 Task: Get information about  a Redfin agent in Salt Lake City, Utah, for assistance in finding a property with mountain views.
Action: Mouse pressed left at (343, 242)
Screenshot: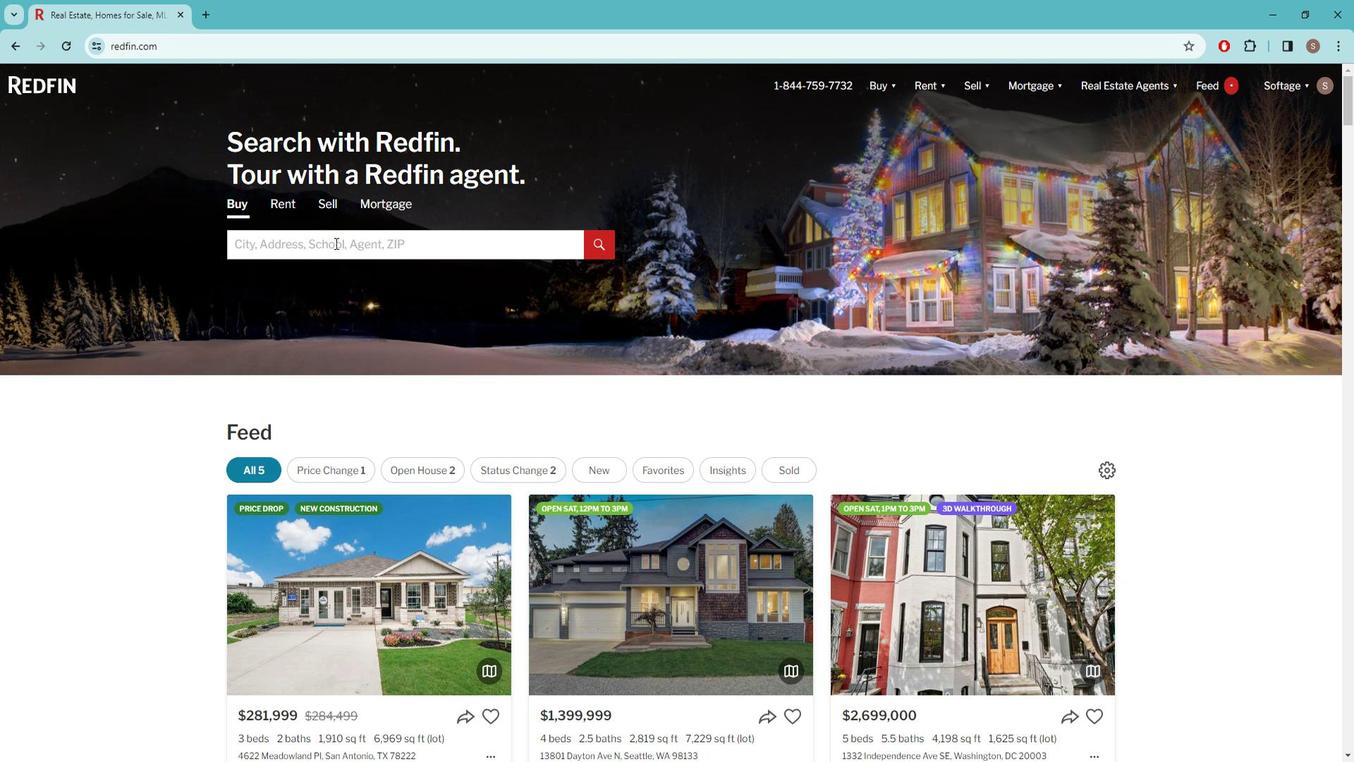 
Action: Key pressed s<Key.caps_lock>ALT<Key.space><Key.caps_lock>l<Key.caps_lock>AKE<Key.space>
Screenshot: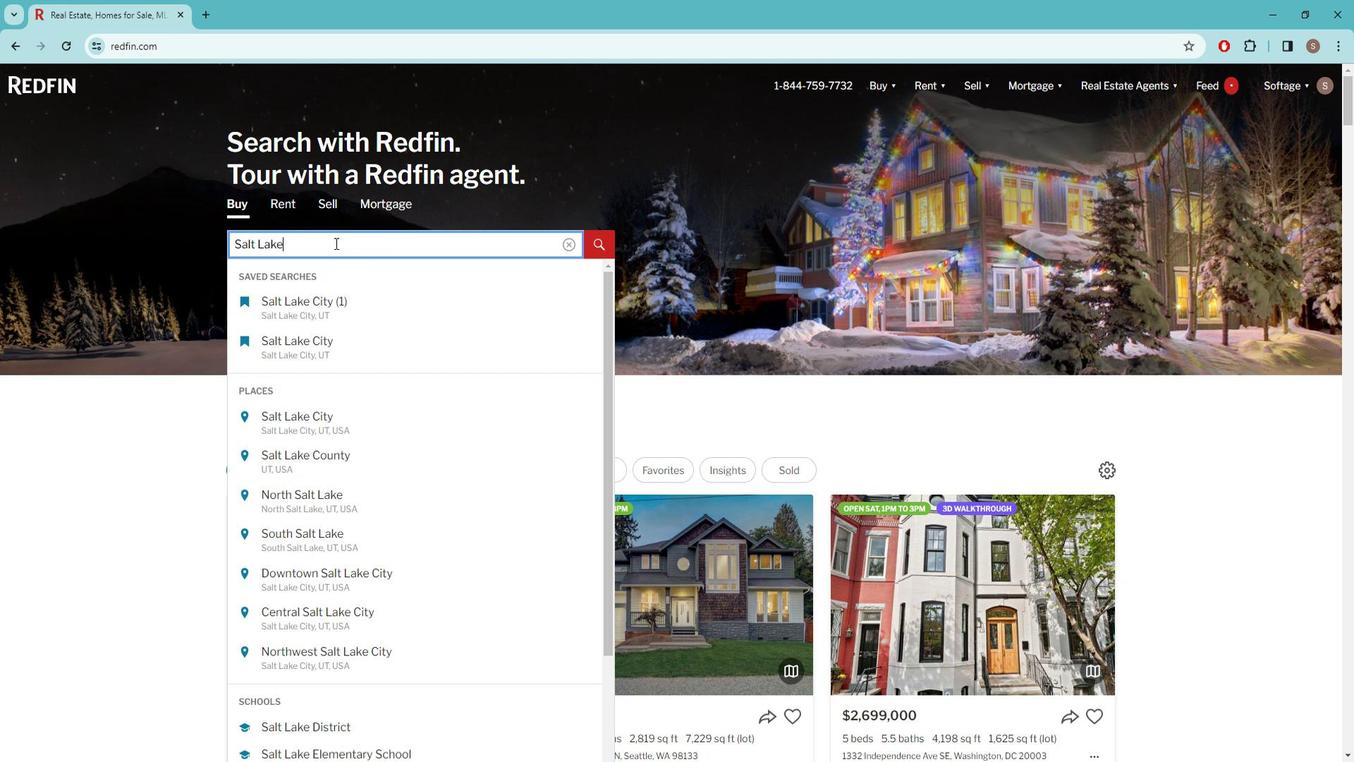 
Action: Mouse moved to (359, 406)
Screenshot: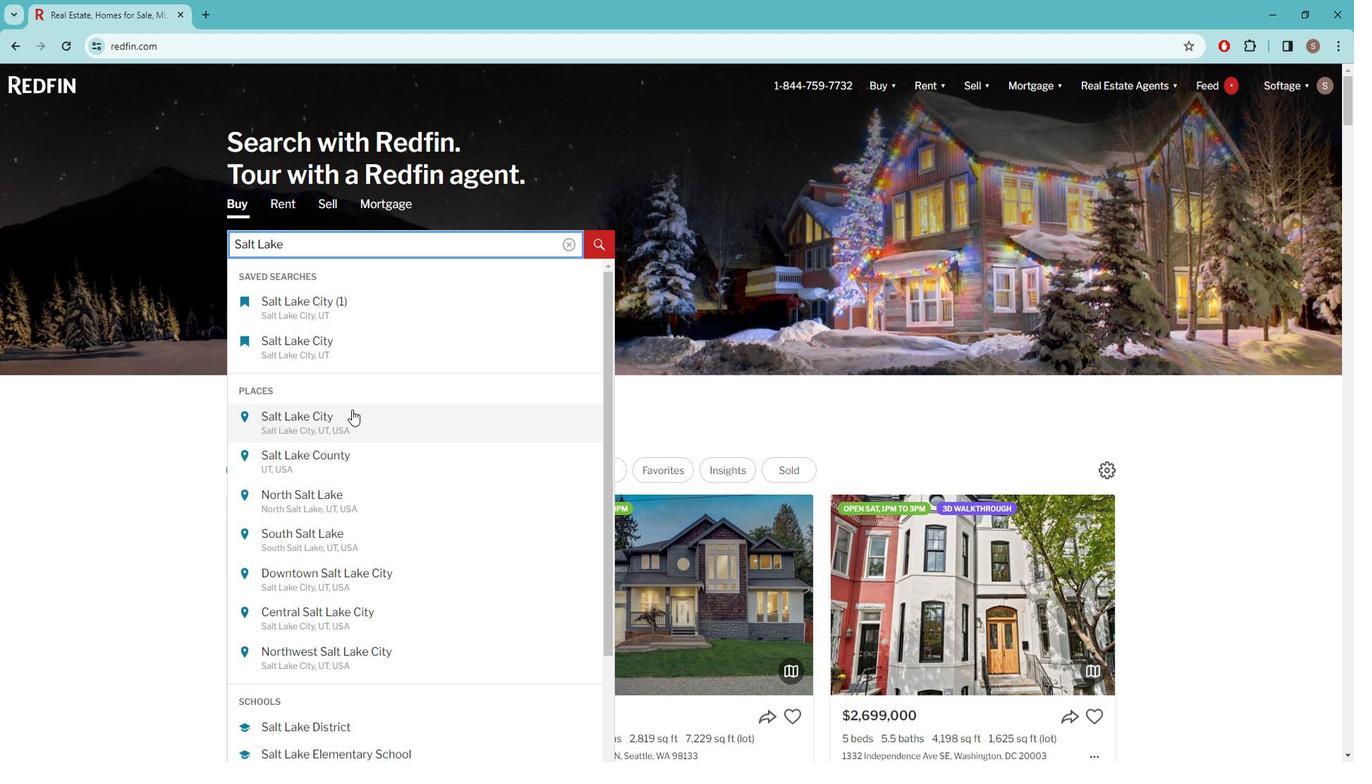 
Action: Mouse pressed left at (359, 406)
Screenshot: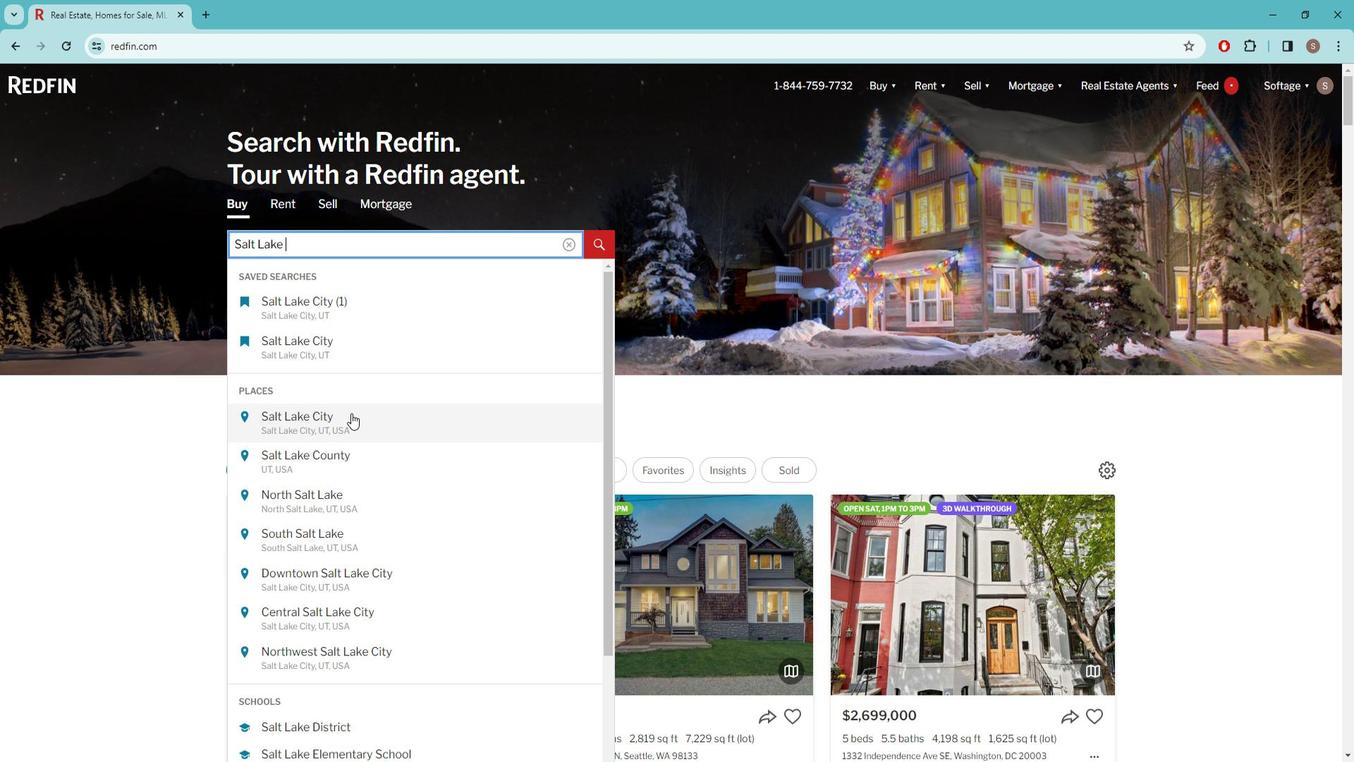 
Action: Mouse moved to (1198, 177)
Screenshot: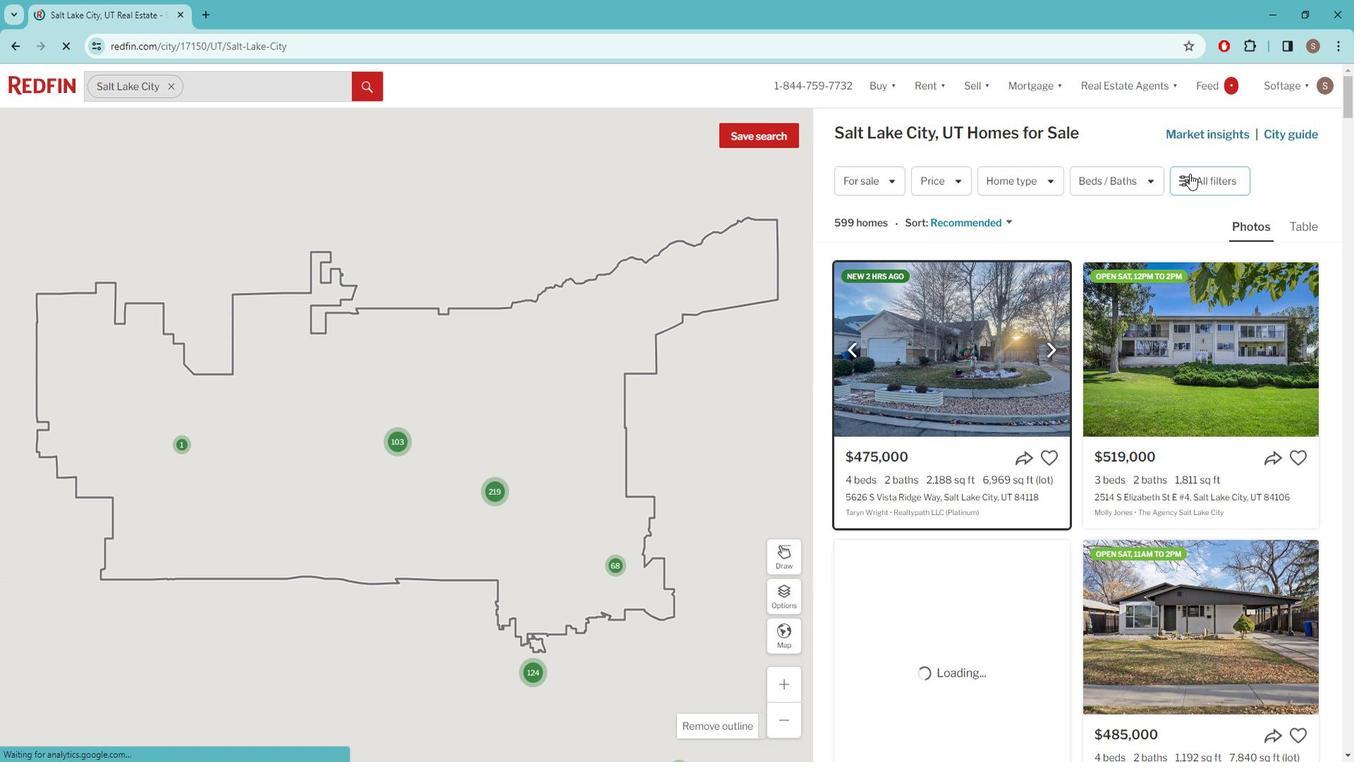 
Action: Mouse pressed left at (1198, 177)
Screenshot: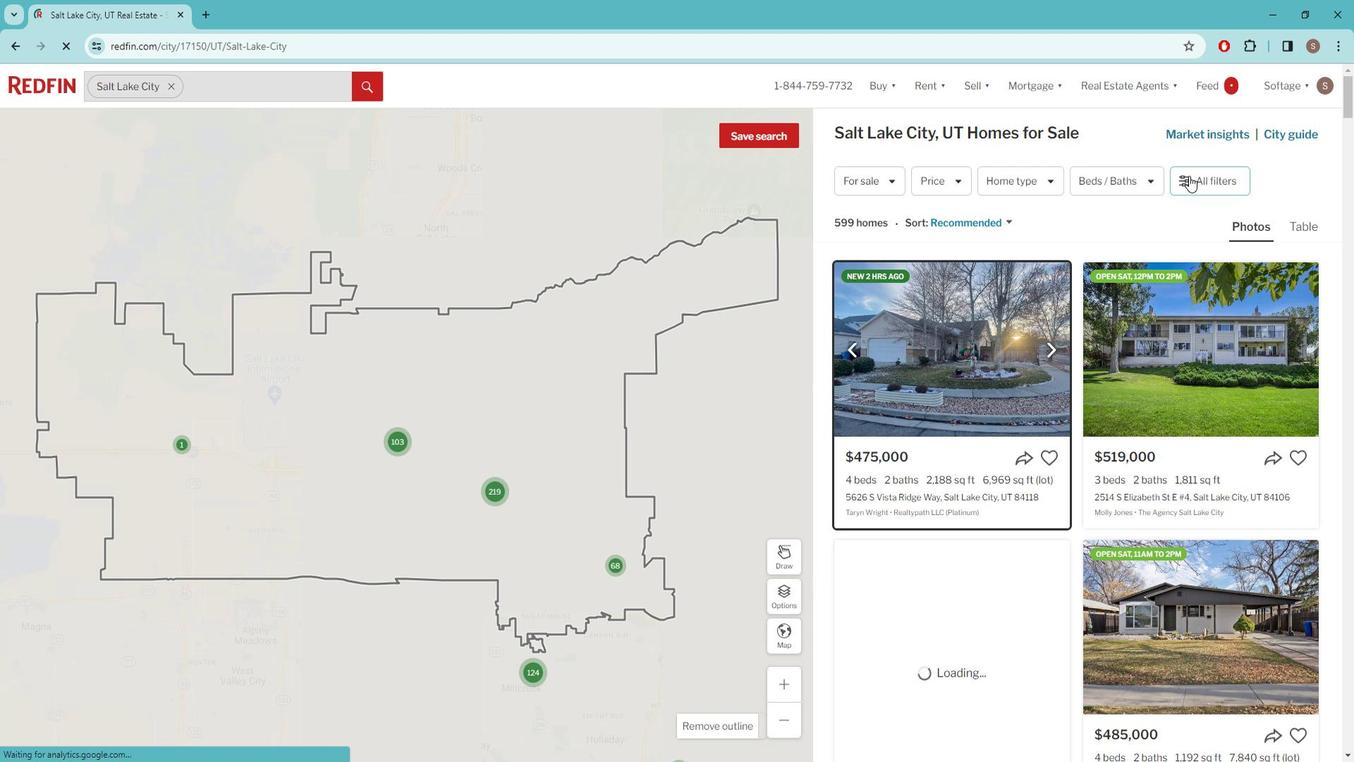 
Action: Mouse pressed left at (1198, 177)
Screenshot: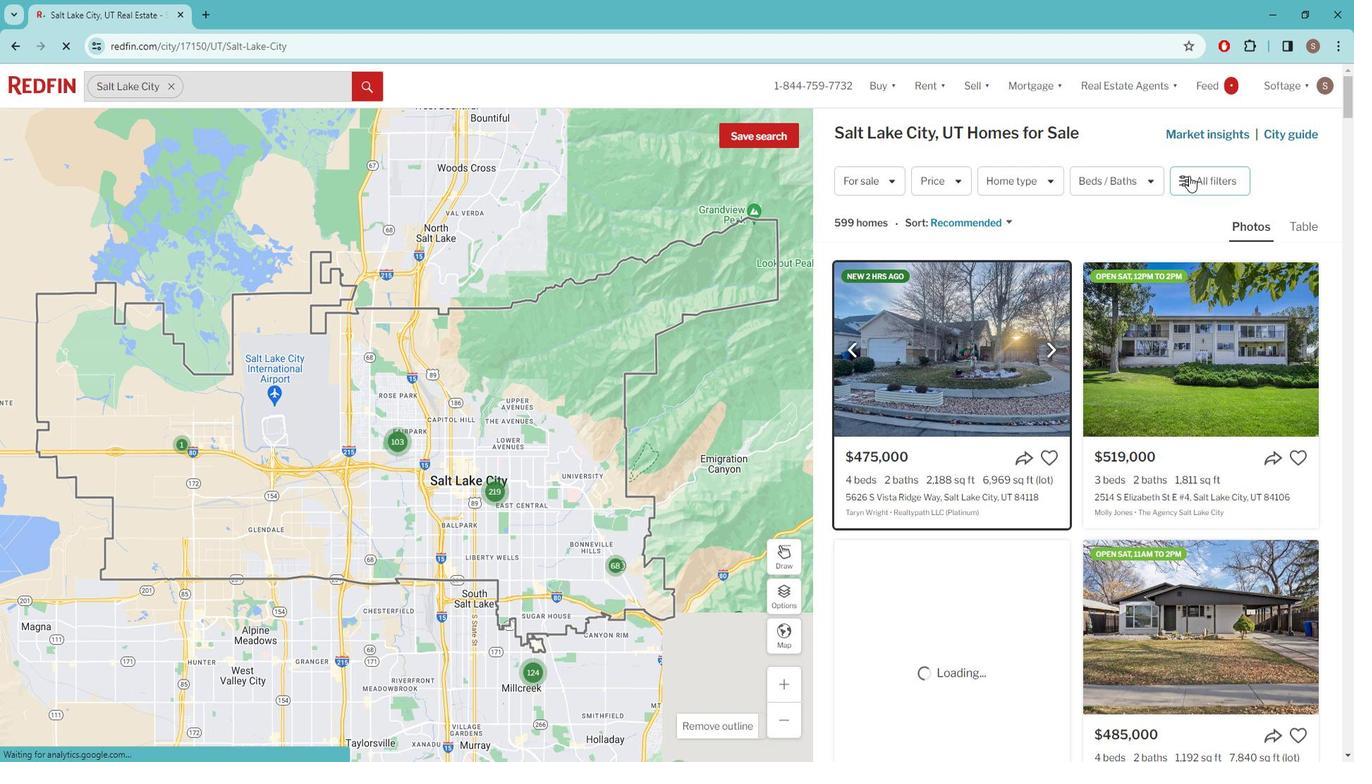 
Action: Mouse pressed left at (1198, 177)
Screenshot: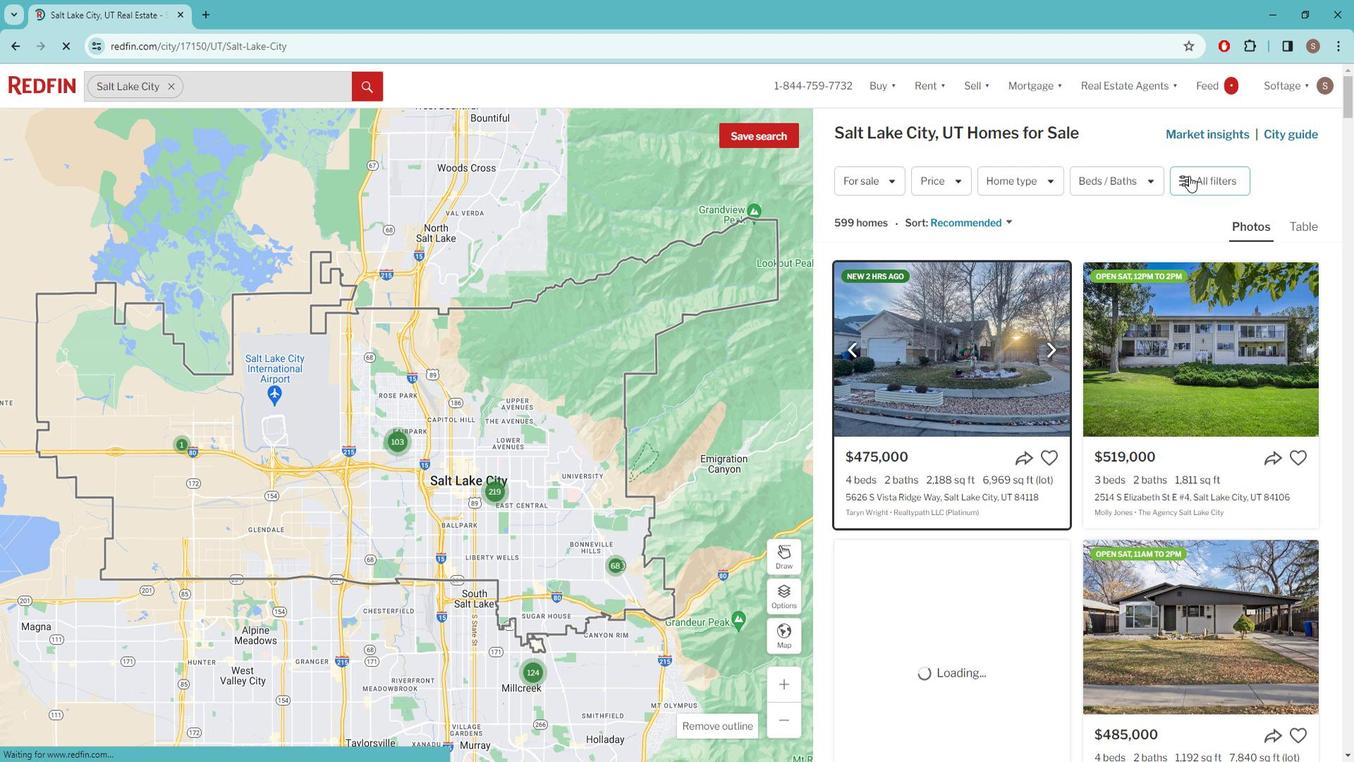 
Action: Mouse pressed left at (1198, 177)
Screenshot: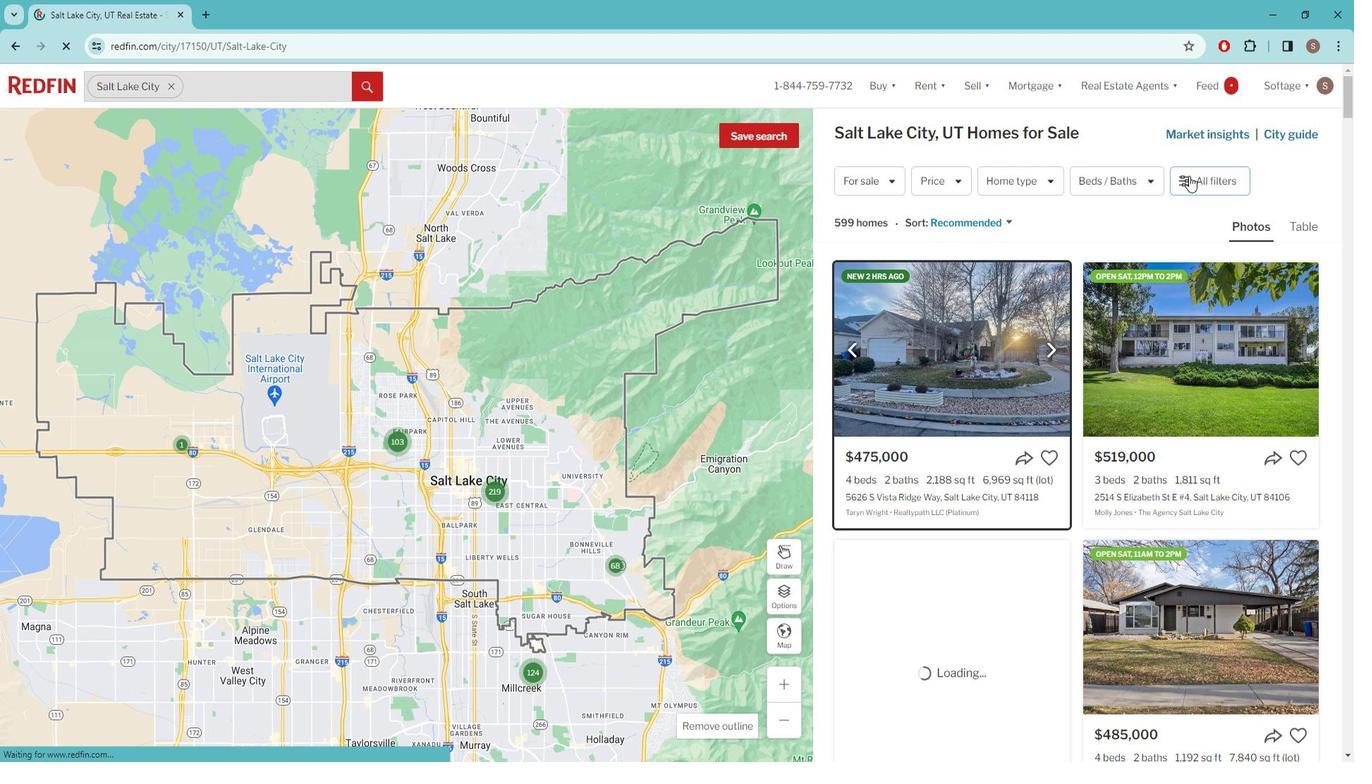 
Action: Mouse moved to (1204, 174)
Screenshot: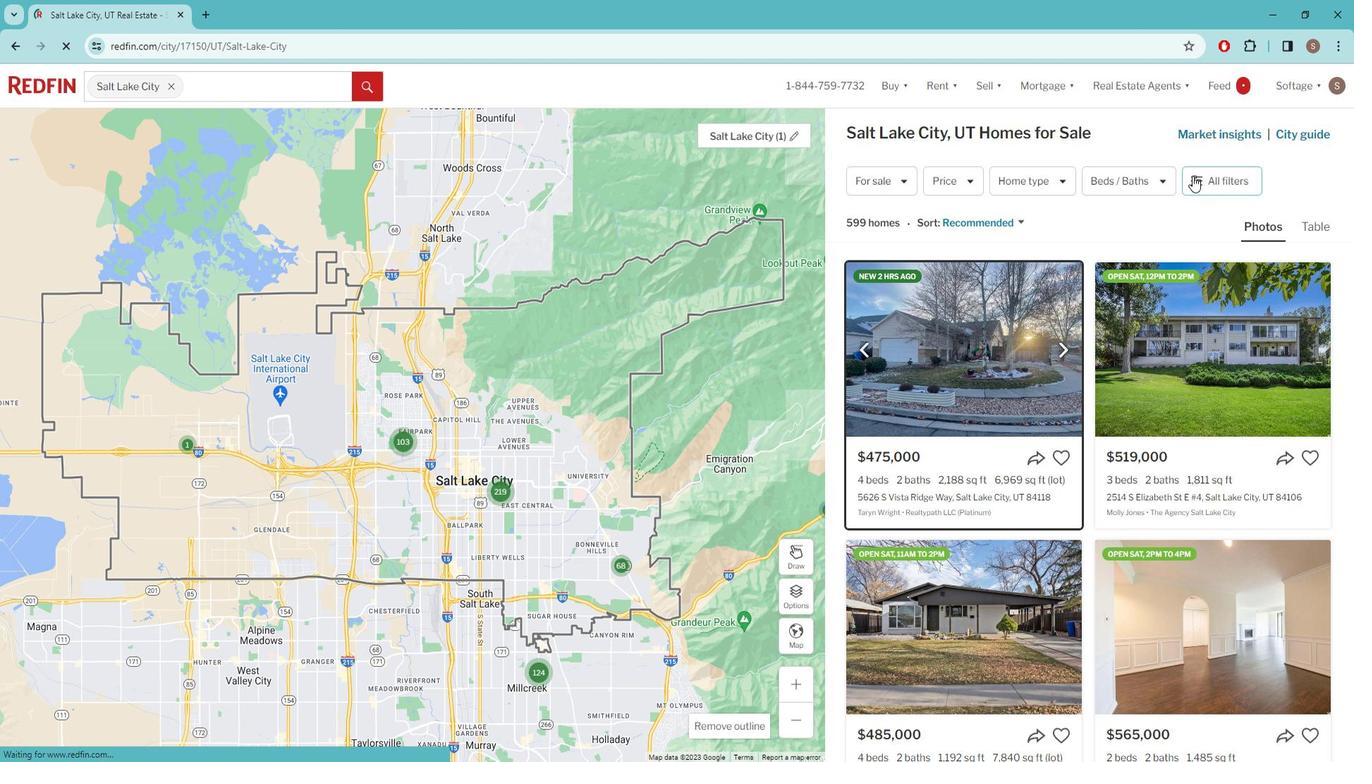
Action: Mouse pressed left at (1204, 174)
Screenshot: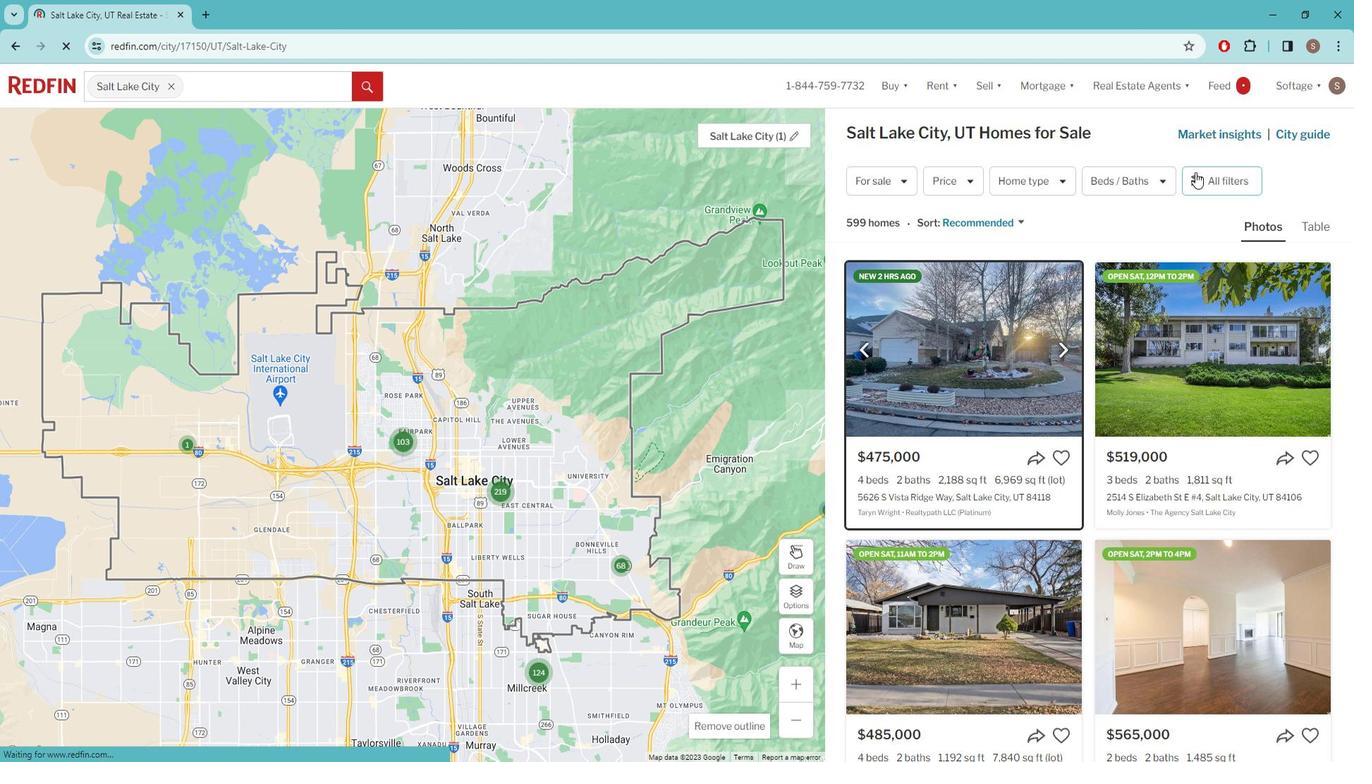 
Action: Mouse pressed left at (1204, 174)
Screenshot: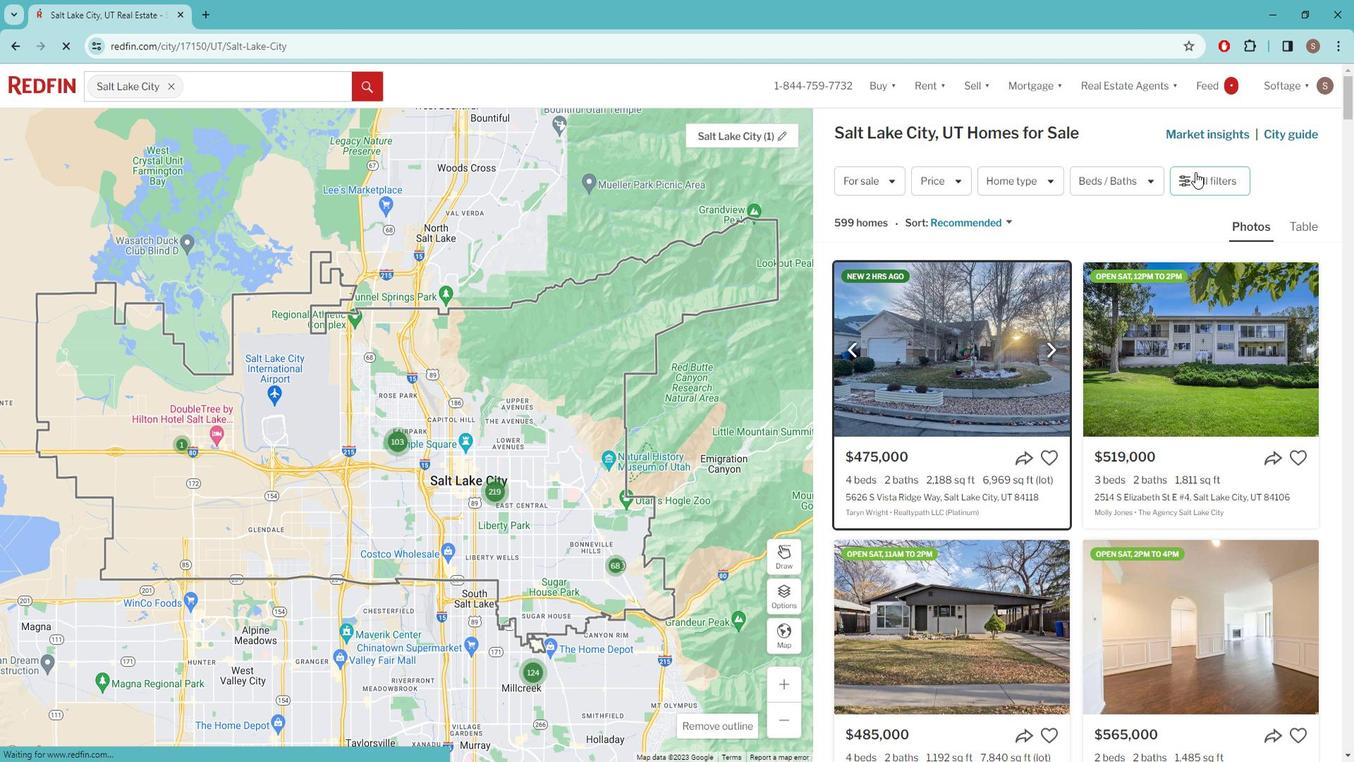
Action: Mouse moved to (1177, 232)
Screenshot: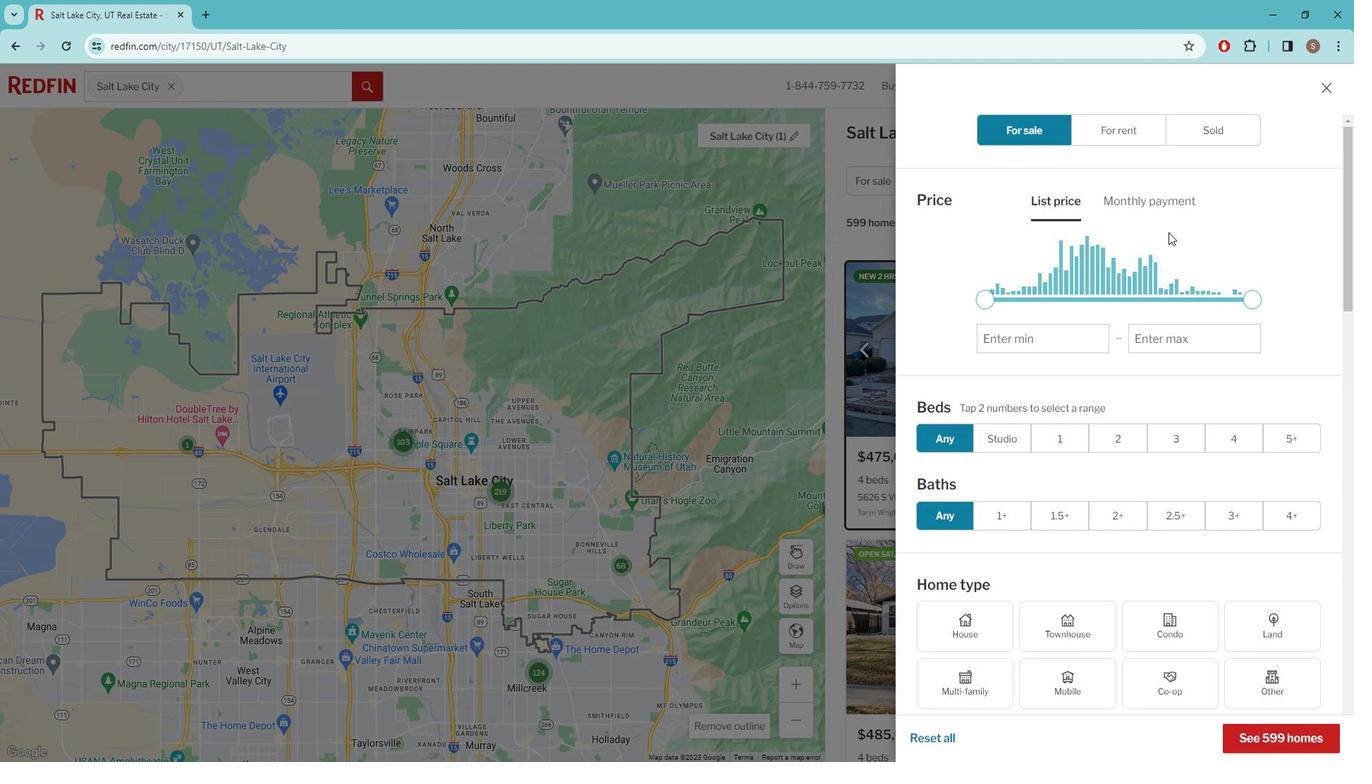 
Action: Mouse scrolled (1177, 232) with delta (0, 0)
Screenshot: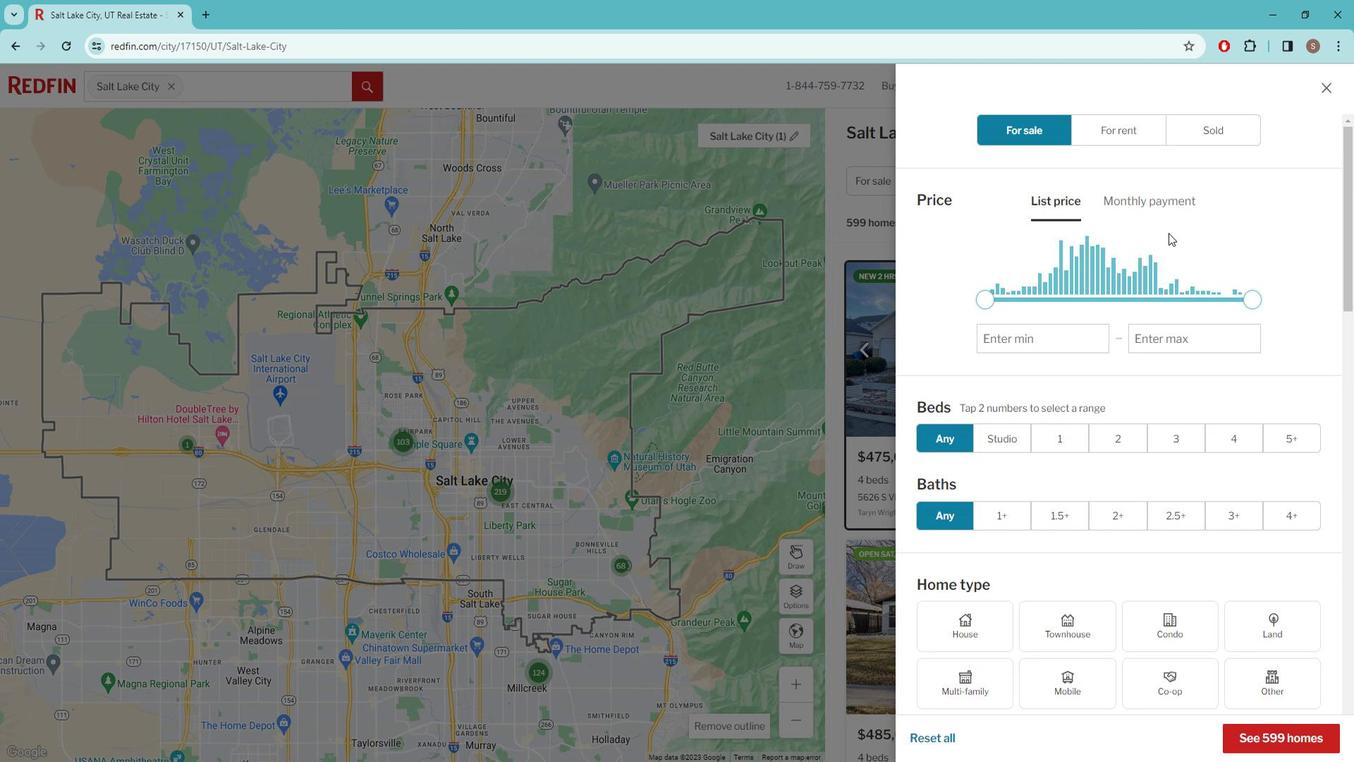 
Action: Mouse moved to (1176, 233)
Screenshot: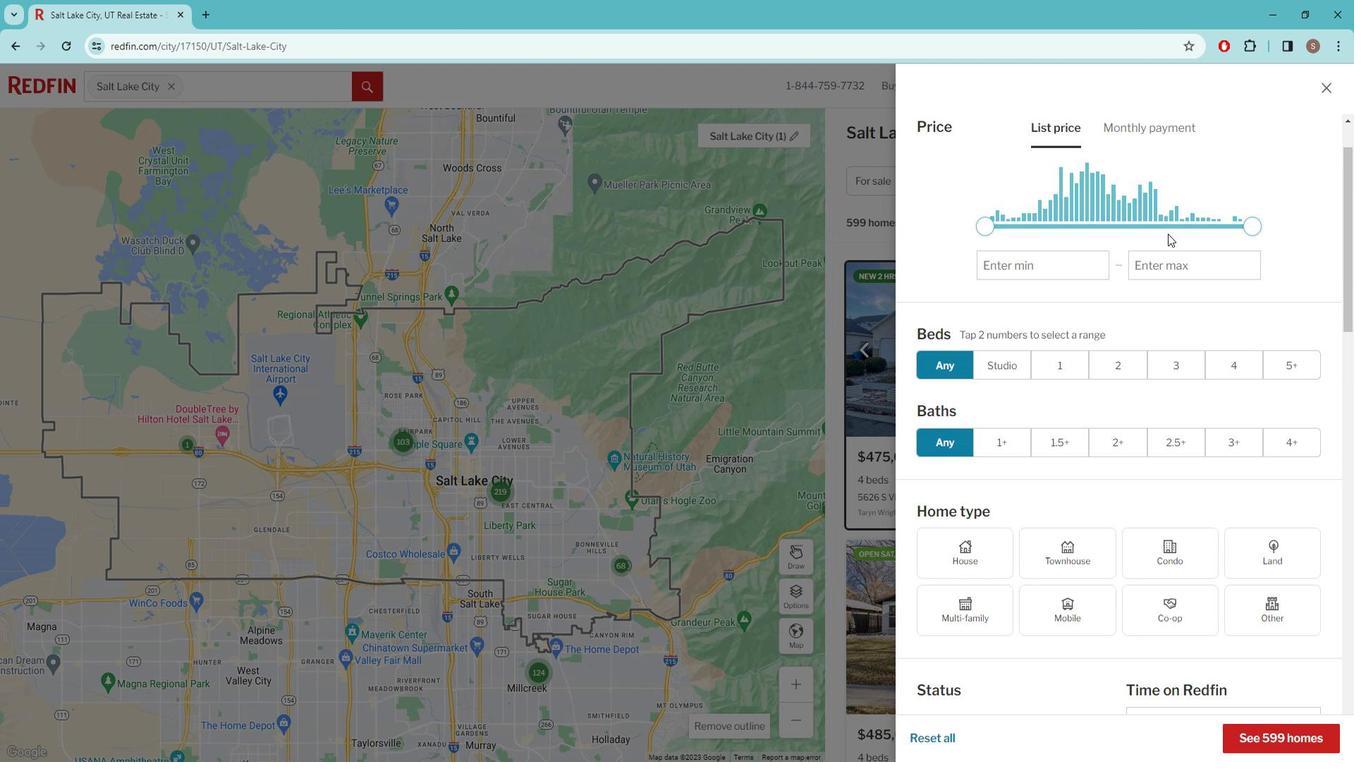 
Action: Mouse scrolled (1176, 232) with delta (0, 0)
Screenshot: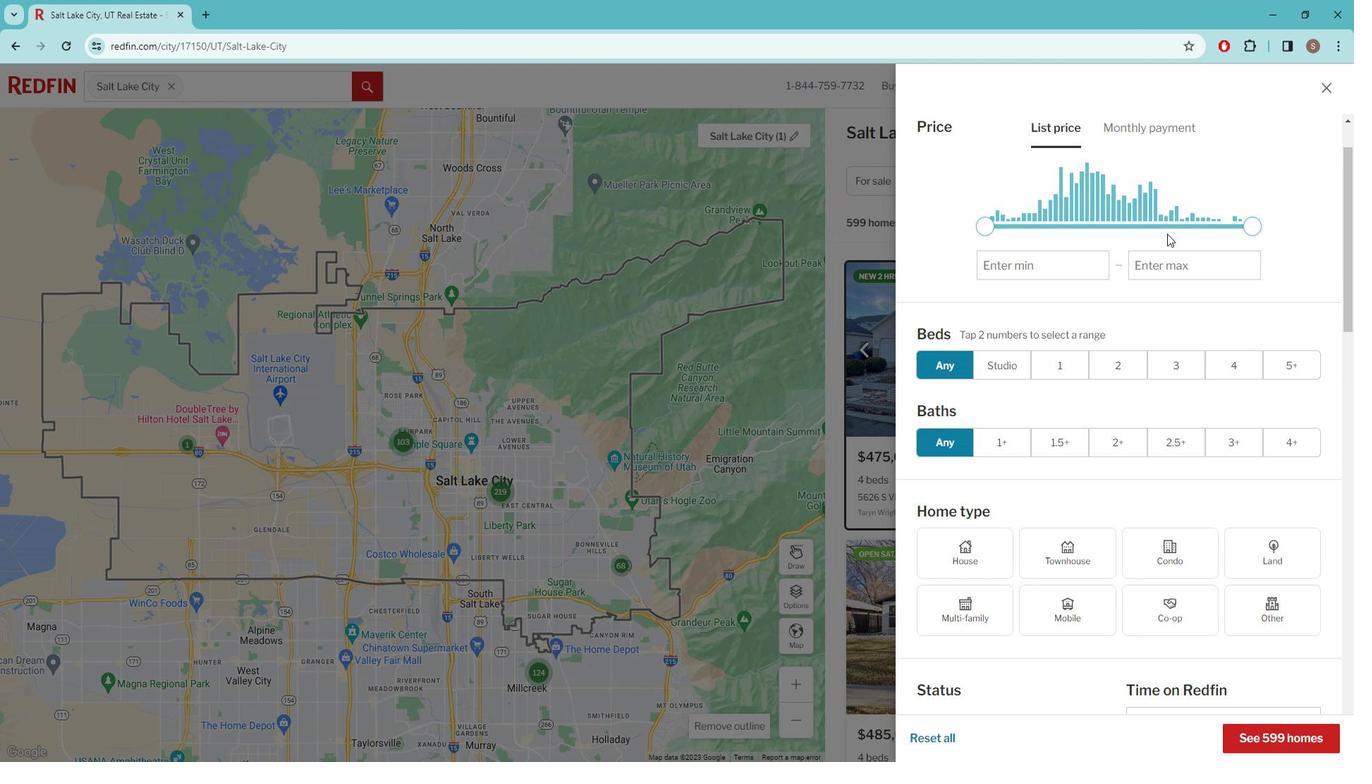 
Action: Mouse scrolled (1176, 232) with delta (0, 0)
Screenshot: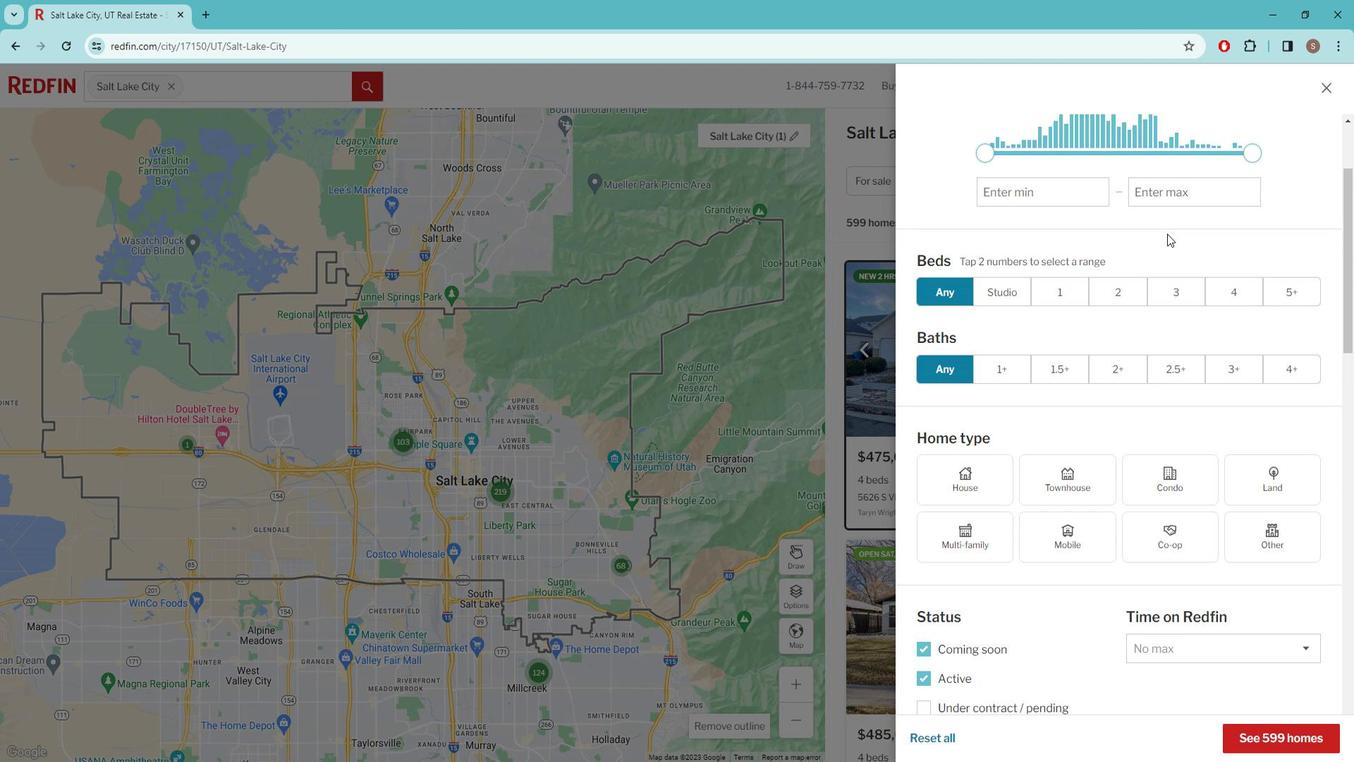 
Action: Mouse scrolled (1176, 232) with delta (0, 0)
Screenshot: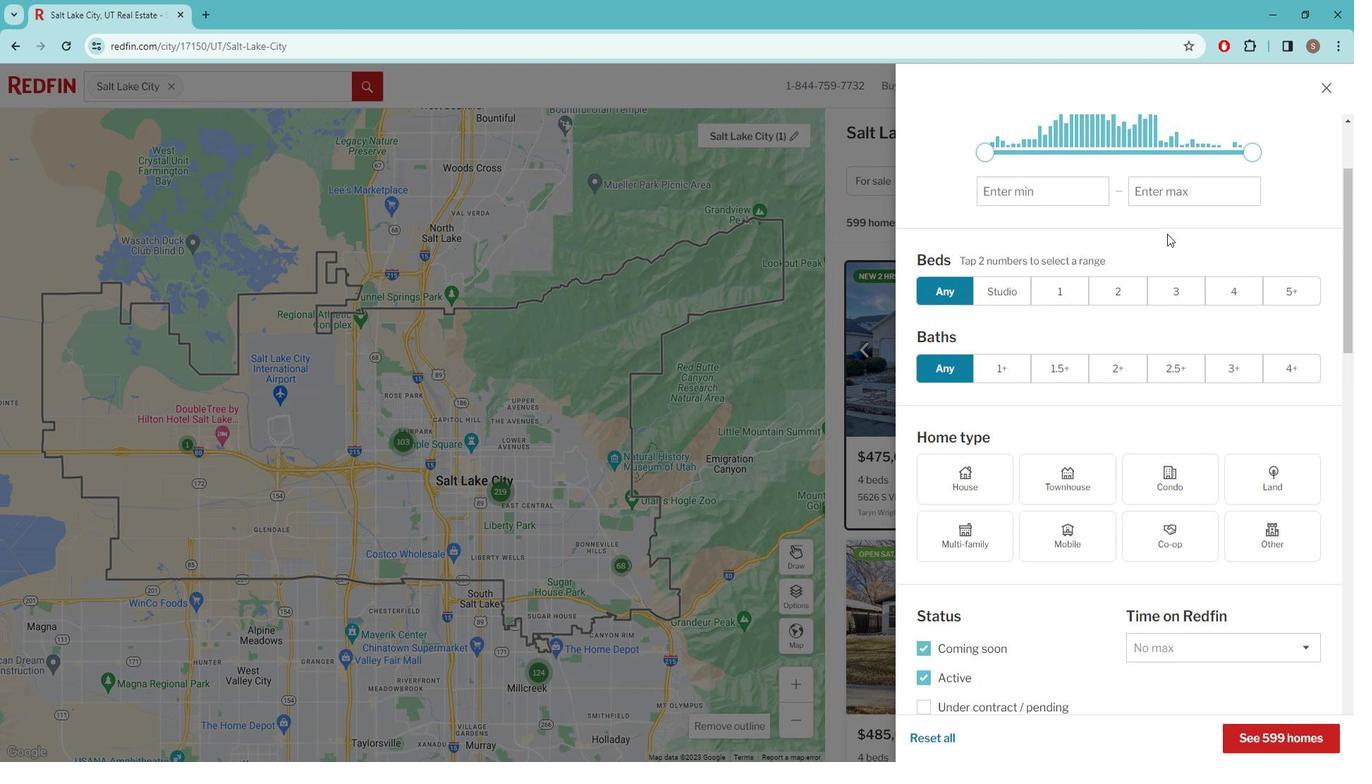
Action: Mouse moved to (1176, 233)
Screenshot: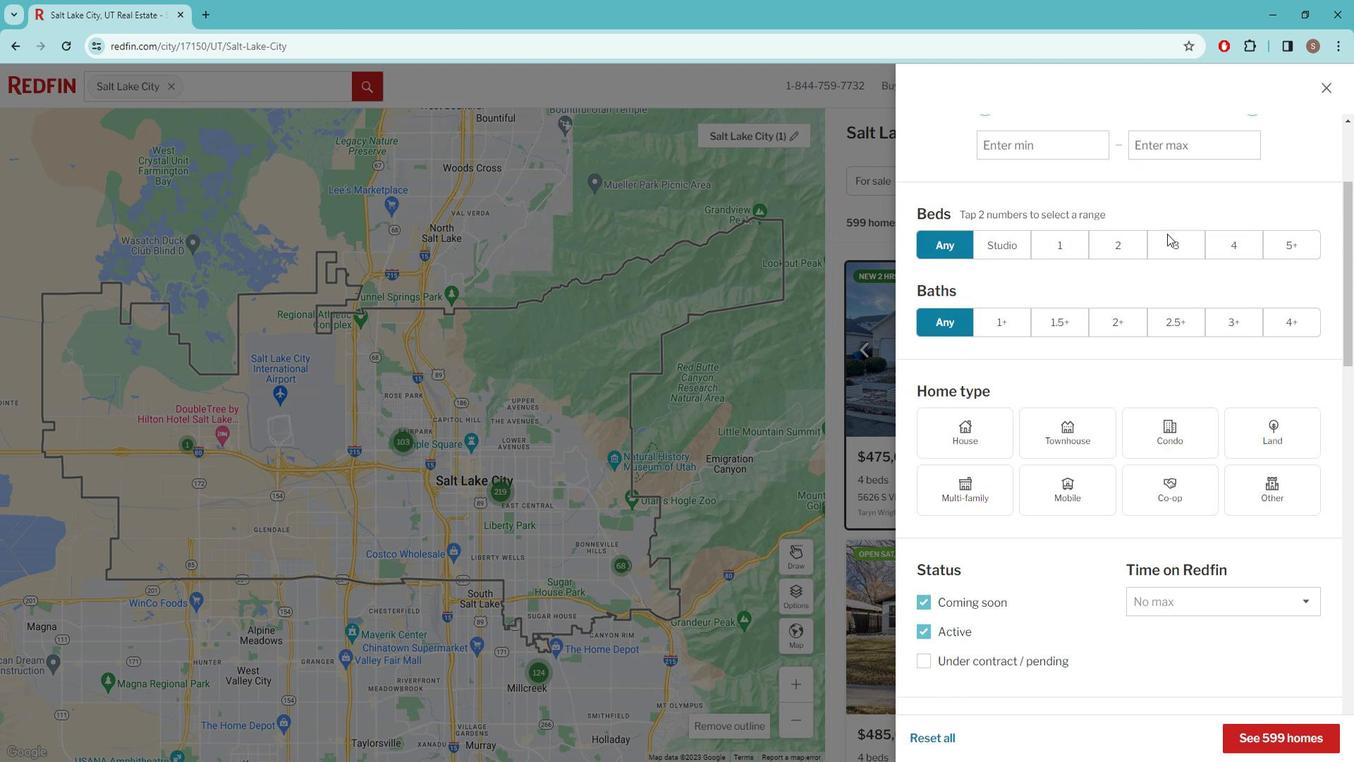 
Action: Mouse scrolled (1176, 232) with delta (0, 0)
Screenshot: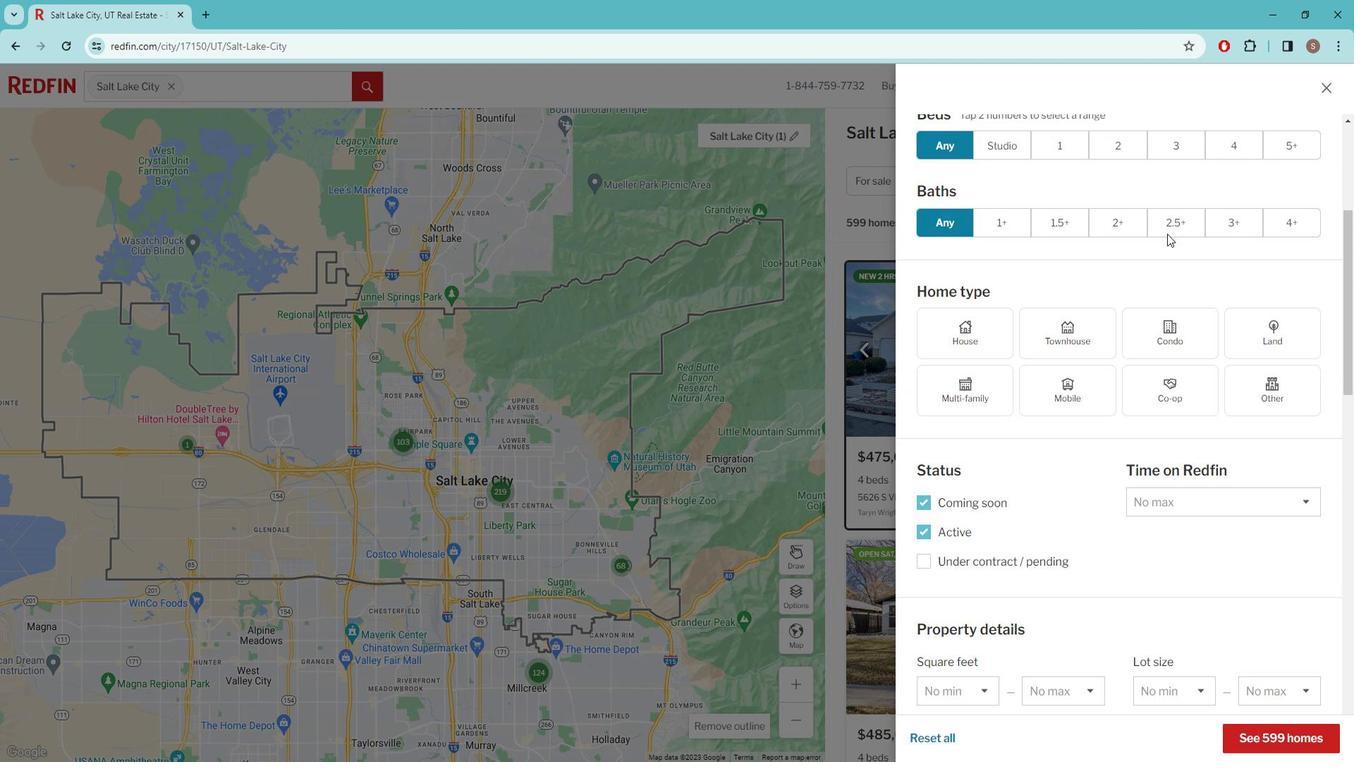 
Action: Mouse scrolled (1176, 232) with delta (0, 0)
Screenshot: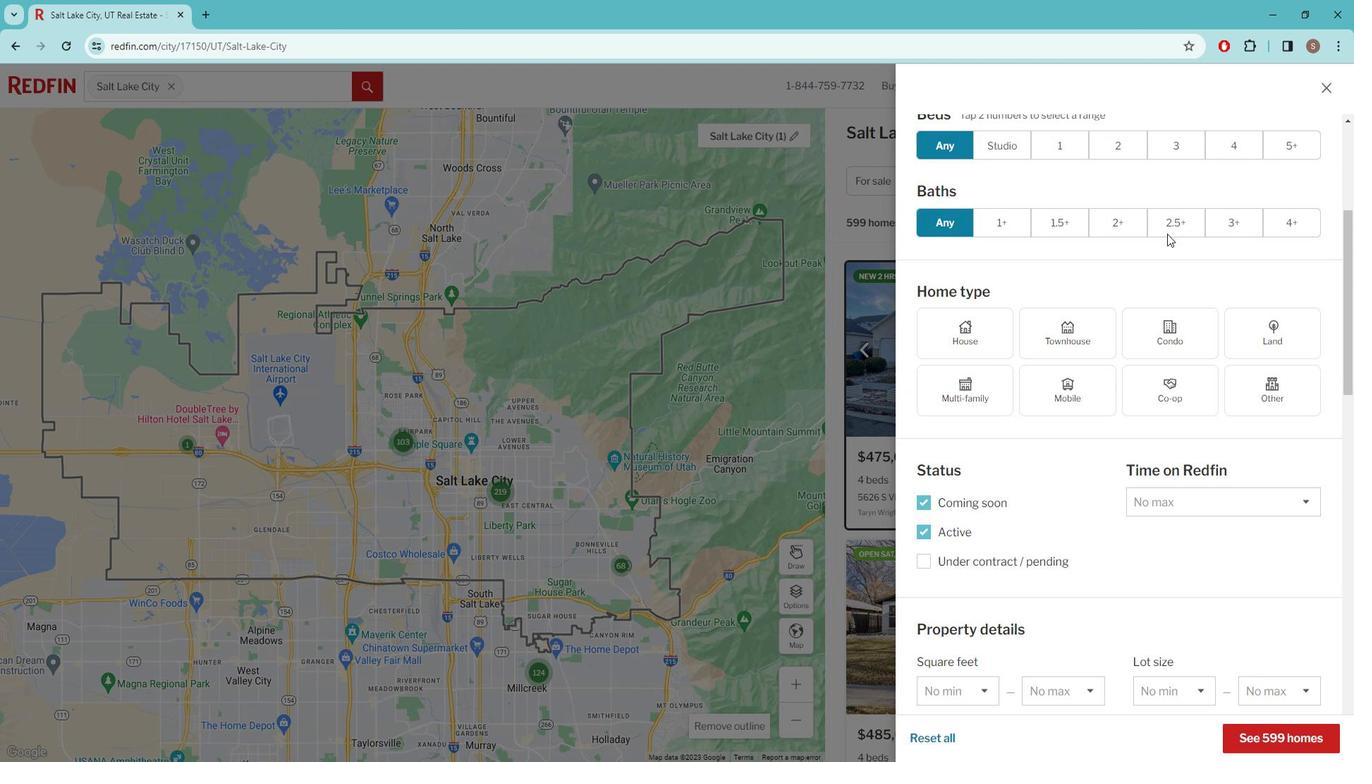 
Action: Mouse scrolled (1176, 232) with delta (0, 0)
Screenshot: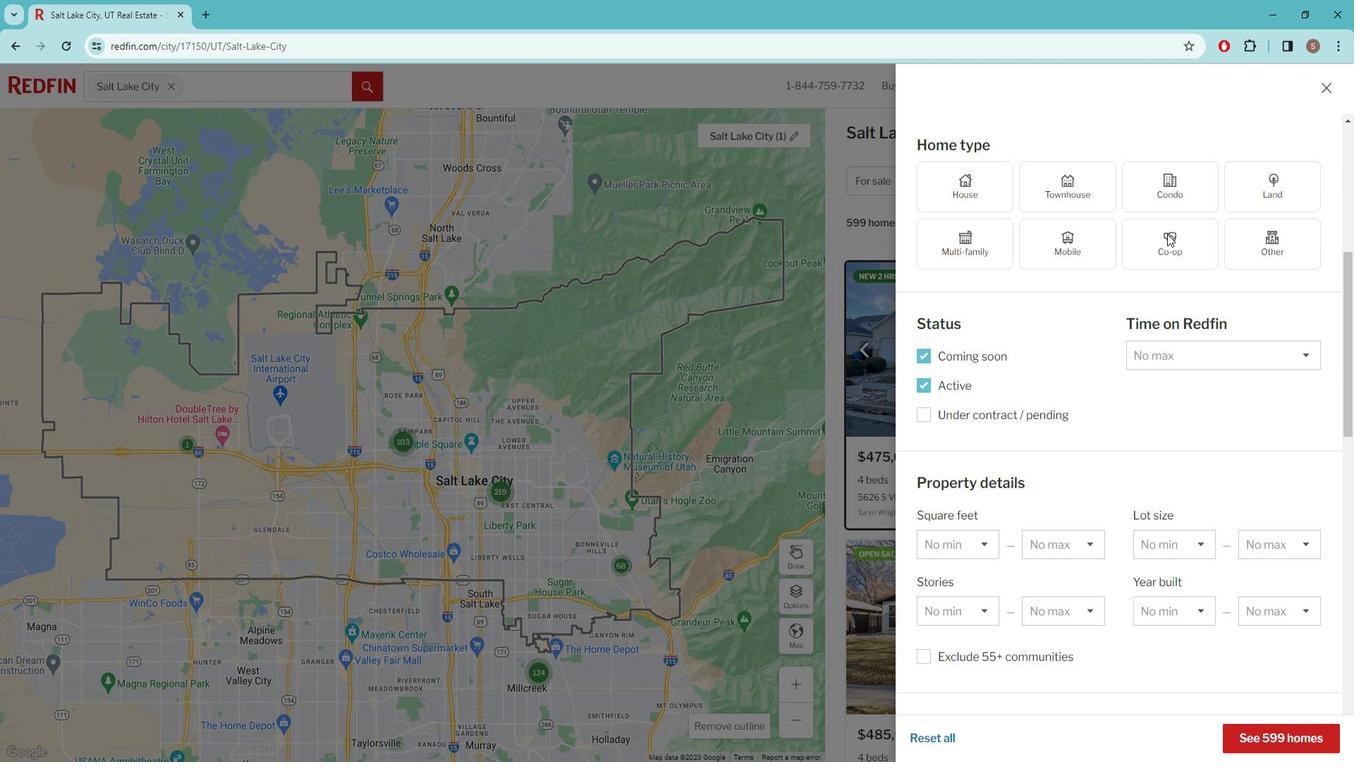 
Action: Mouse scrolled (1176, 232) with delta (0, 0)
Screenshot: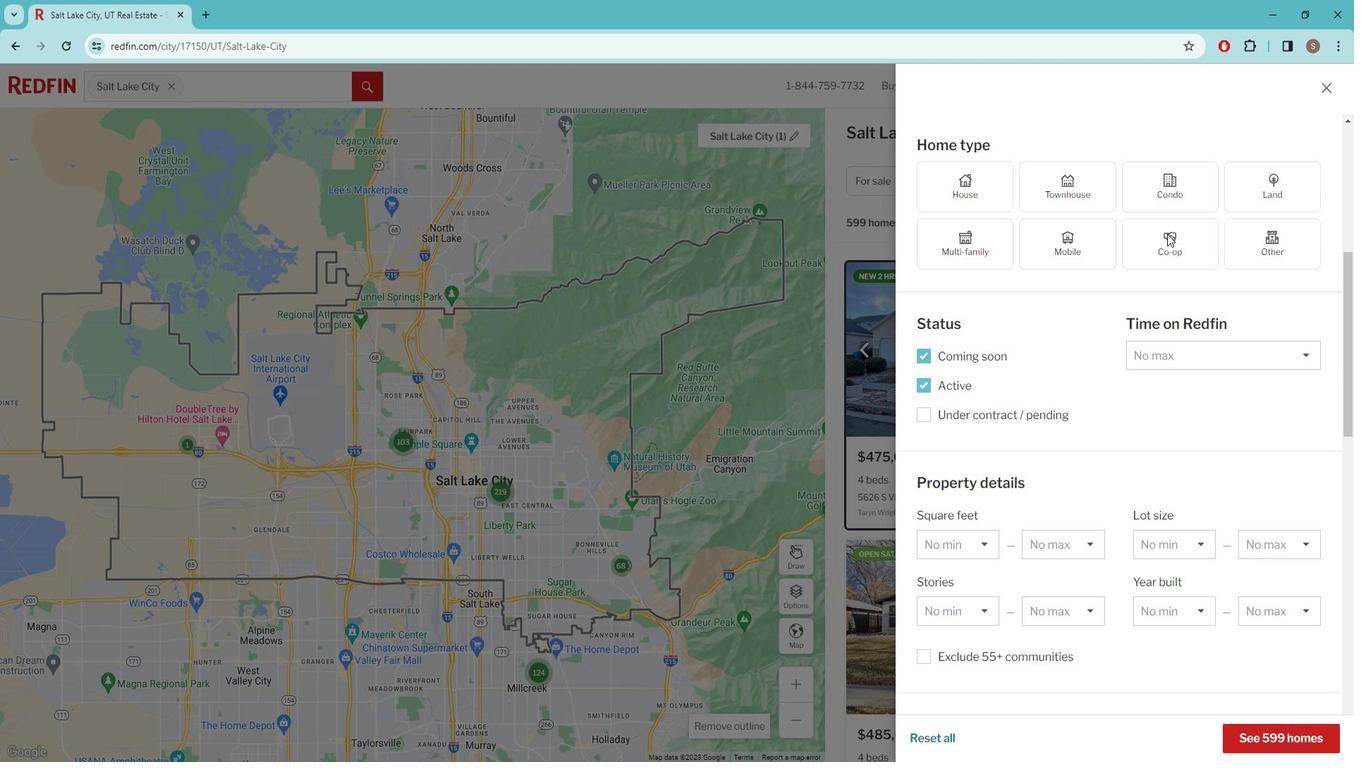 
Action: Mouse scrolled (1176, 232) with delta (0, 0)
Screenshot: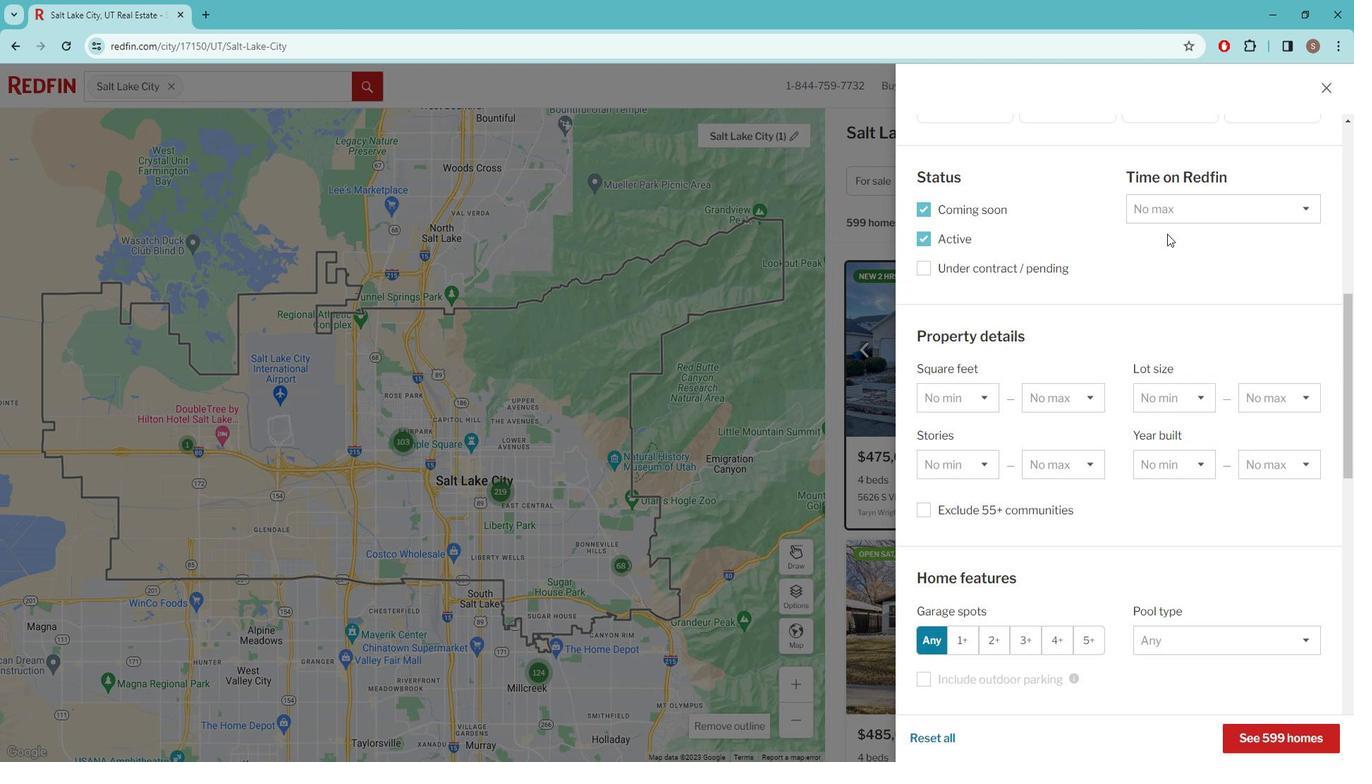 
Action: Mouse scrolled (1176, 232) with delta (0, 0)
Screenshot: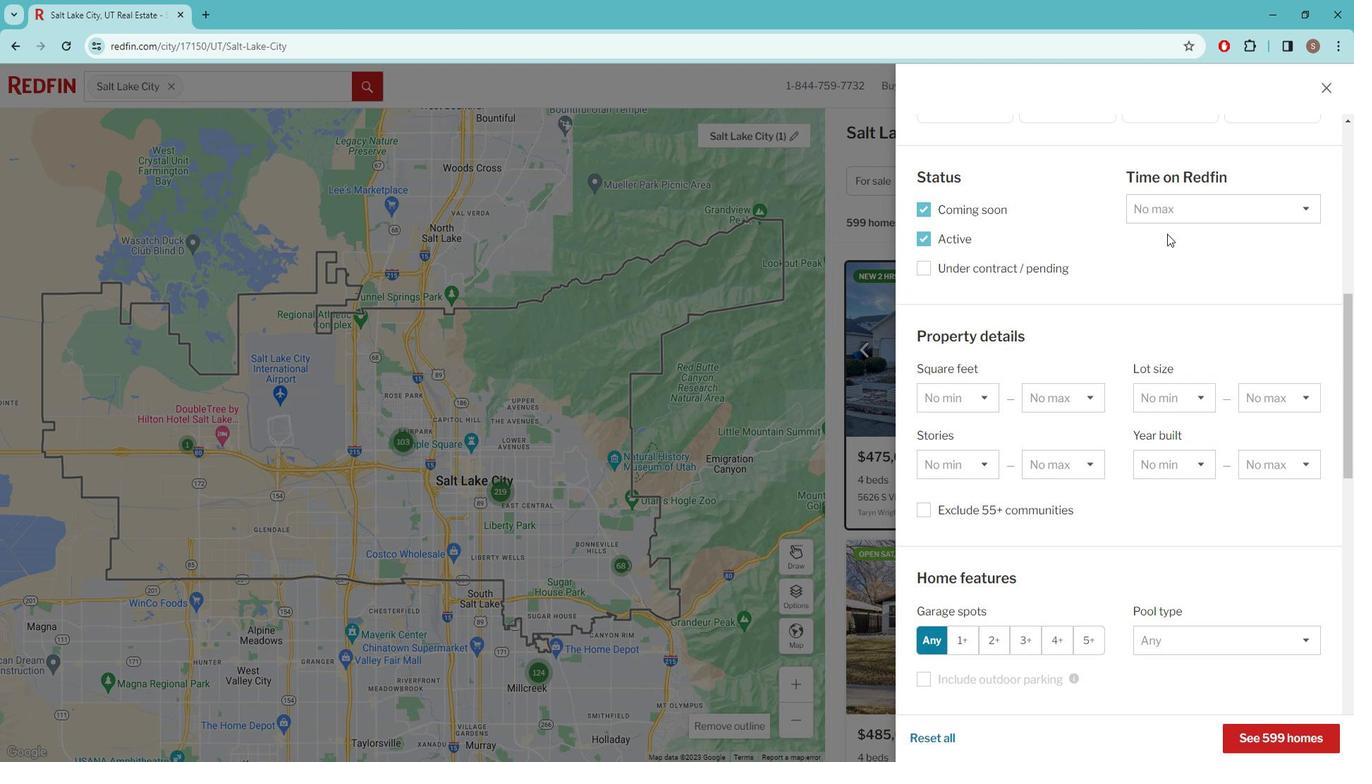
Action: Mouse scrolled (1176, 232) with delta (0, 0)
Screenshot: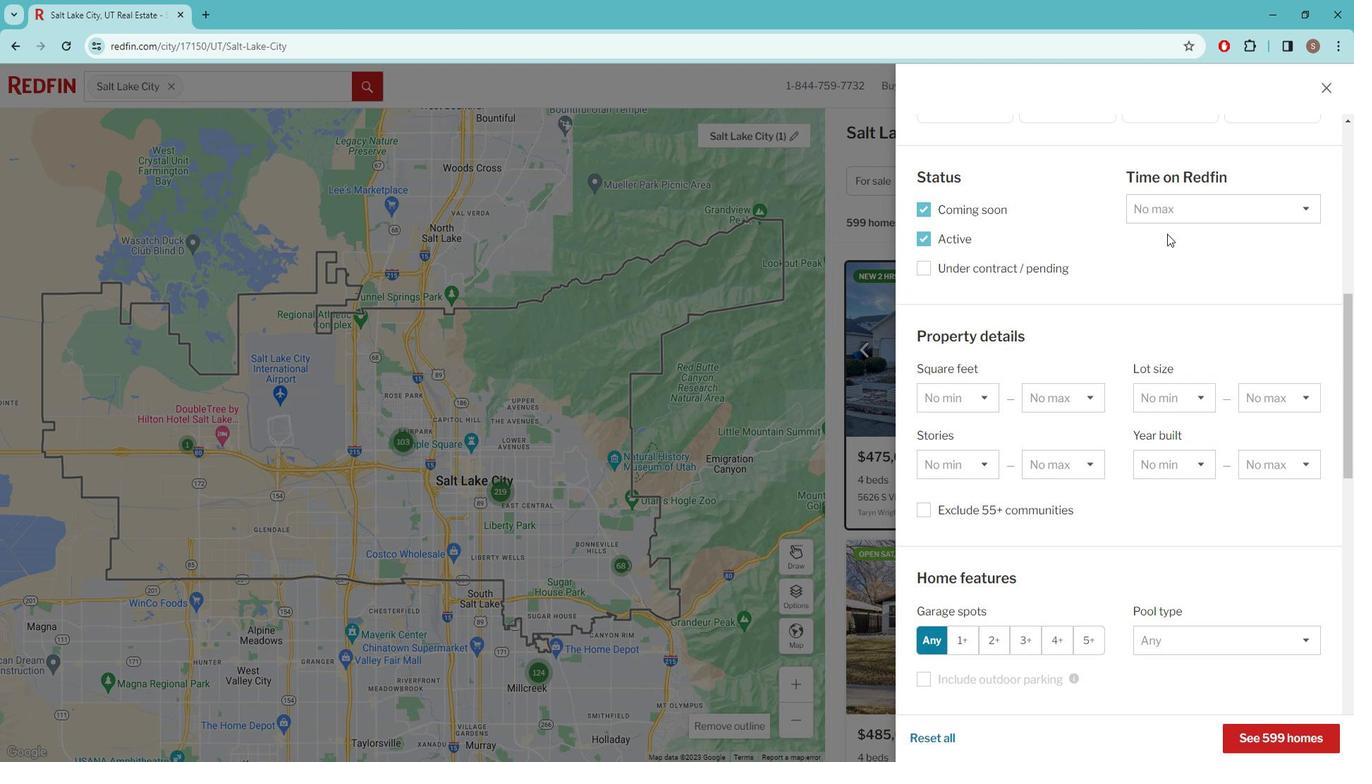 
Action: Mouse scrolled (1176, 232) with delta (0, 0)
Screenshot: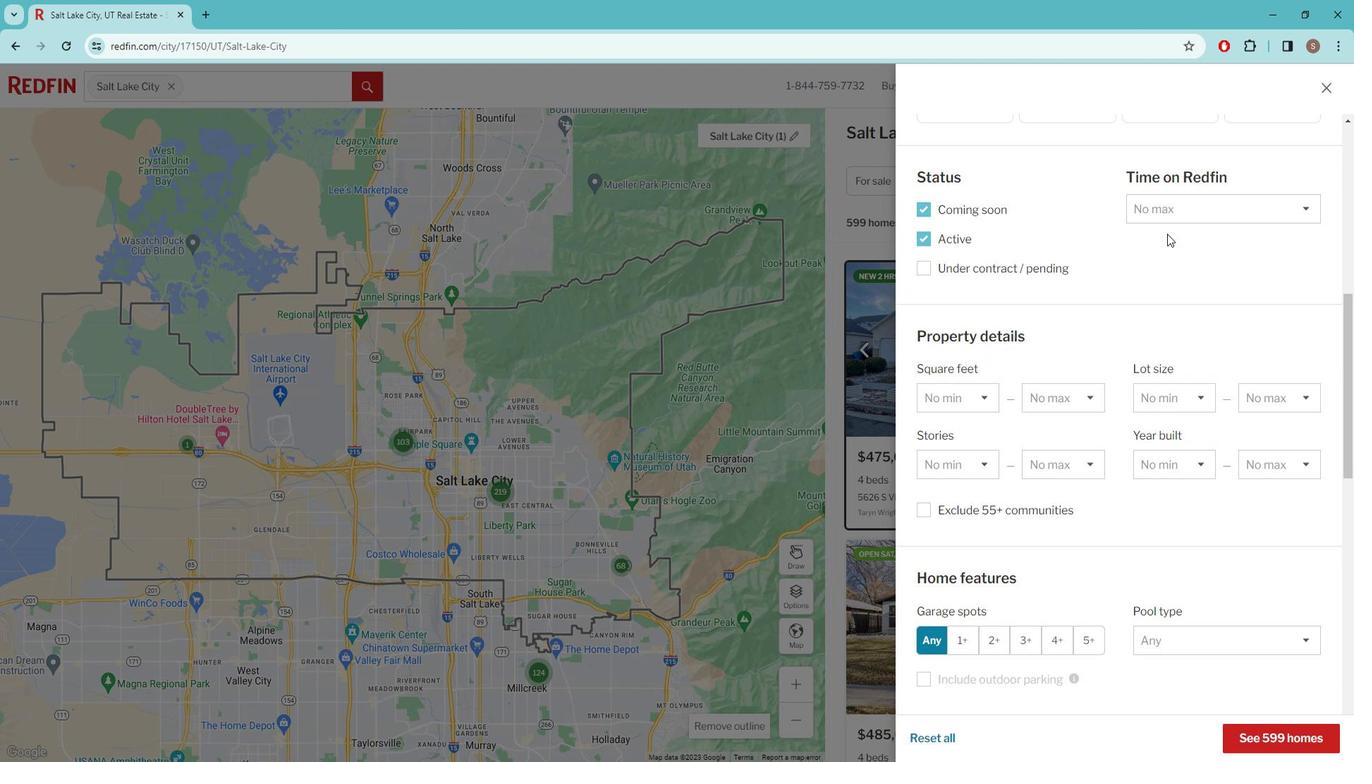 
Action: Mouse scrolled (1176, 232) with delta (0, 0)
Screenshot: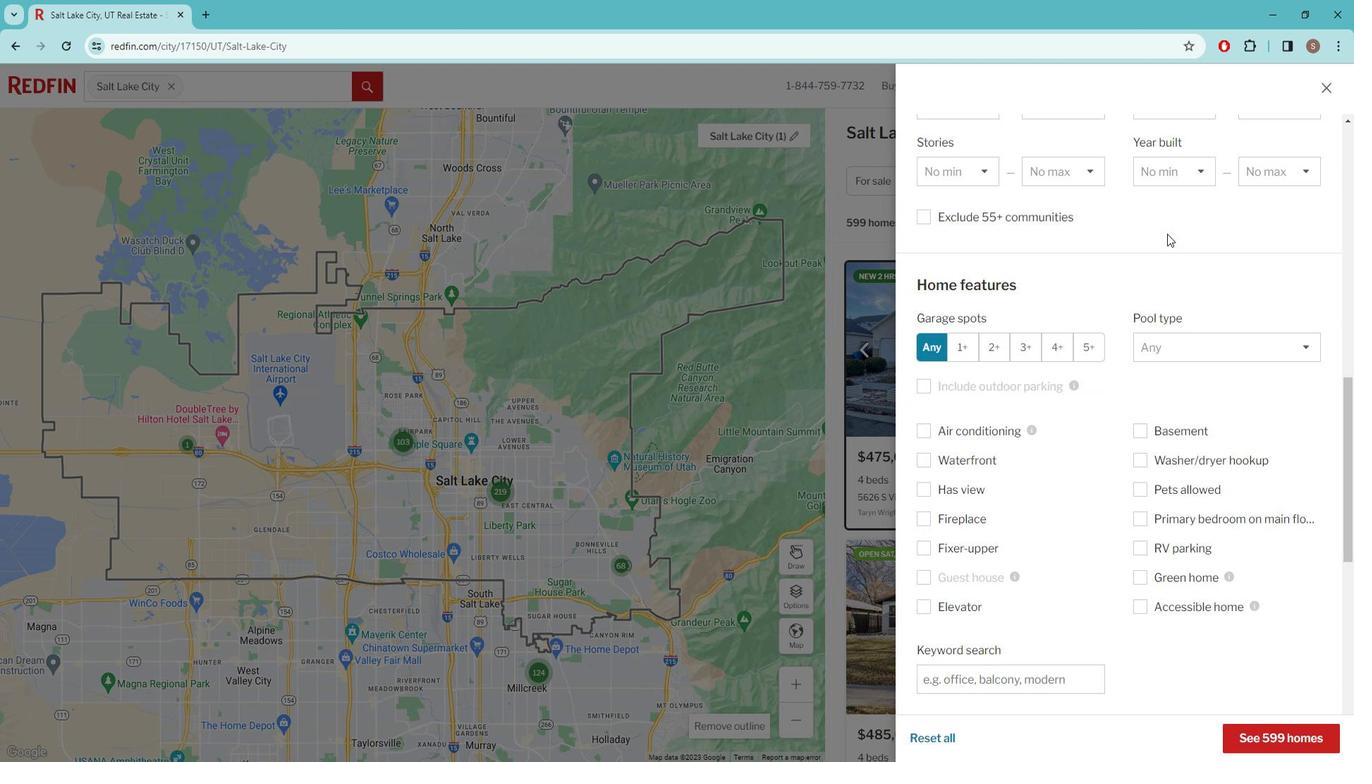 
Action: Mouse scrolled (1176, 232) with delta (0, 0)
Screenshot: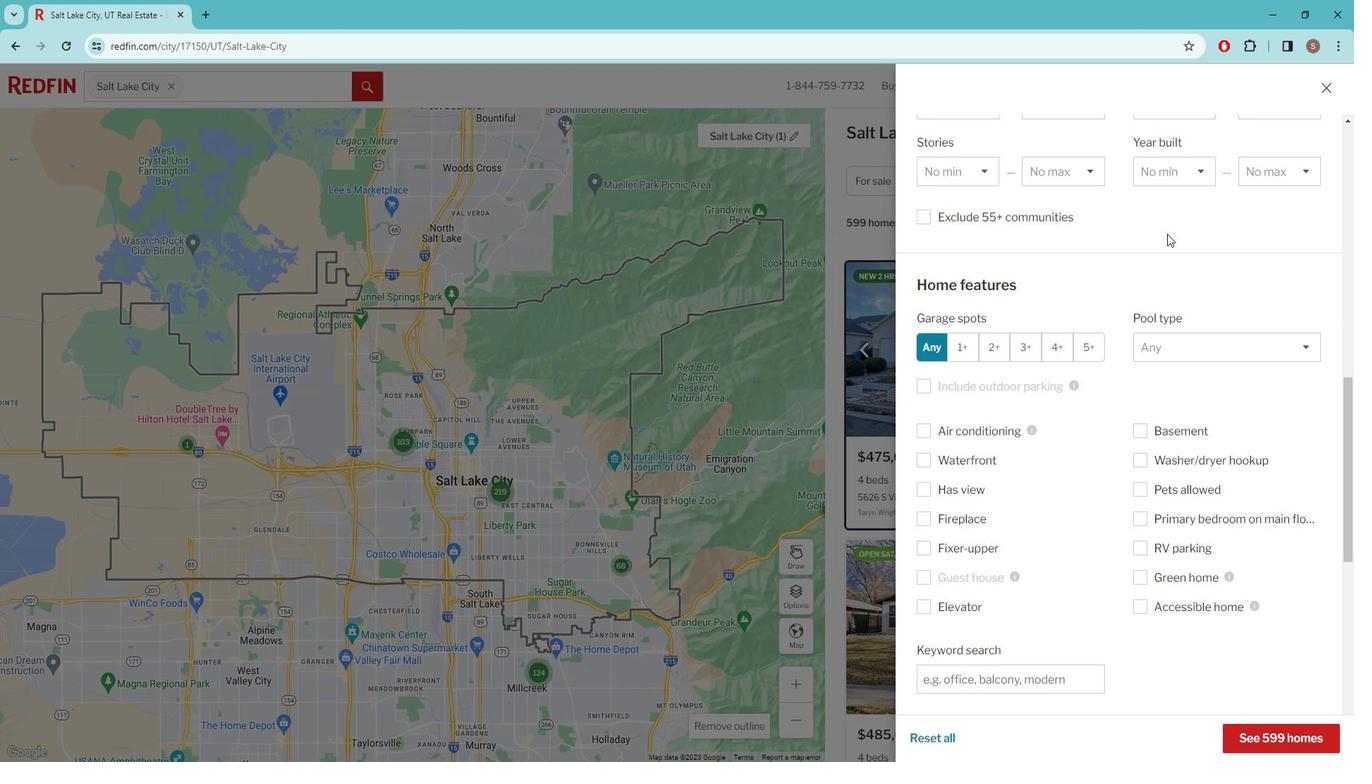 
Action: Mouse scrolled (1176, 232) with delta (0, 0)
Screenshot: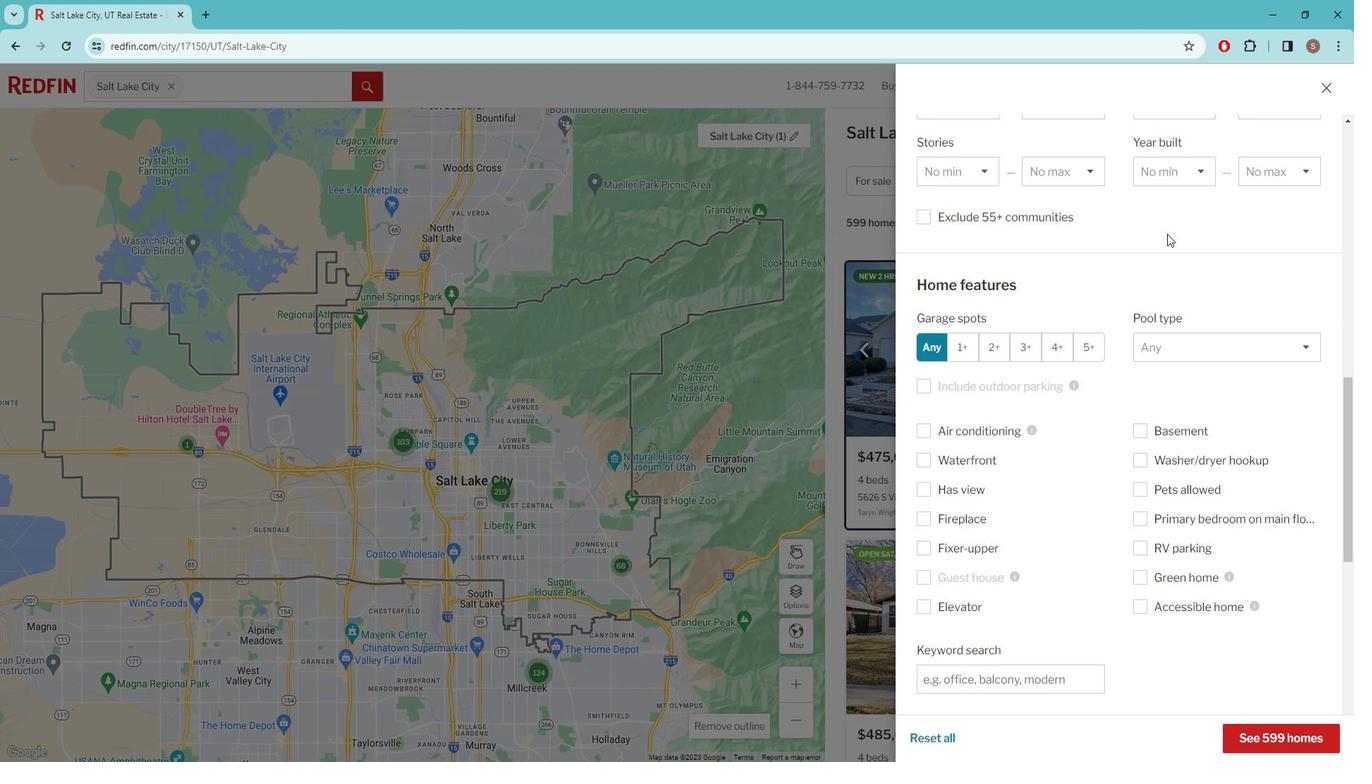 
Action: Mouse scrolled (1176, 232) with delta (0, 0)
Screenshot: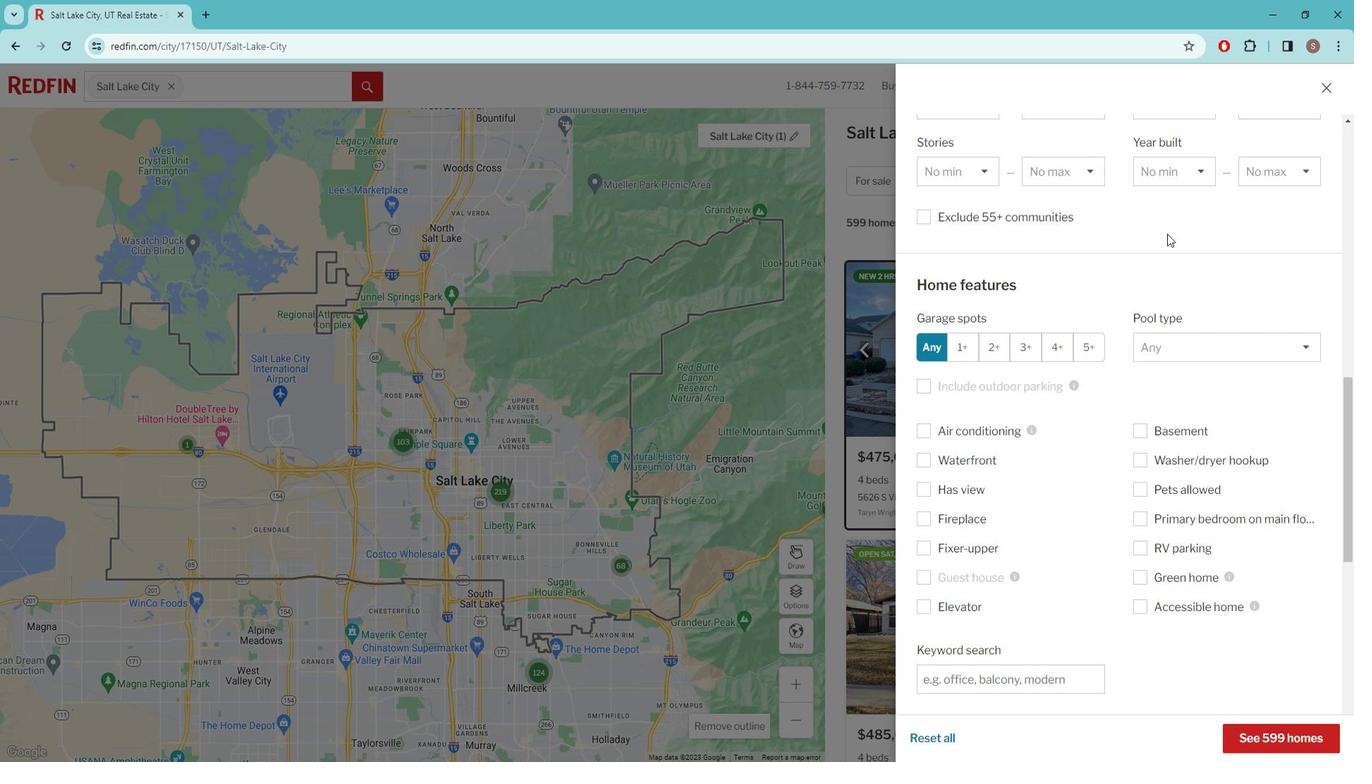 
Action: Mouse moved to (1018, 376)
Screenshot: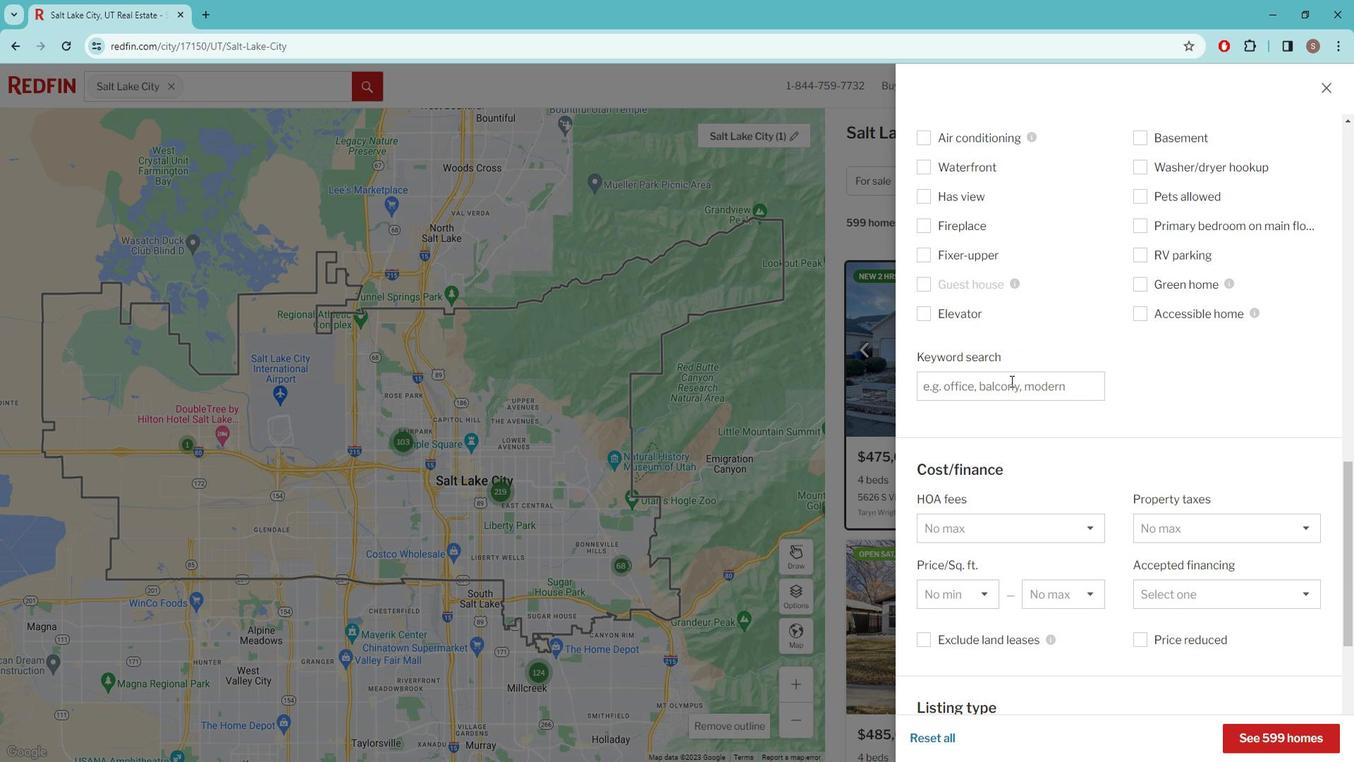
Action: Mouse pressed left at (1018, 376)
Screenshot: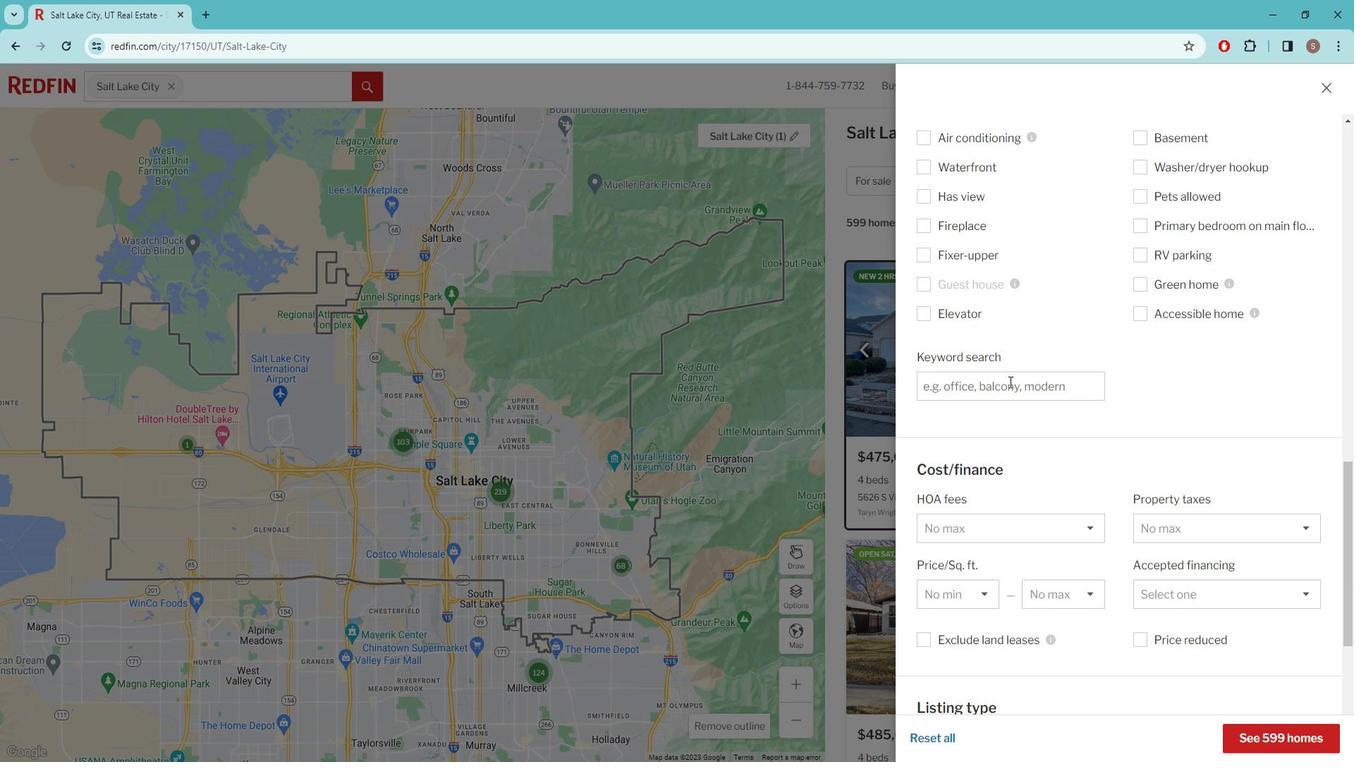 
Action: Key pressed MOUNTAIN<Key.space>VIEW<Key.space>
Screenshot: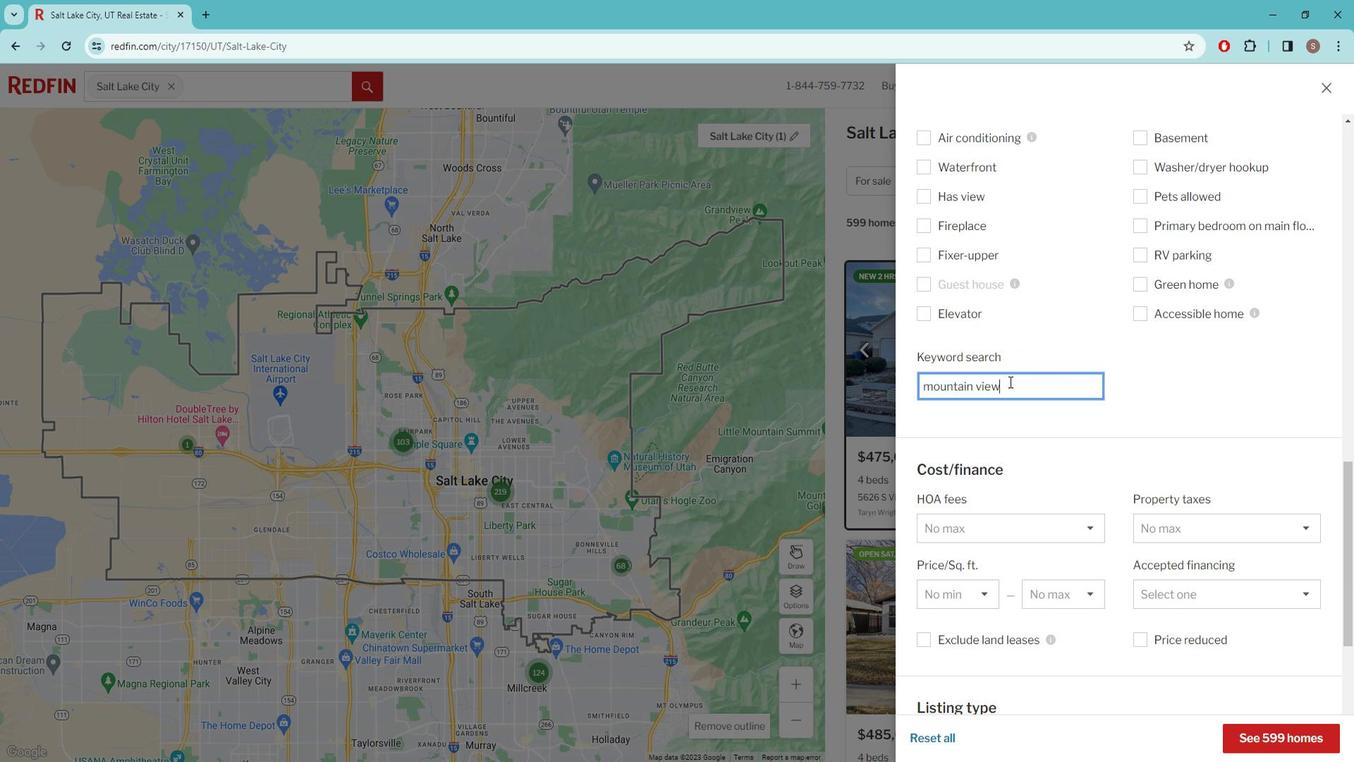 
Action: Mouse moved to (1019, 376)
Screenshot: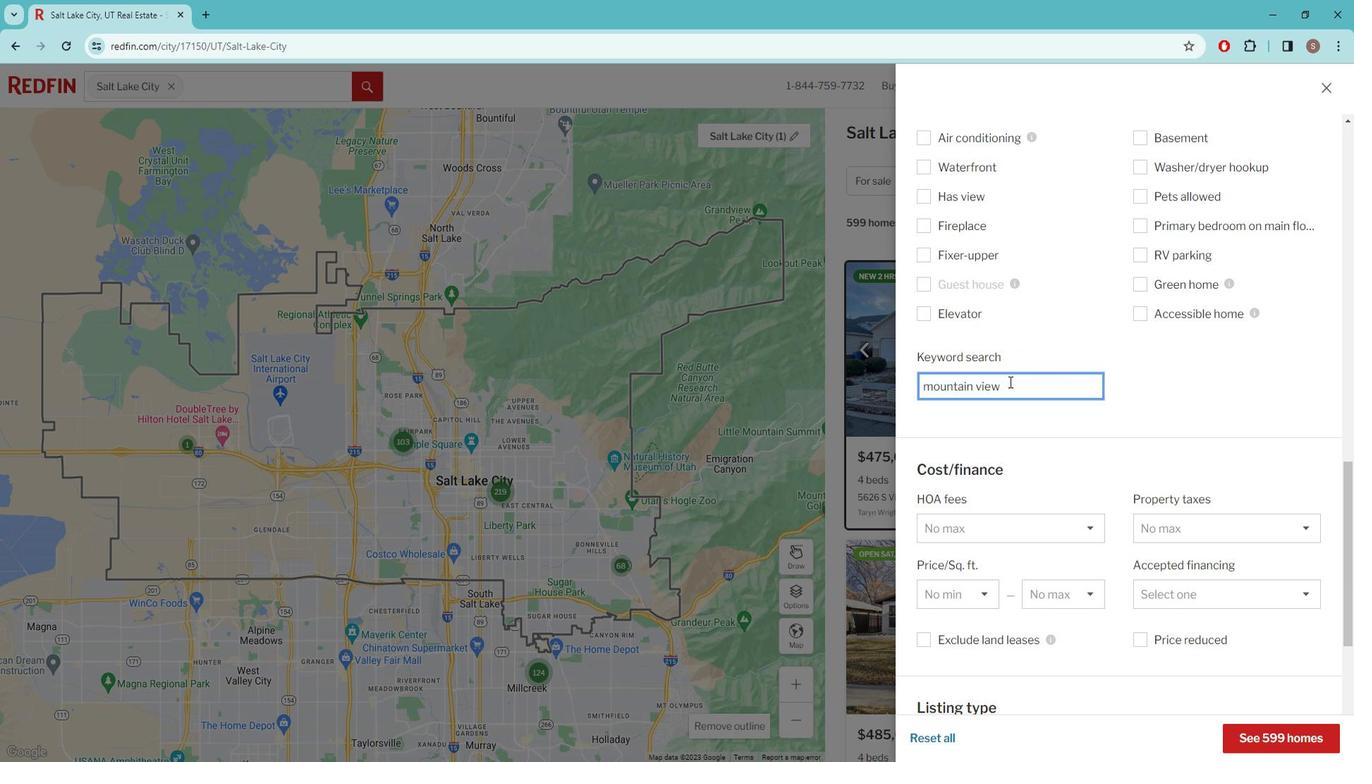 
Action: Mouse scrolled (1019, 375) with delta (0, 0)
Screenshot: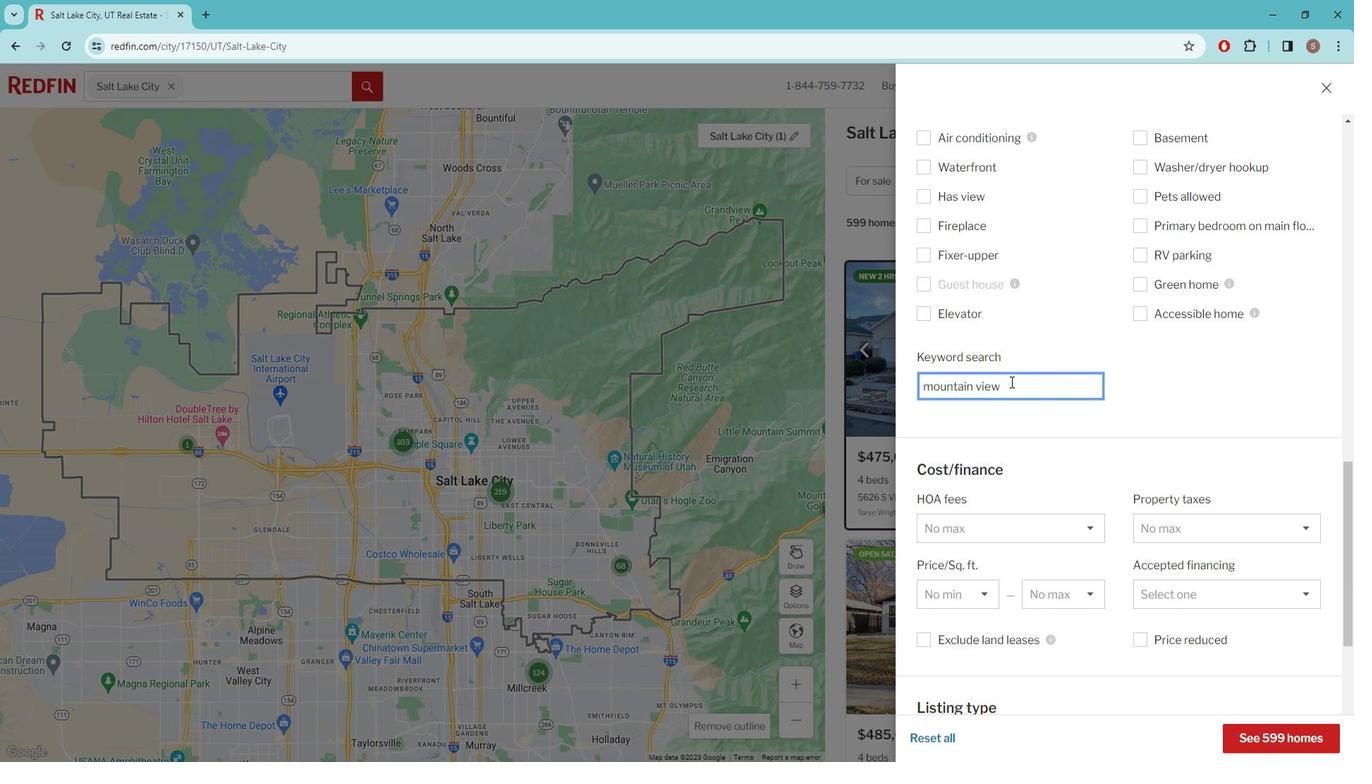 
Action: Mouse moved to (1023, 376)
Screenshot: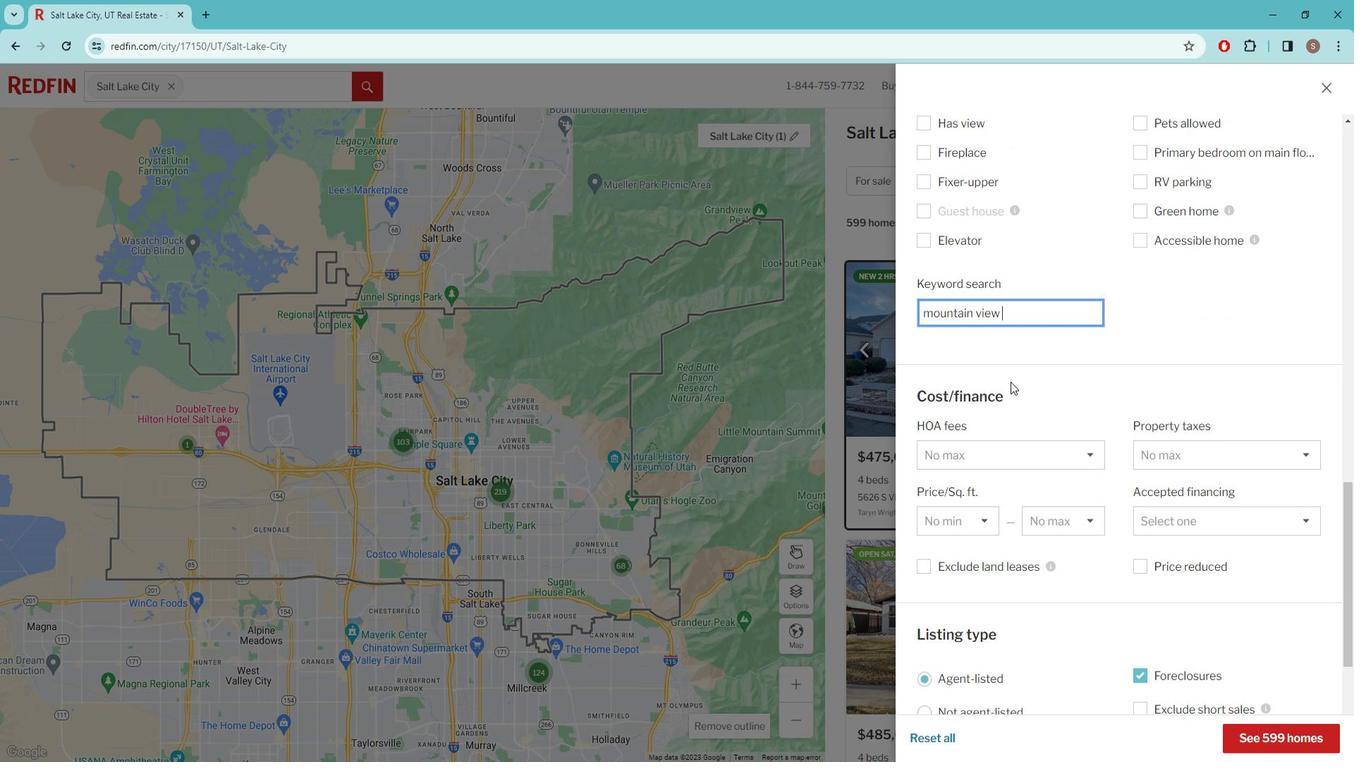 
Action: Mouse scrolled (1023, 375) with delta (0, 0)
Screenshot: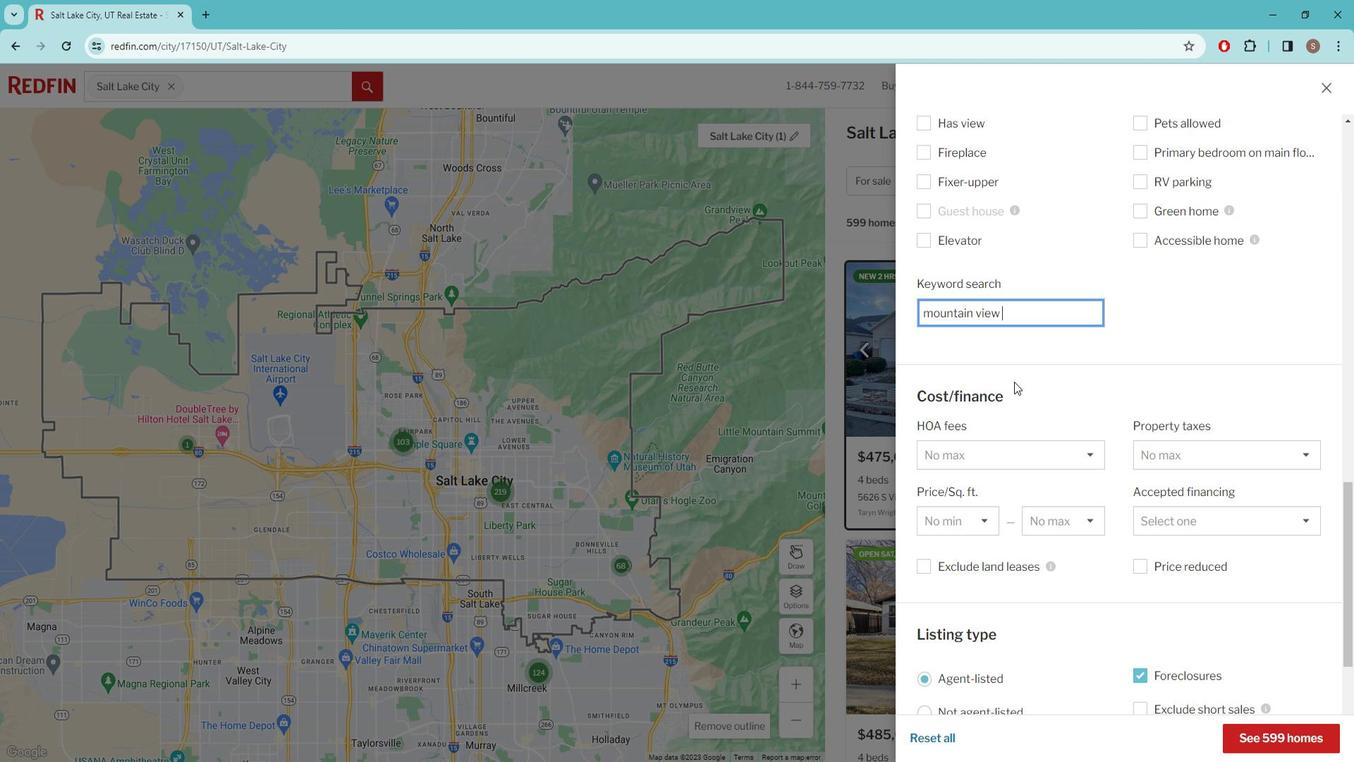 
Action: Mouse scrolled (1023, 375) with delta (0, 0)
Screenshot: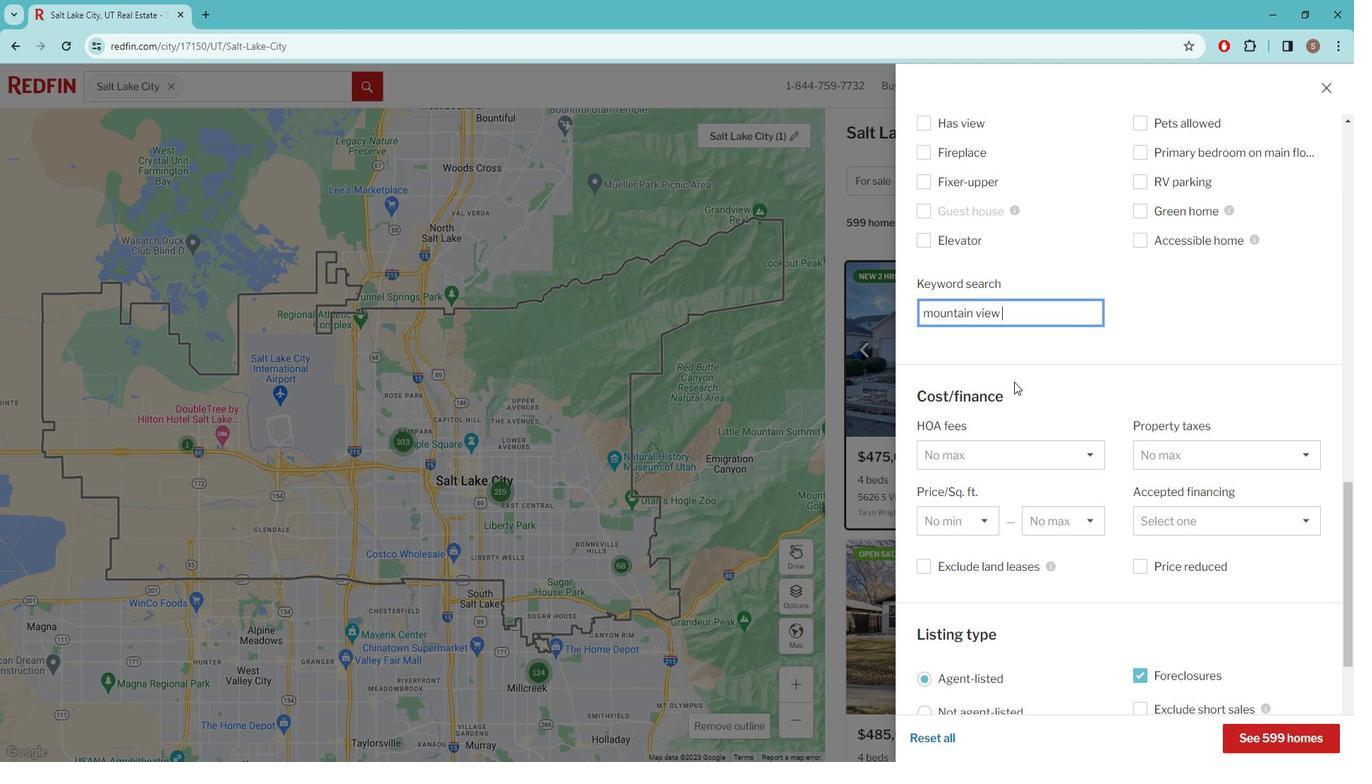 
Action: Mouse scrolled (1023, 375) with delta (0, 0)
Screenshot: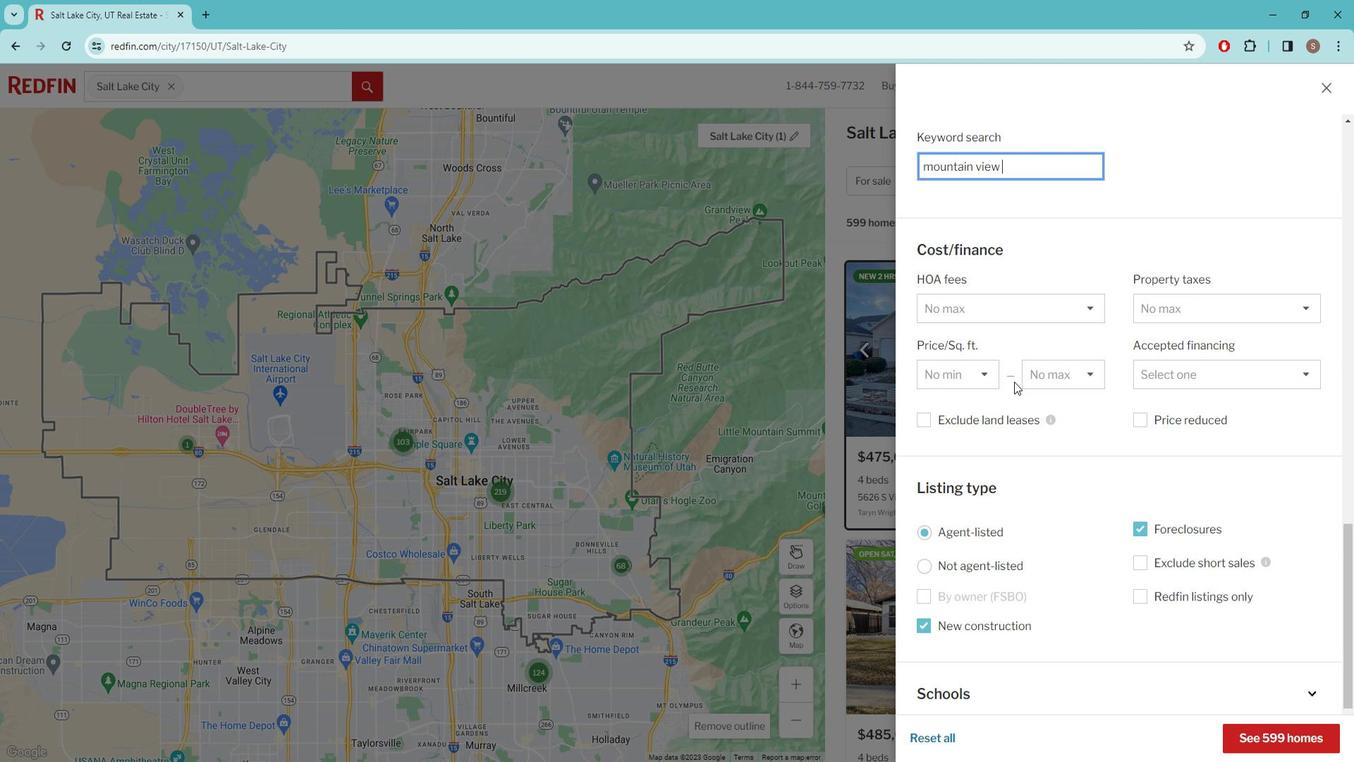 
Action: Mouse scrolled (1023, 375) with delta (0, 0)
Screenshot: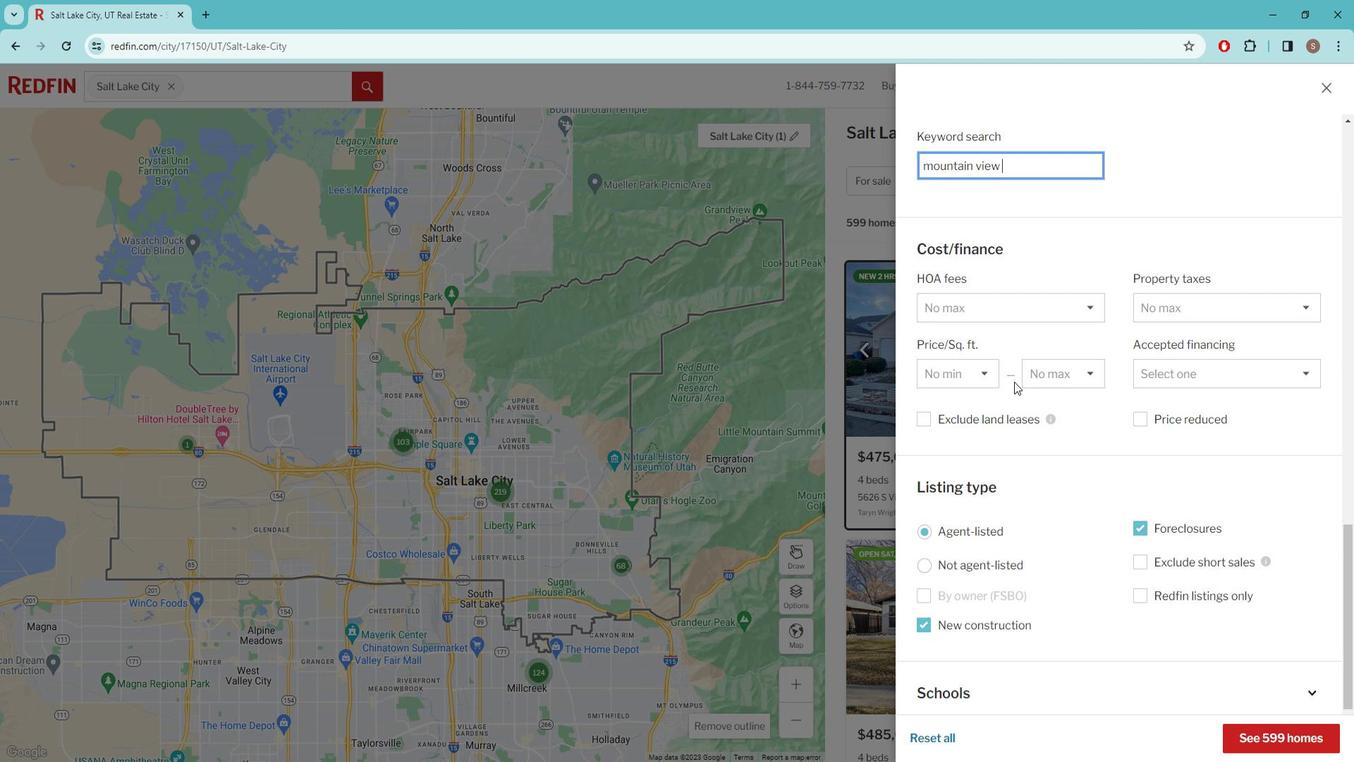 
Action: Mouse moved to (1047, 402)
Screenshot: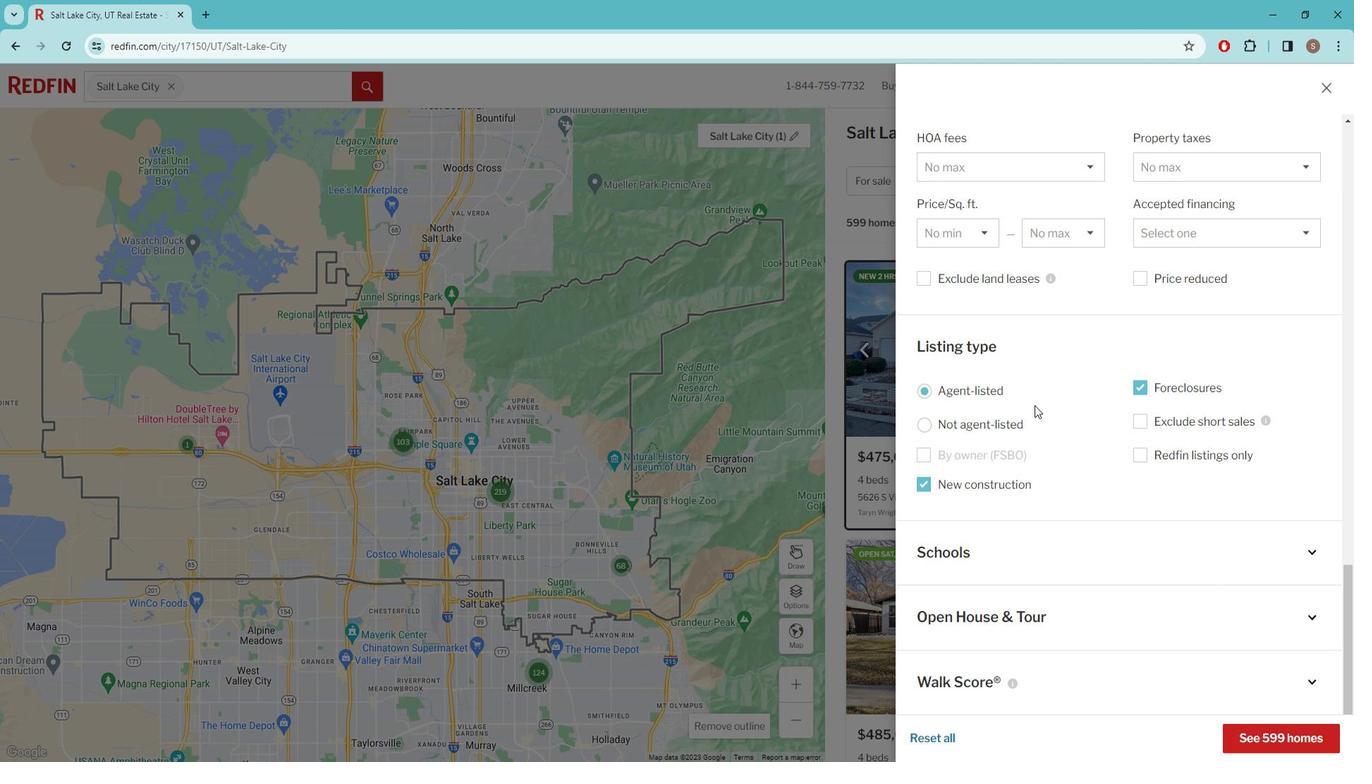 
Action: Mouse scrolled (1047, 402) with delta (0, 0)
Screenshot: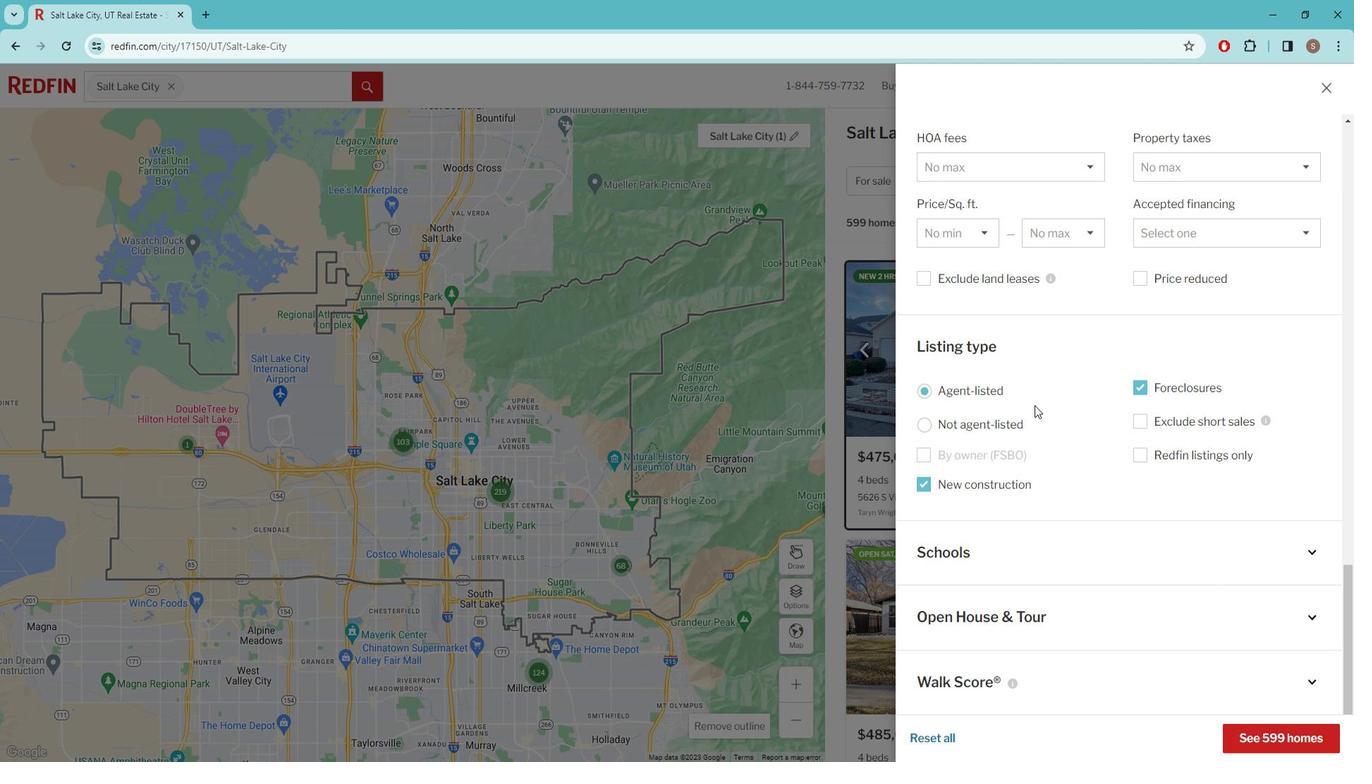 
Action: Mouse moved to (1055, 406)
Screenshot: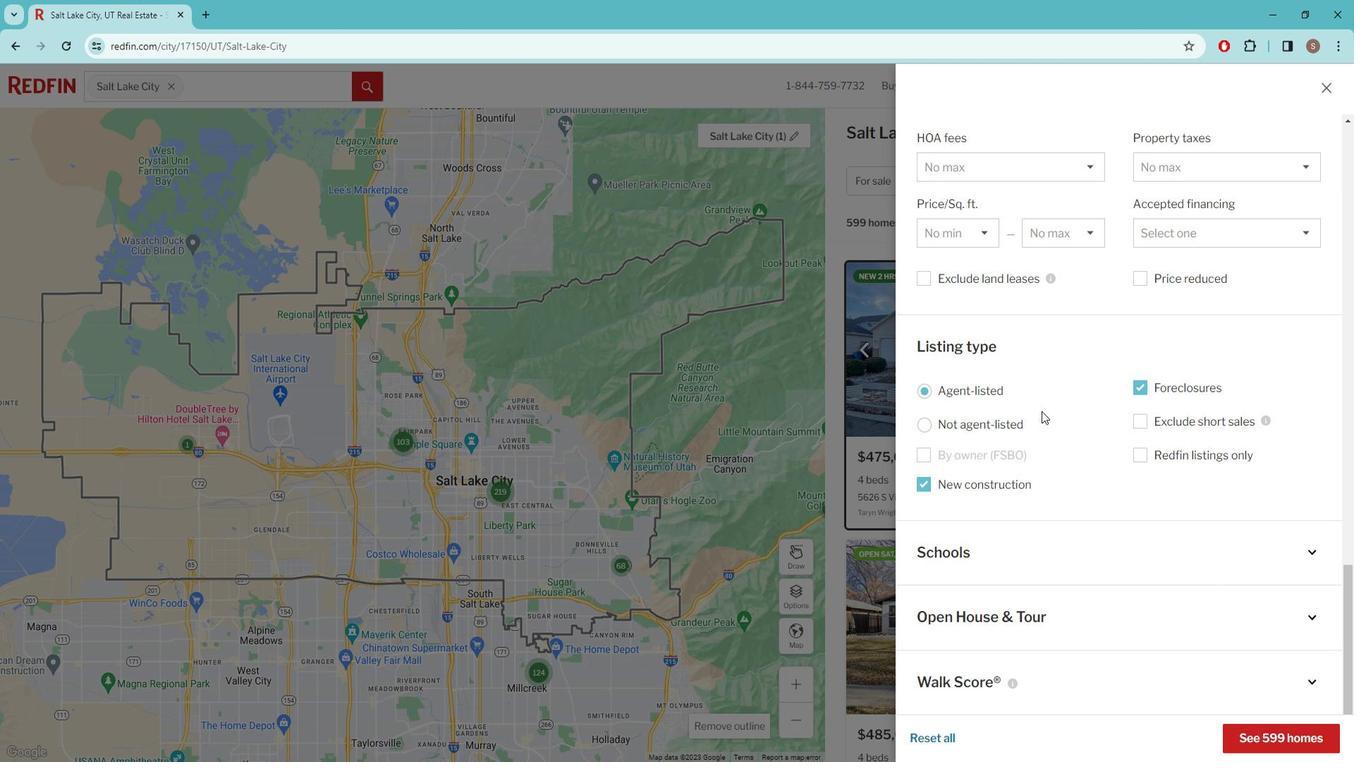 
Action: Mouse scrolled (1055, 405) with delta (0, 0)
Screenshot: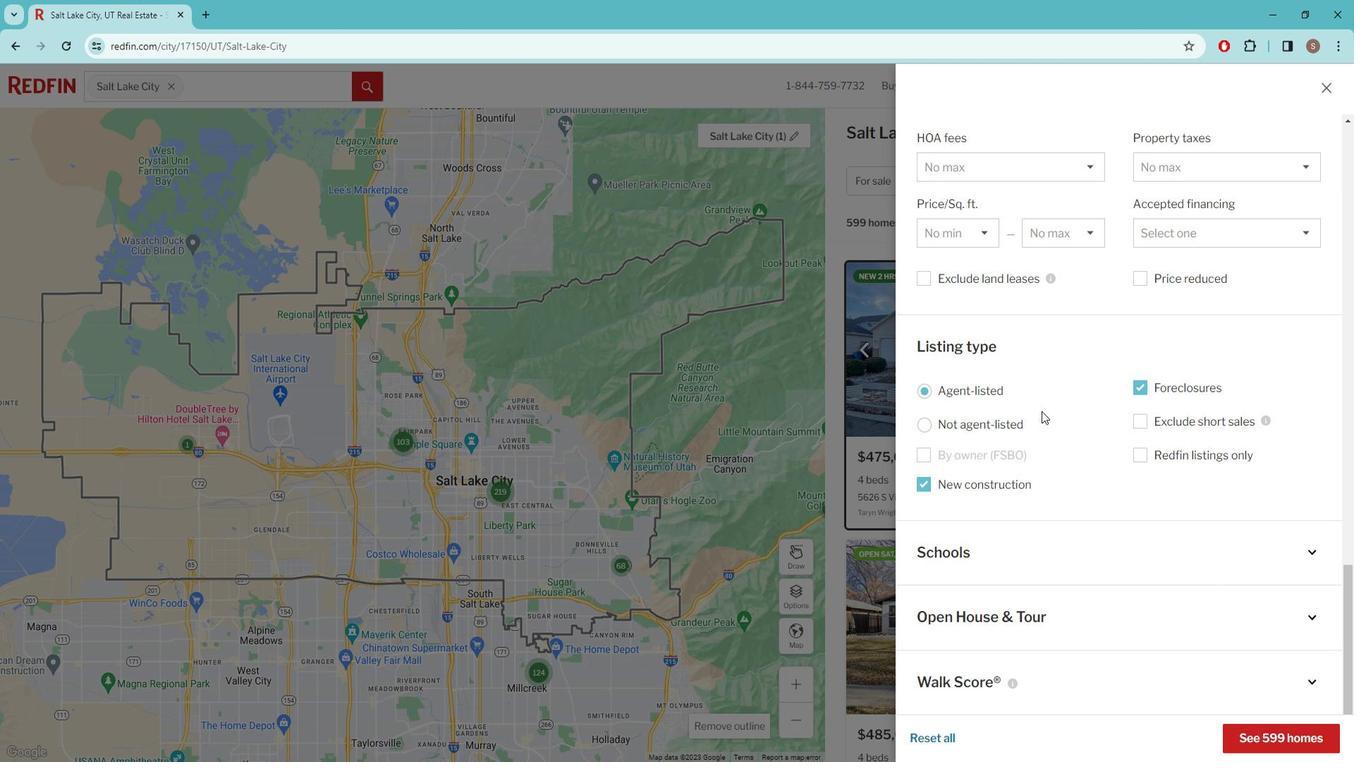 
Action: Mouse moved to (1061, 407)
Screenshot: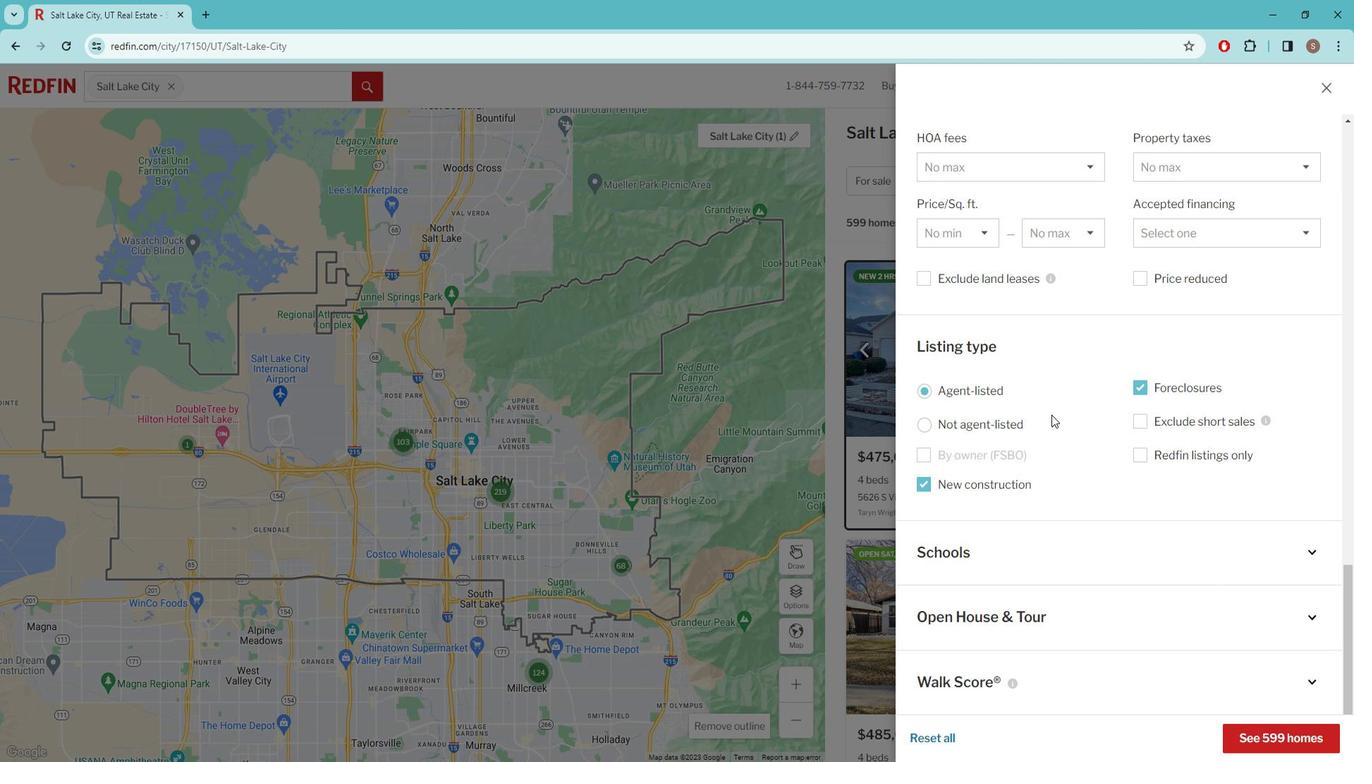 
Action: Mouse scrolled (1061, 407) with delta (0, 0)
Screenshot: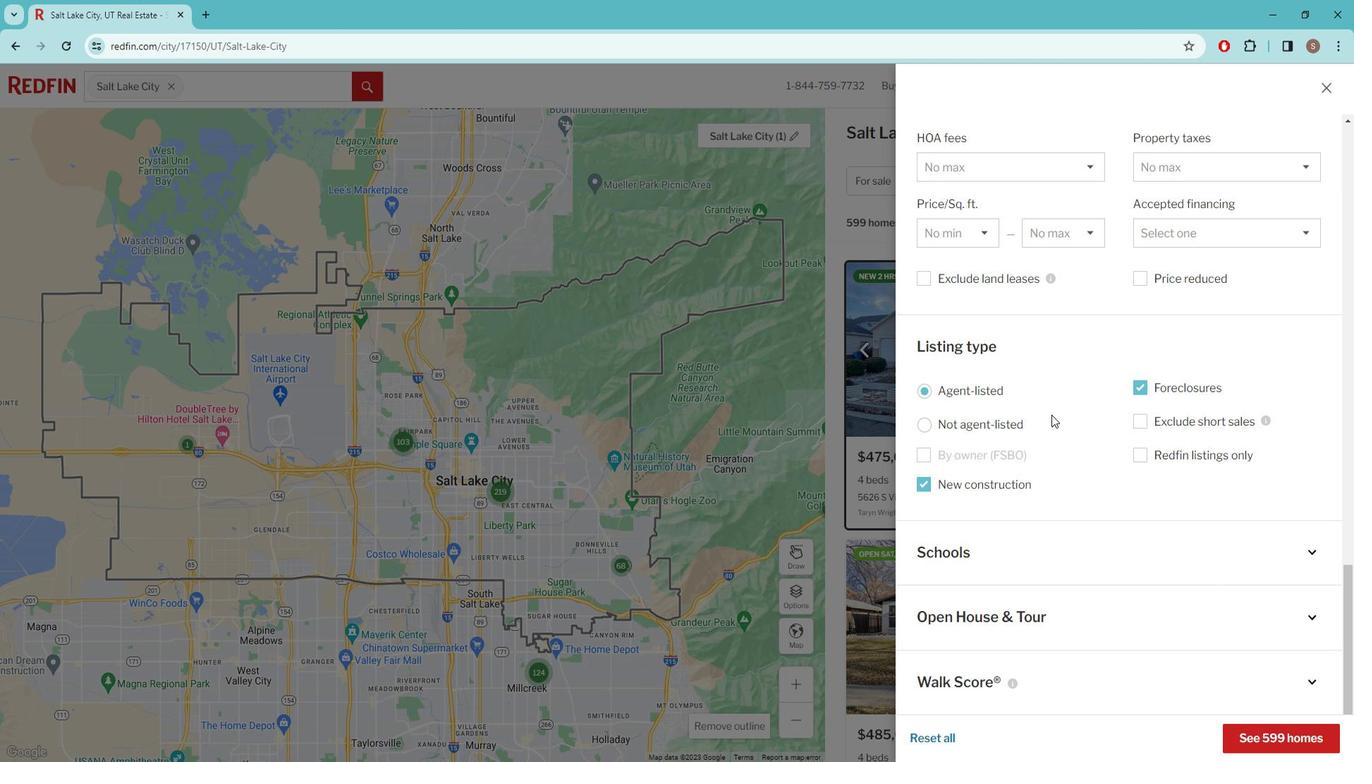 
Action: Mouse moved to (1064, 408)
Screenshot: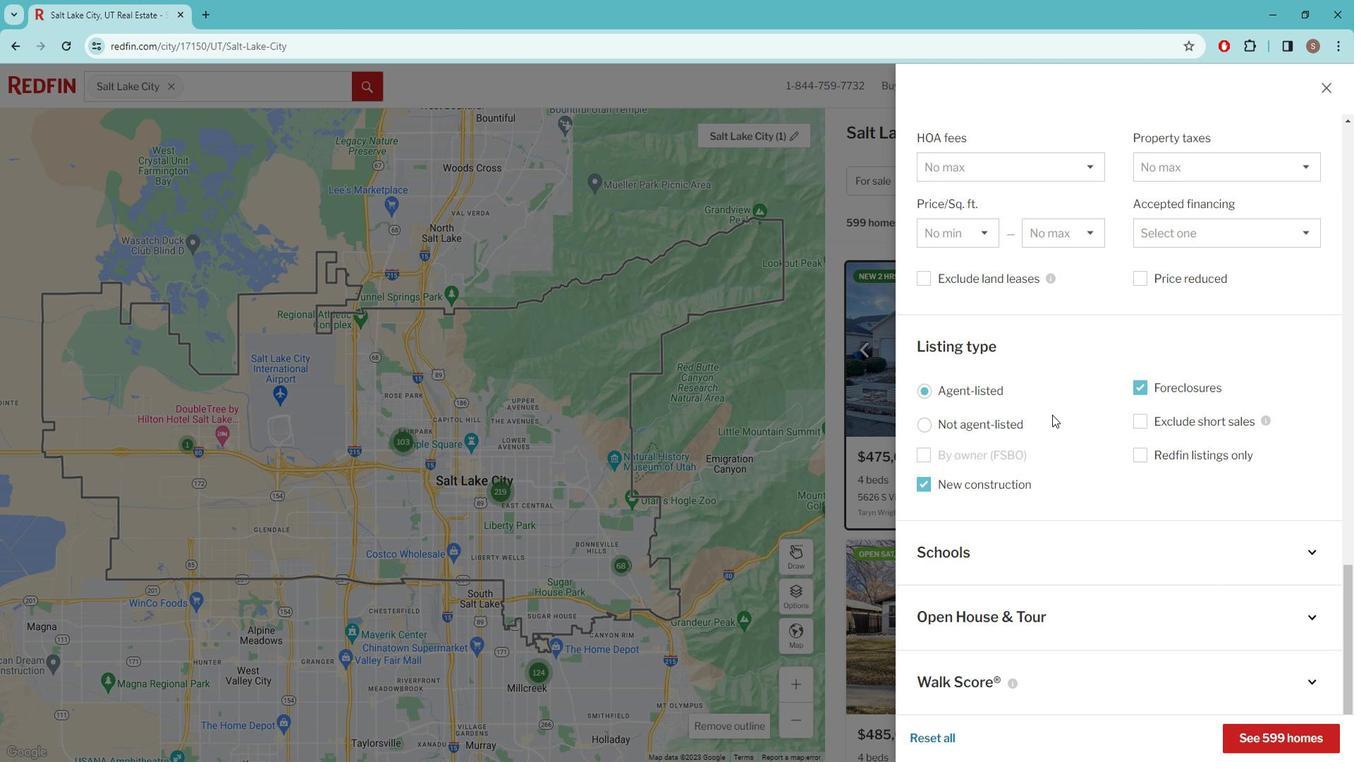 
Action: Mouse scrolled (1064, 407) with delta (0, 0)
Screenshot: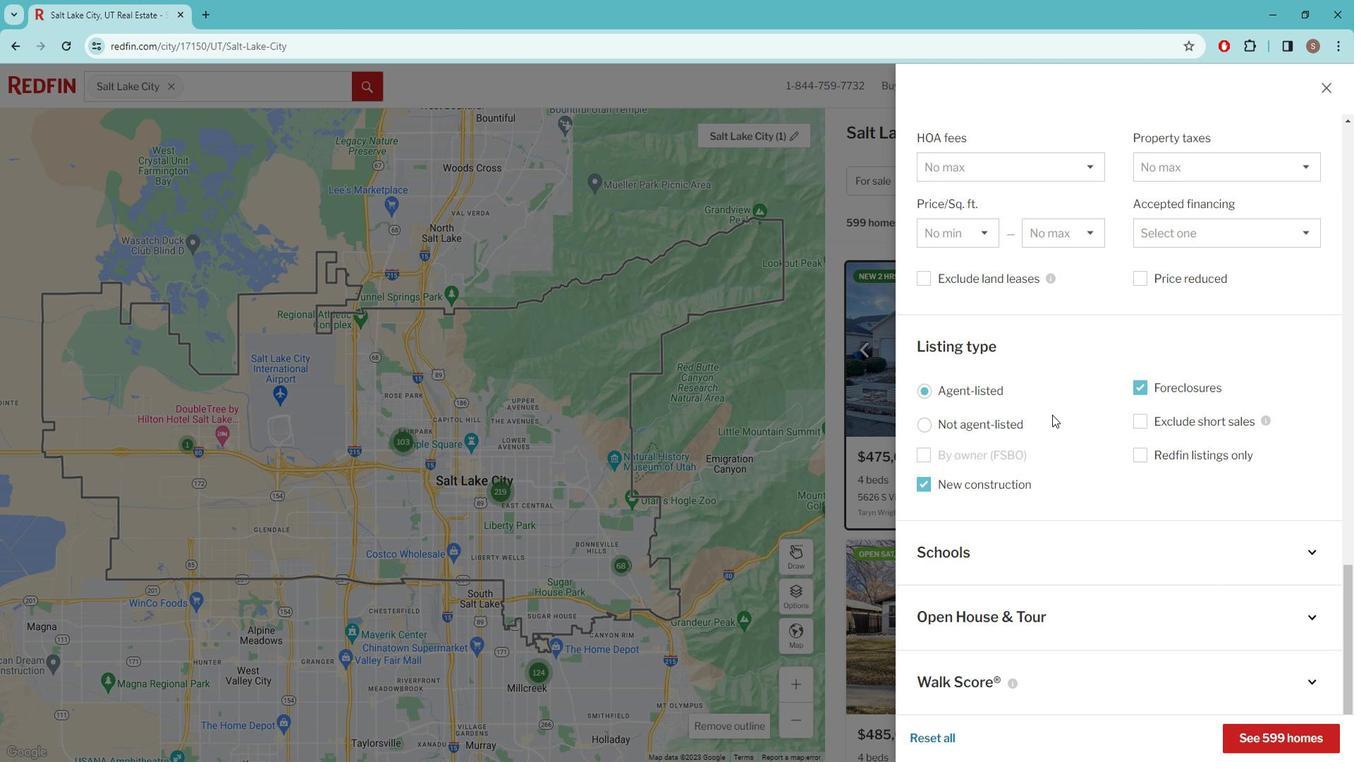 
Action: Mouse scrolled (1064, 407) with delta (0, 0)
Screenshot: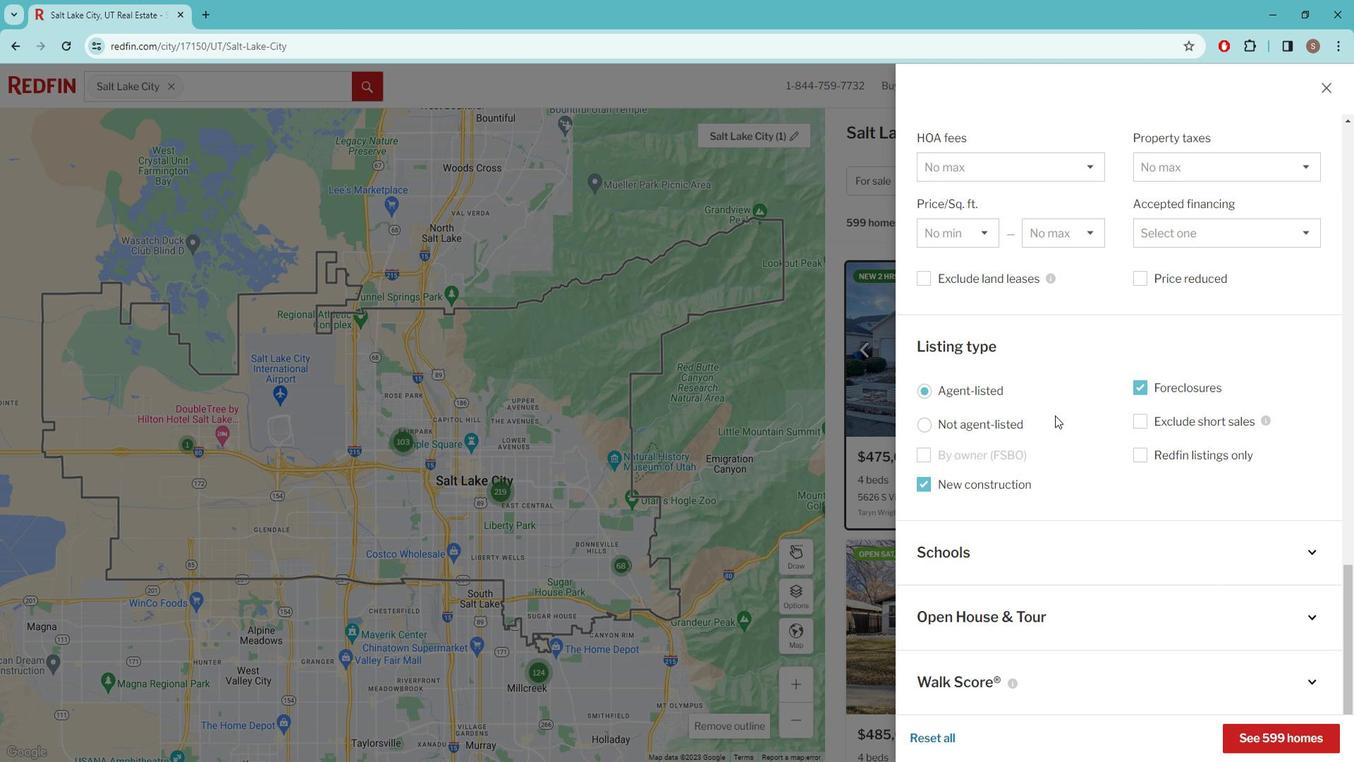 
Action: Mouse moved to (1068, 408)
Screenshot: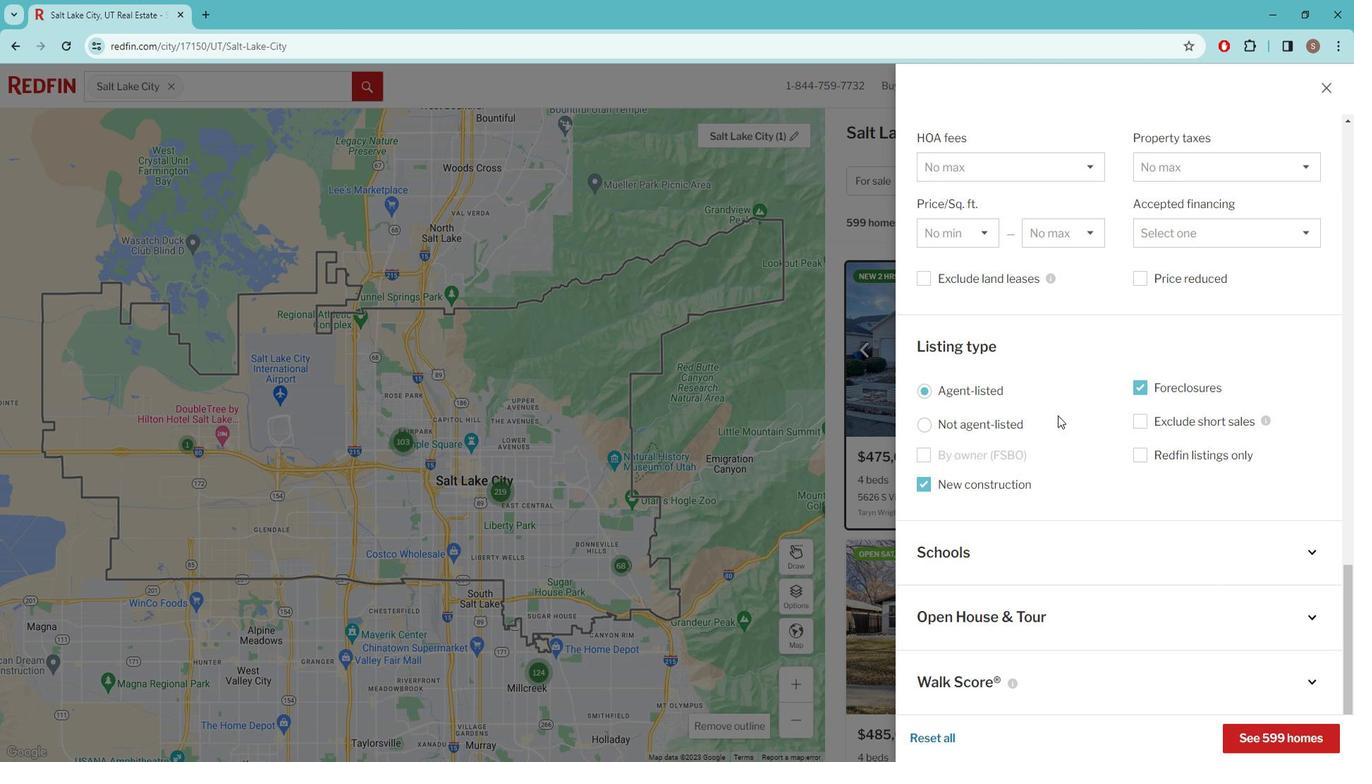 
Action: Mouse scrolled (1068, 407) with delta (0, 0)
Screenshot: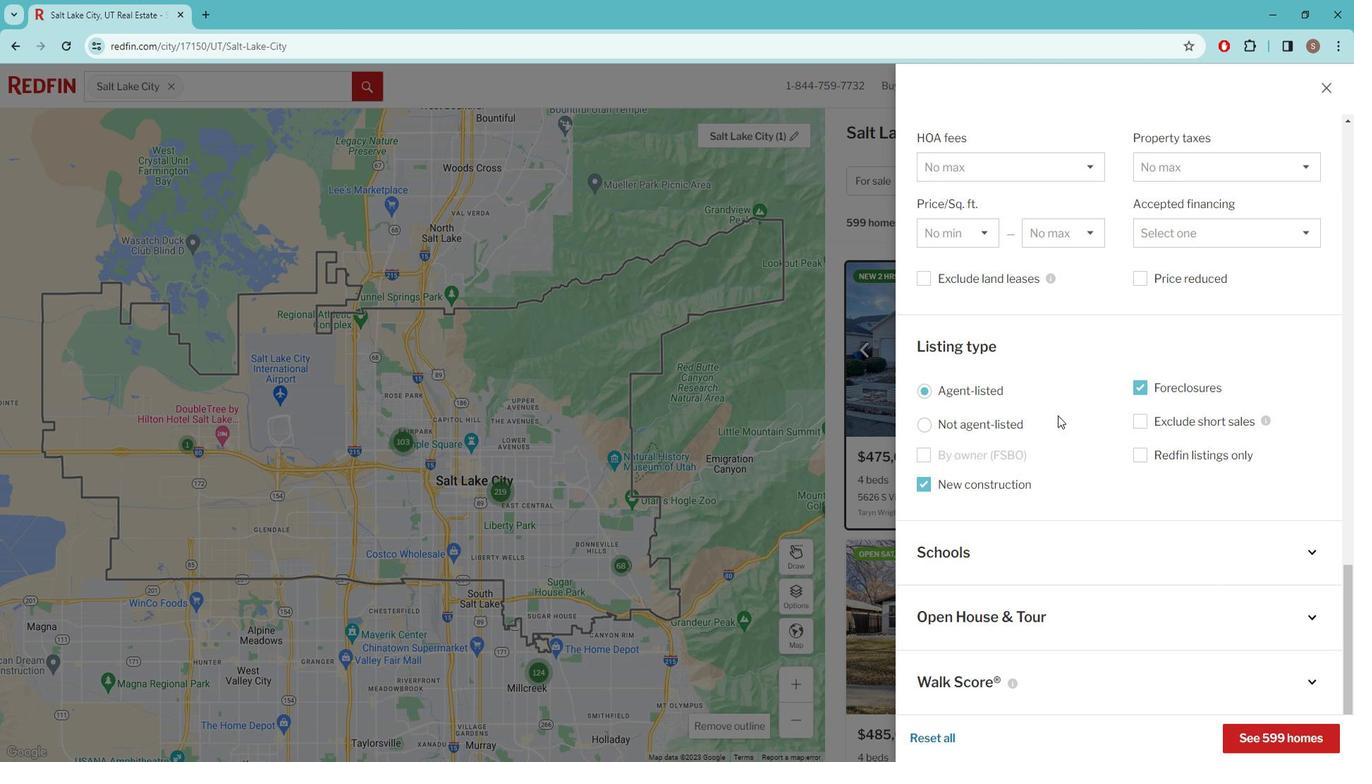 
Action: Mouse moved to (1071, 408)
Screenshot: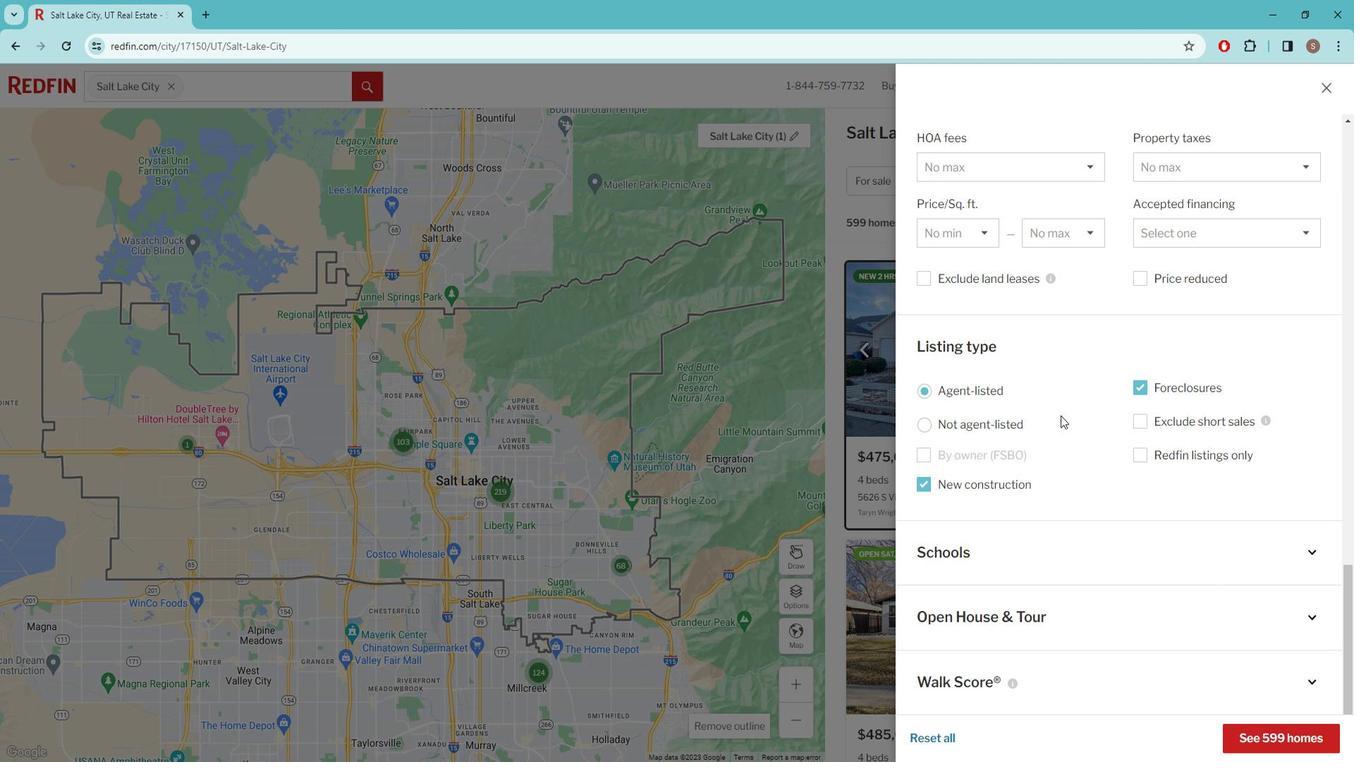 
Action: Mouse scrolled (1071, 407) with delta (0, 0)
Screenshot: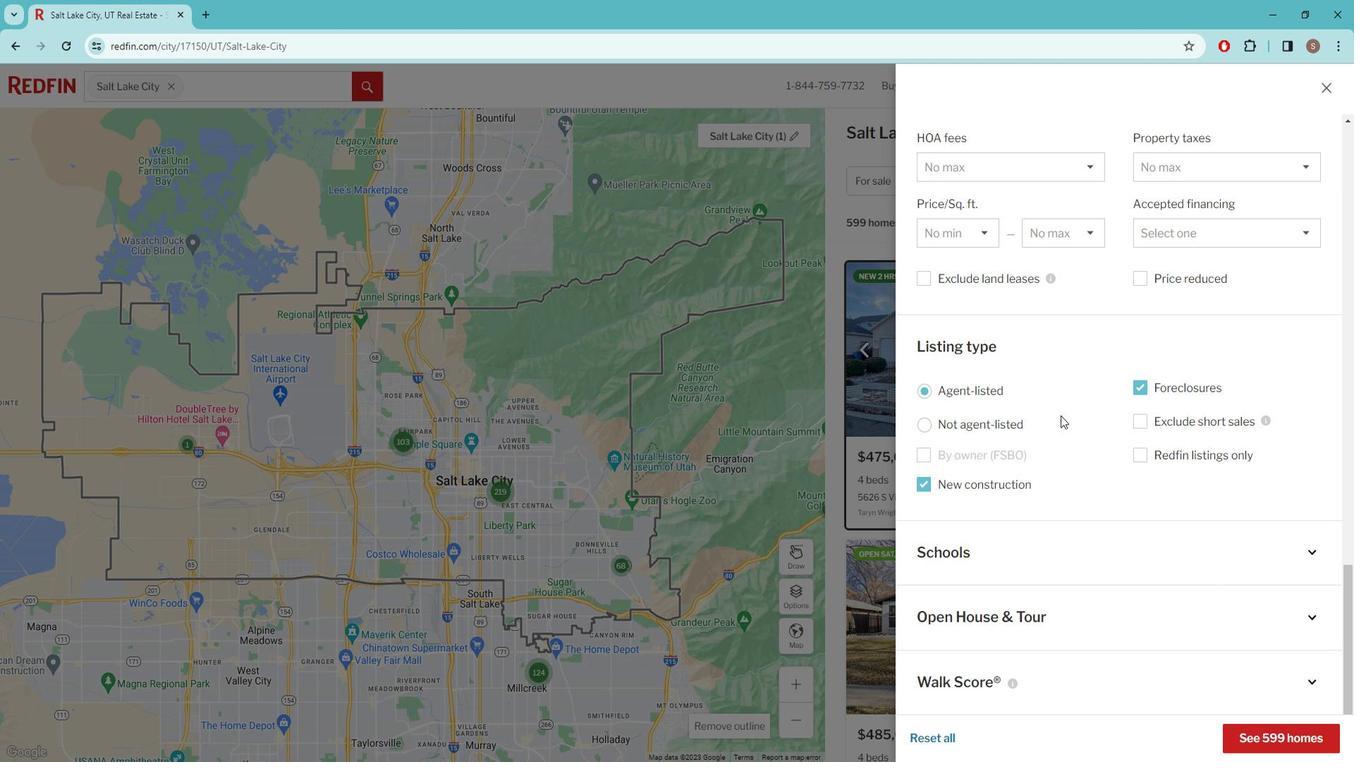 
Action: Mouse moved to (1073, 408)
Screenshot: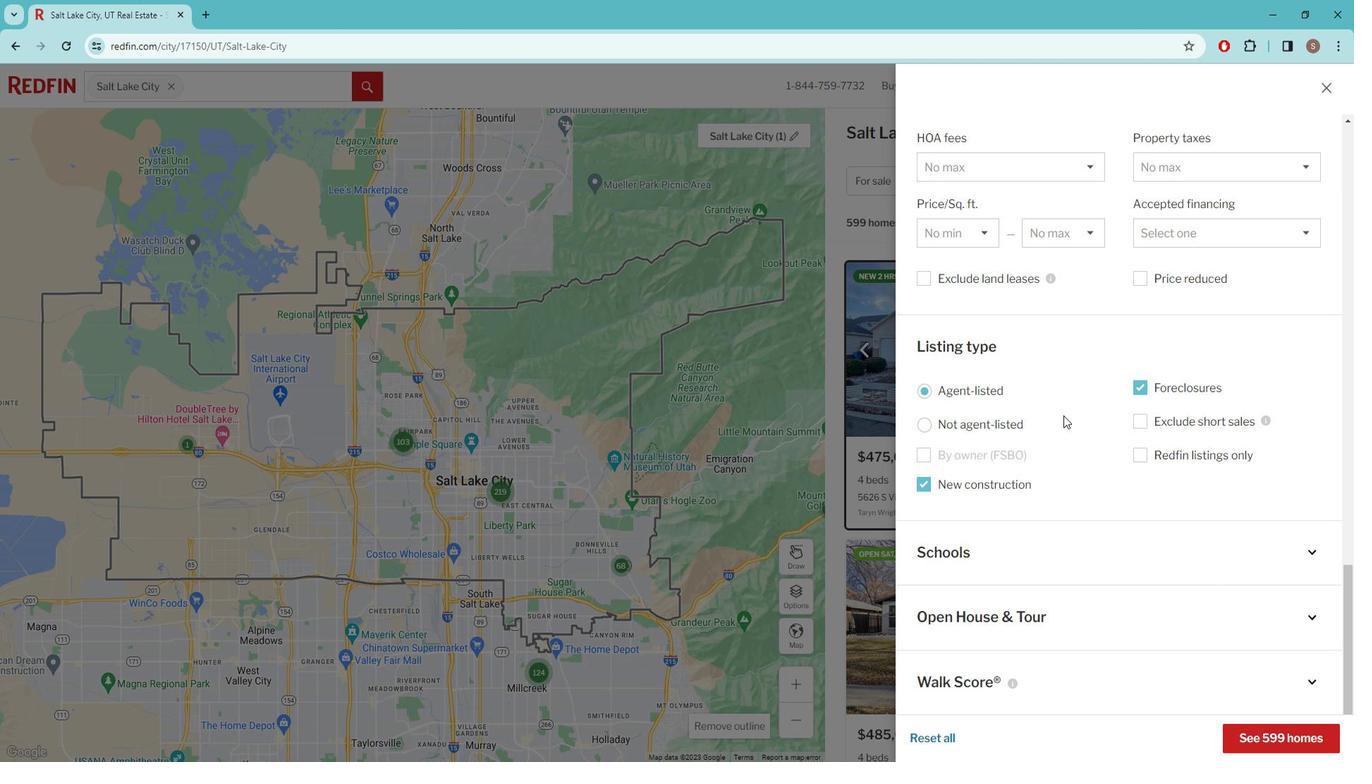
Action: Mouse scrolled (1073, 407) with delta (0, 0)
Screenshot: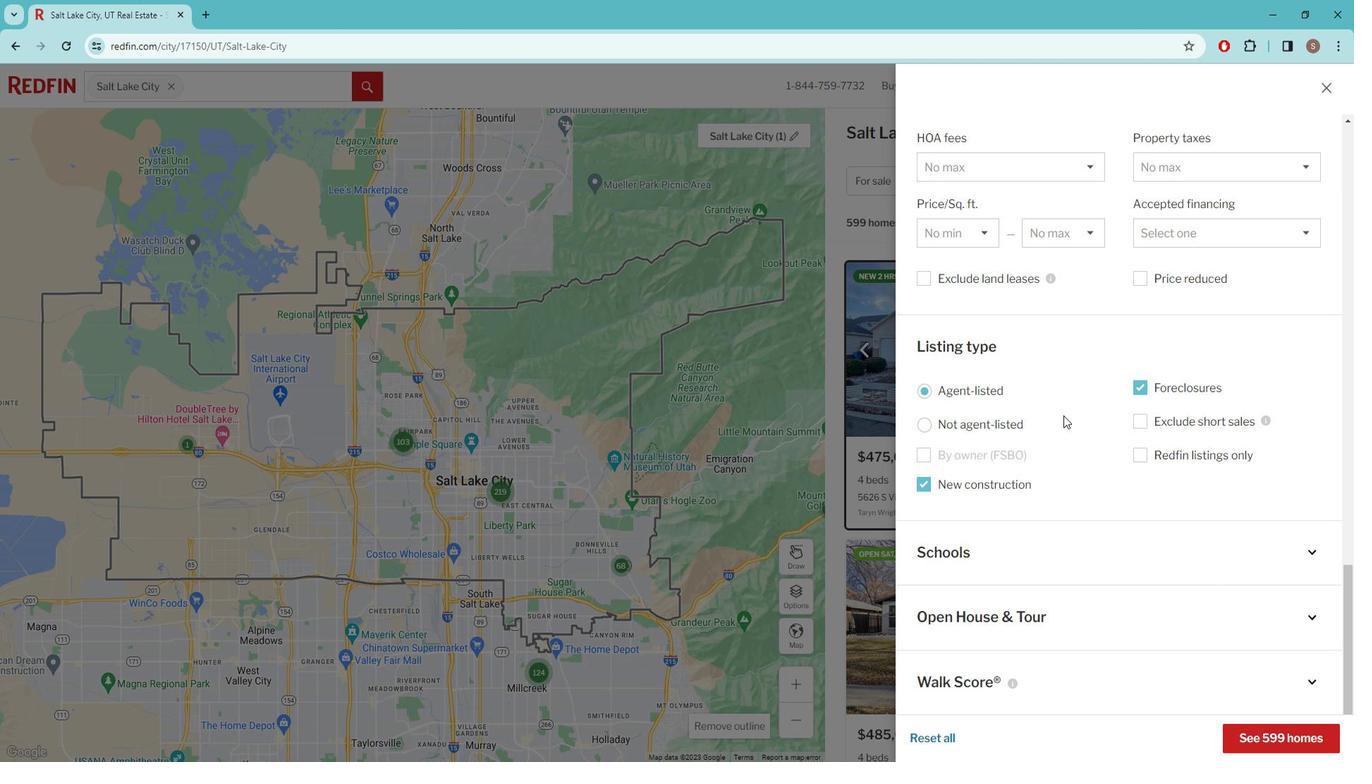 
Action: Mouse moved to (1263, 721)
Screenshot: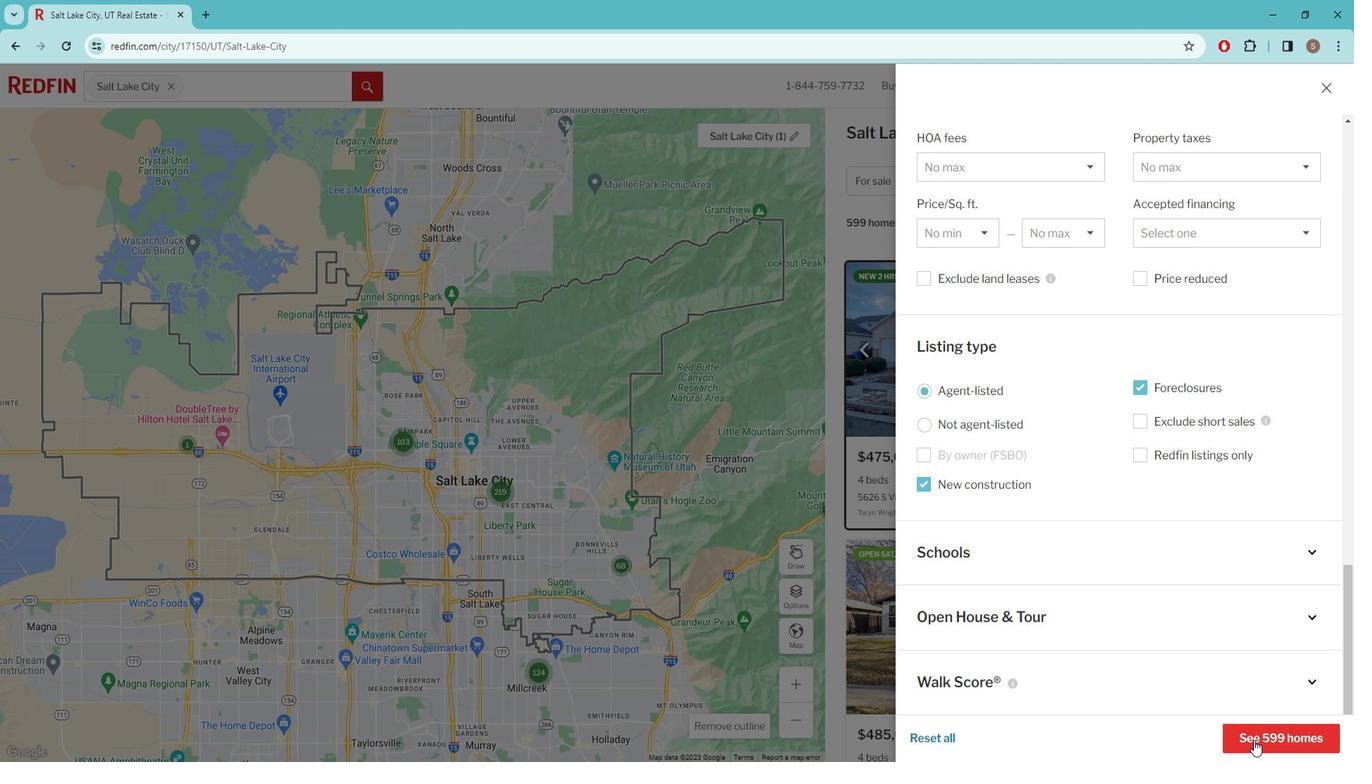 
Action: Mouse pressed left at (1263, 721)
Screenshot: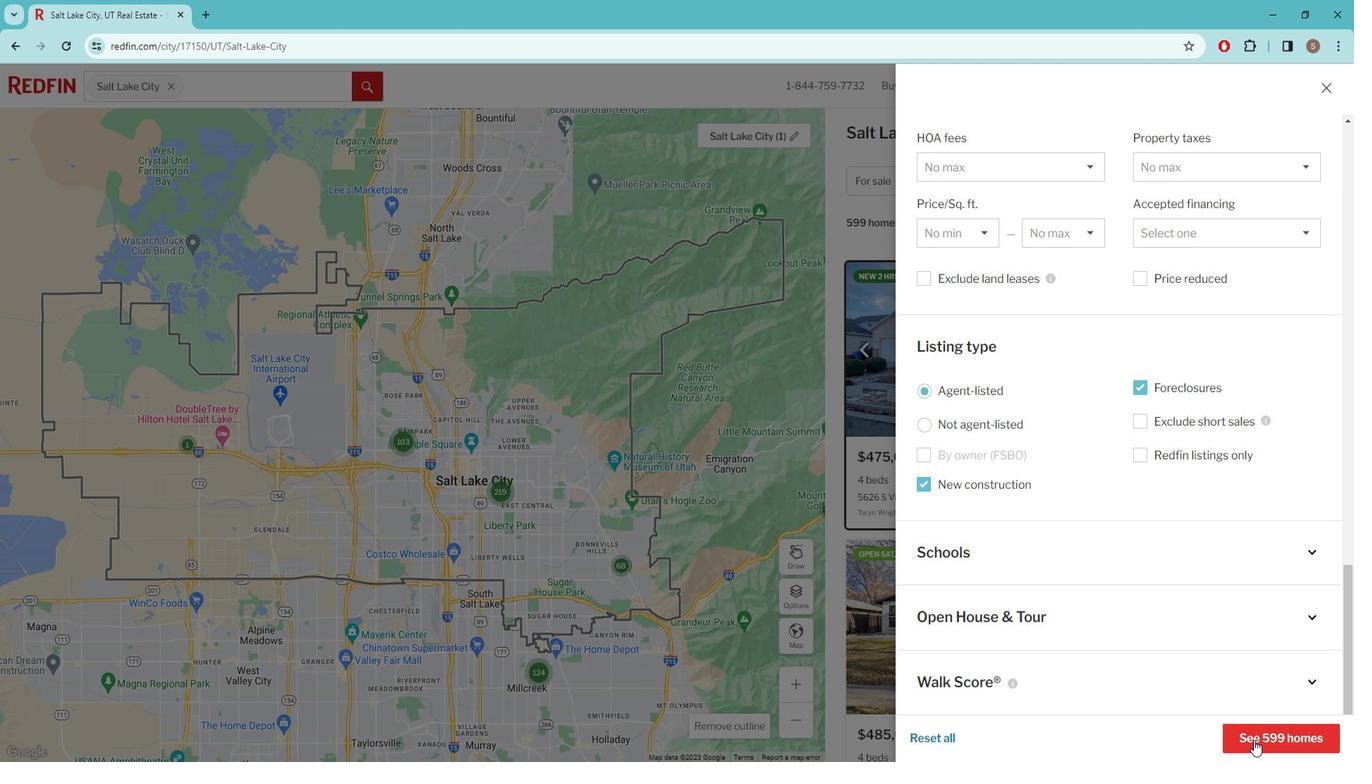 
Action: Mouse moved to (1148, 151)
Screenshot: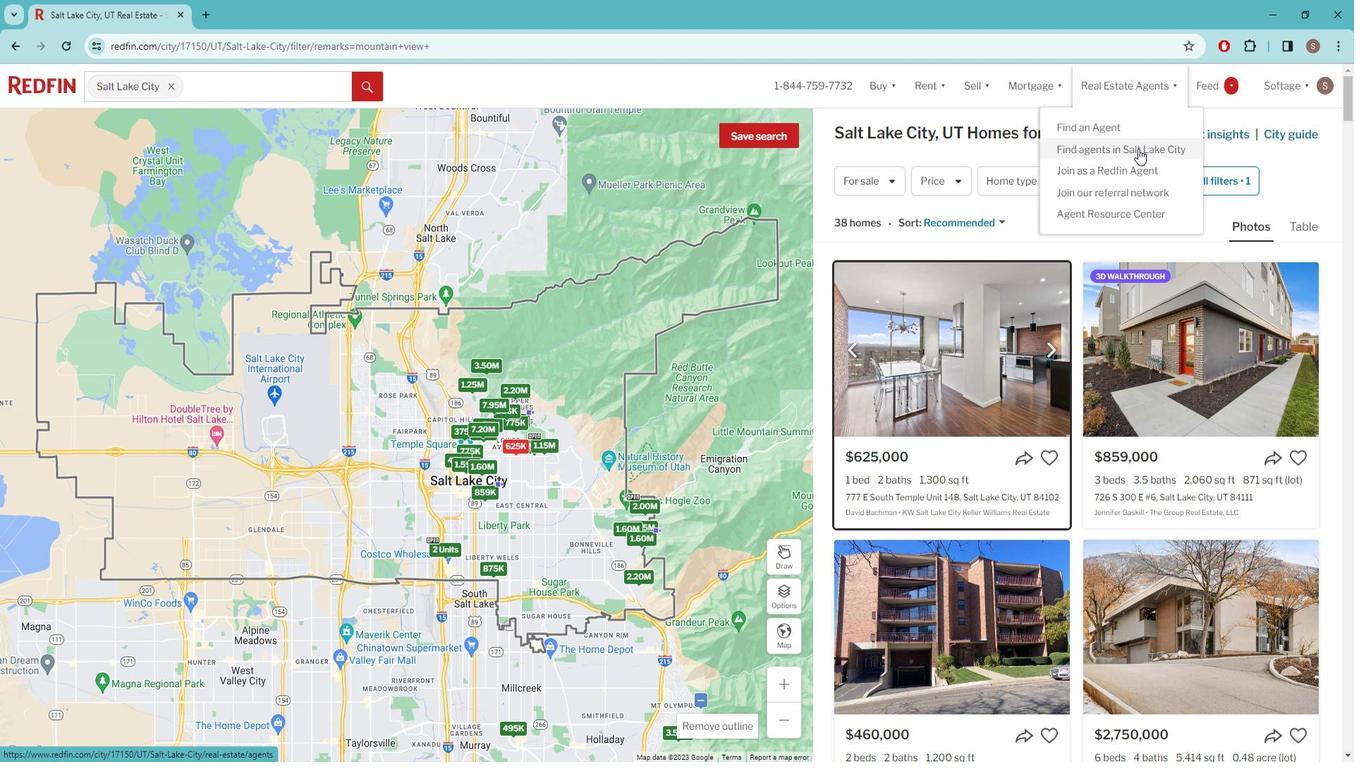
Action: Mouse pressed left at (1148, 151)
Screenshot: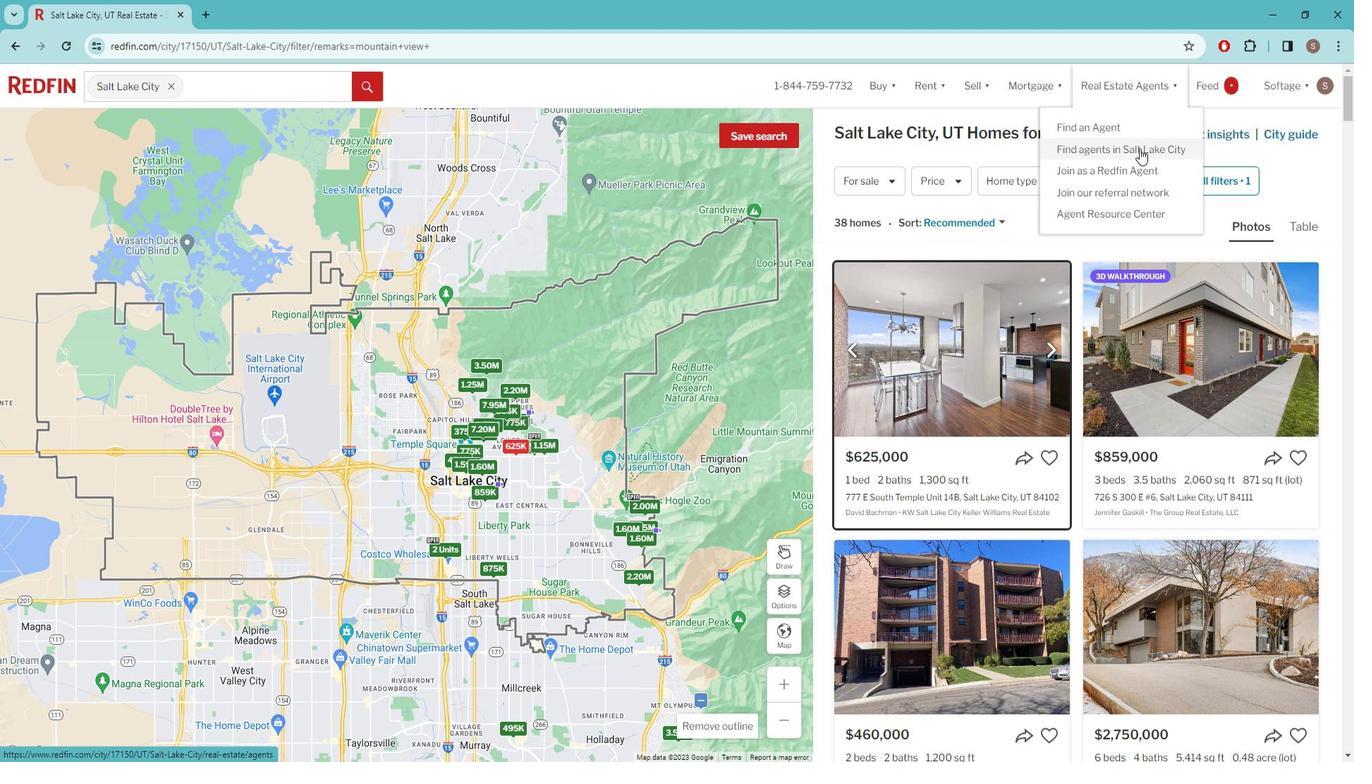 
Action: Mouse moved to (826, 371)
Screenshot: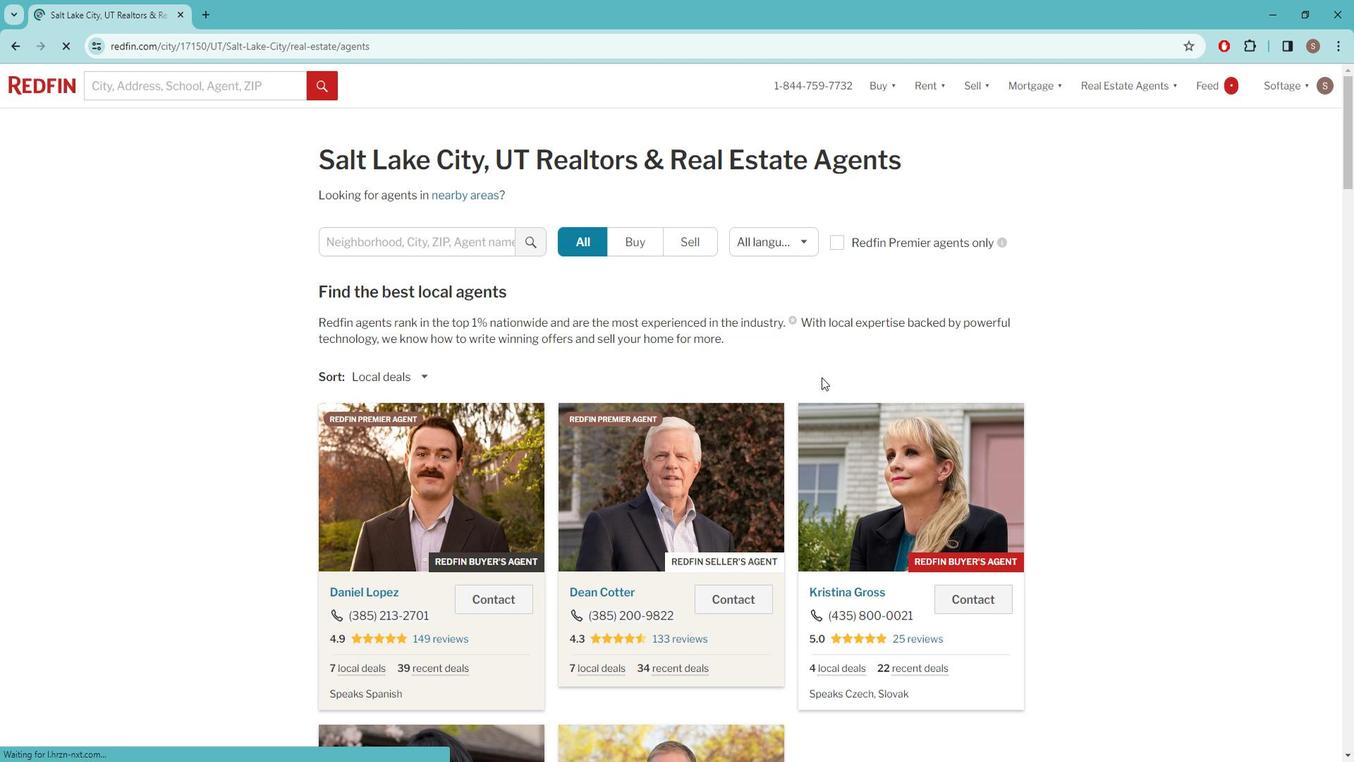 
Action: Mouse scrolled (826, 370) with delta (0, 0)
Screenshot: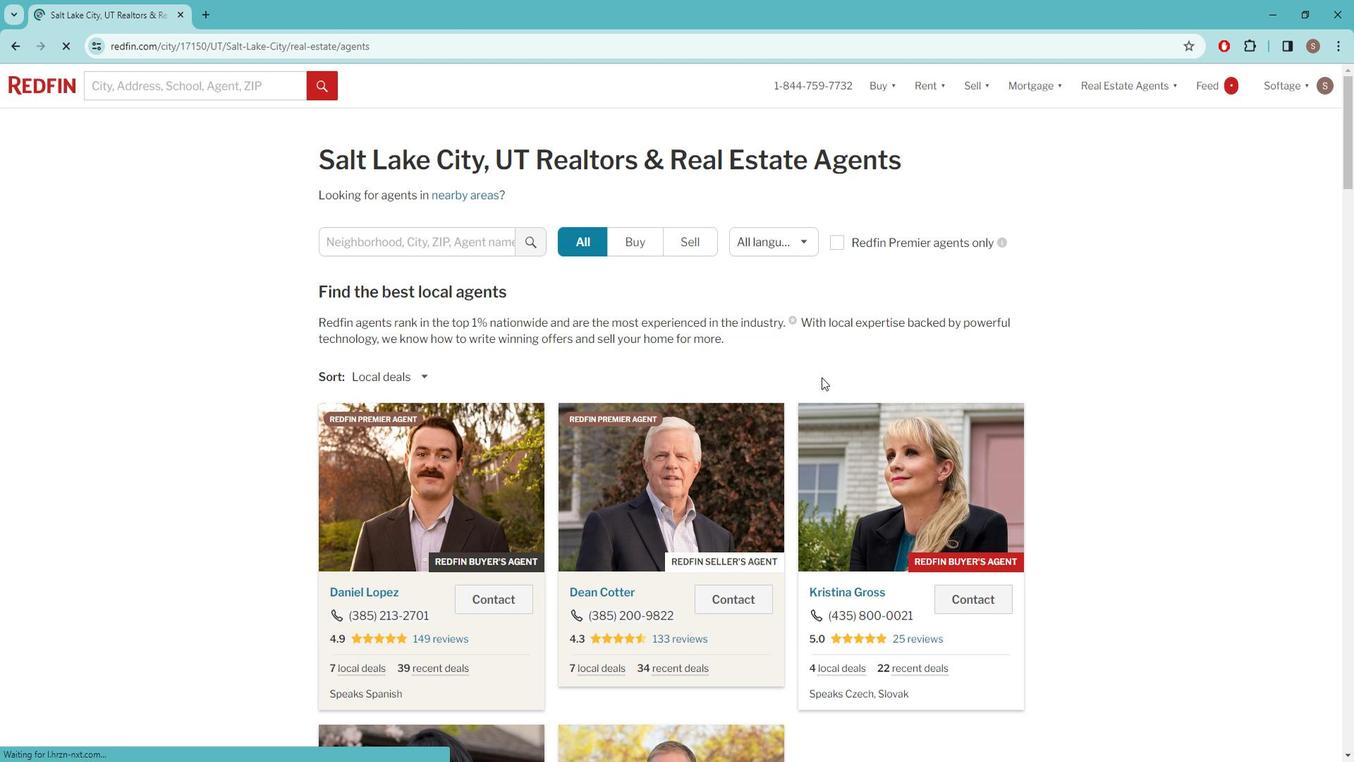 
Action: Mouse moved to (822, 369)
Screenshot: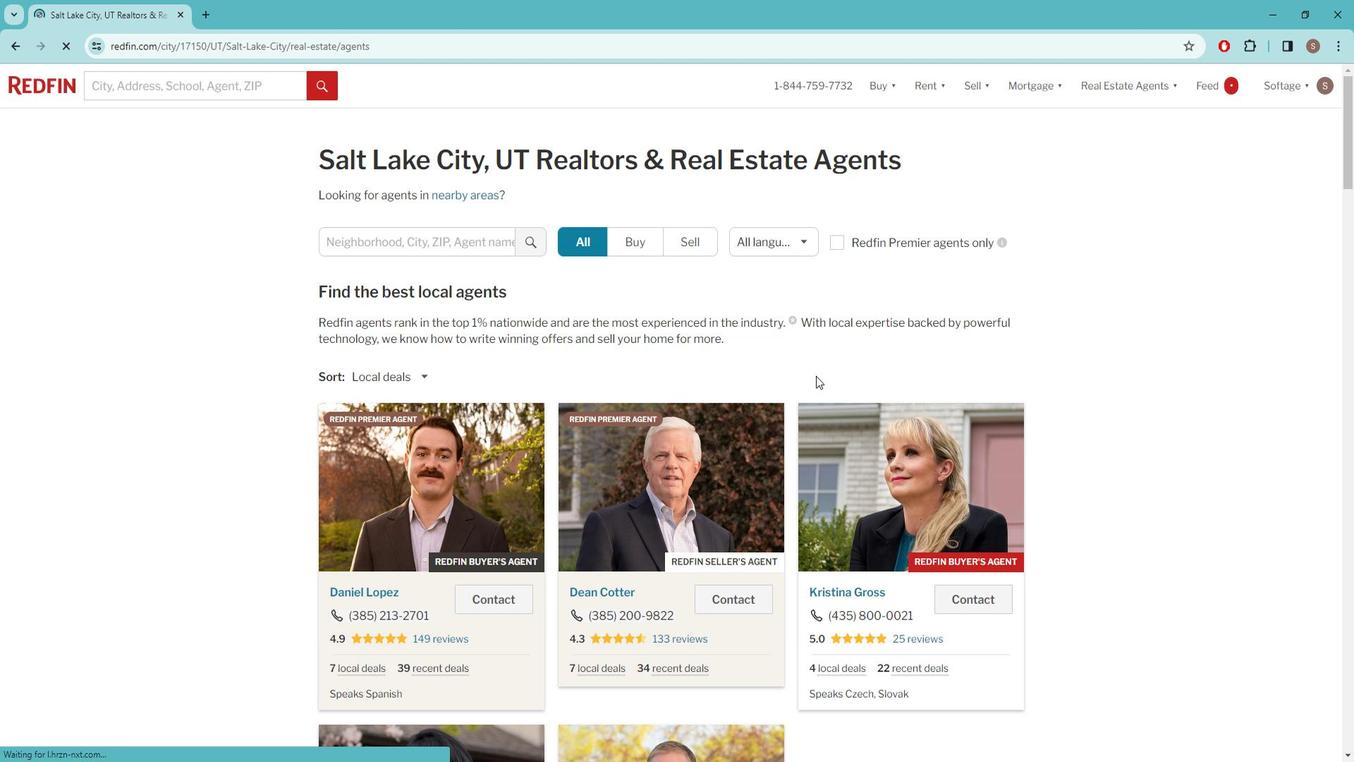 
Action: Mouse scrolled (822, 369) with delta (0, 0)
Screenshot: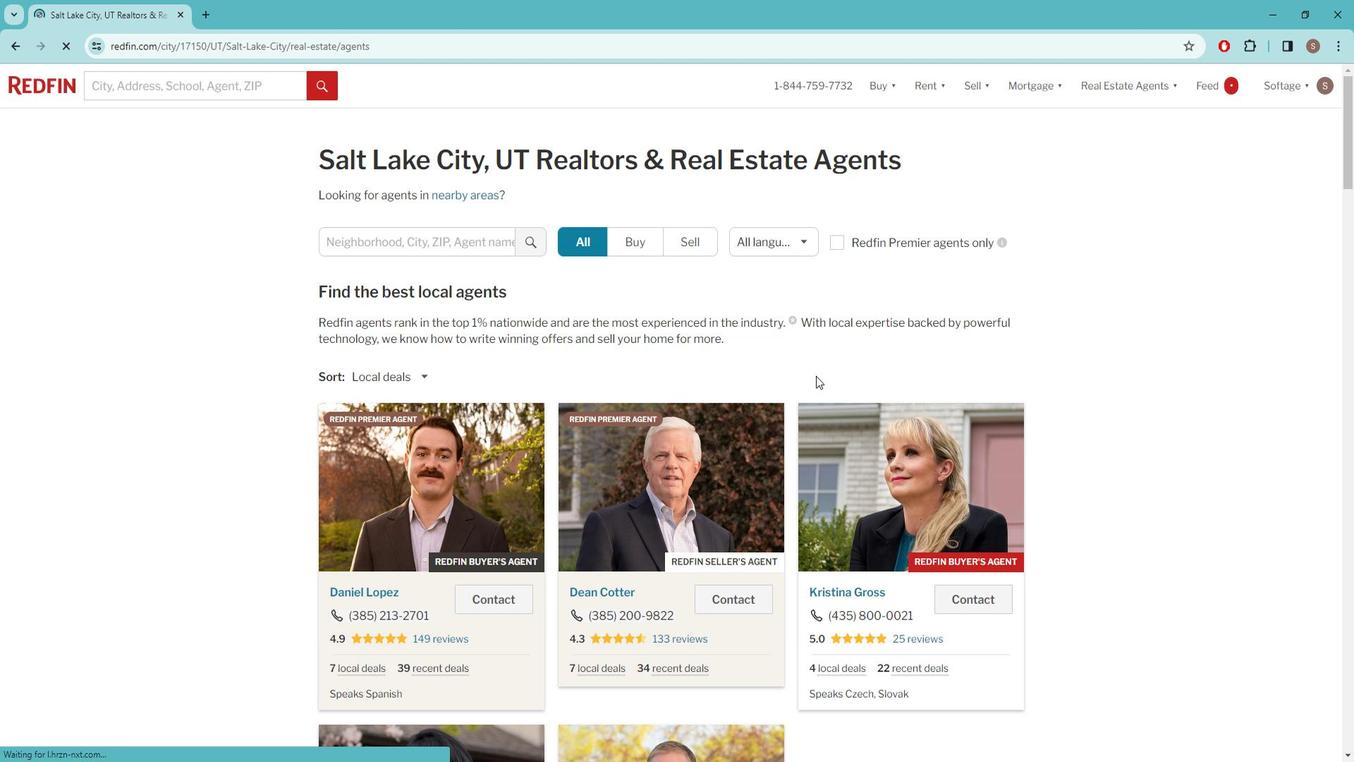 
Action: Mouse moved to (815, 366)
Screenshot: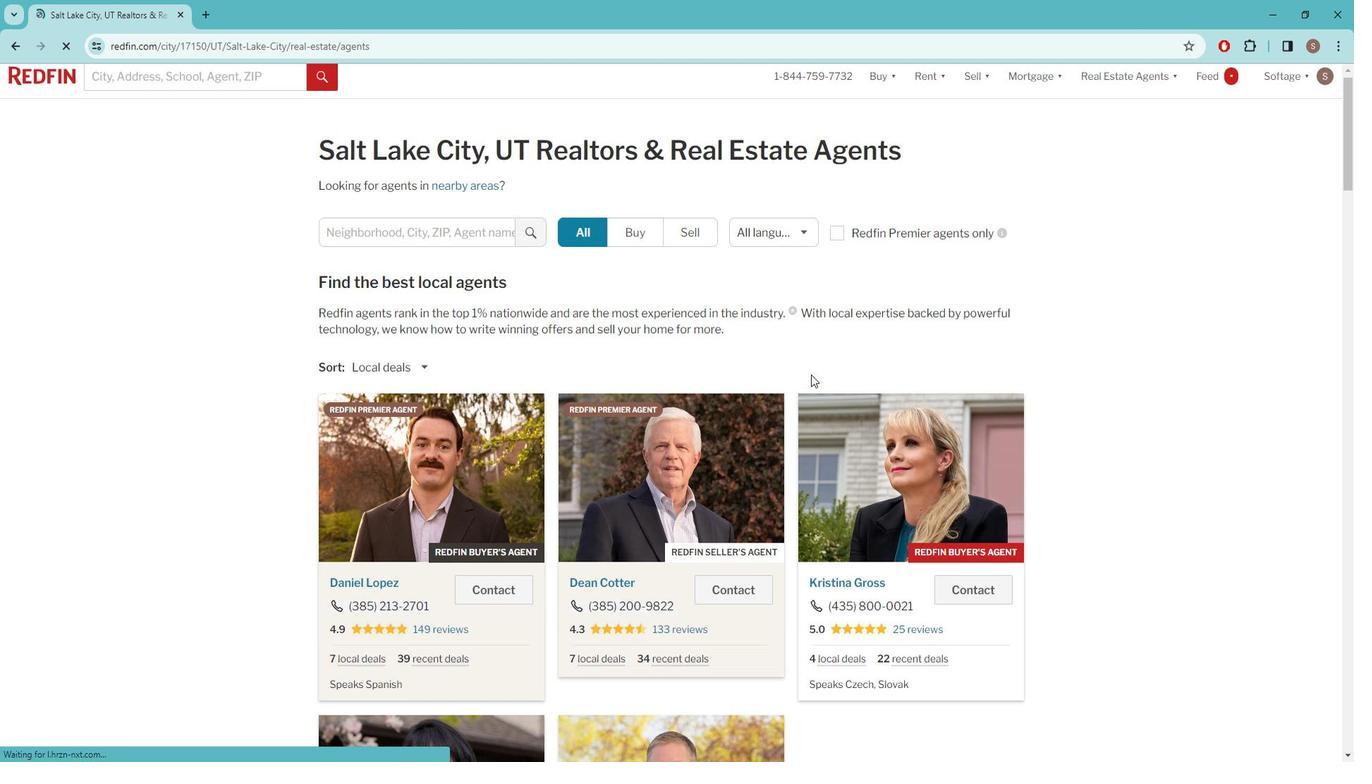 
Action: Mouse scrolled (815, 366) with delta (0, 0)
Screenshot: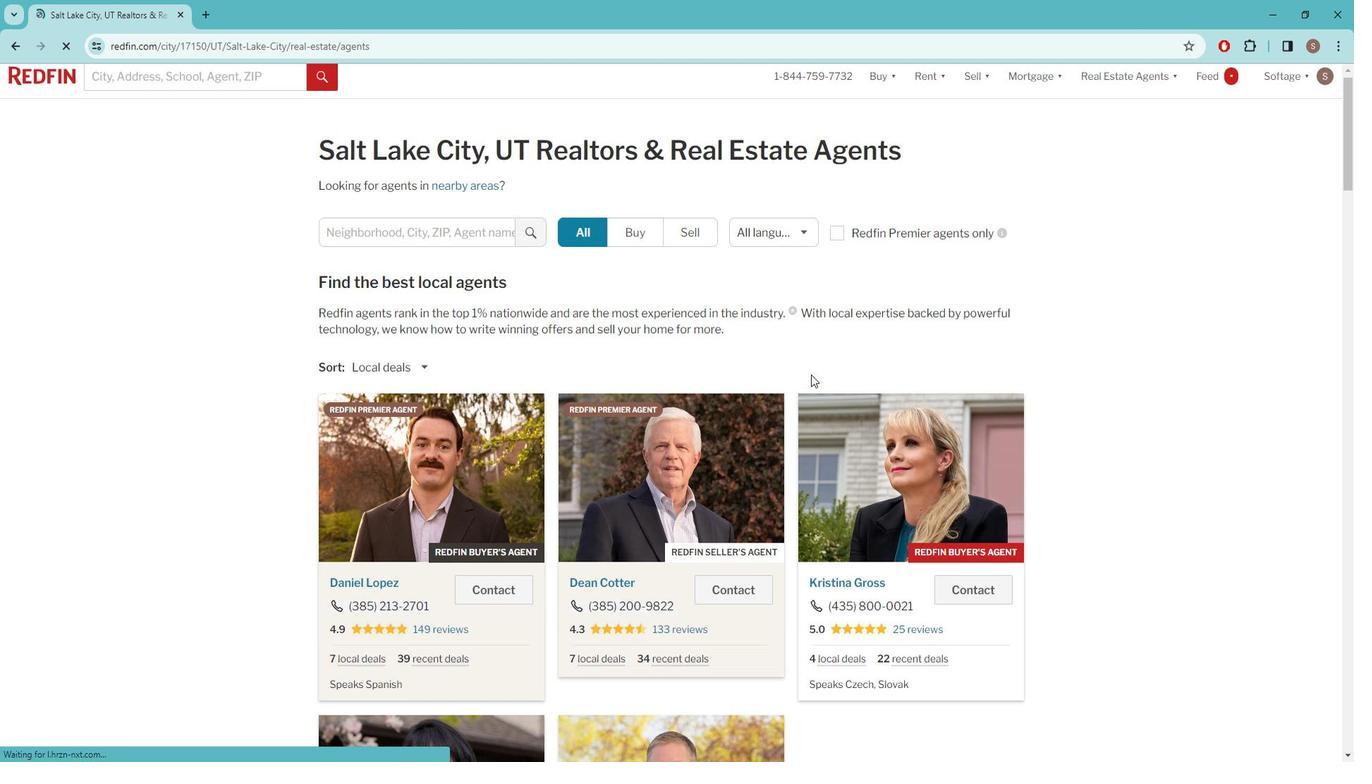 
Action: Mouse moved to (353, 364)
Screenshot: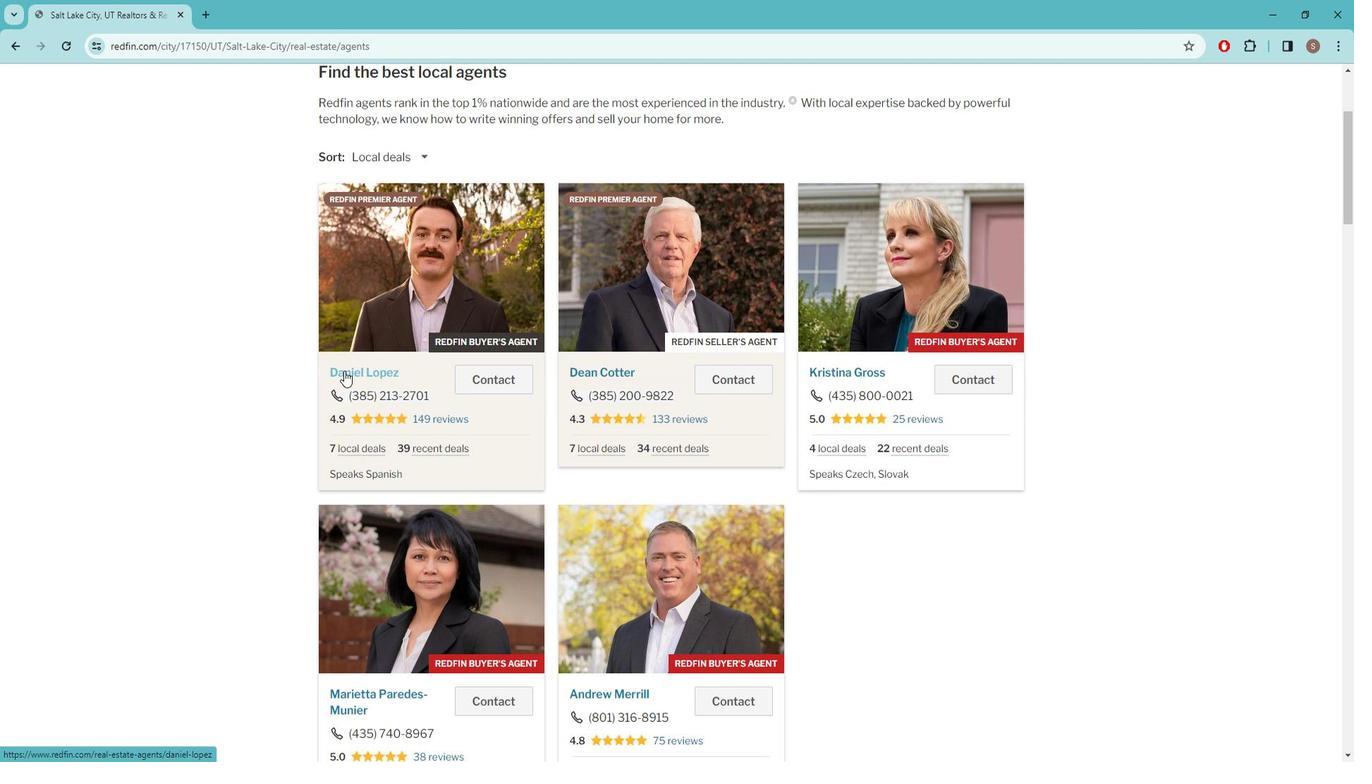 
Action: Mouse pressed left at (353, 364)
Screenshot: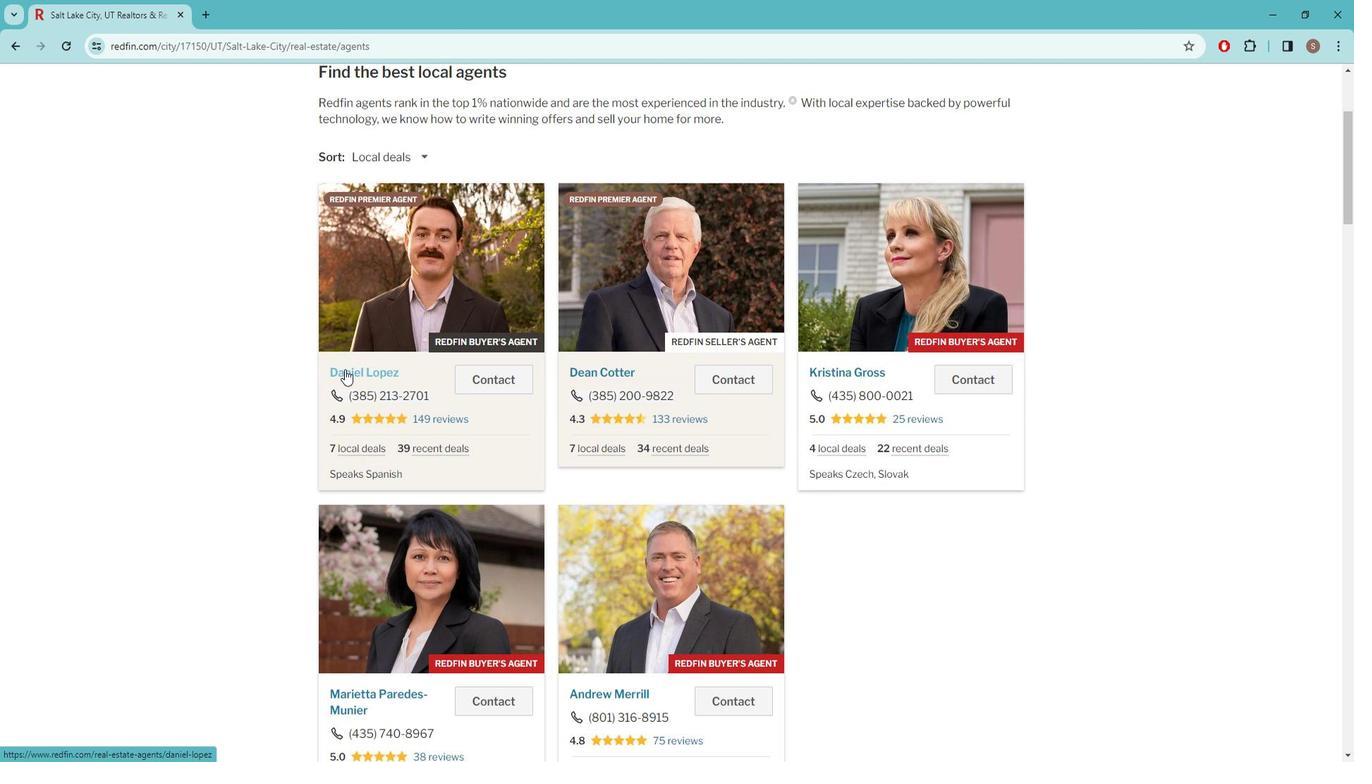 
Action: Mouse moved to (498, 358)
Screenshot: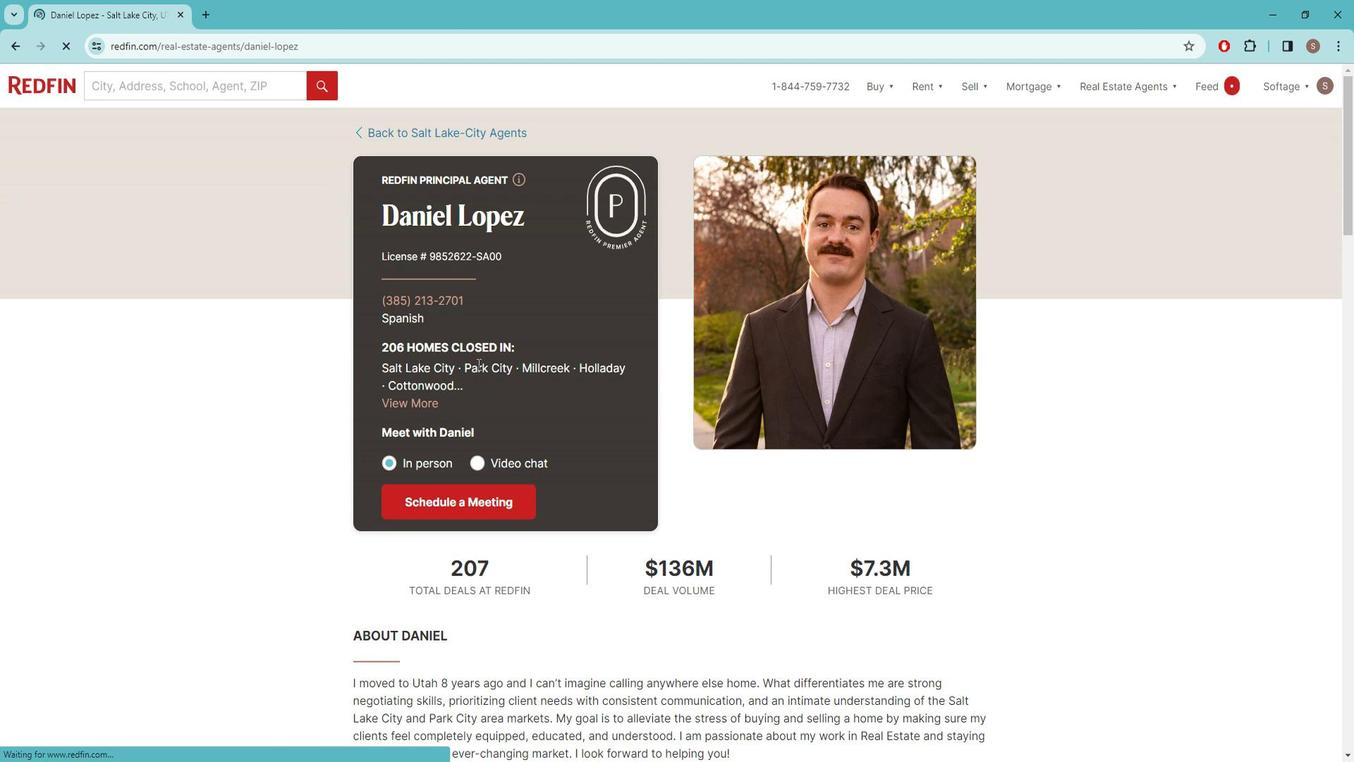 
Action: Mouse scrolled (498, 357) with delta (0, 0)
Screenshot: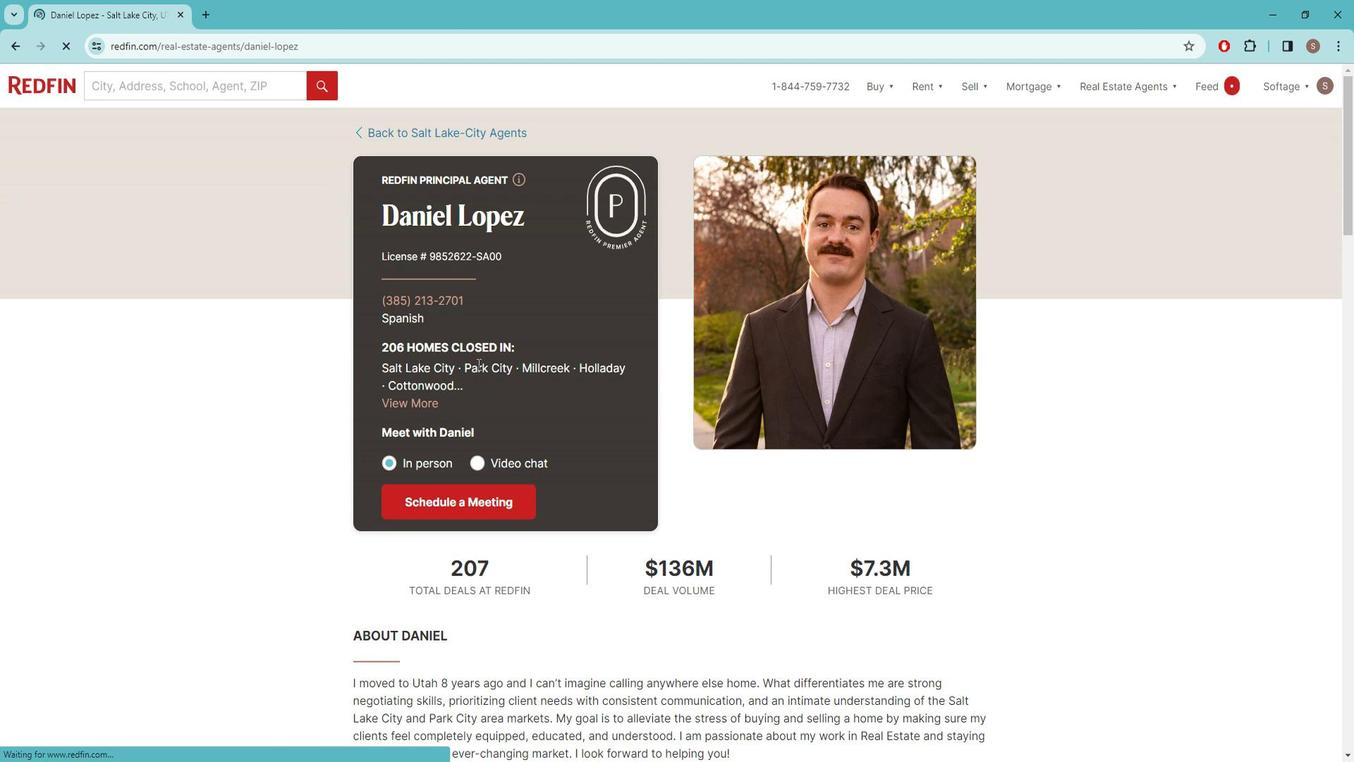 
Action: Mouse moved to (514, 358)
Screenshot: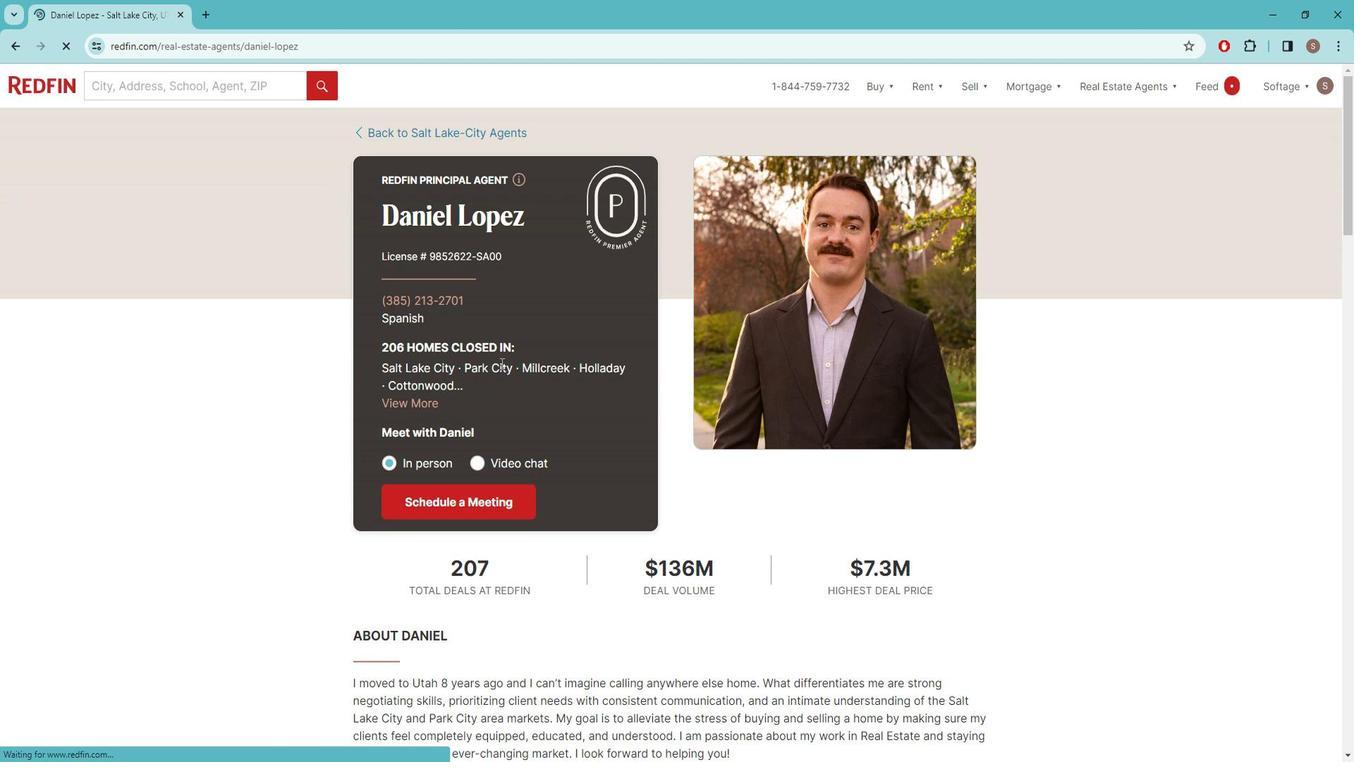 
Action: Mouse scrolled (514, 357) with delta (0, 0)
Screenshot: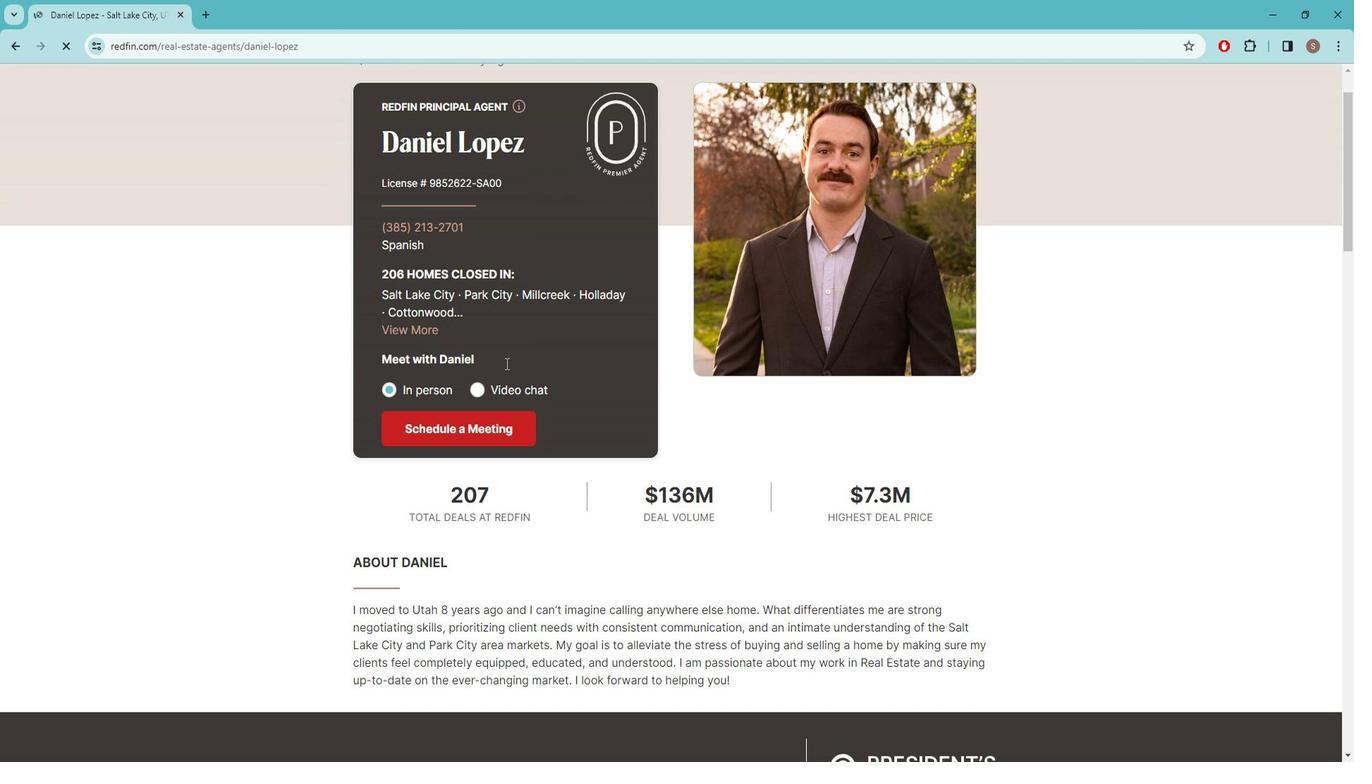 
Action: Mouse scrolled (514, 357) with delta (0, 0)
Screenshot: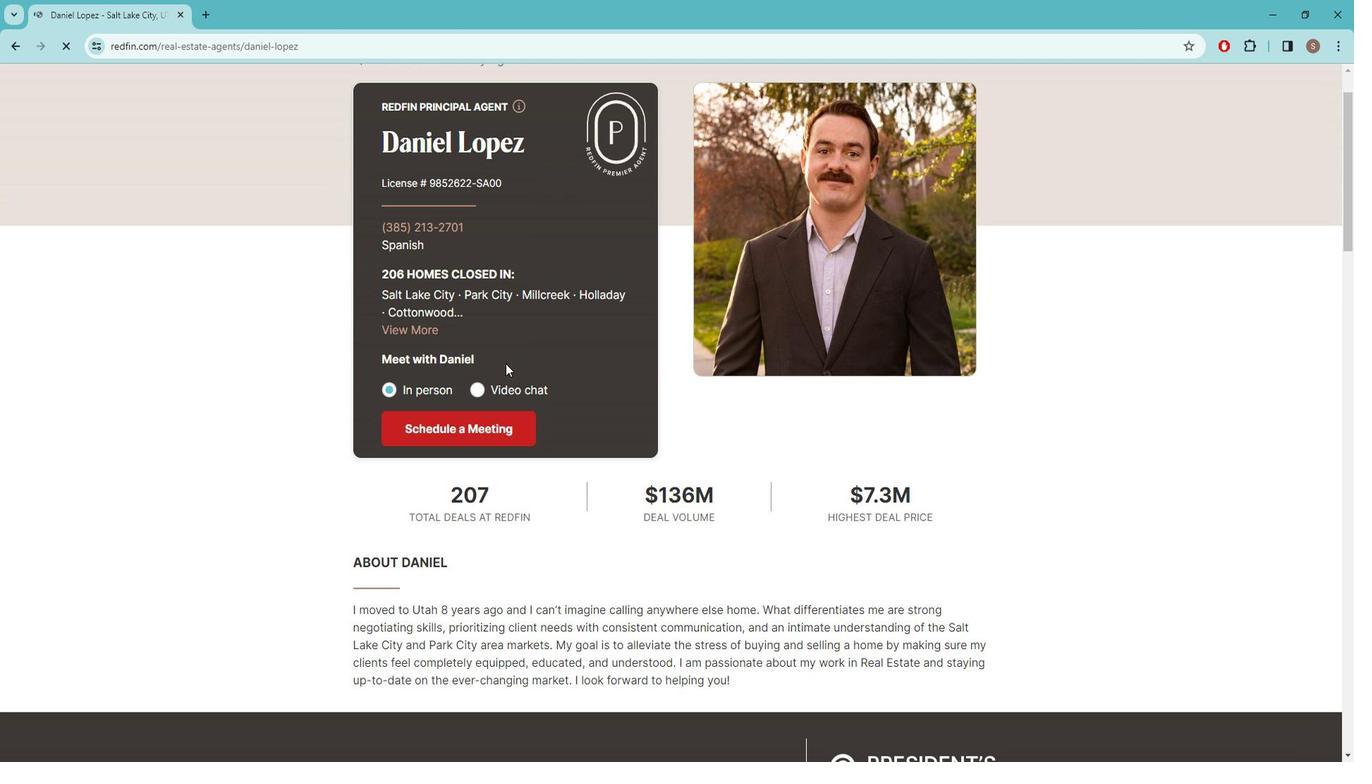 
Action: Mouse moved to (521, 469)
Screenshot: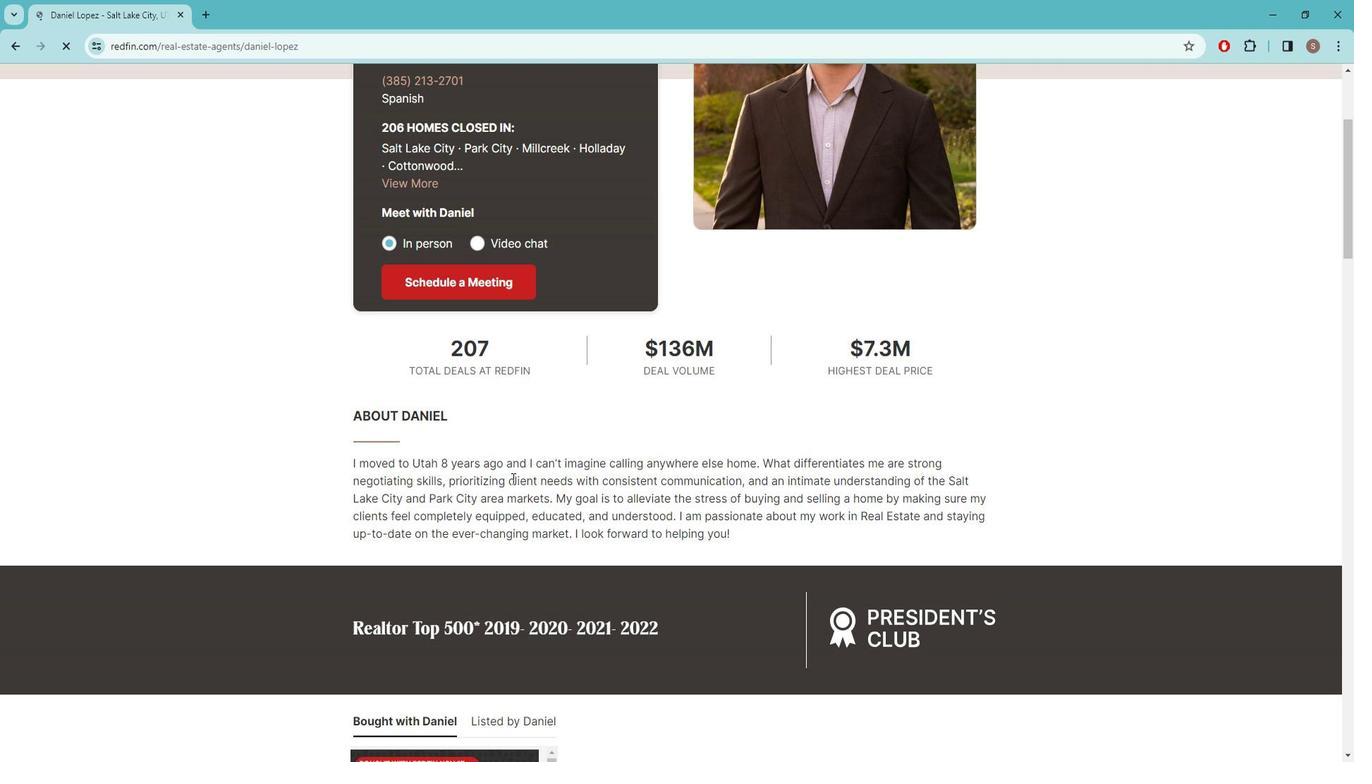 
Action: Mouse scrolled (521, 469) with delta (0, 0)
Screenshot: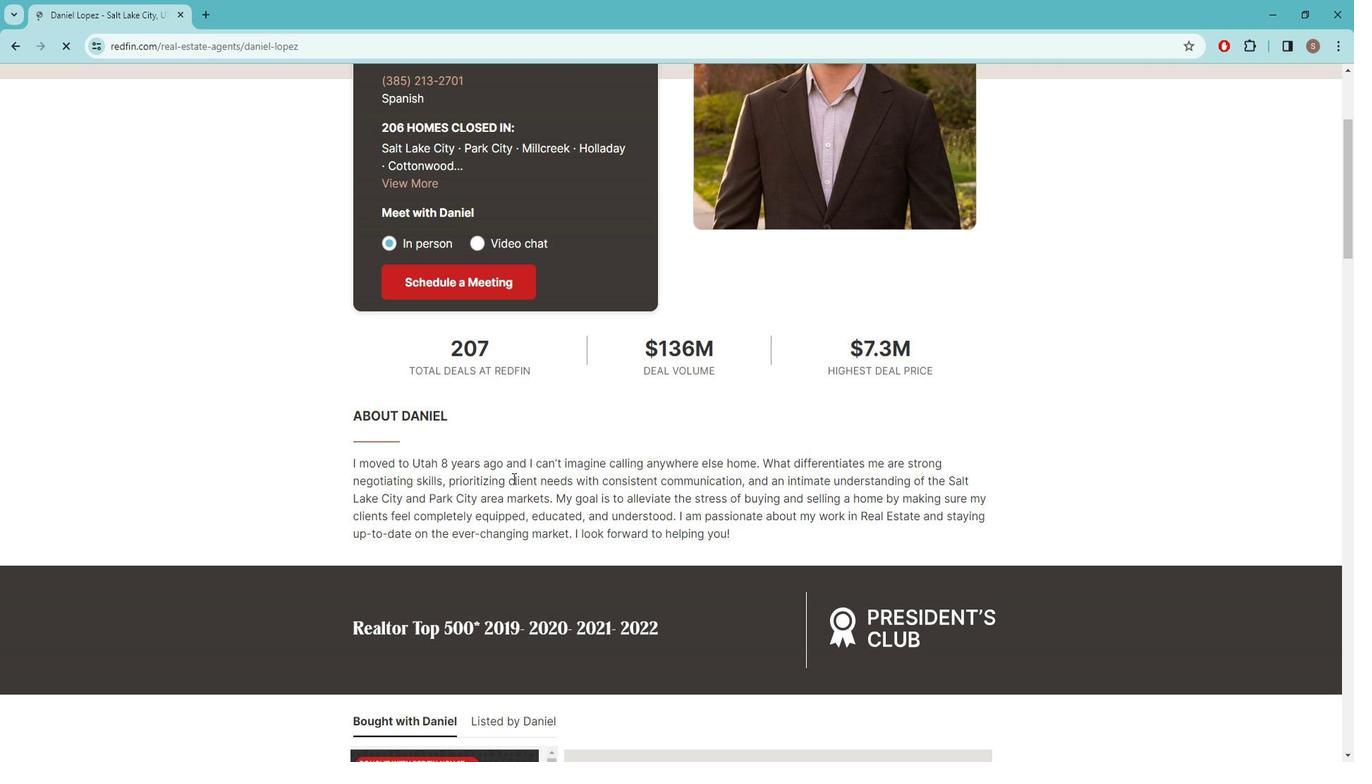 
Action: Mouse scrolled (521, 469) with delta (0, 0)
Screenshot: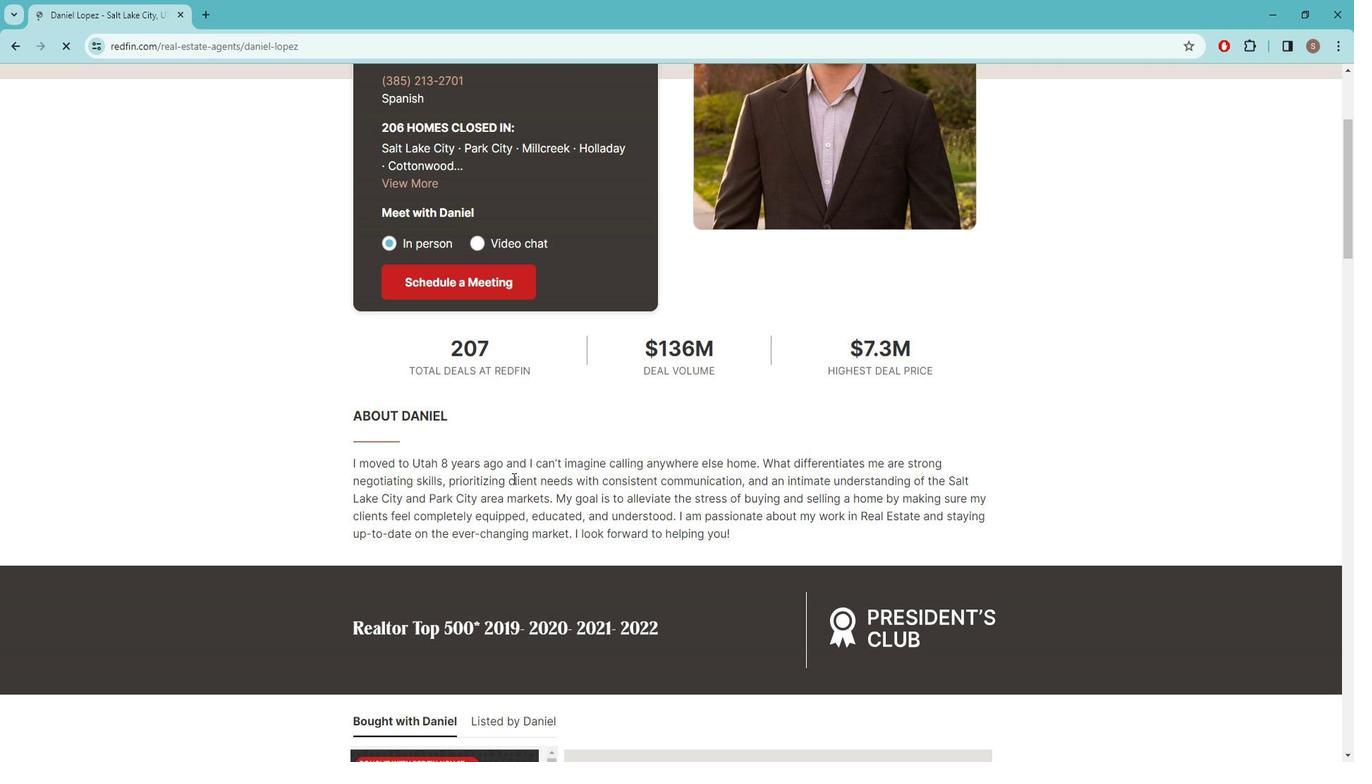 
Action: Mouse scrolled (521, 469) with delta (0, 0)
Screenshot: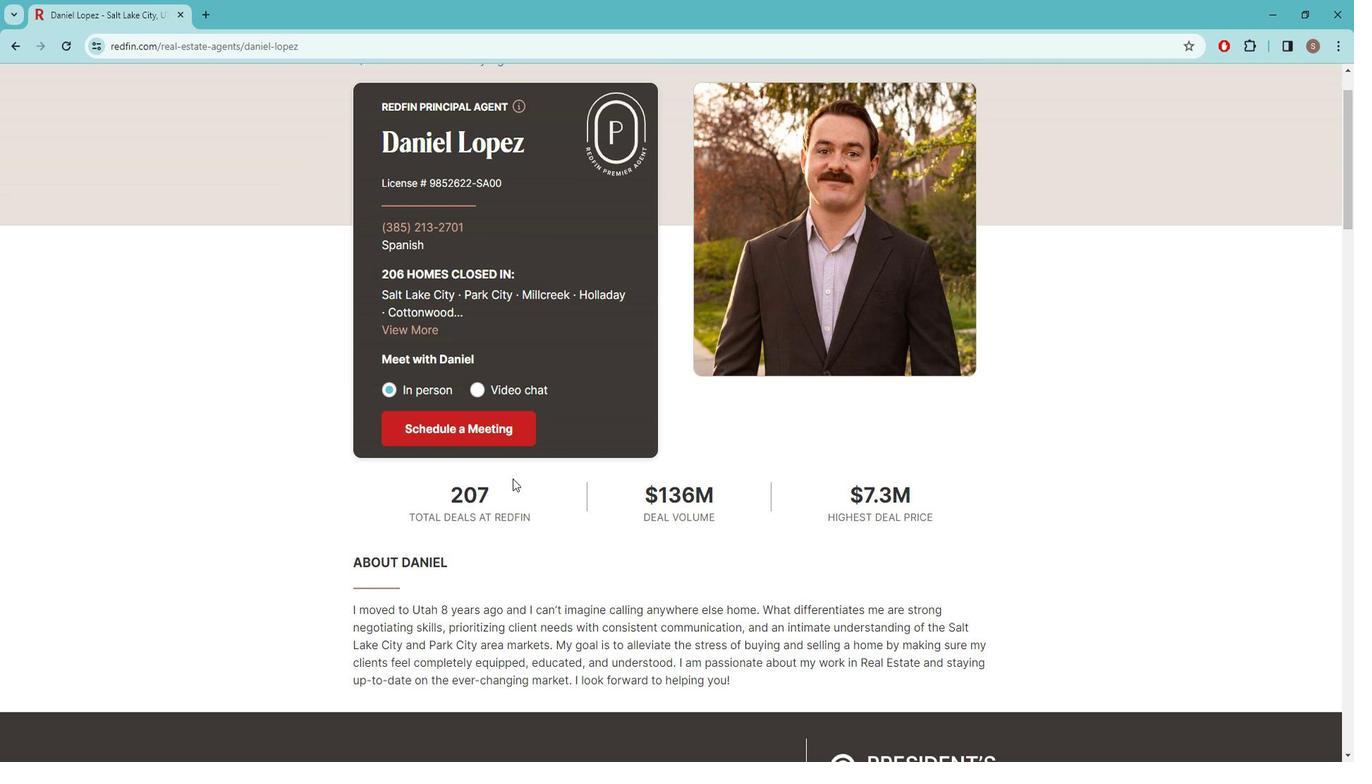 
Action: Mouse scrolled (521, 469) with delta (0, 0)
Screenshot: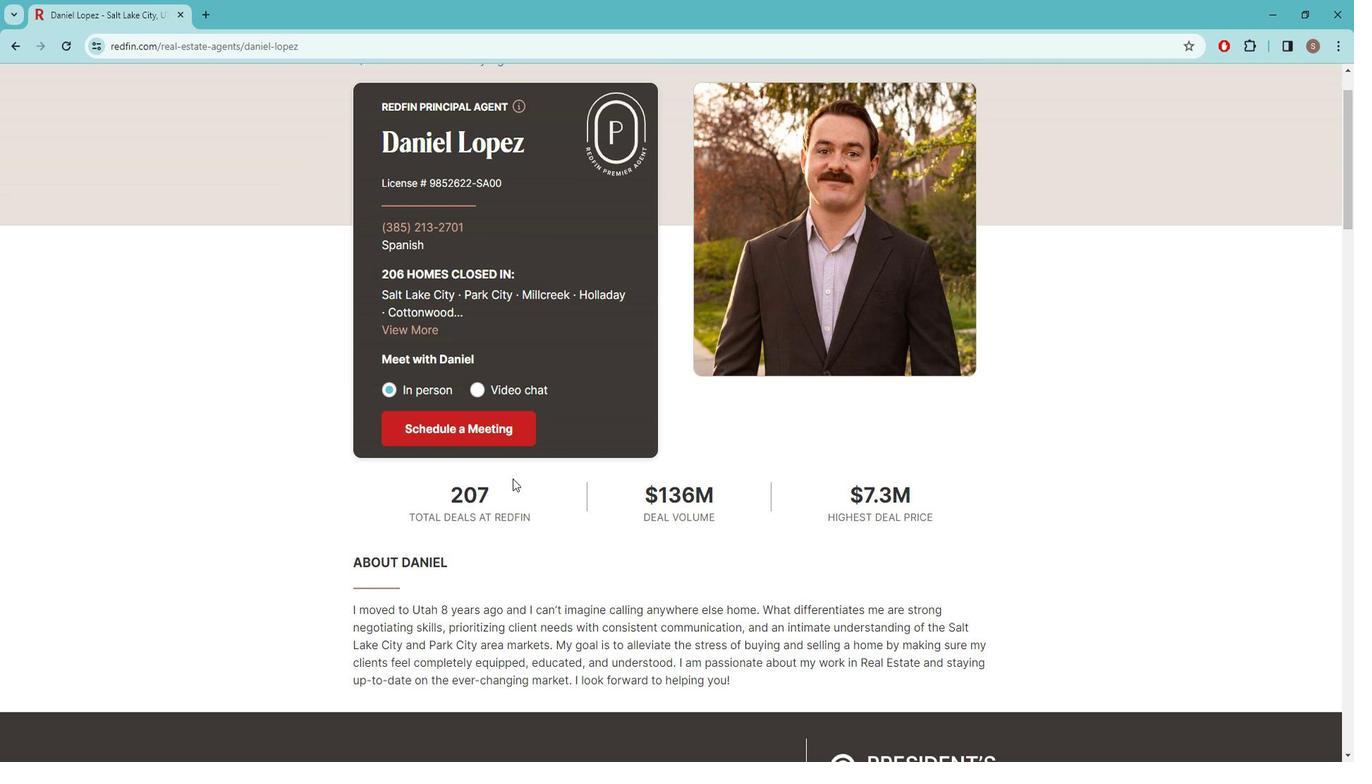 
Action: Mouse moved to (18, 51)
Screenshot: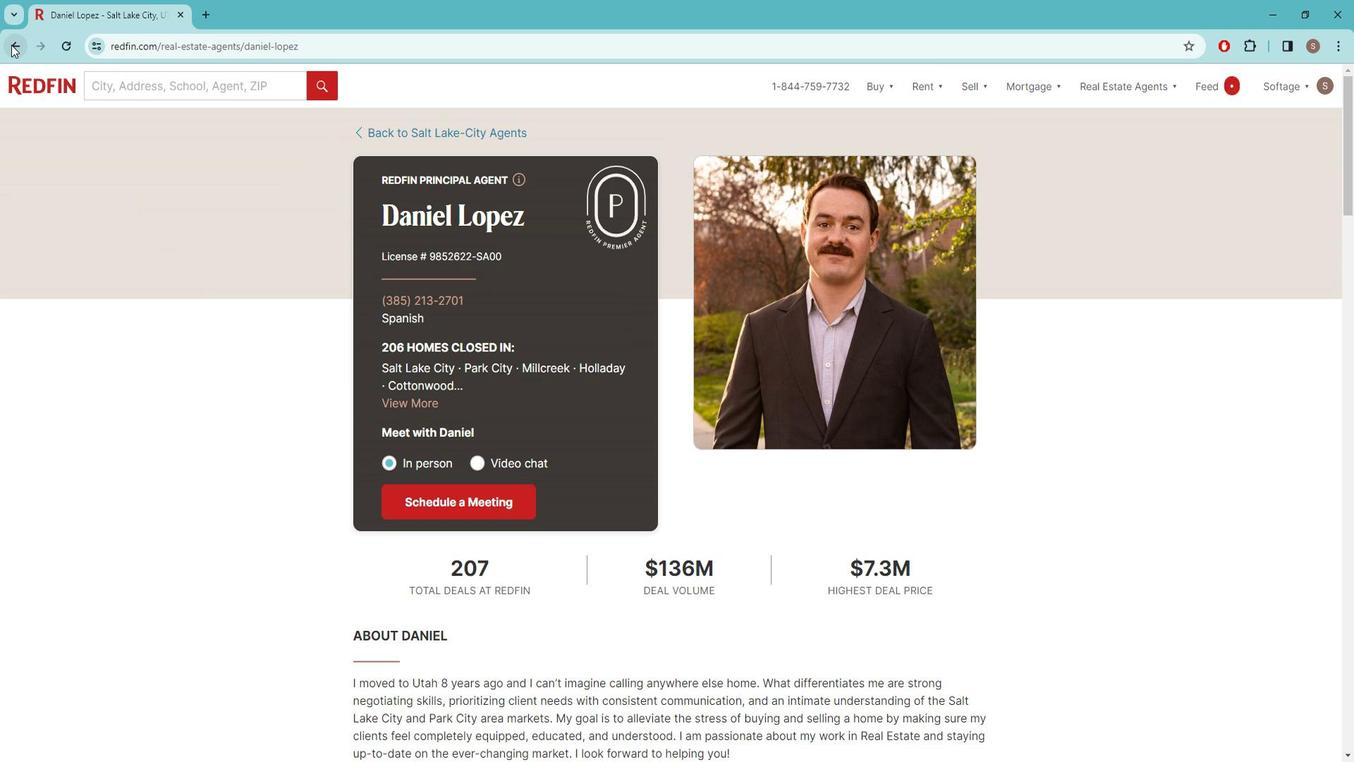 
Action: Mouse pressed left at (18, 51)
Screenshot: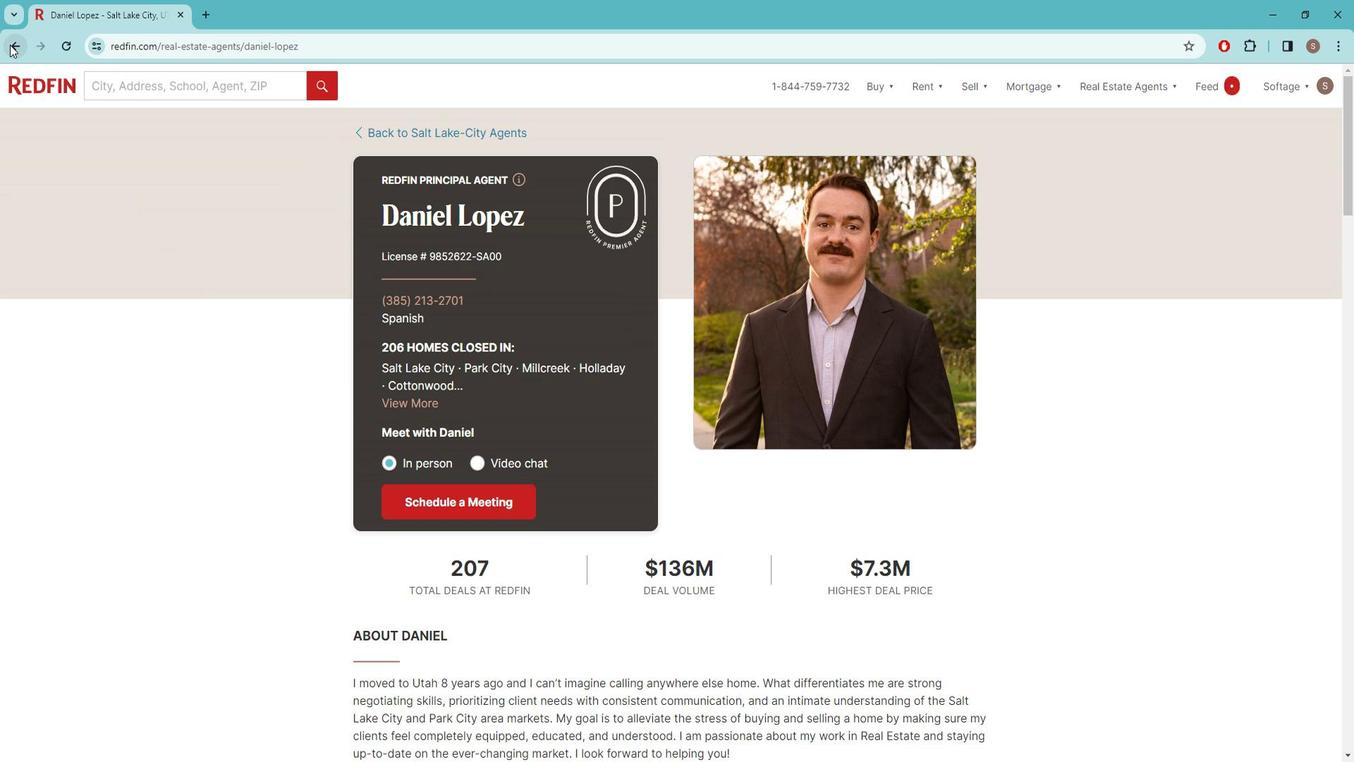 
Action: Mouse moved to (618, 351)
Screenshot: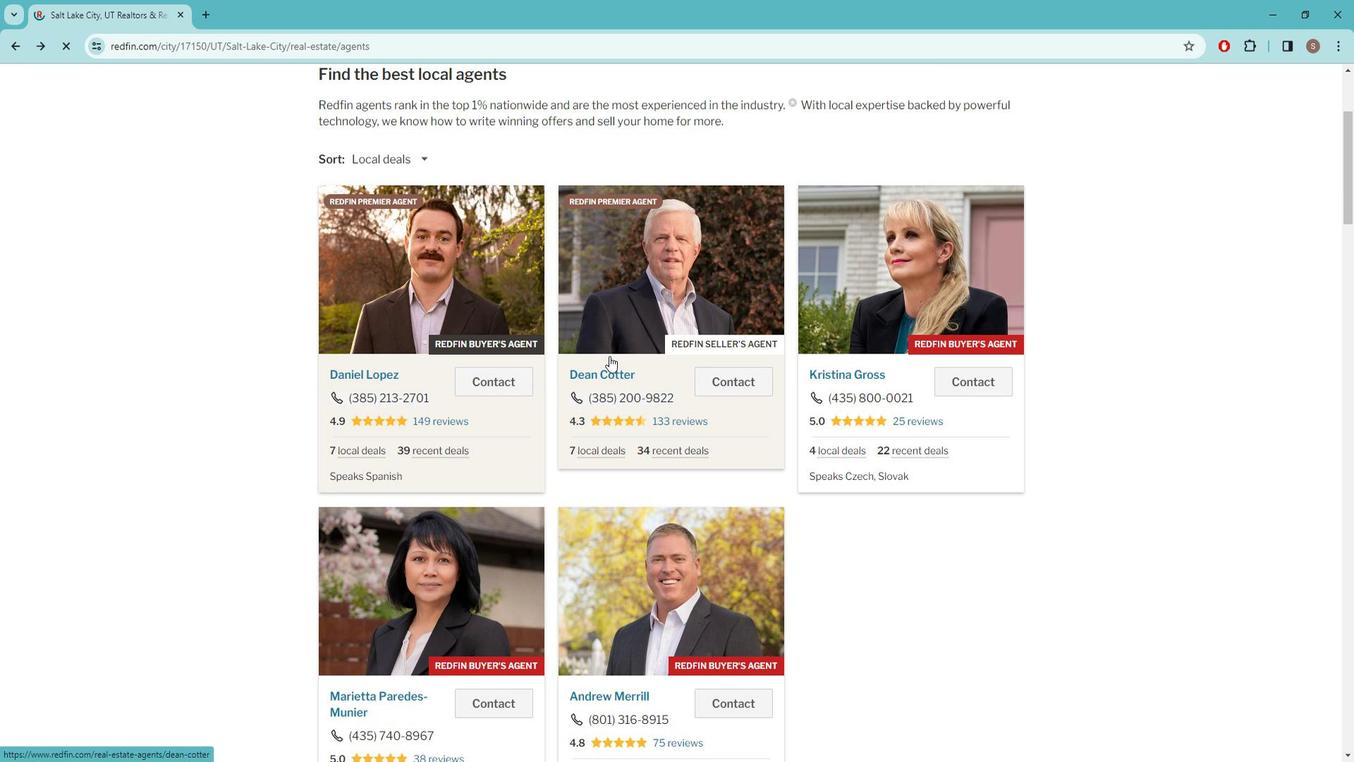 
Action: Mouse scrolled (618, 350) with delta (0, 0)
Screenshot: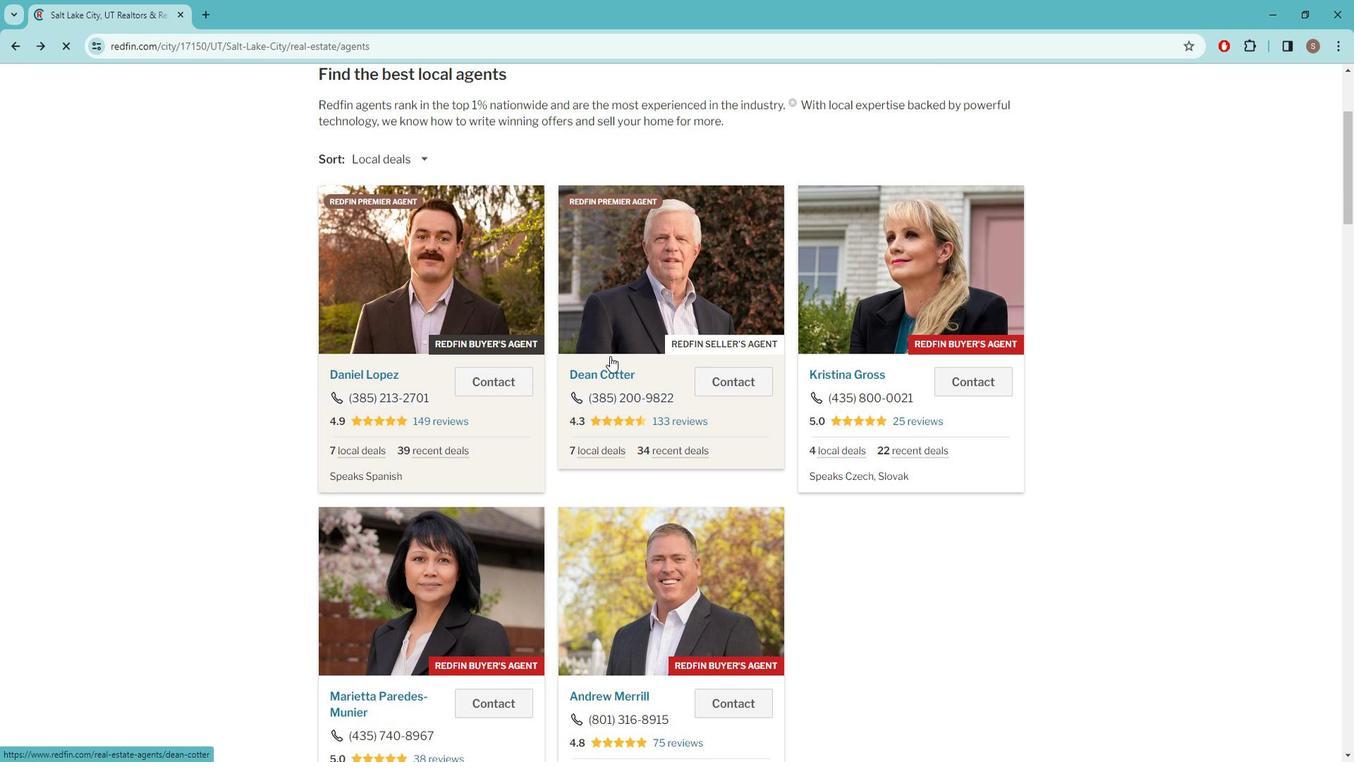 
Action: Mouse scrolled (618, 350) with delta (0, 0)
Screenshot: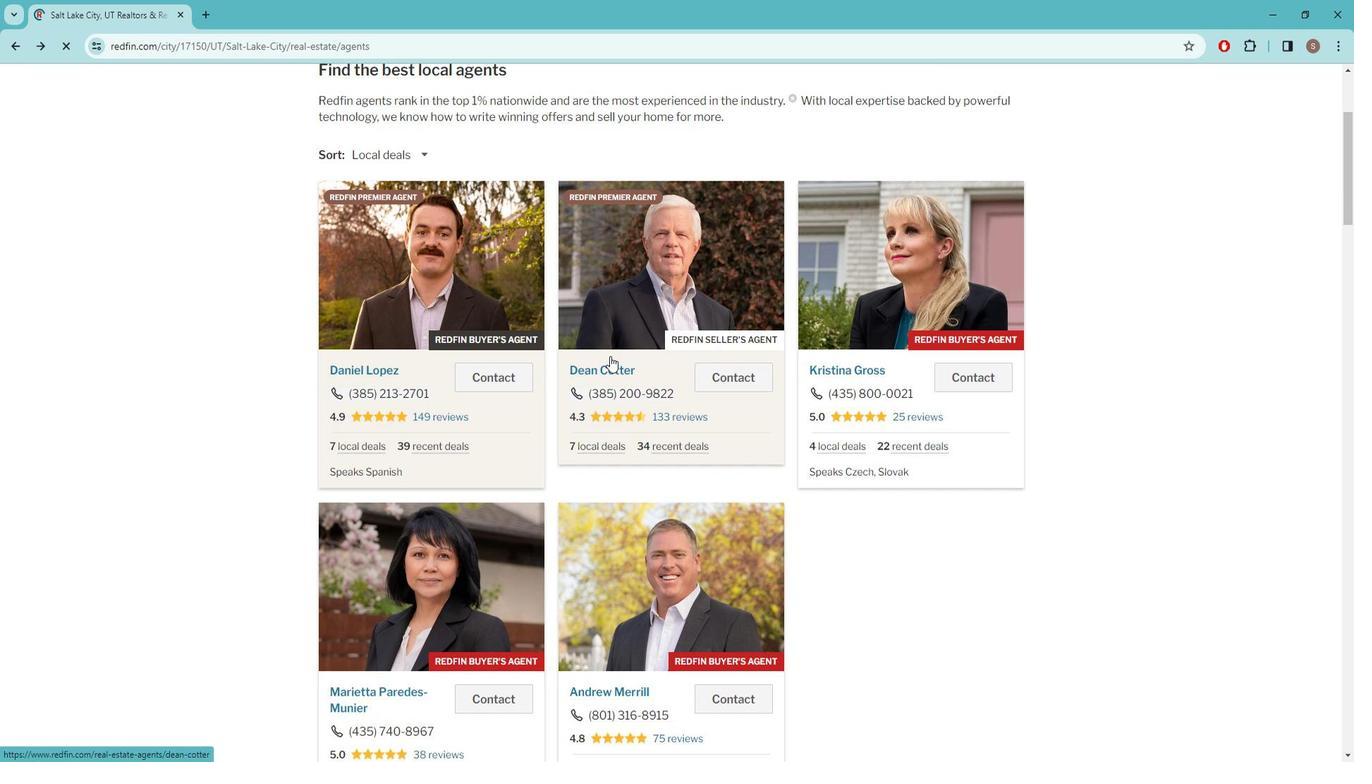 
Action: Mouse moved to (849, 226)
Screenshot: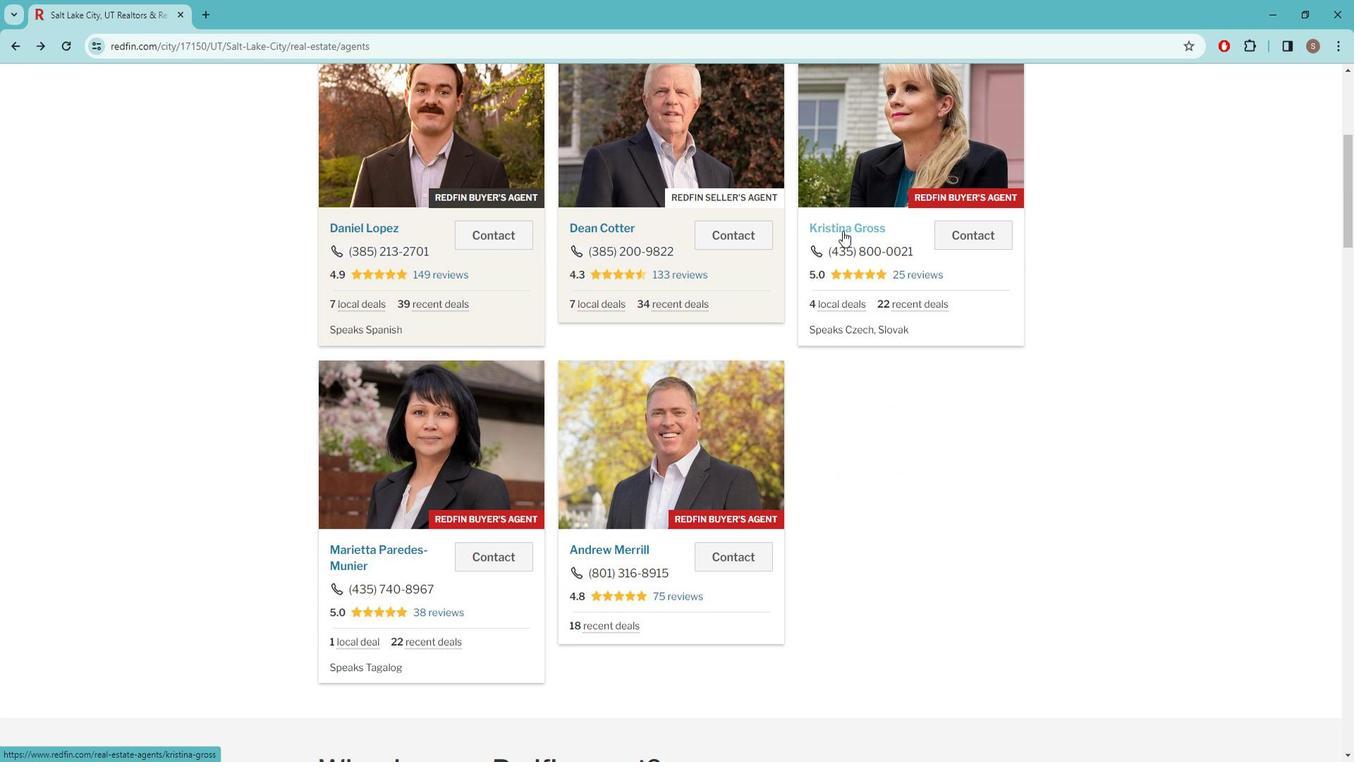 
Action: Mouse pressed left at (849, 226)
Screenshot: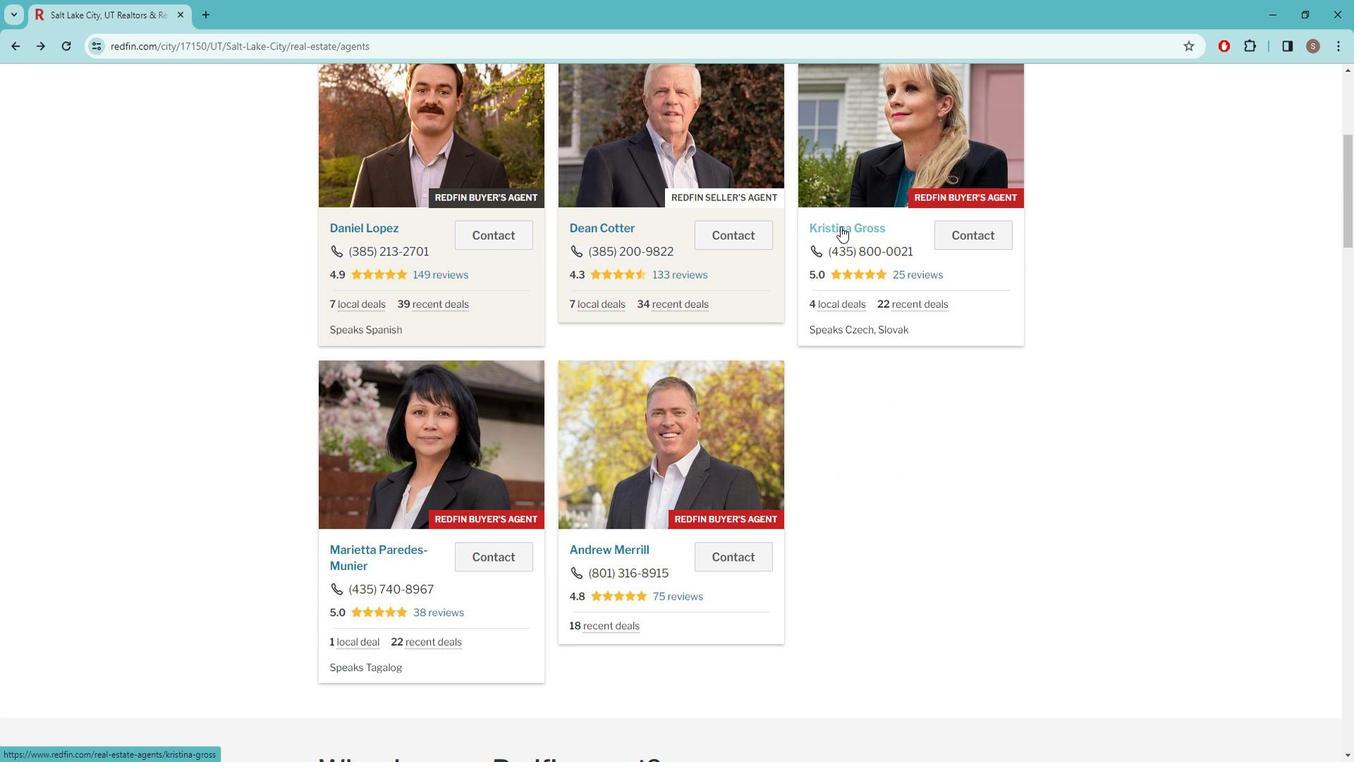 
Action: Mouse moved to (545, 397)
Screenshot: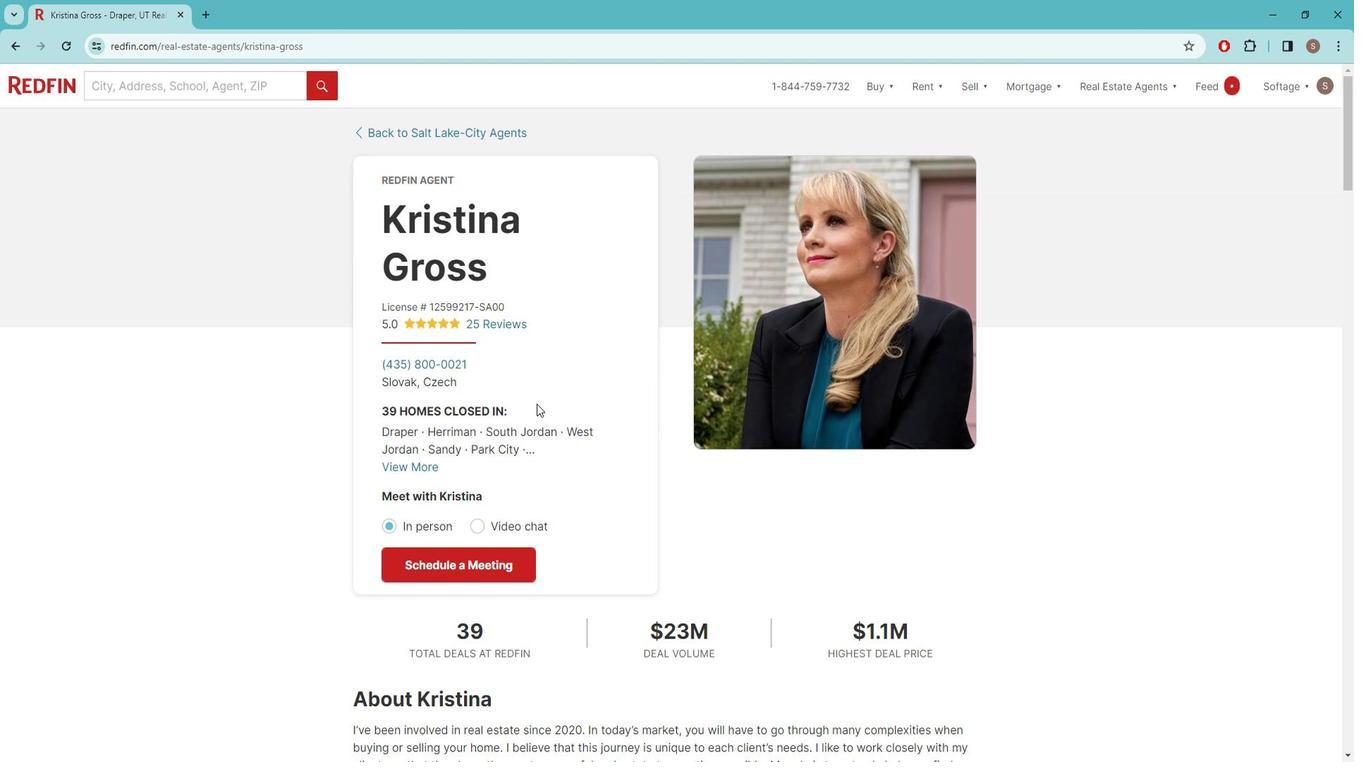 
Action: Mouse scrolled (545, 397) with delta (0, 0)
Screenshot: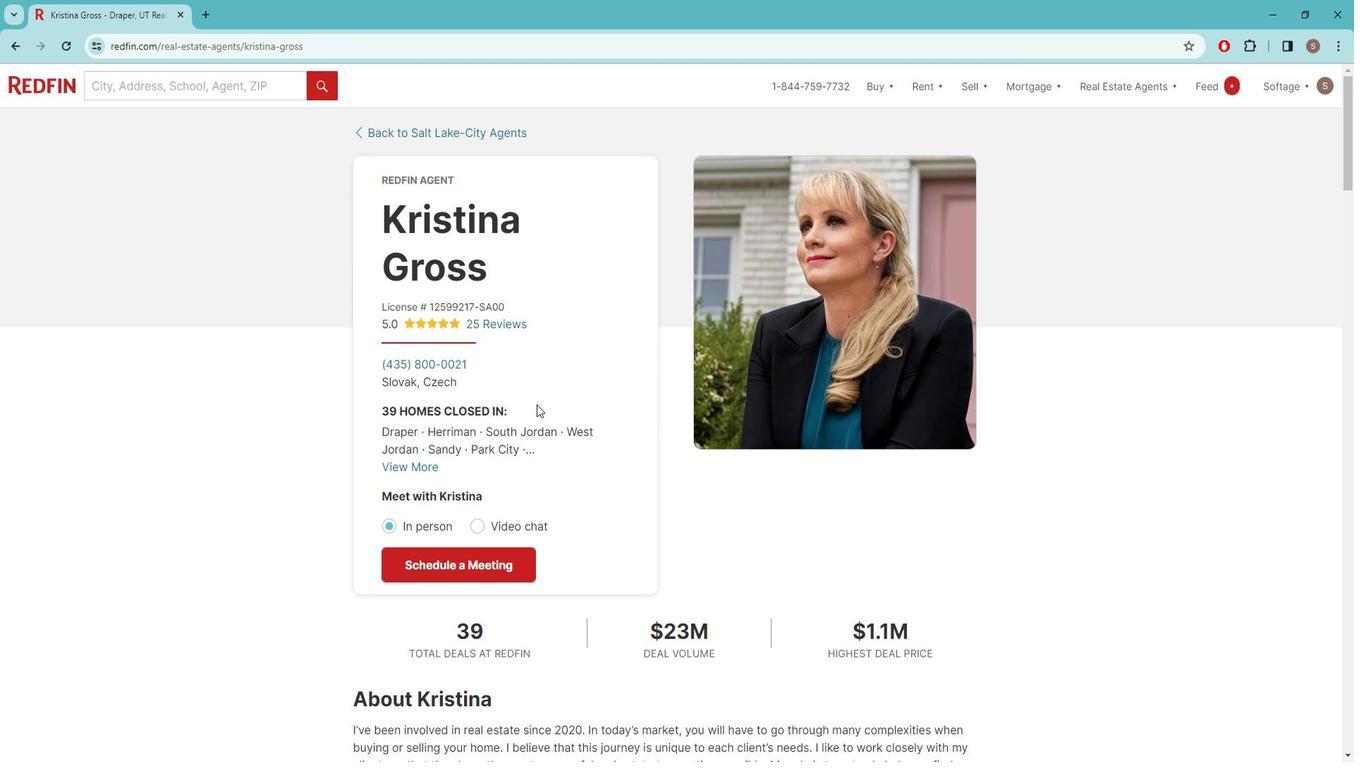 
Action: Mouse scrolled (545, 397) with delta (0, 0)
Screenshot: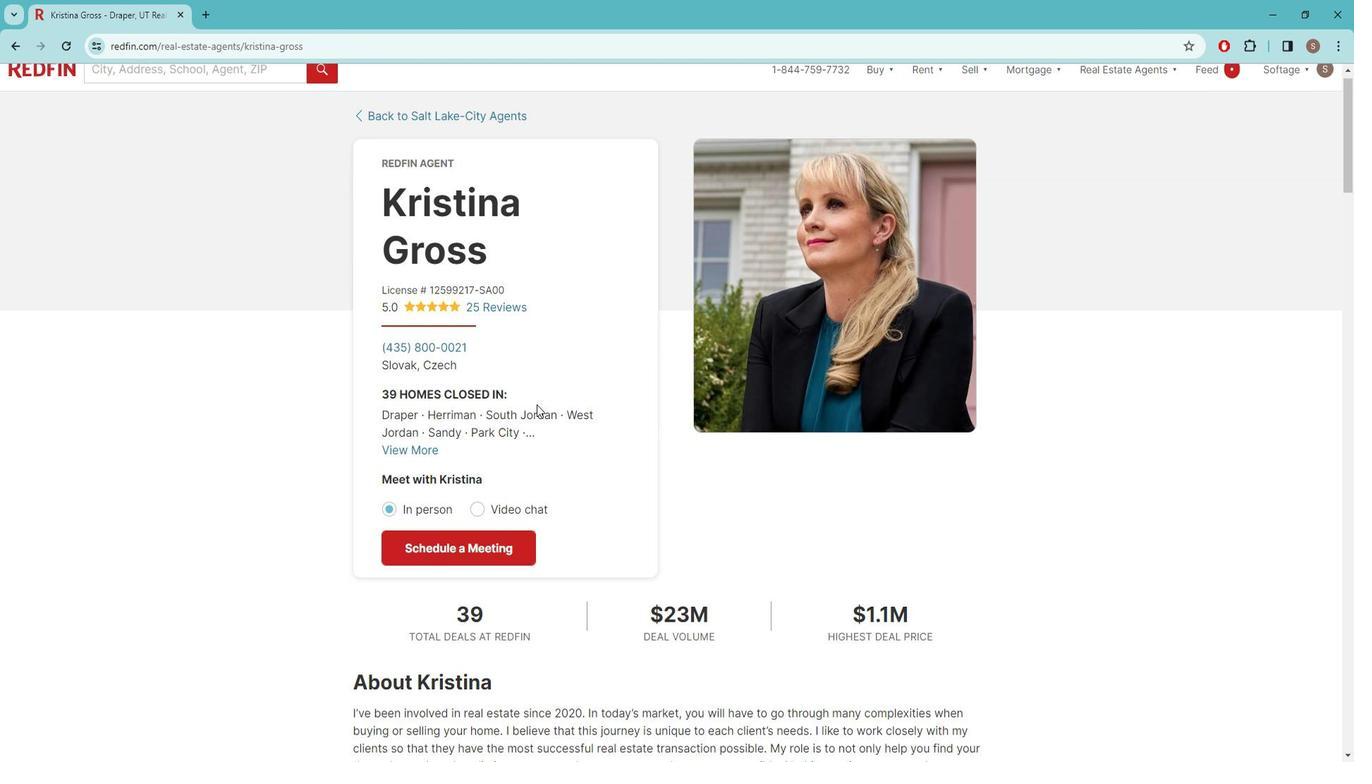 
Action: Mouse scrolled (545, 397) with delta (0, 0)
Screenshot: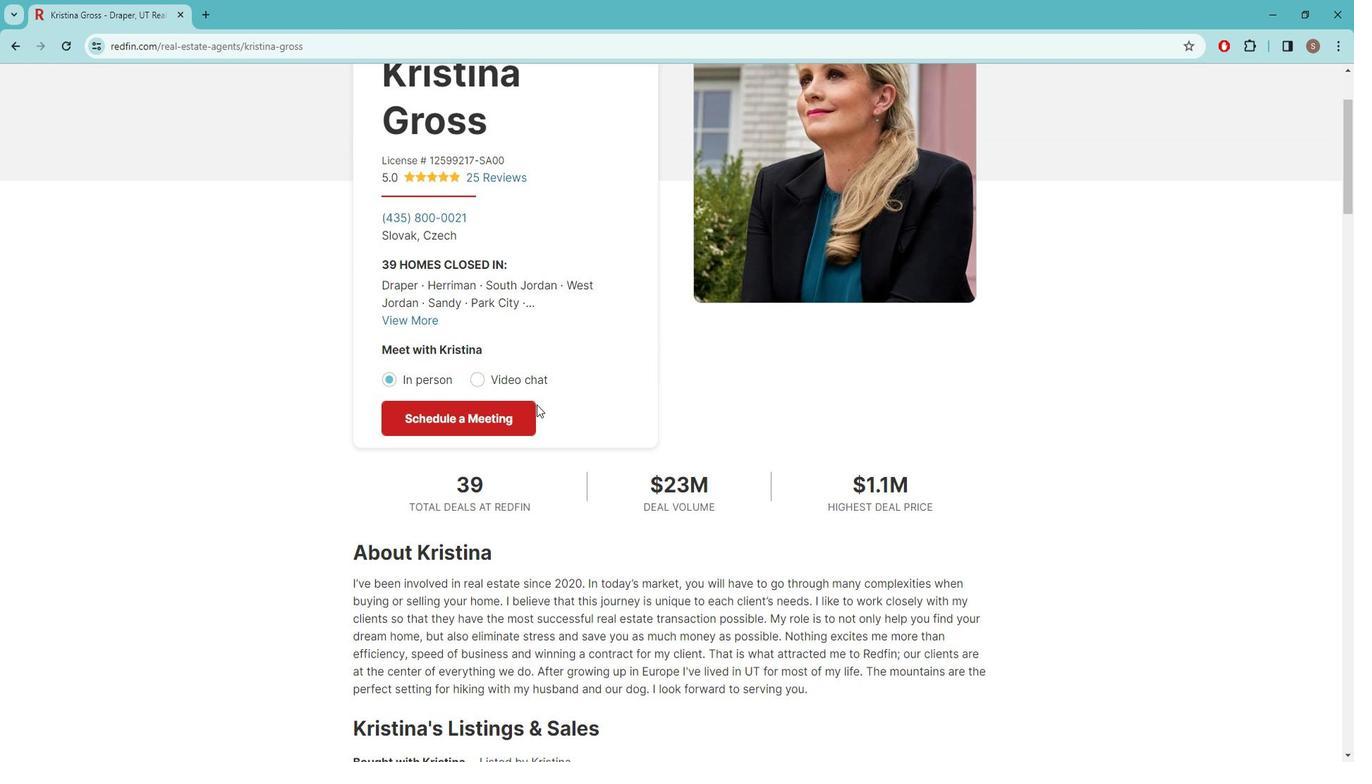 
Action: Mouse moved to (544, 467)
Screenshot: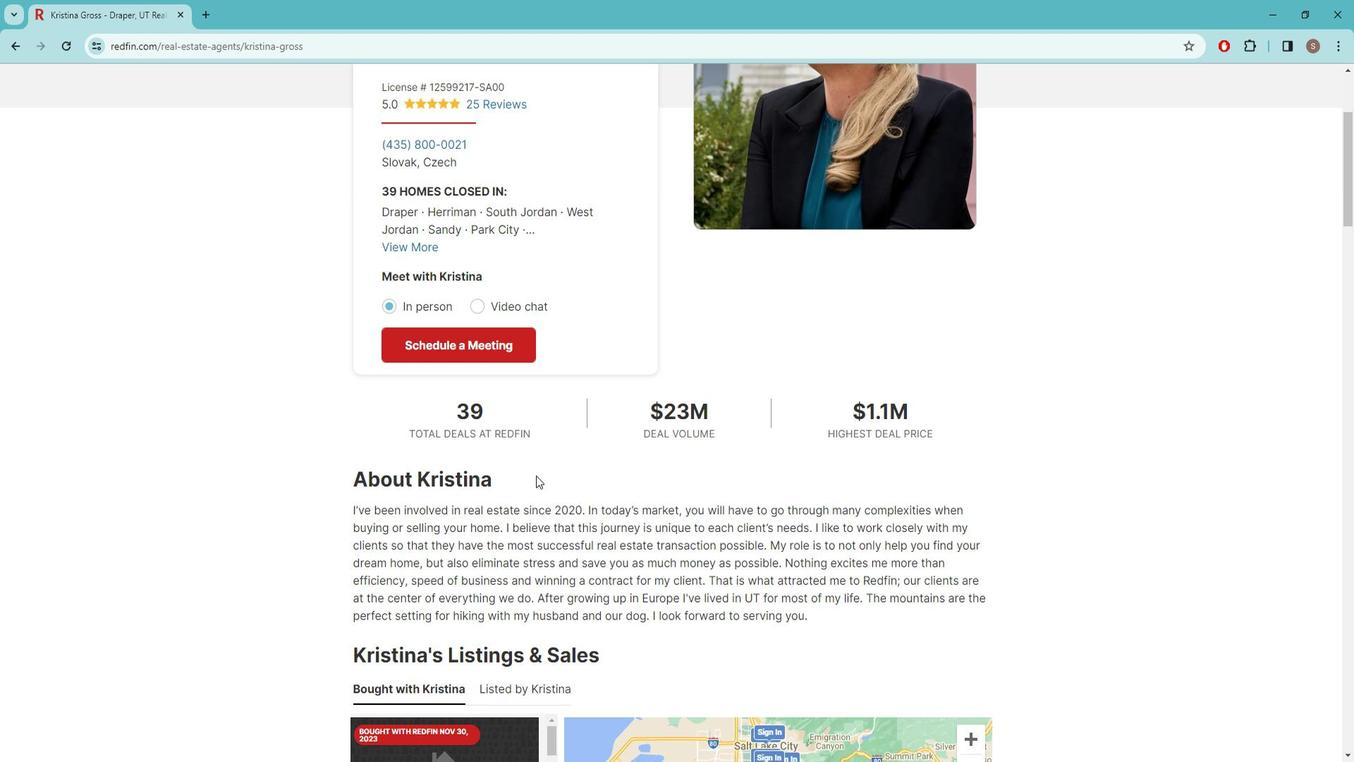 
Action: Mouse scrolled (544, 467) with delta (0, 0)
Screenshot: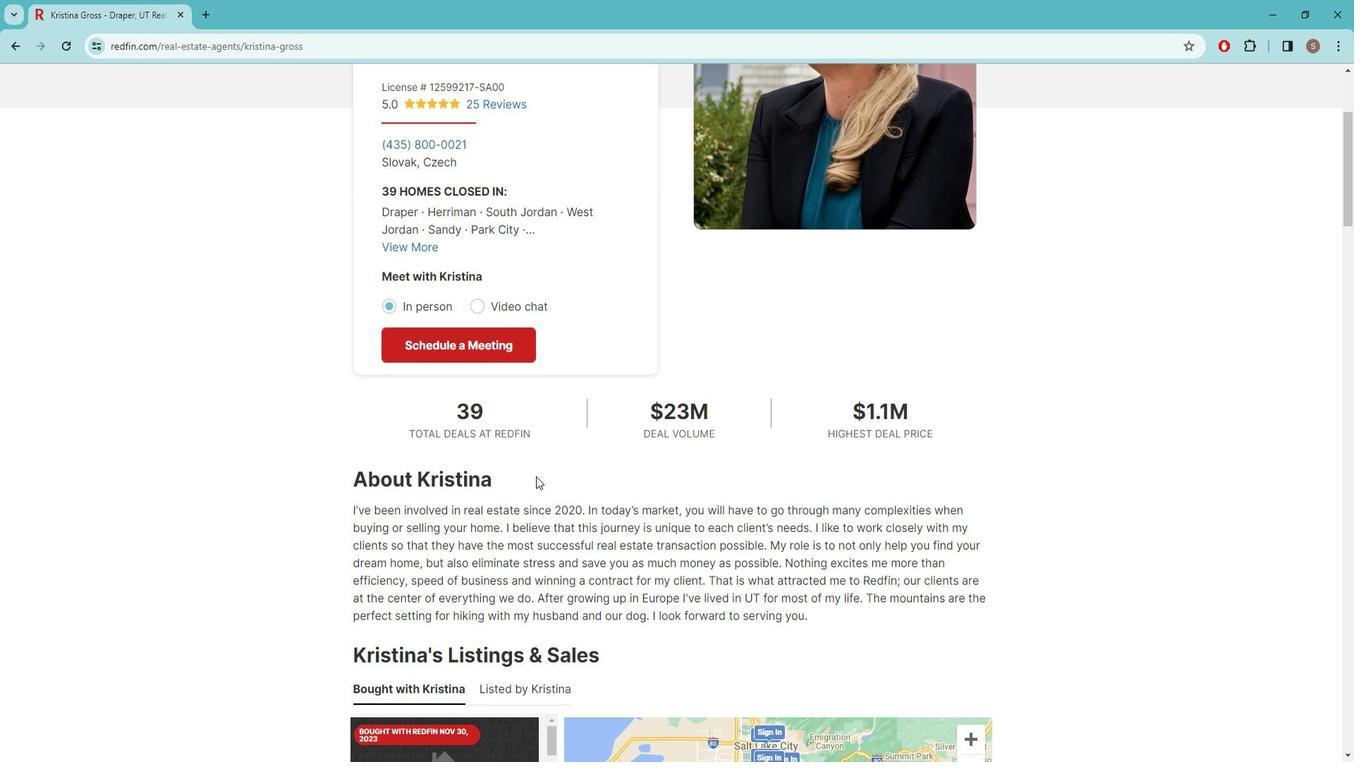 
Action: Mouse scrolled (544, 467) with delta (0, 0)
Screenshot: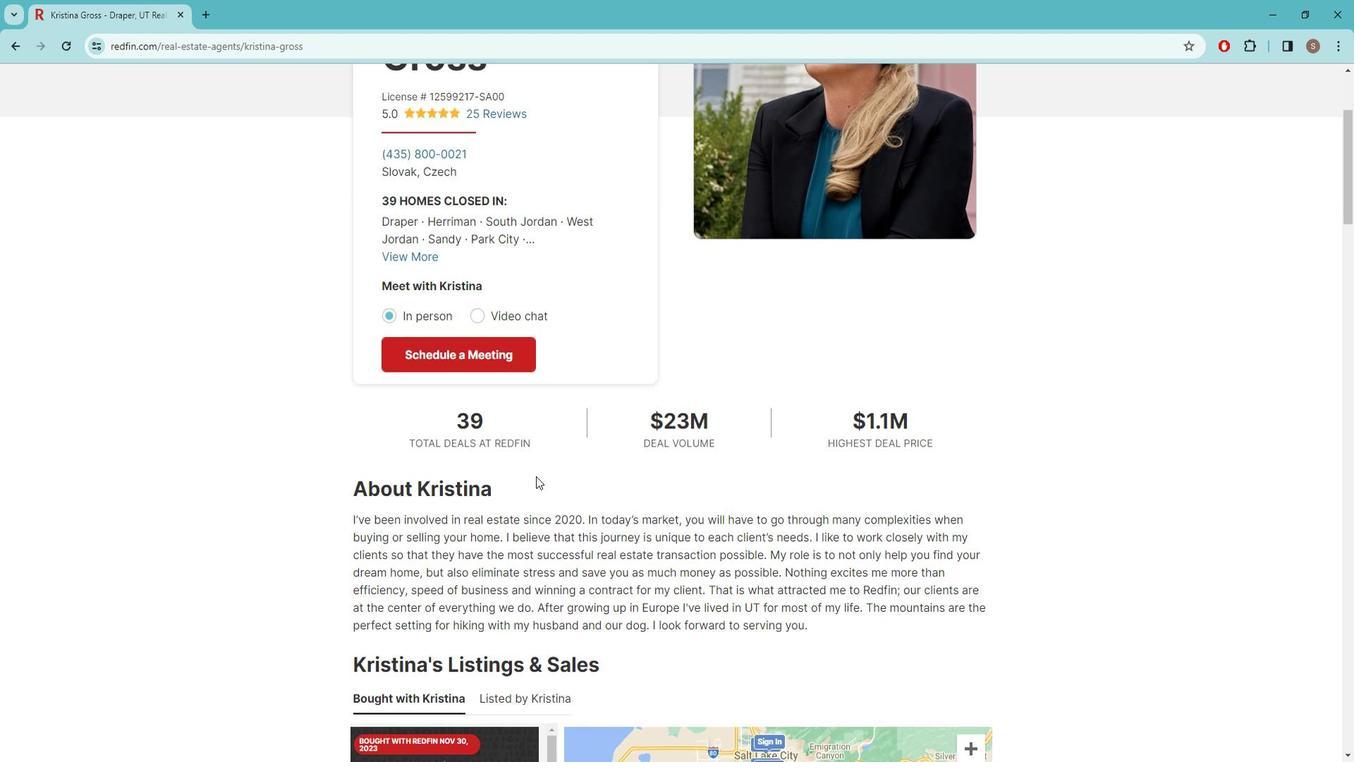 
Action: Mouse moved to (544, 467)
Screenshot: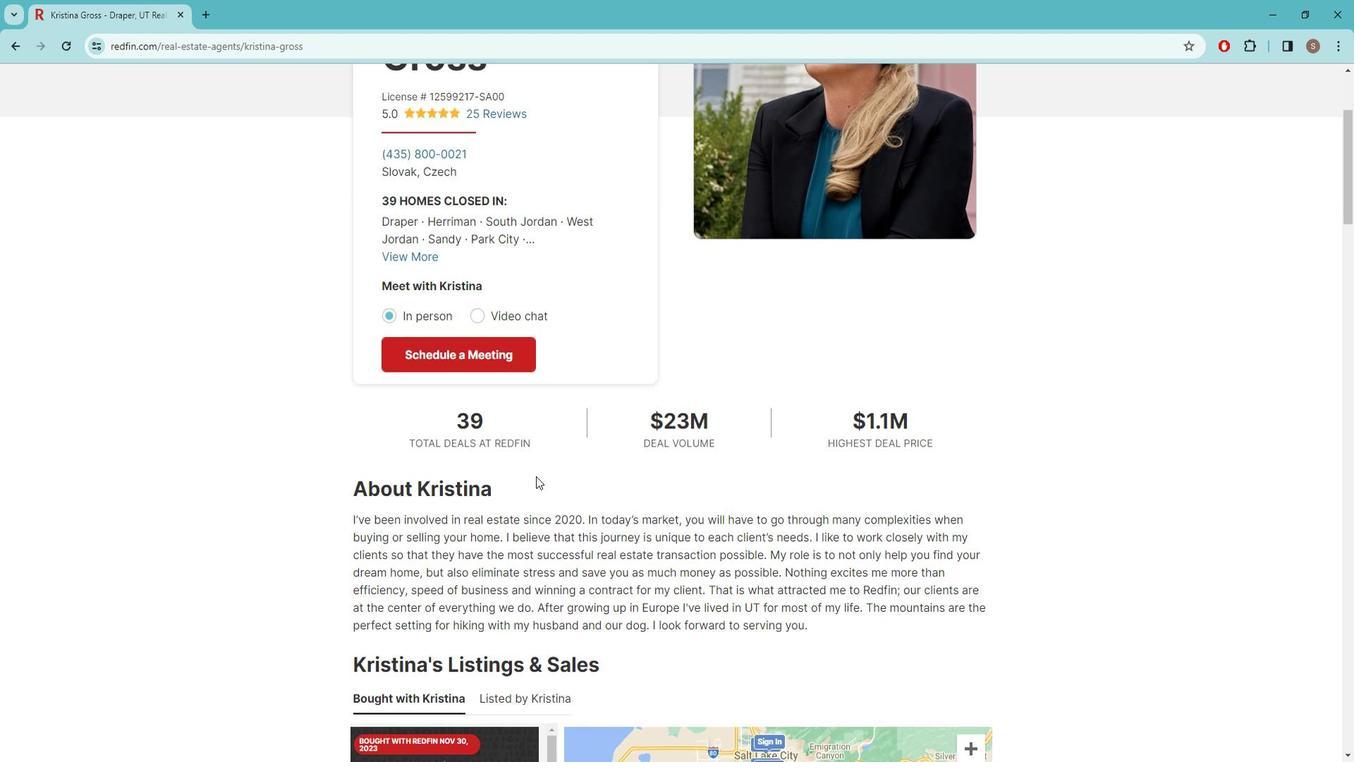 
Action: Mouse scrolled (544, 467) with delta (0, 0)
Screenshot: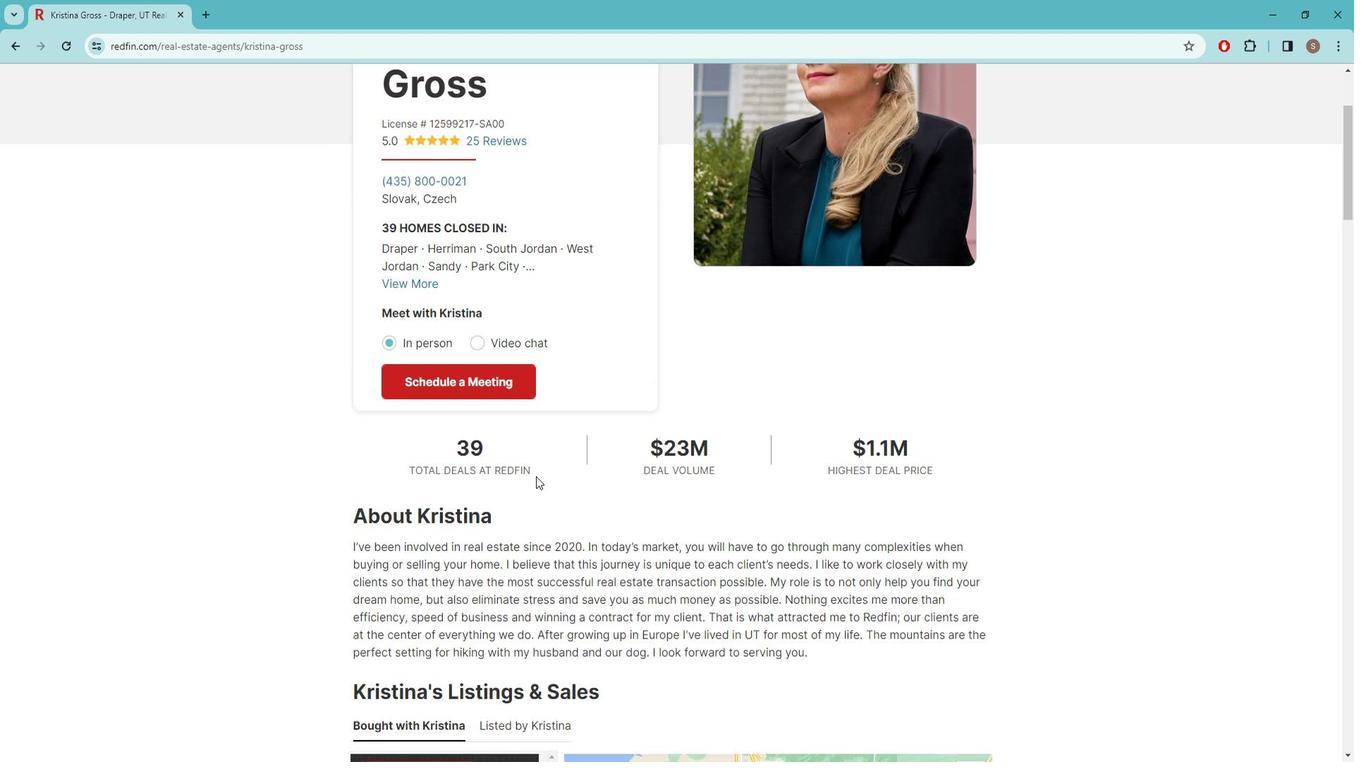 
Action: Mouse moved to (541, 468)
Screenshot: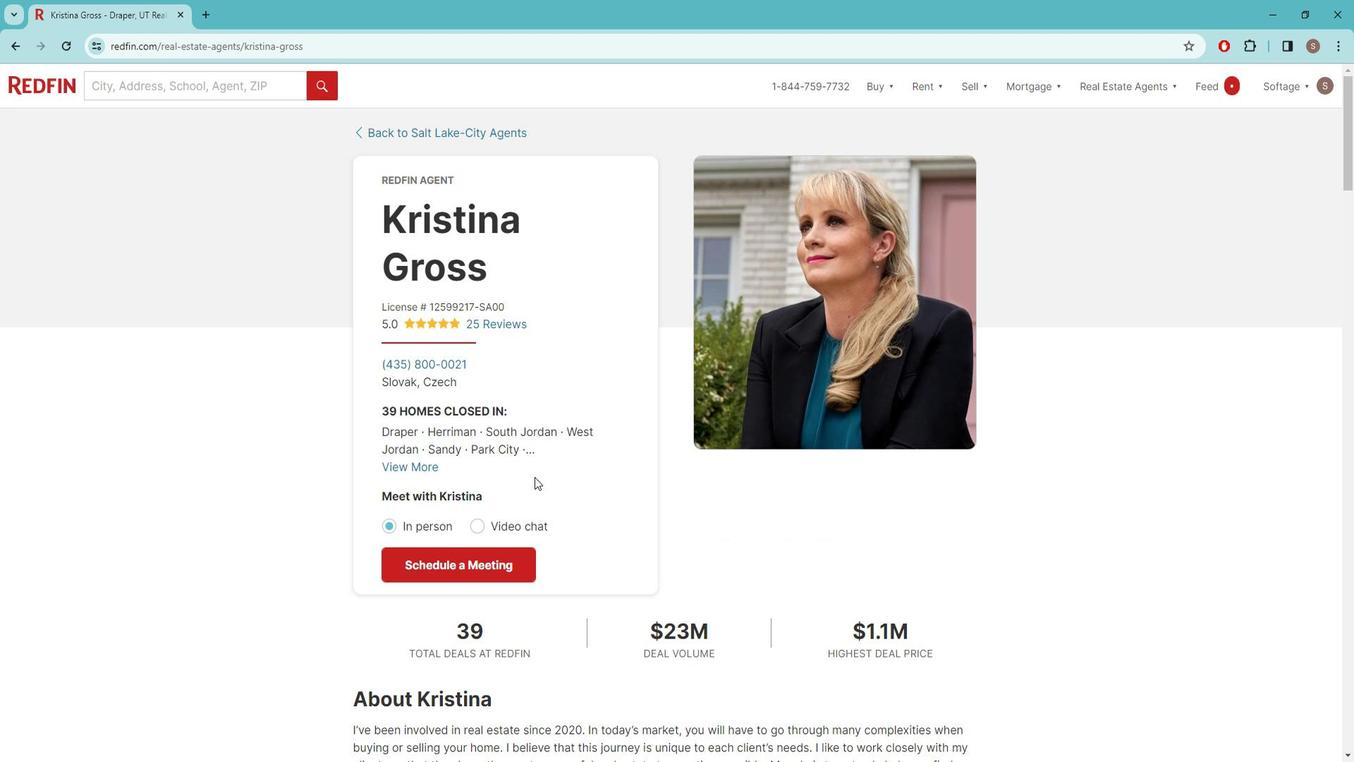 
Action: Mouse scrolled (541, 469) with delta (0, 0)
Screenshot: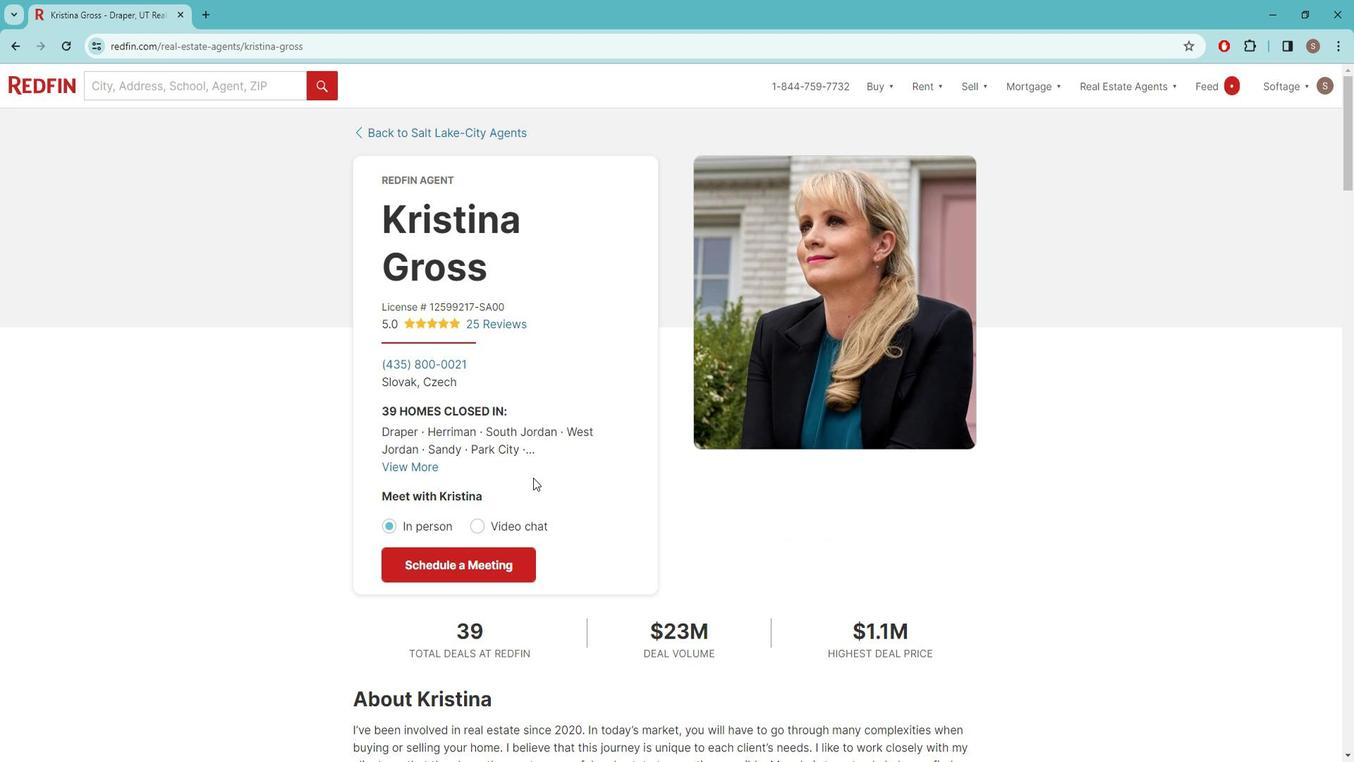 
Action: Mouse moved to (22, 53)
Screenshot: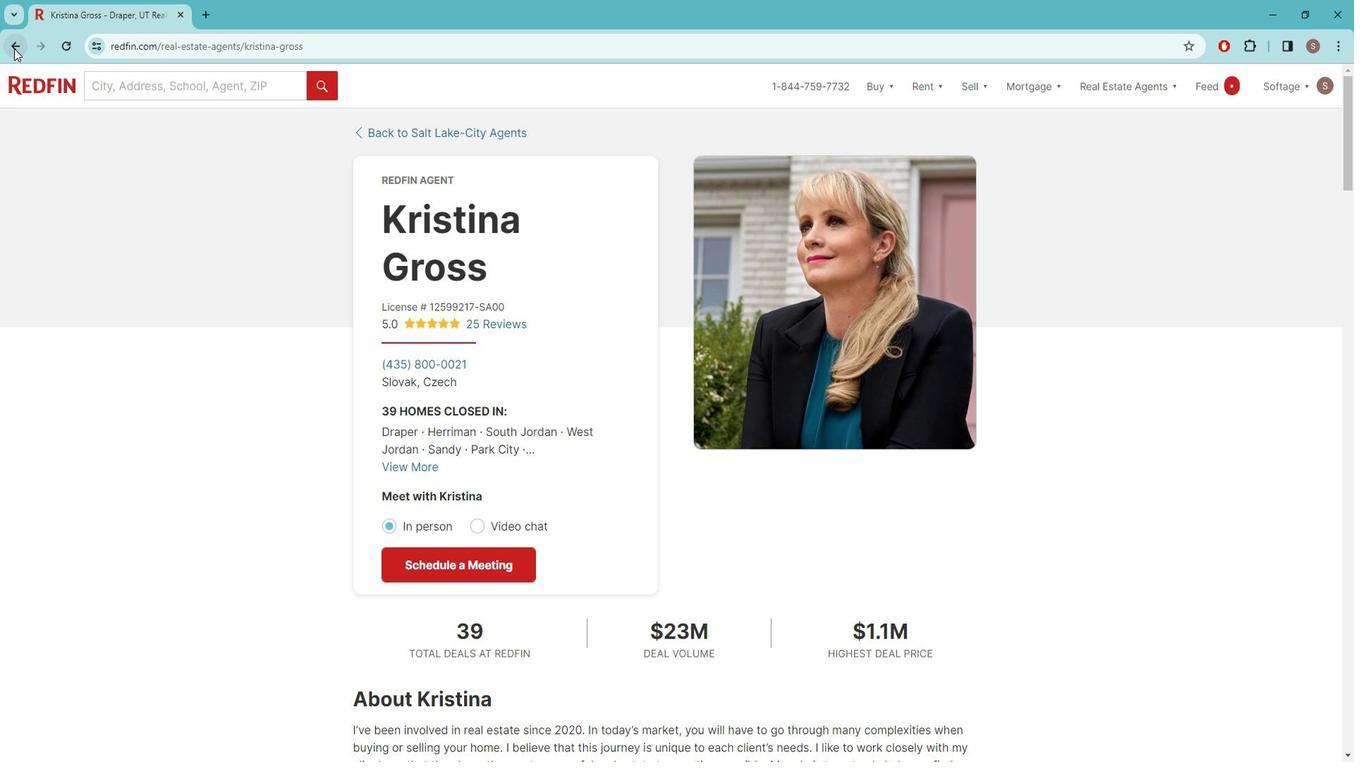 
Action: Mouse pressed left at (22, 53)
Screenshot: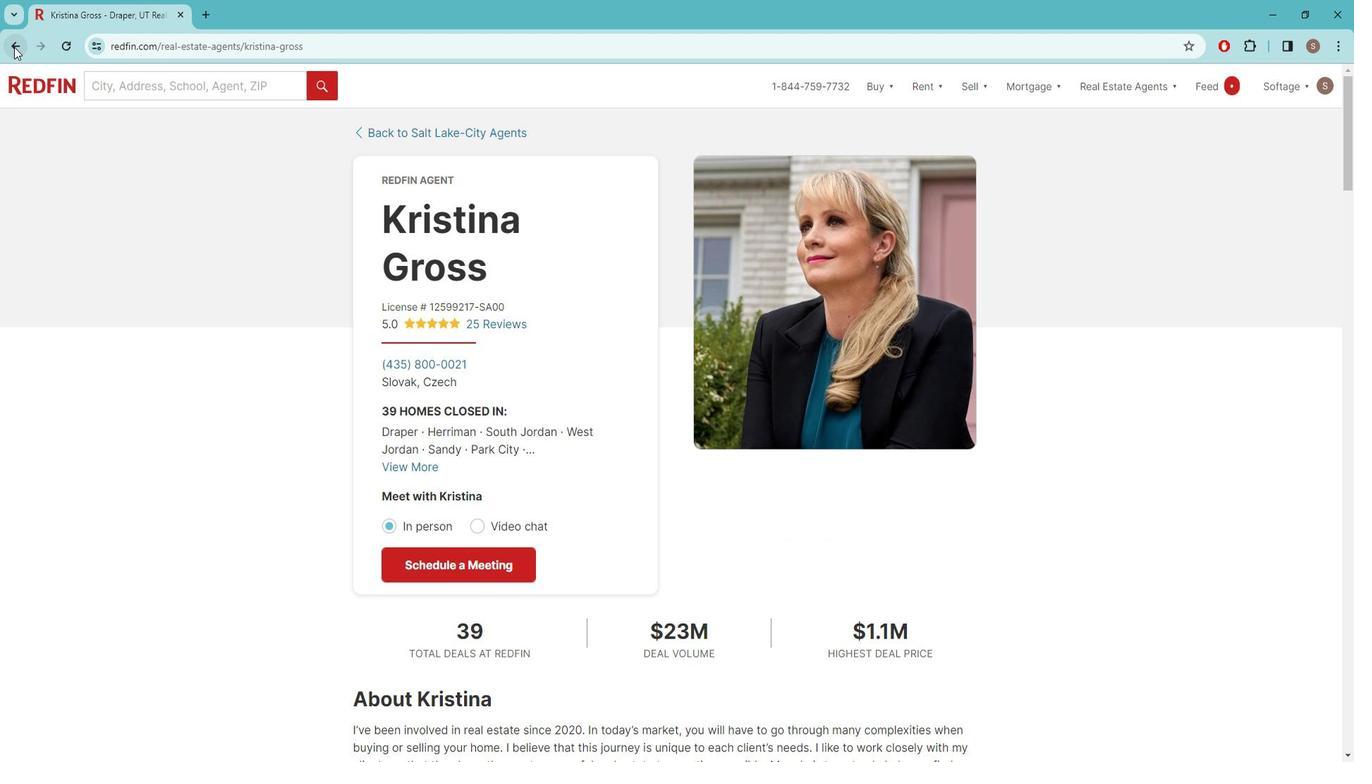 
Action: Mouse moved to (606, 225)
Screenshot: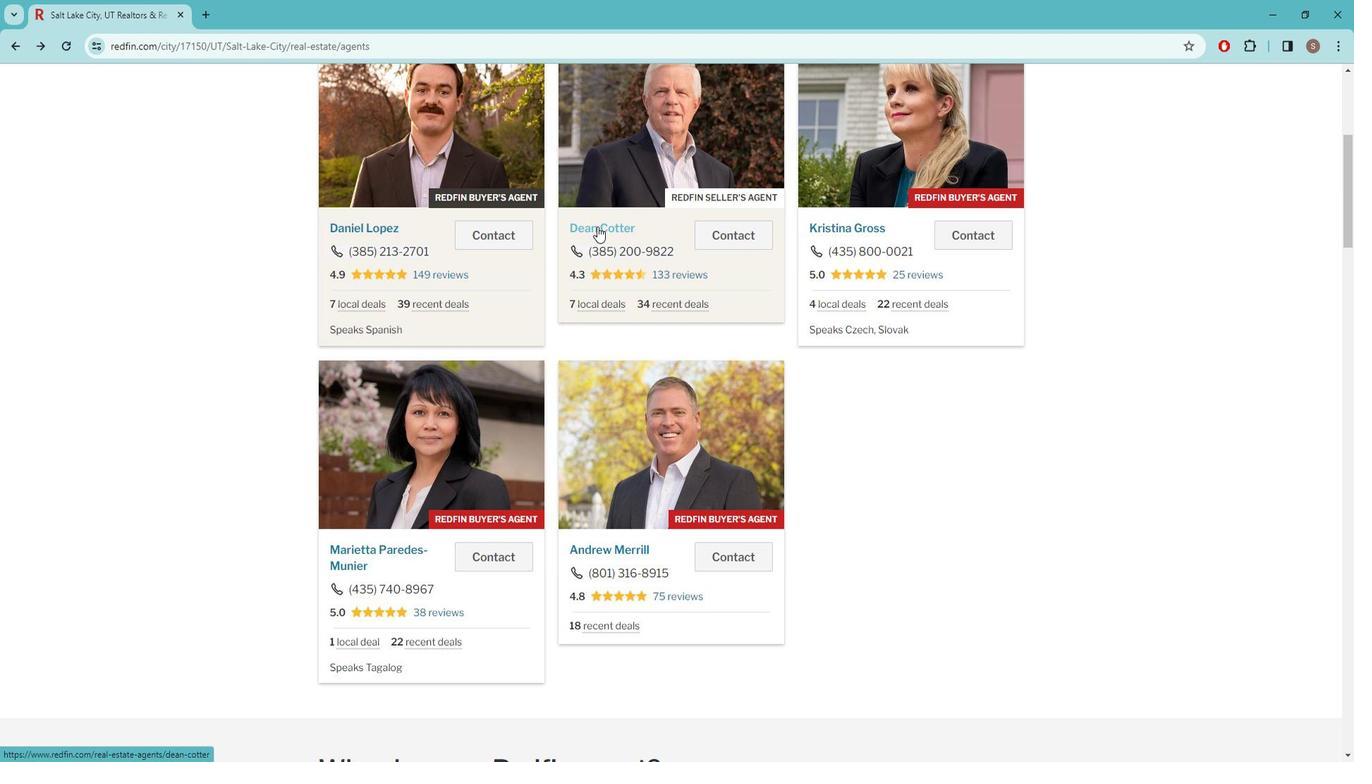 
Action: Mouse pressed left at (606, 225)
Screenshot: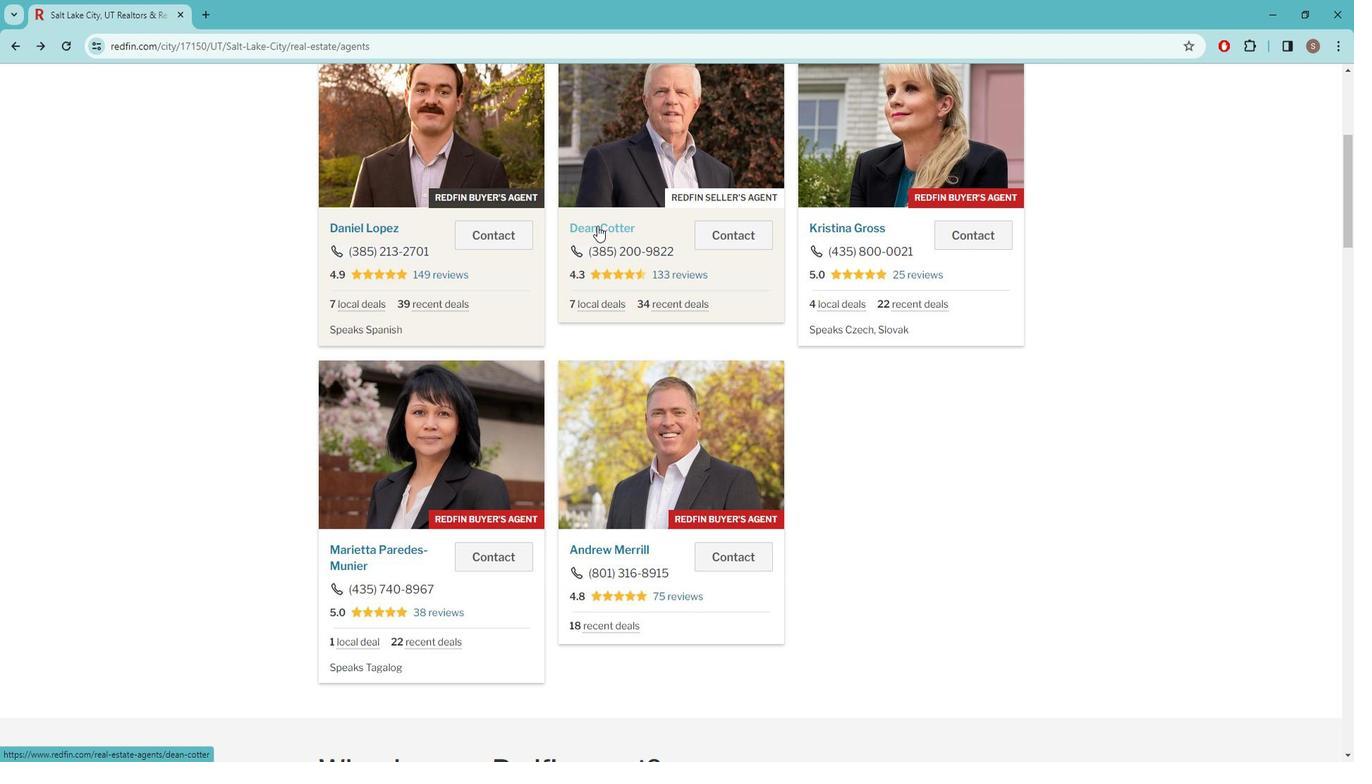 
Action: Mouse moved to (578, 295)
Screenshot: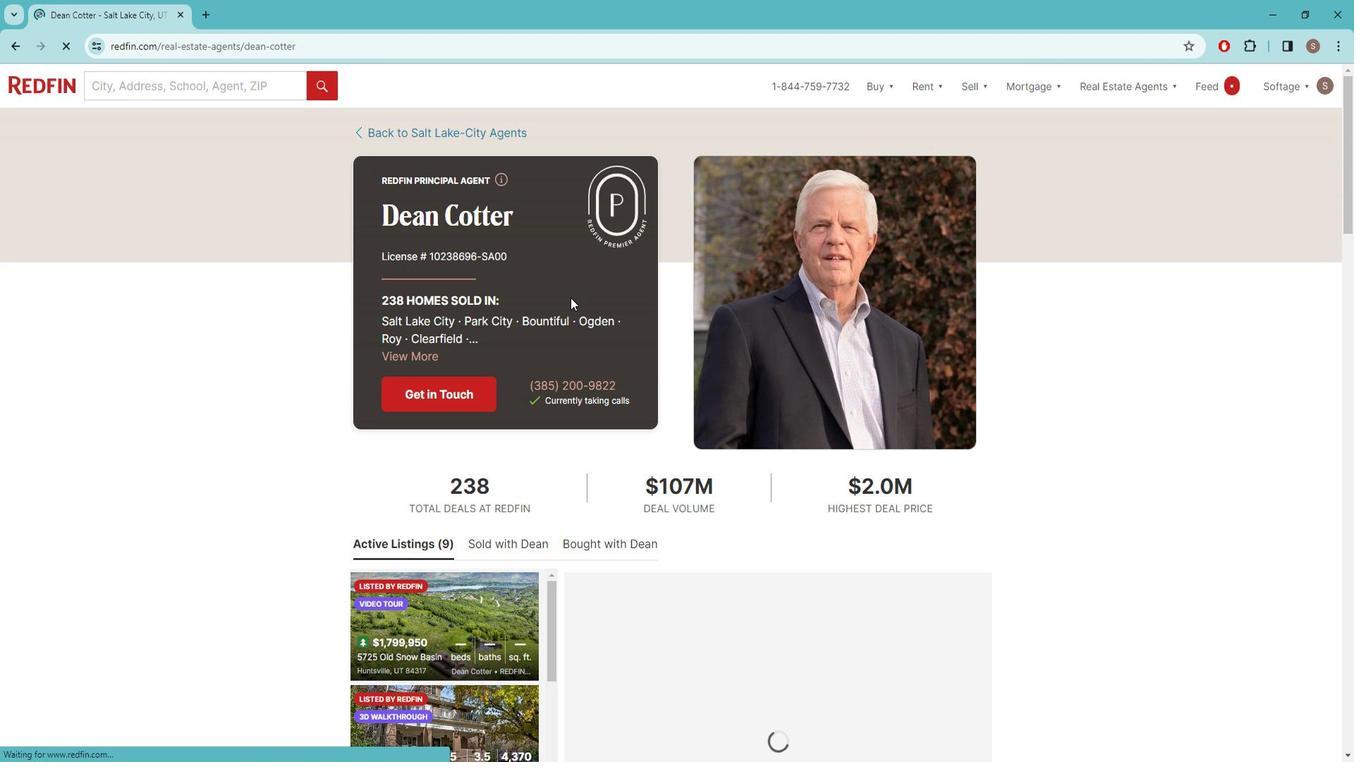 
Action: Mouse scrolled (578, 294) with delta (0, 0)
Screenshot: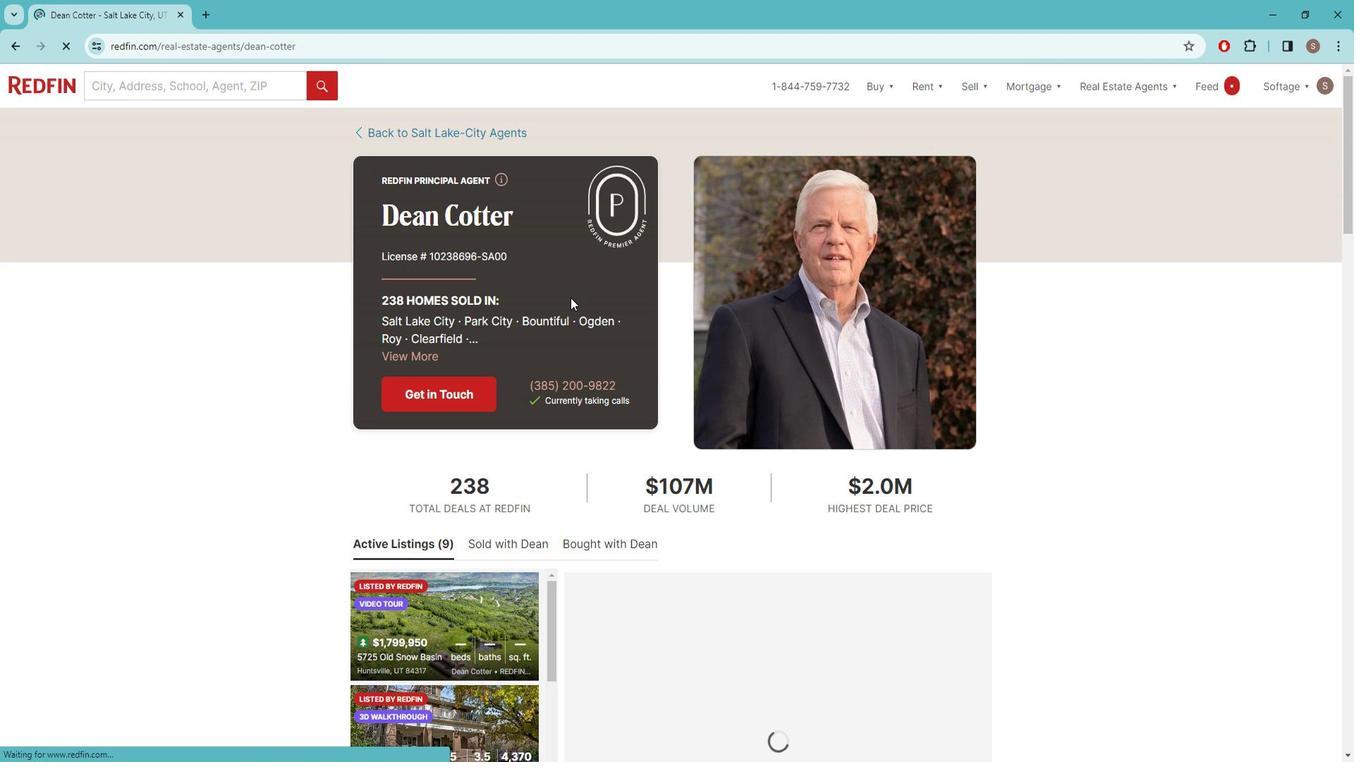 
Action: Mouse scrolled (578, 294) with delta (0, 0)
Screenshot: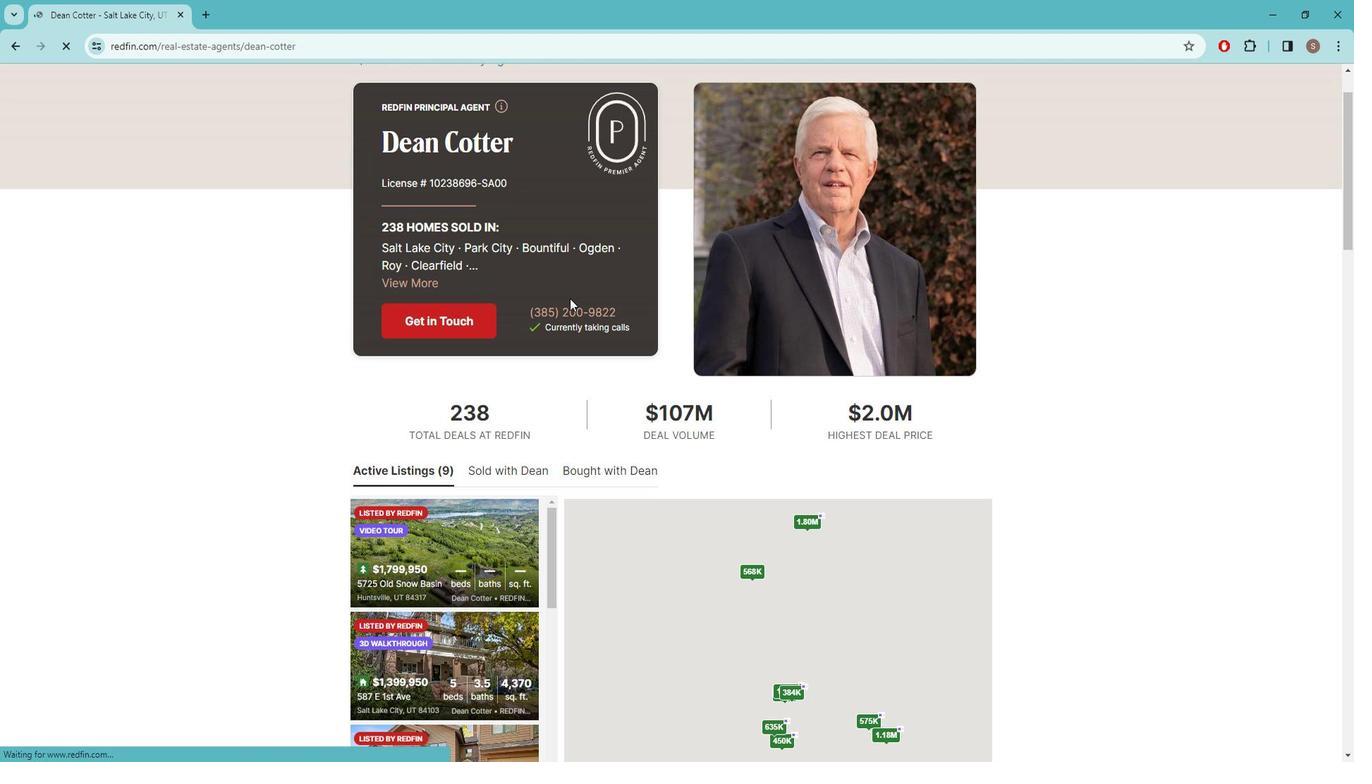 
Action: Mouse scrolled (578, 294) with delta (0, 0)
Screenshot: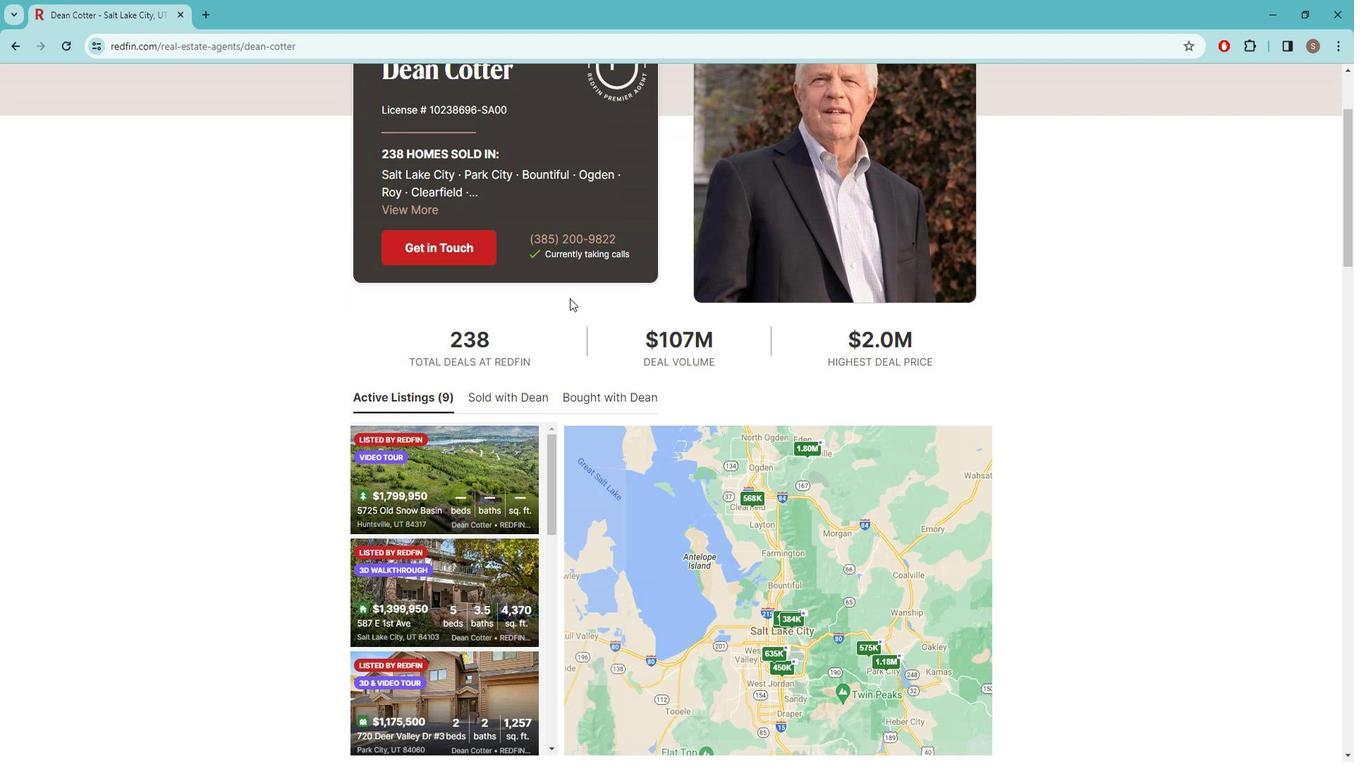 
Action: Mouse scrolled (578, 294) with delta (0, 0)
Screenshot: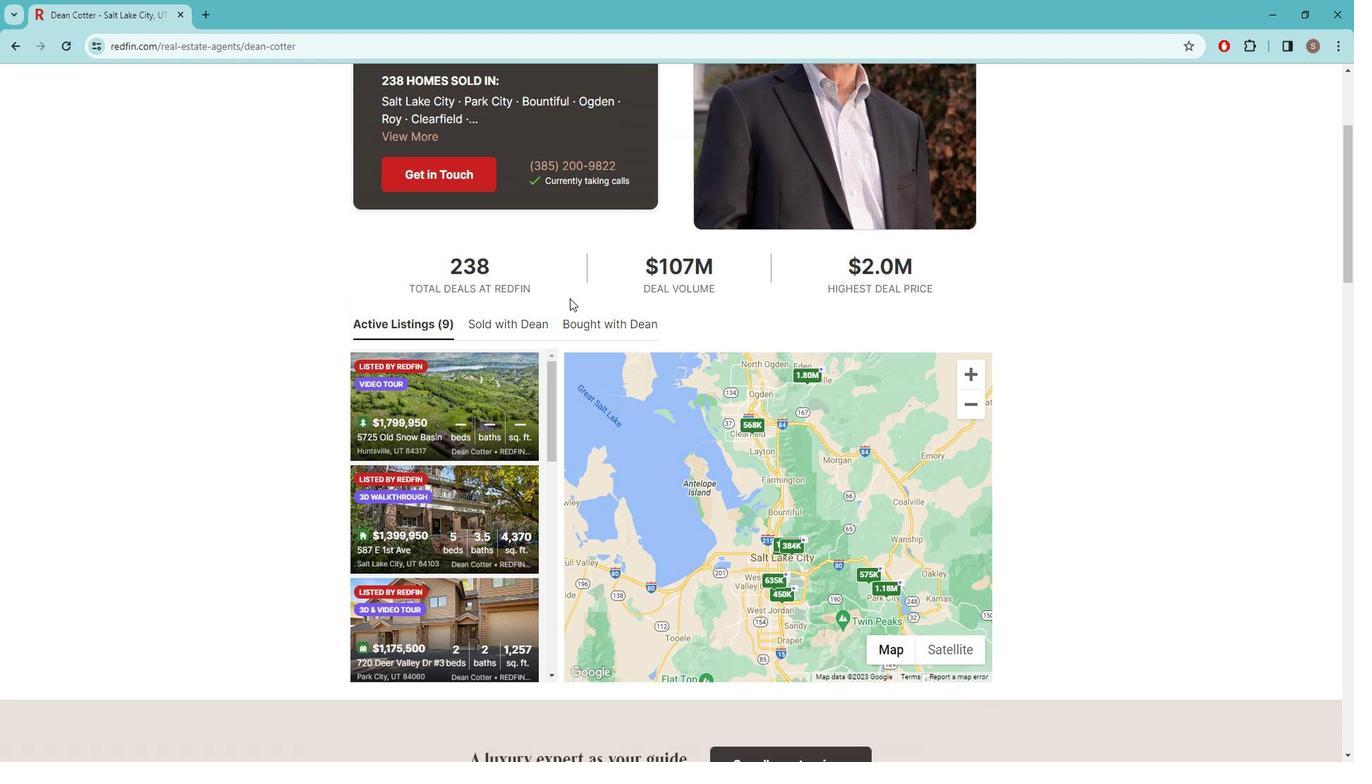 
Action: Mouse scrolled (578, 294) with delta (0, 0)
Screenshot: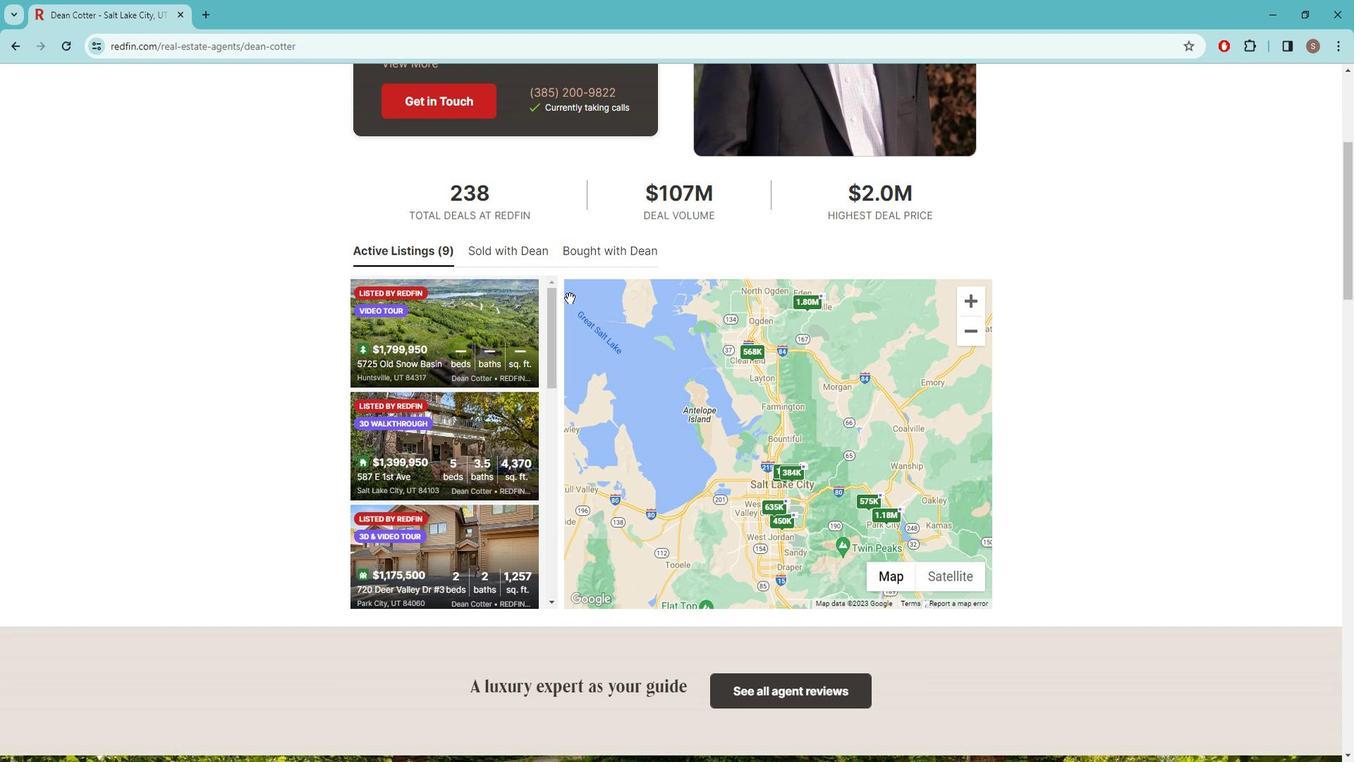 
Action: Mouse scrolled (578, 294) with delta (0, 0)
Screenshot: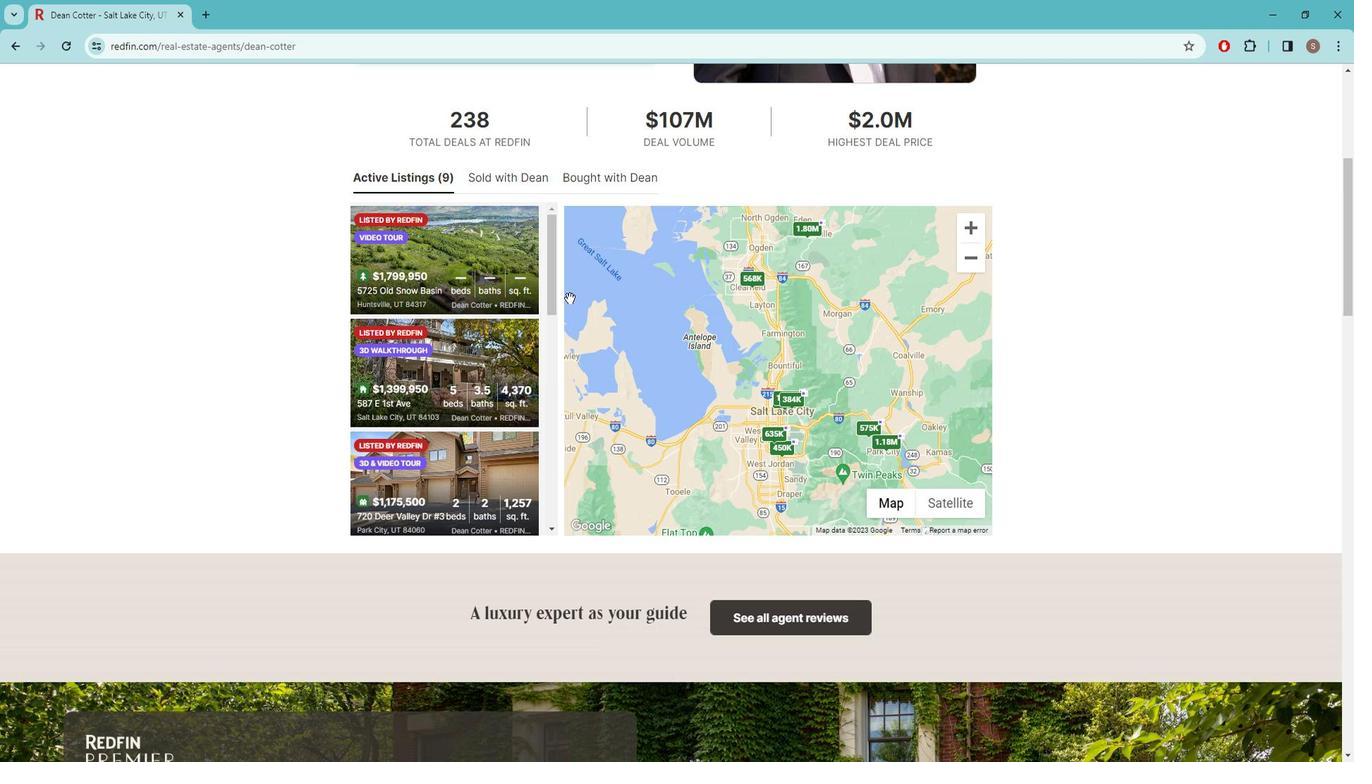 
Action: Mouse scrolled (578, 294) with delta (0, 0)
Screenshot: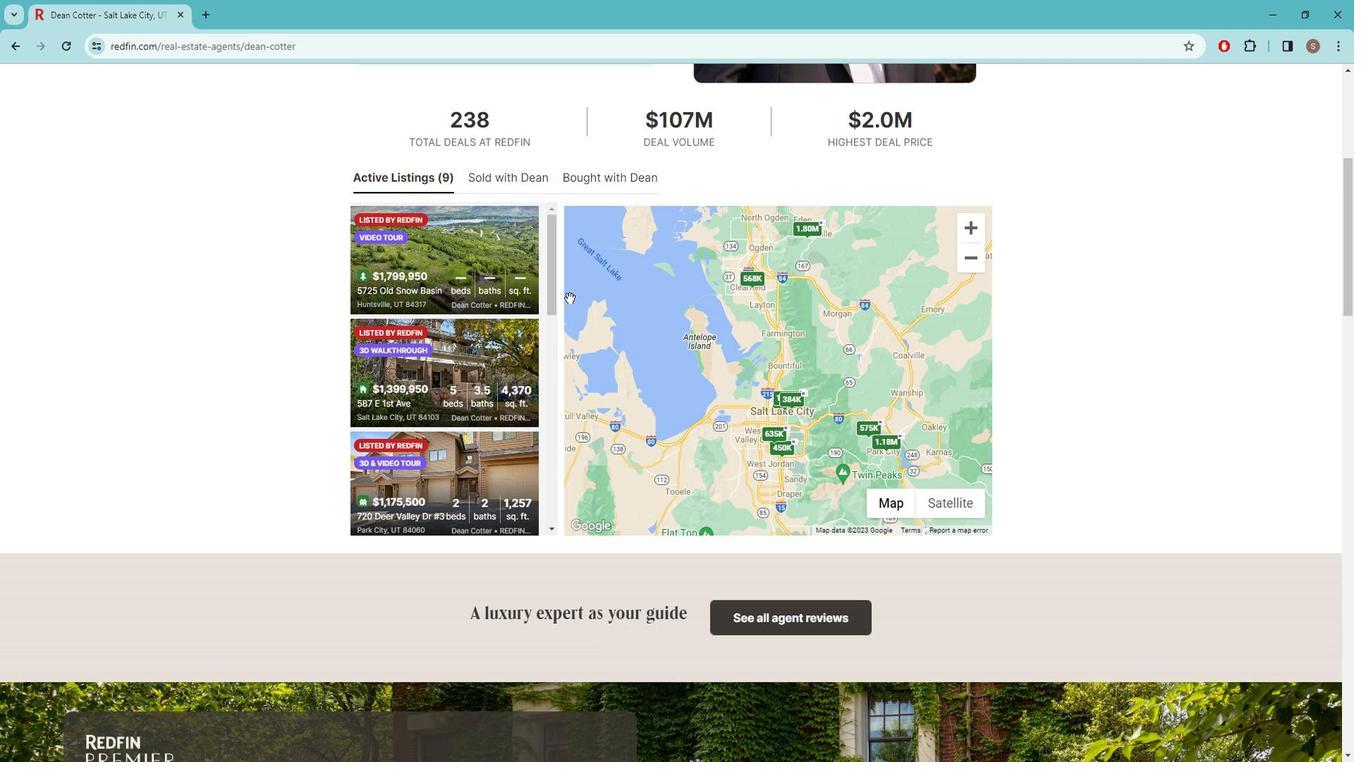 
Action: Mouse moved to (578, 296)
Screenshot: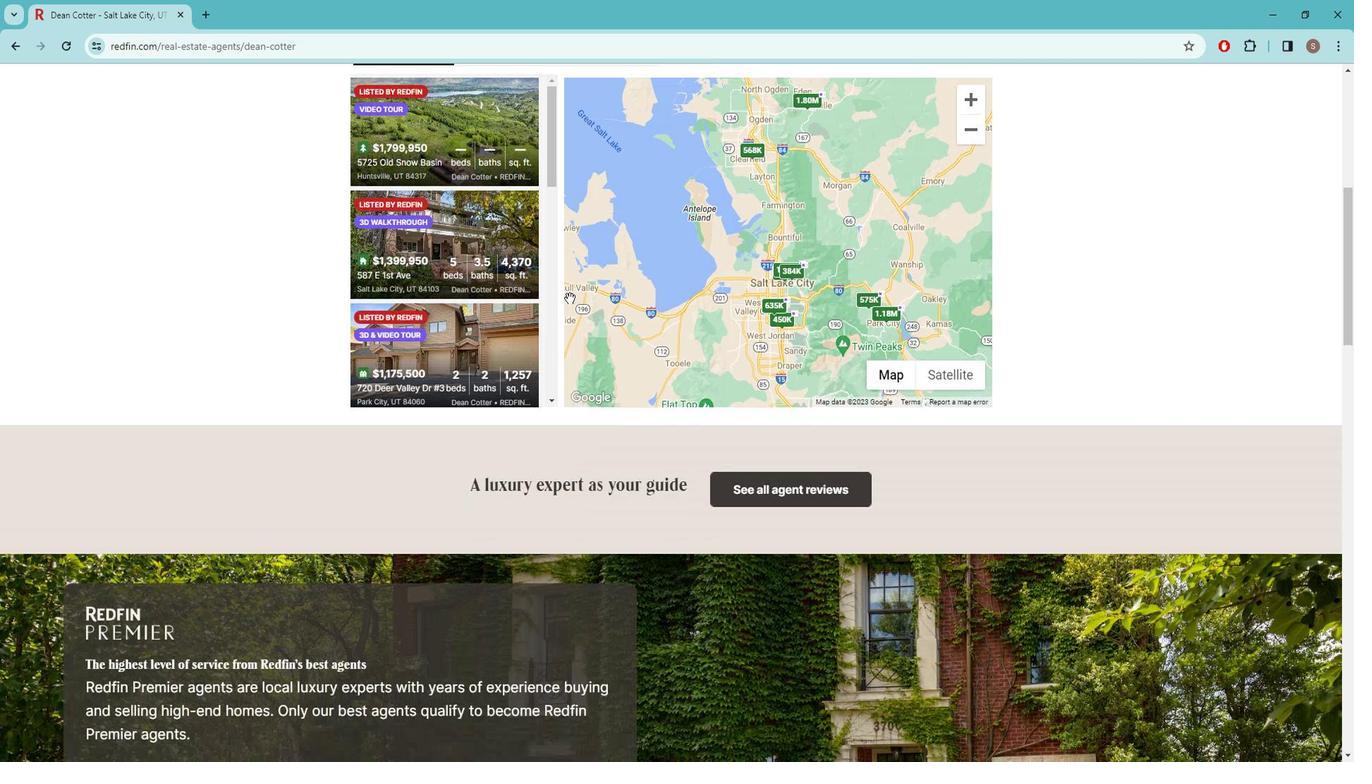 
Action: Mouse scrolled (578, 295) with delta (0, 0)
Screenshot: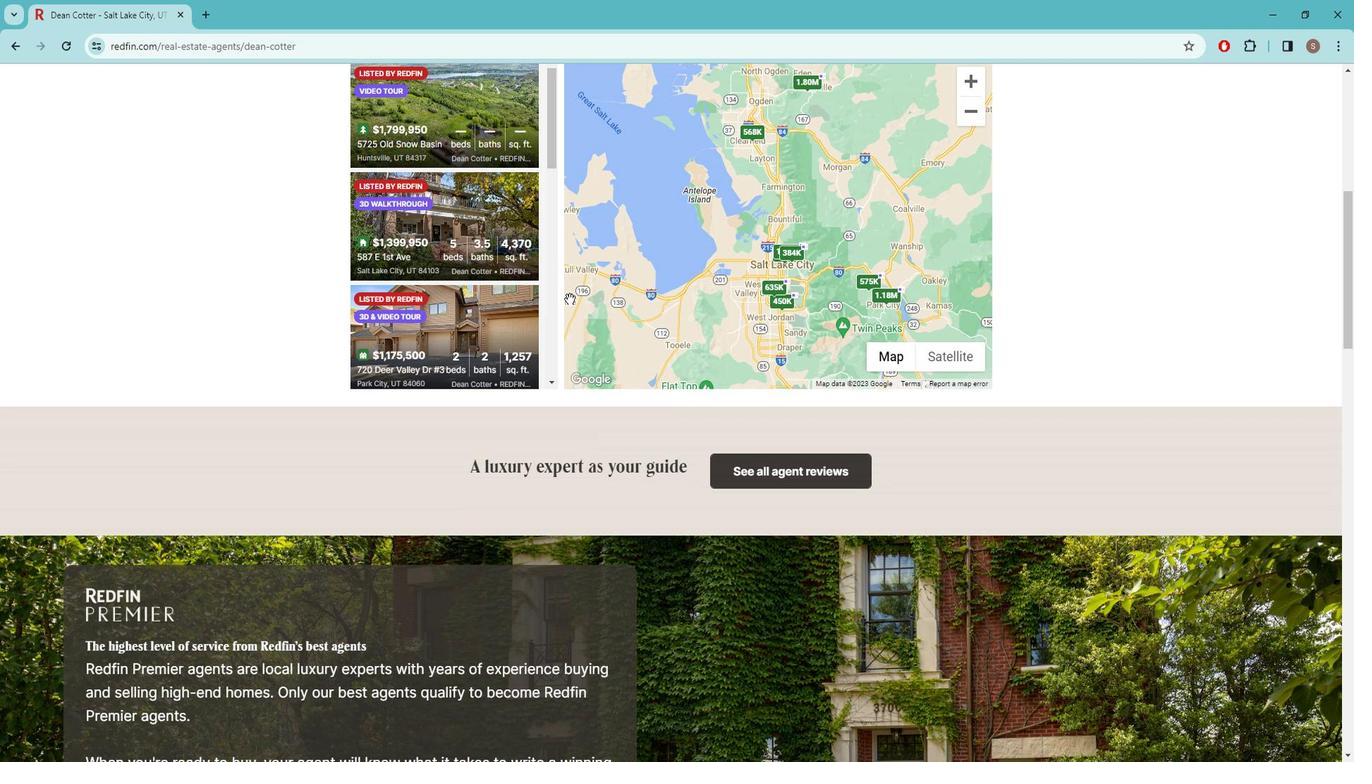 
Action: Mouse scrolled (578, 295) with delta (0, 0)
Screenshot: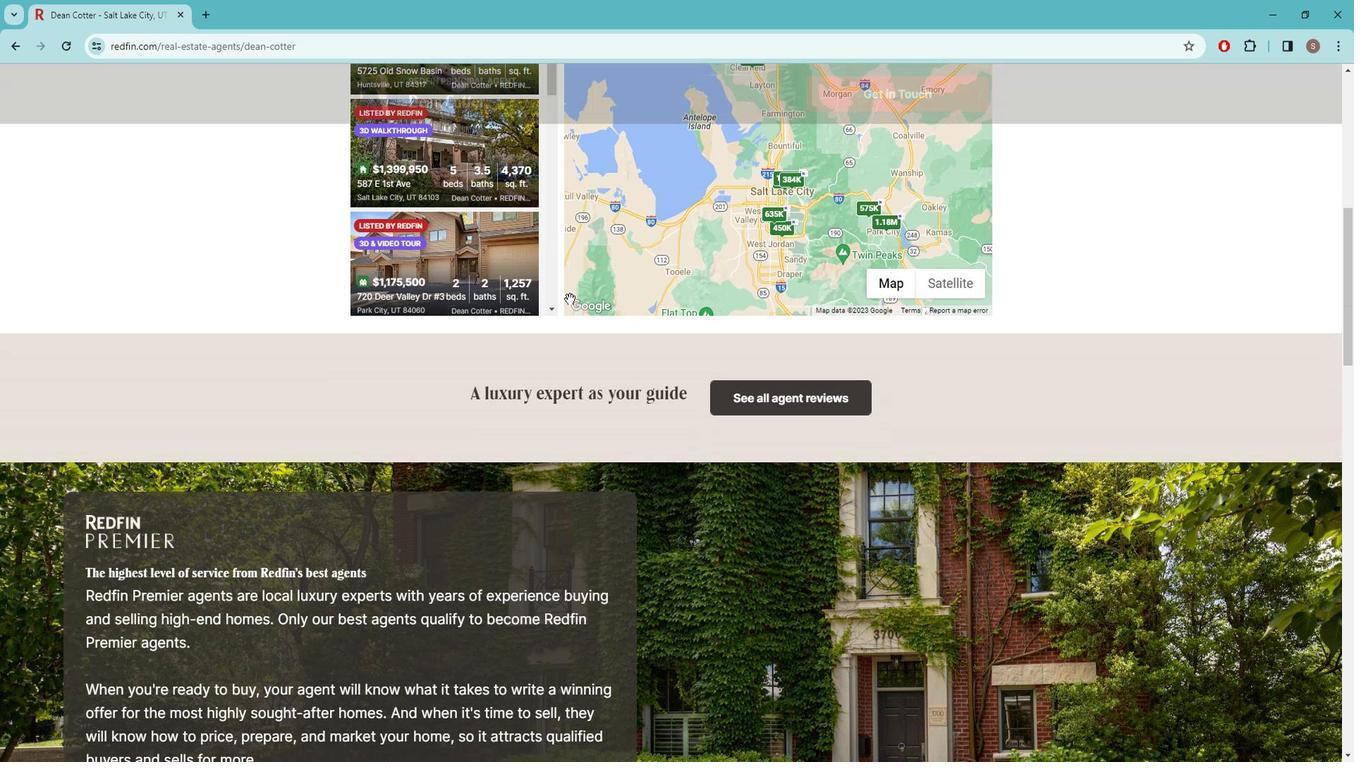 
Action: Mouse scrolled (578, 295) with delta (0, 0)
Screenshot: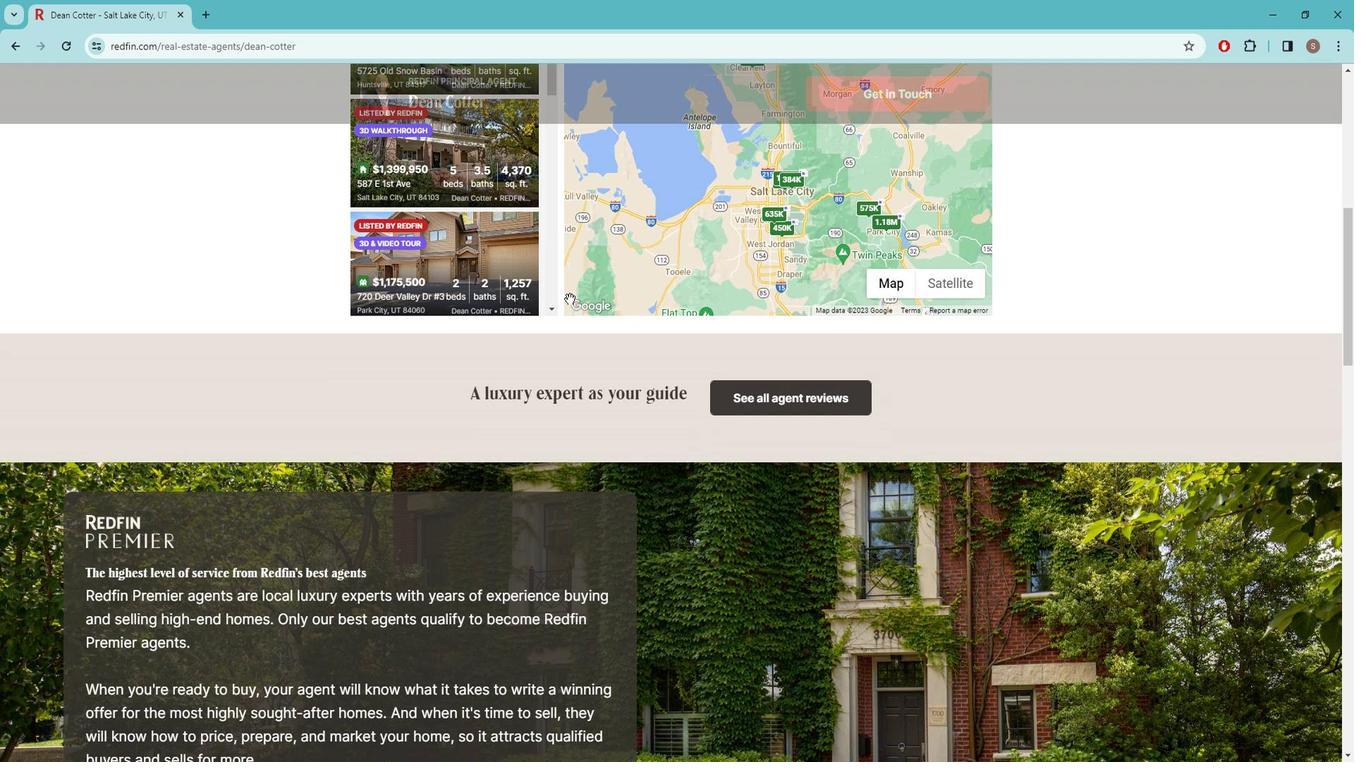 
Action: Mouse scrolled (578, 297) with delta (0, 0)
Screenshot: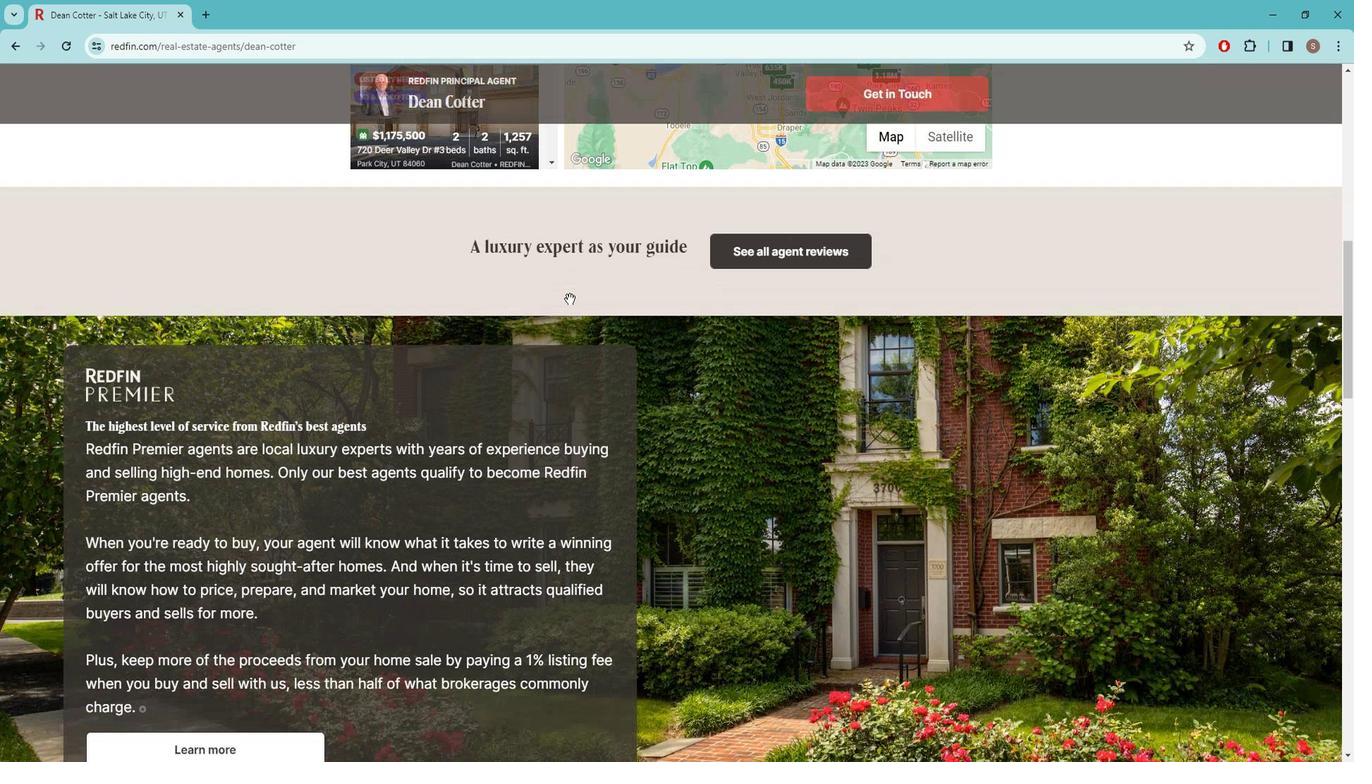 
Action: Mouse scrolled (578, 297) with delta (0, 0)
Screenshot: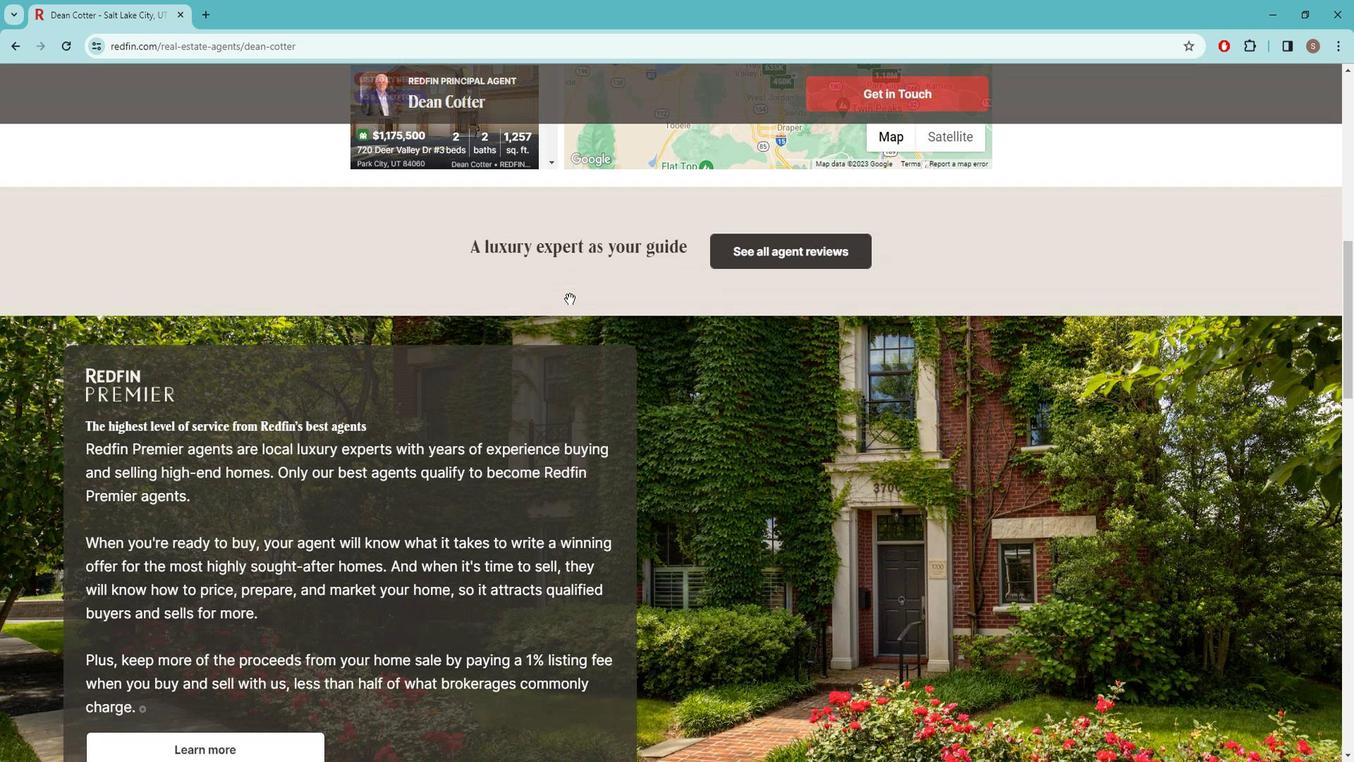 
Action: Mouse scrolled (578, 297) with delta (0, 0)
Screenshot: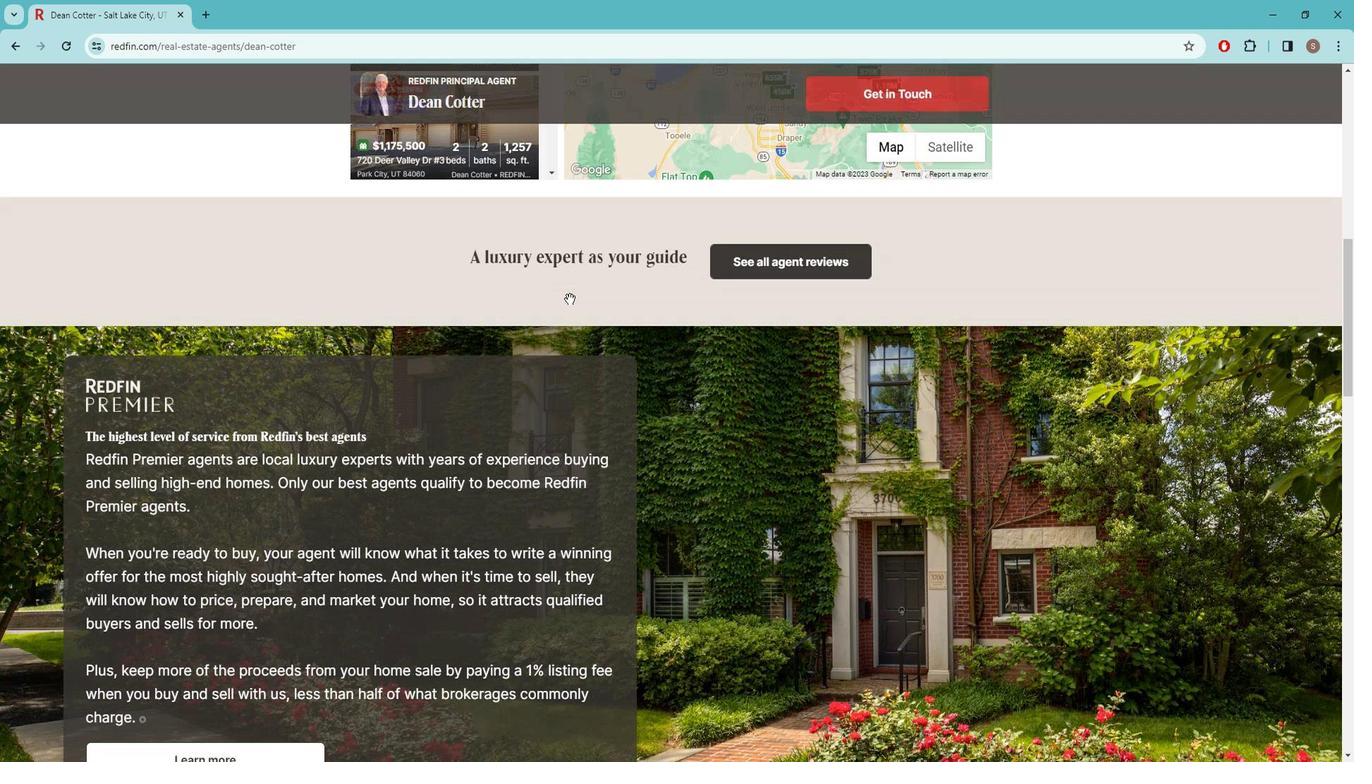 
Action: Mouse scrolled (578, 297) with delta (0, 0)
Screenshot: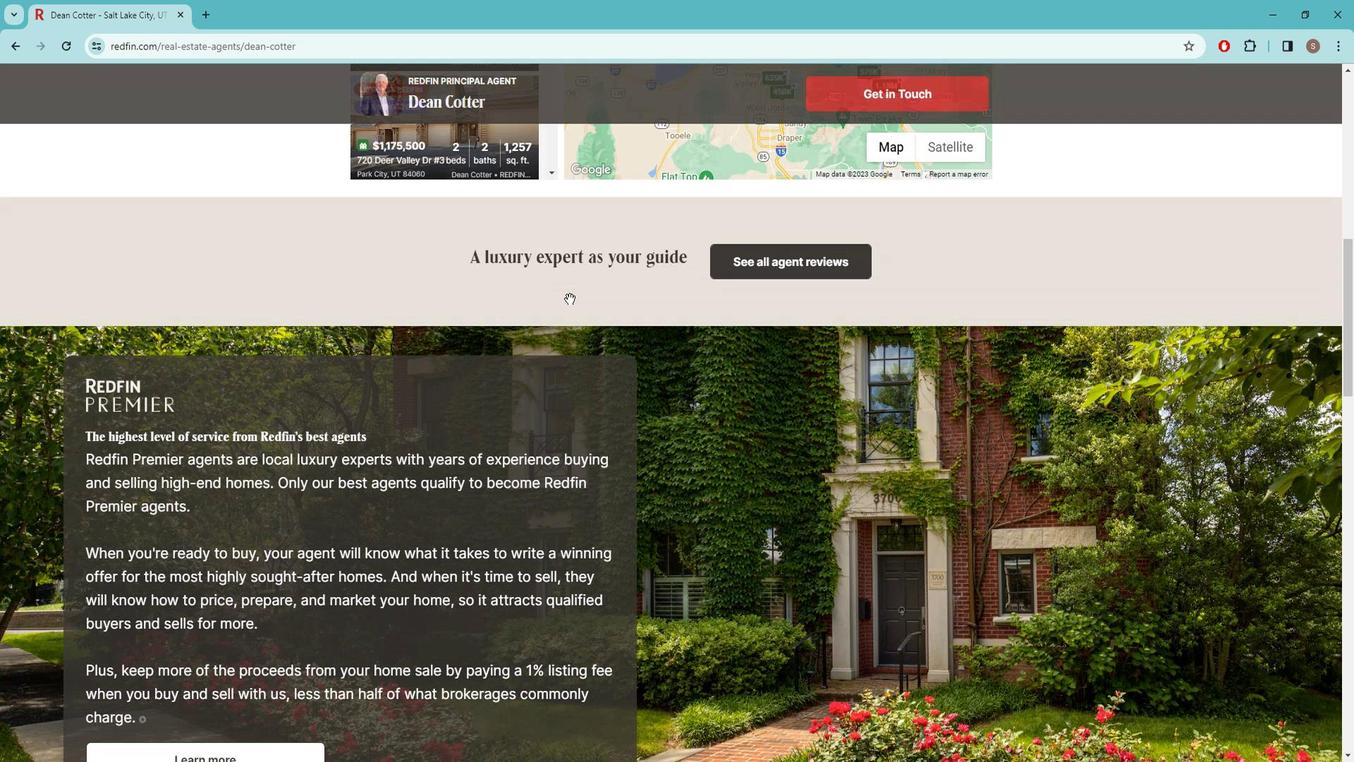
Action: Mouse scrolled (578, 297) with delta (0, 0)
Screenshot: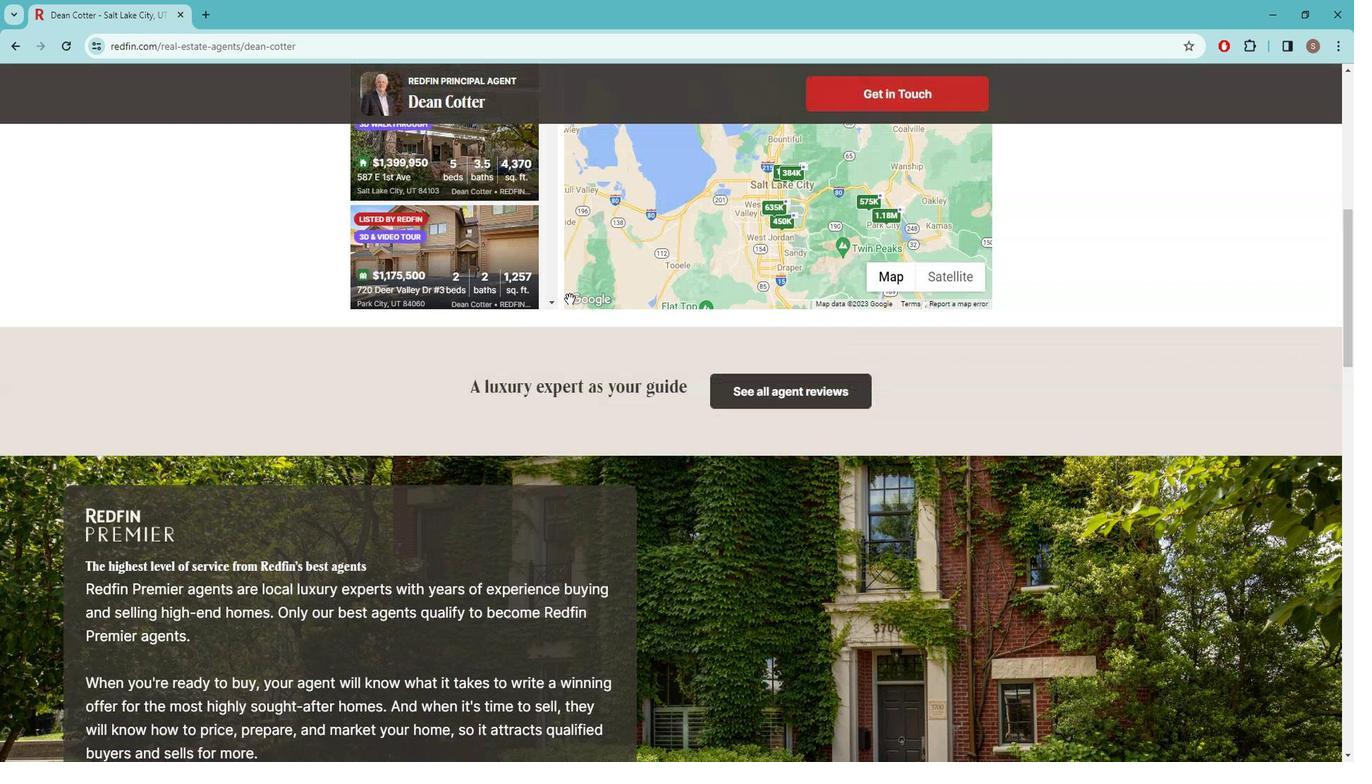 
Action: Mouse scrolled (578, 297) with delta (0, 0)
Screenshot: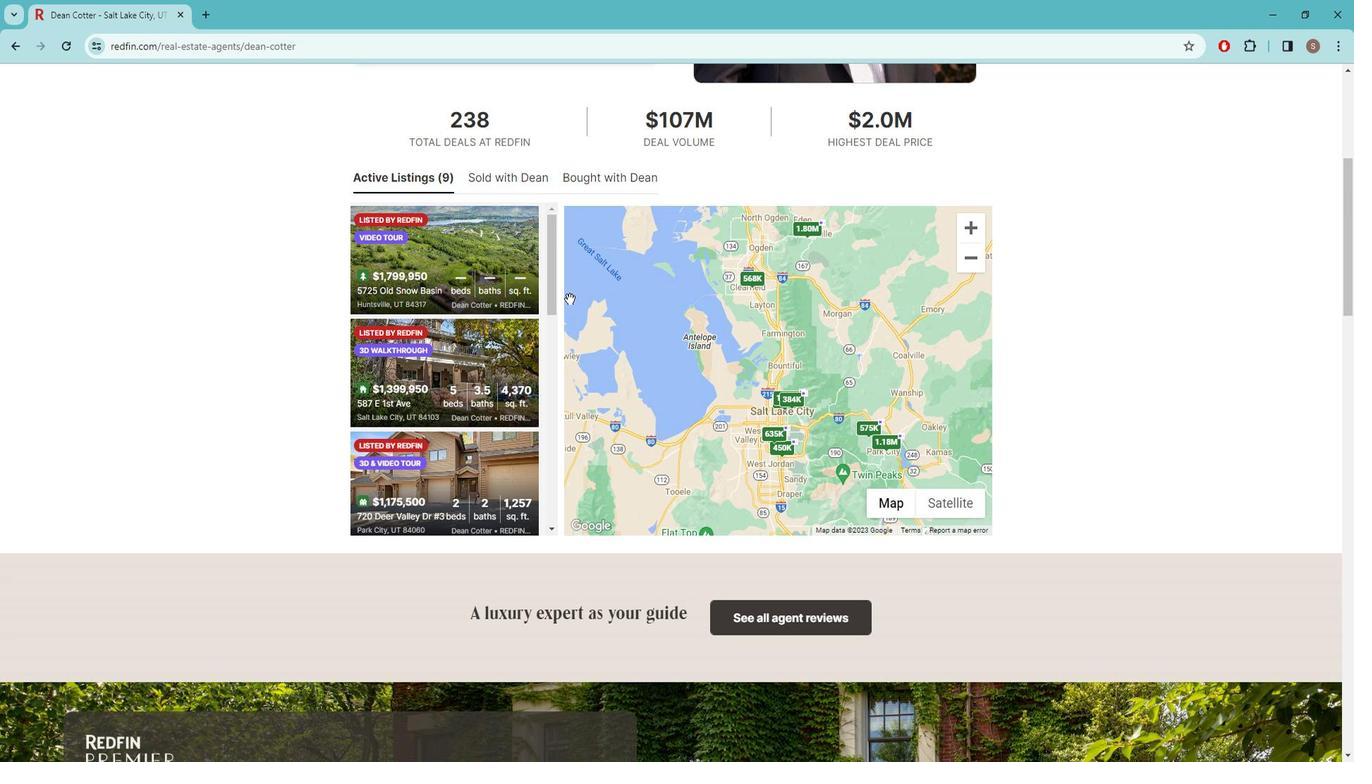 
Action: Mouse scrolled (578, 297) with delta (0, 0)
Screenshot: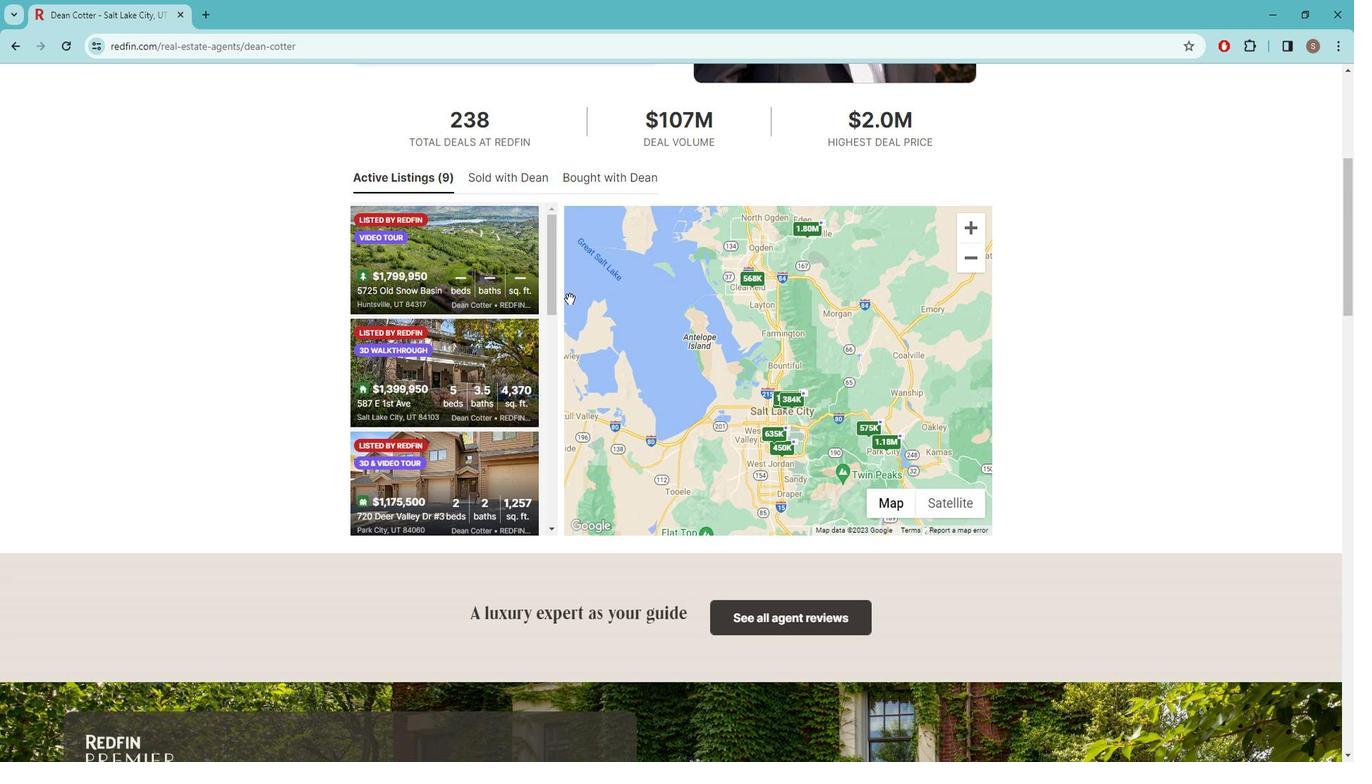 
Action: Mouse scrolled (578, 297) with delta (0, 0)
Screenshot: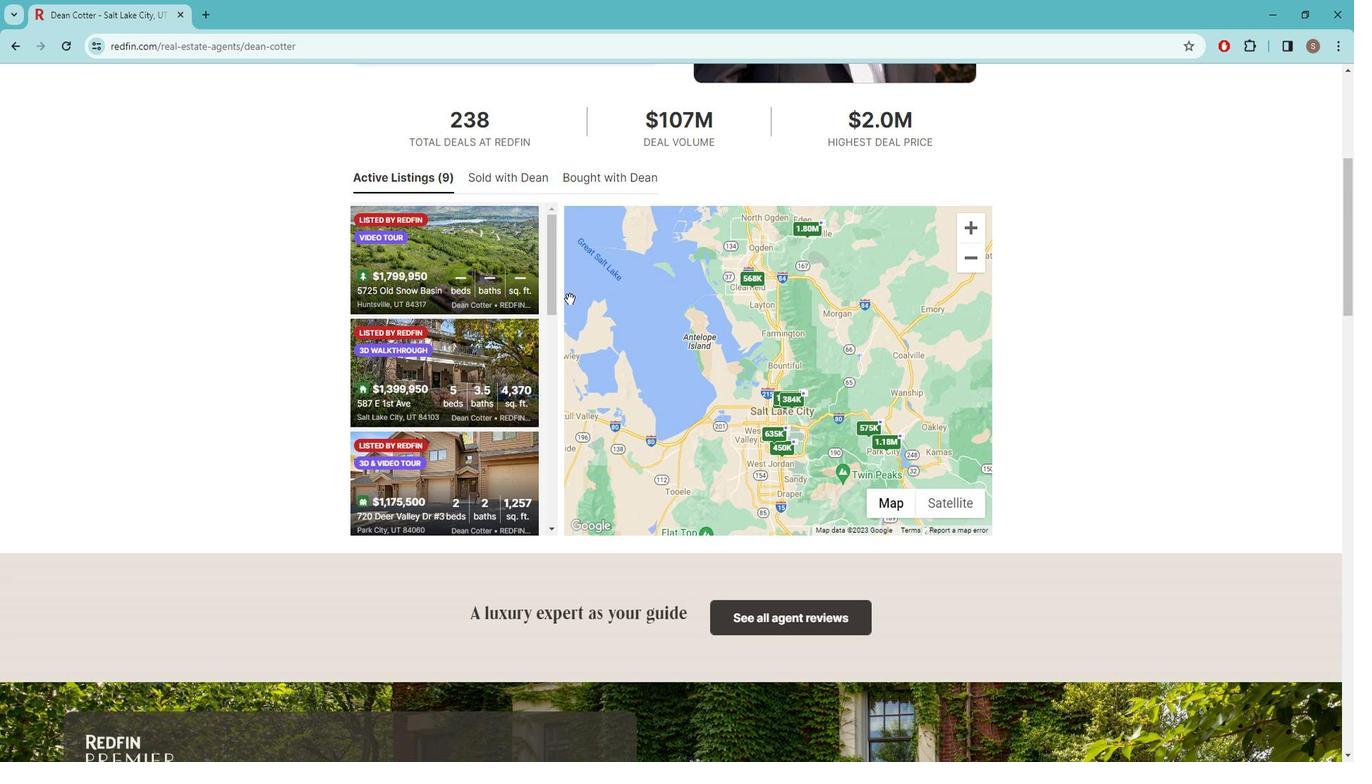 
Action: Mouse scrolled (578, 297) with delta (0, 0)
Screenshot: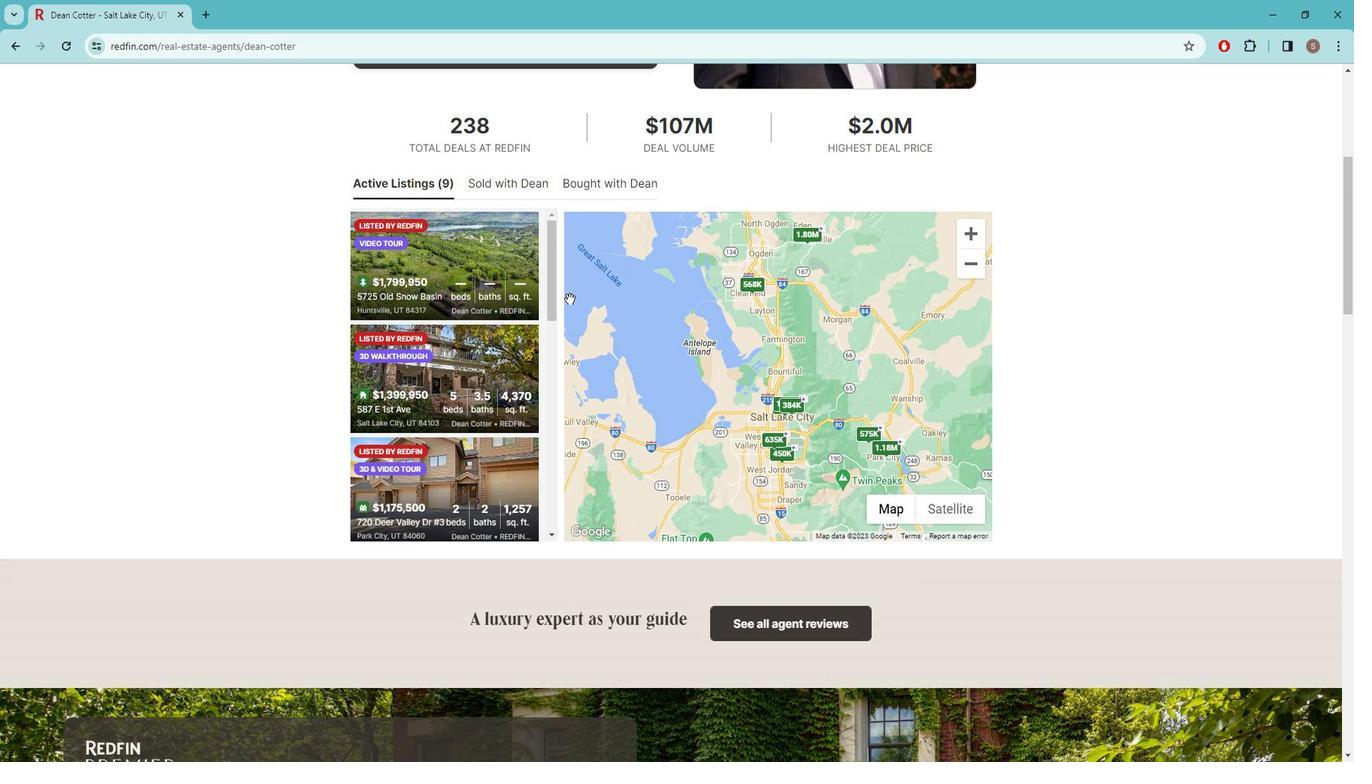 
Action: Mouse scrolled (578, 297) with delta (0, 0)
Screenshot: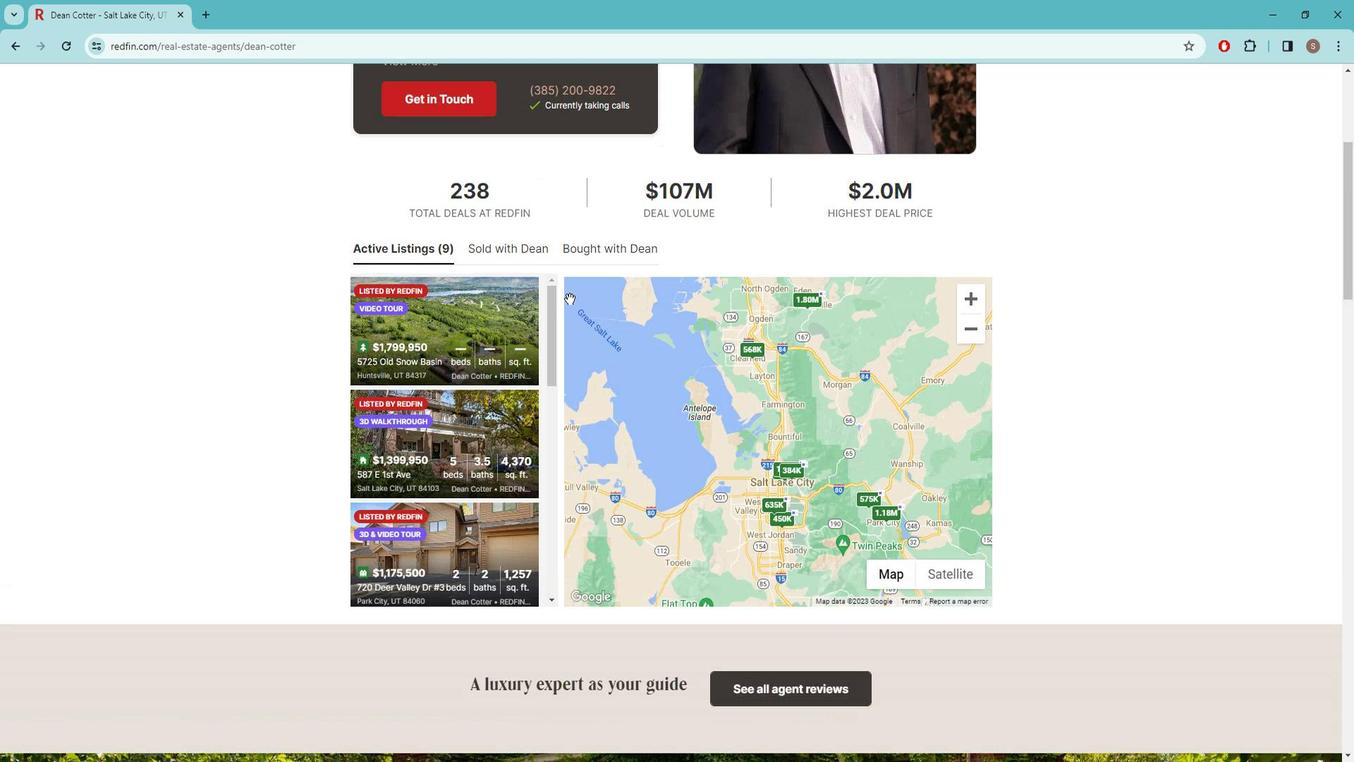 
Action: Mouse scrolled (578, 297) with delta (0, 0)
Screenshot: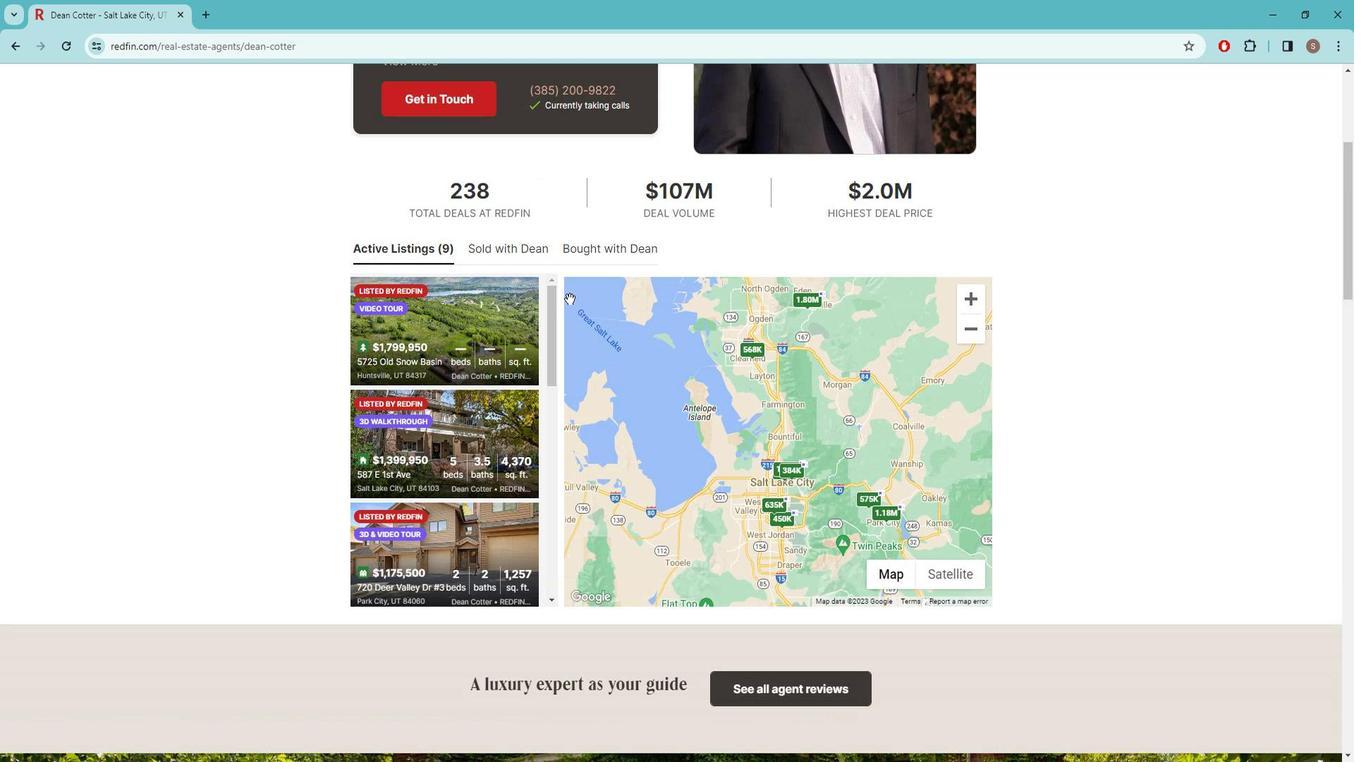 
Action: Mouse scrolled (578, 297) with delta (0, 0)
Screenshot: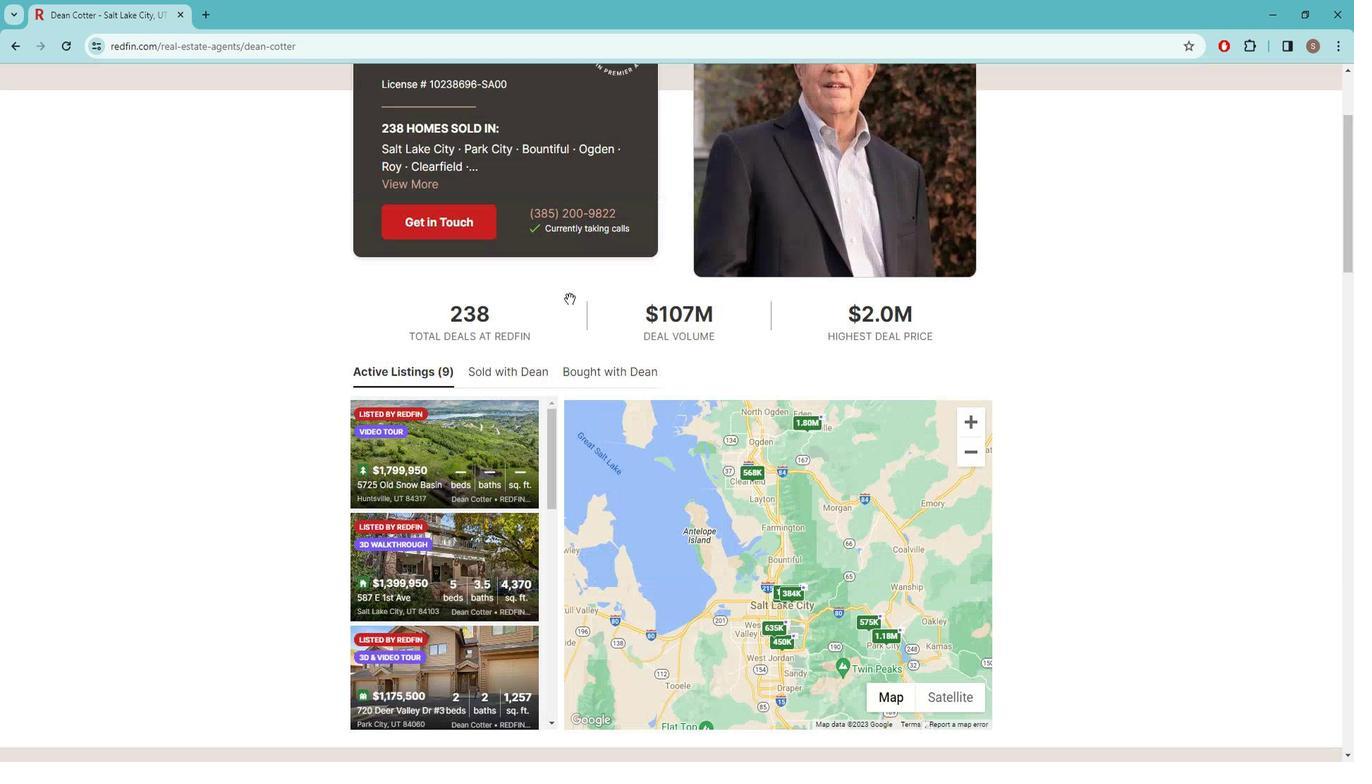 
Action: Mouse scrolled (578, 297) with delta (0, 0)
Screenshot: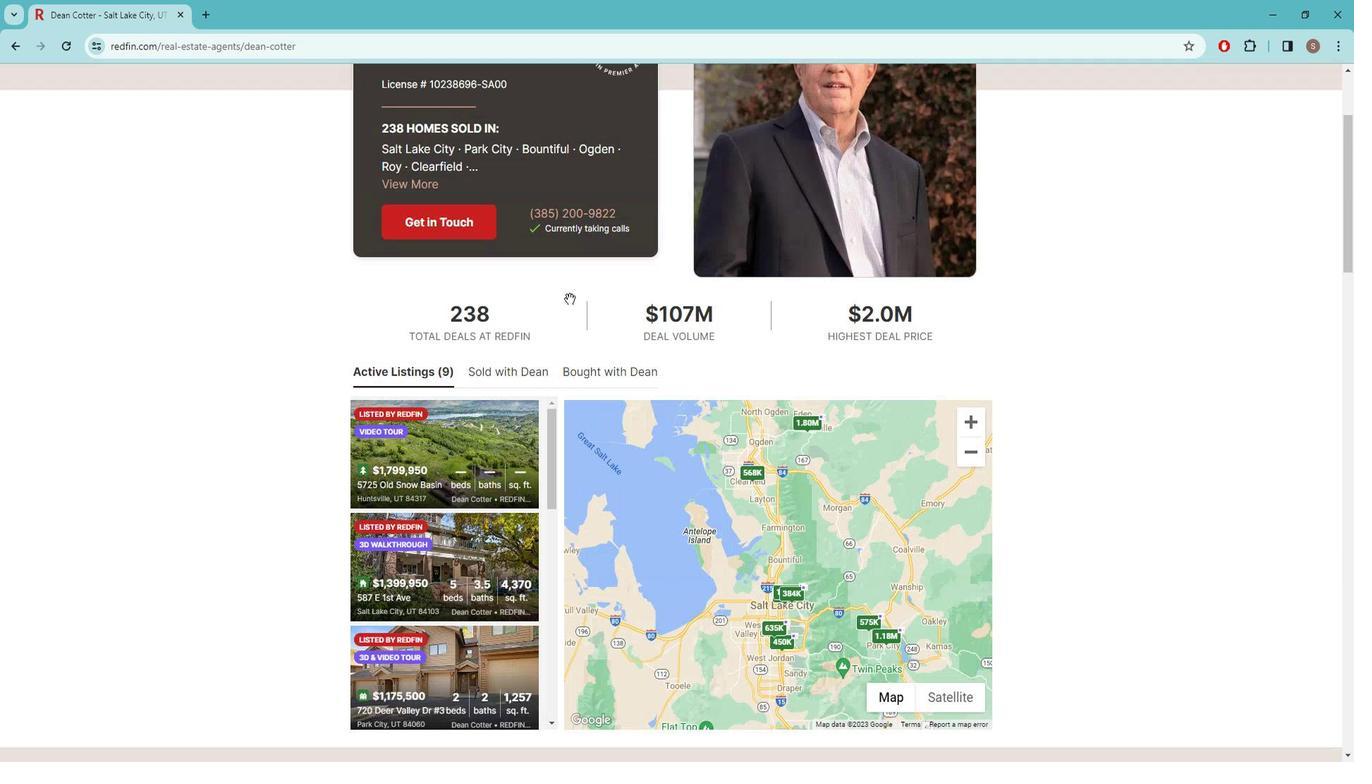 
Action: Mouse scrolled (578, 297) with delta (0, 0)
Screenshot: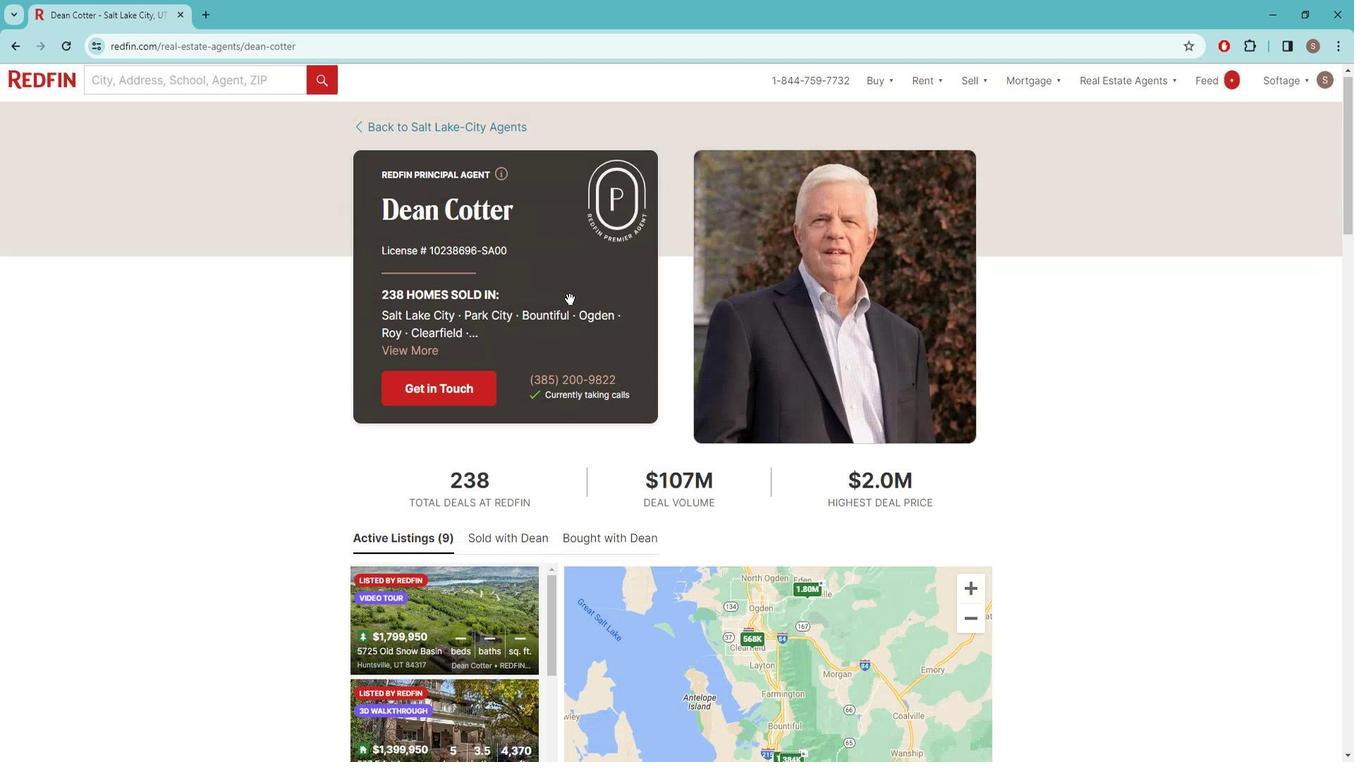 
Action: Mouse moved to (22, 52)
Screenshot: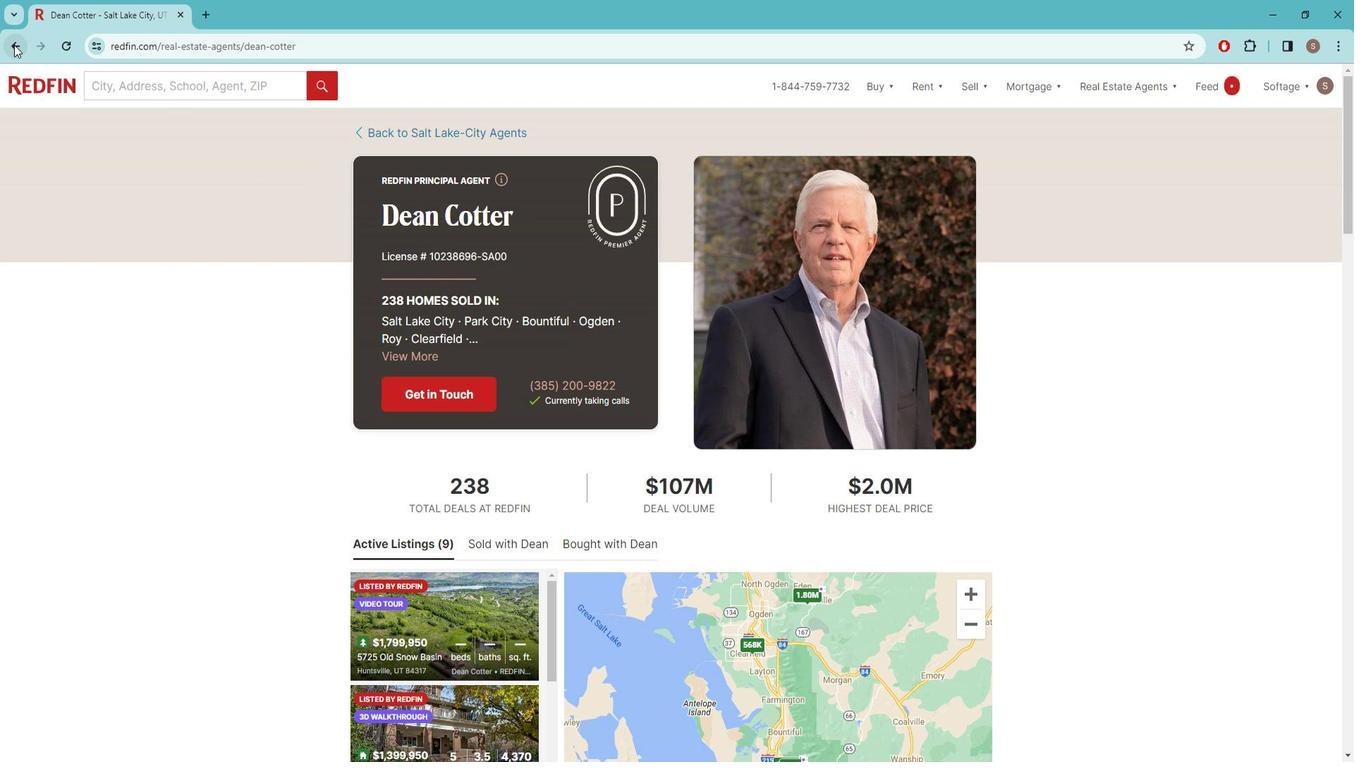 
Action: Mouse pressed left at (22, 52)
Screenshot: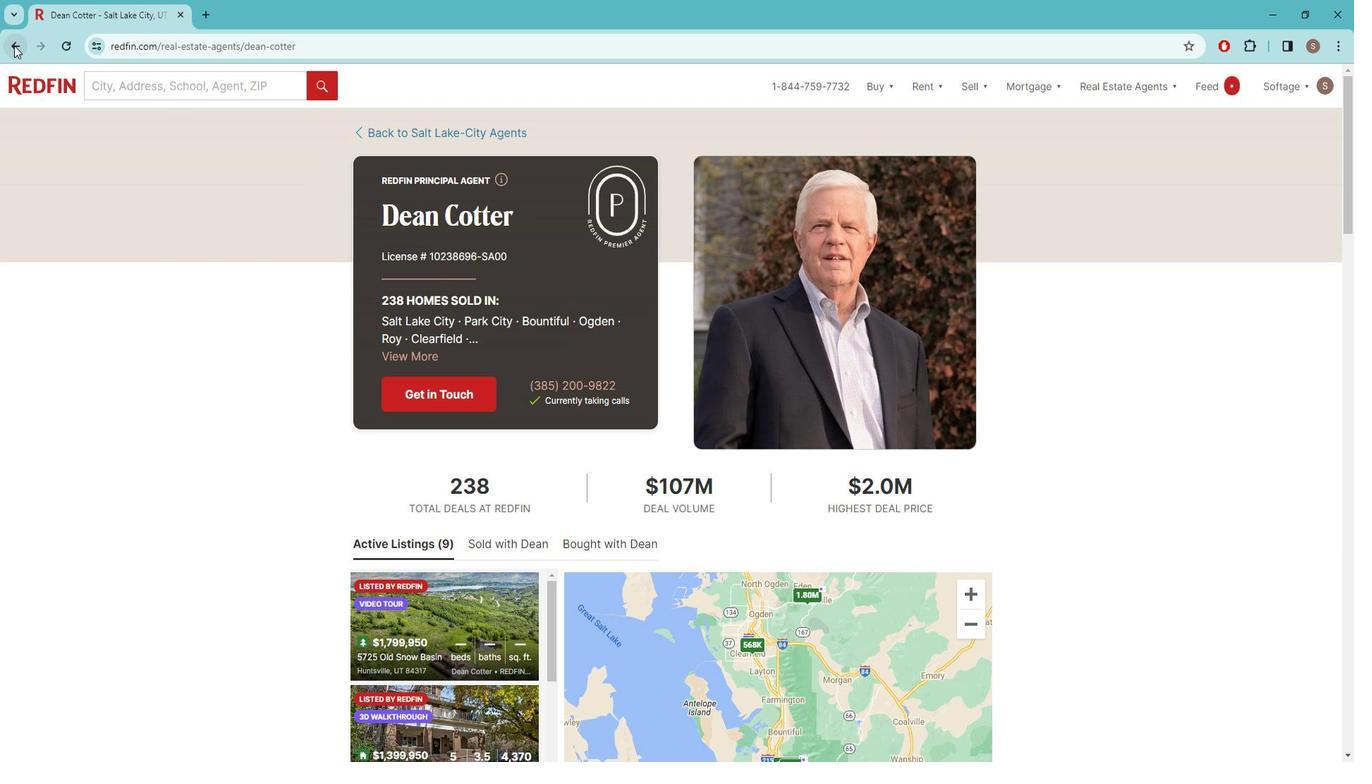 
Action: Mouse moved to (376, 533)
Screenshot: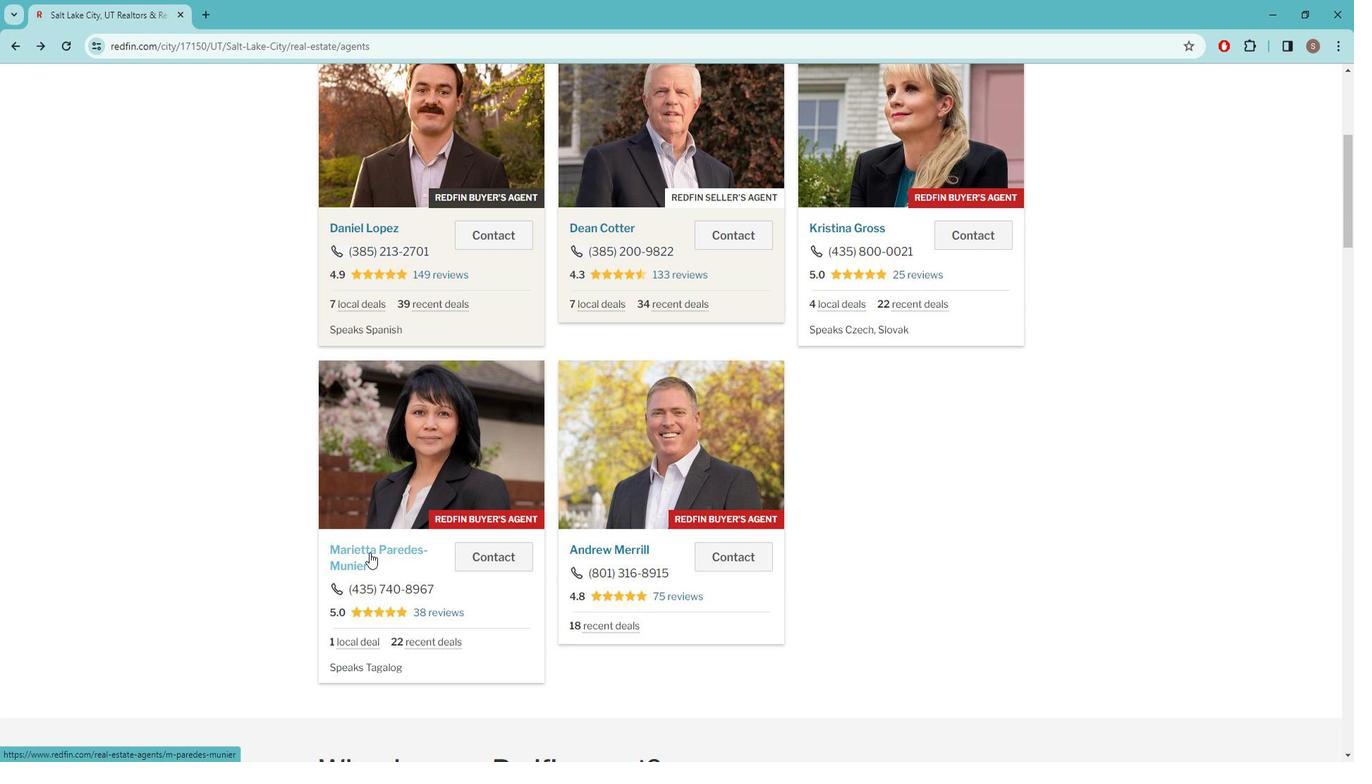 
Action: Mouse pressed left at (376, 533)
Screenshot: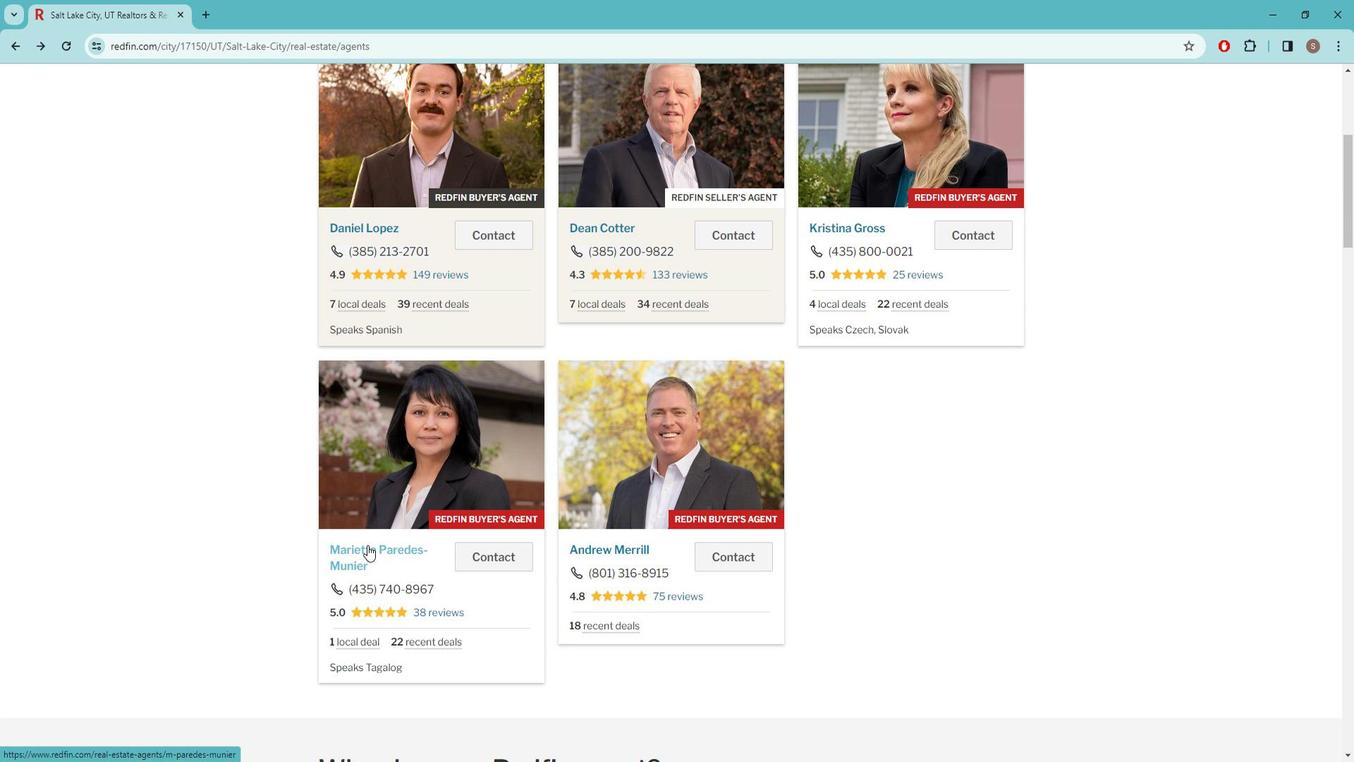 
Action: Mouse moved to (442, 421)
Screenshot: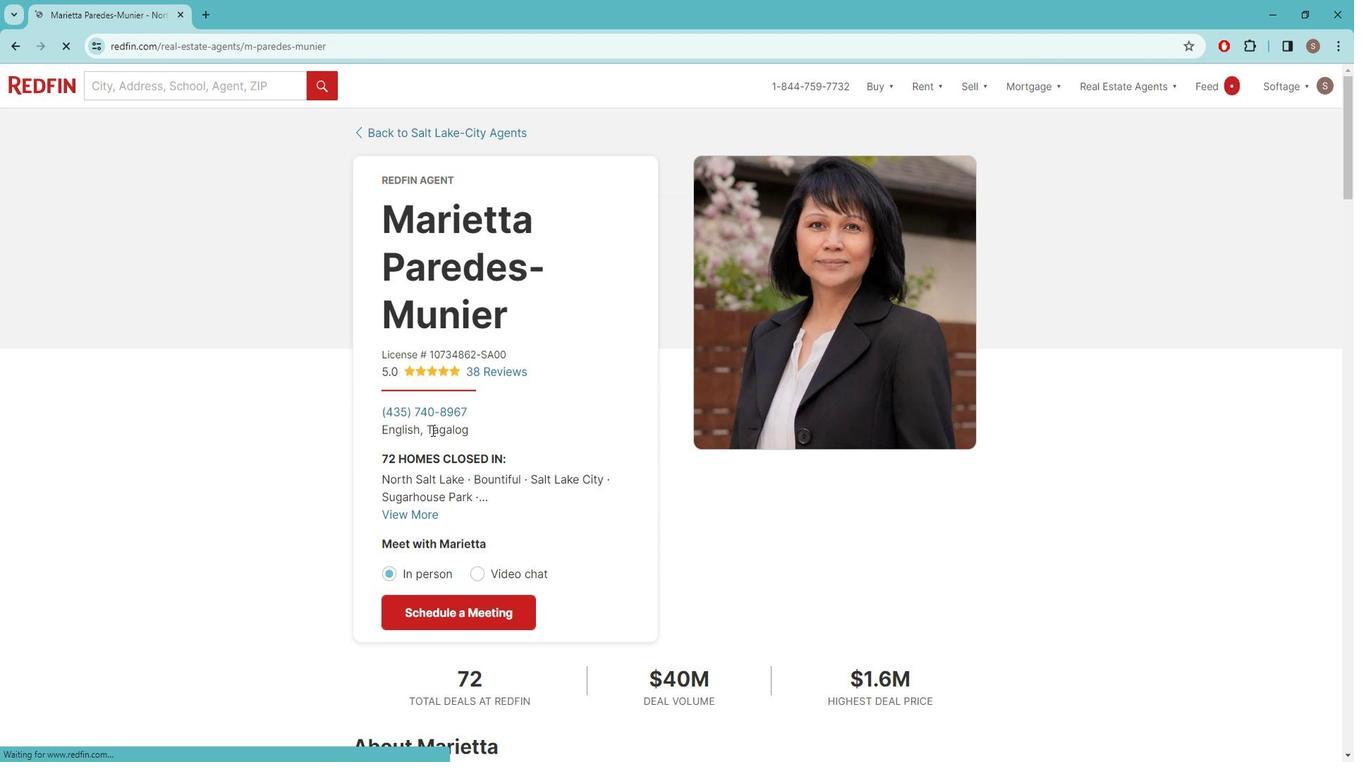 
Action: Mouse scrolled (442, 421) with delta (0, 0)
Screenshot: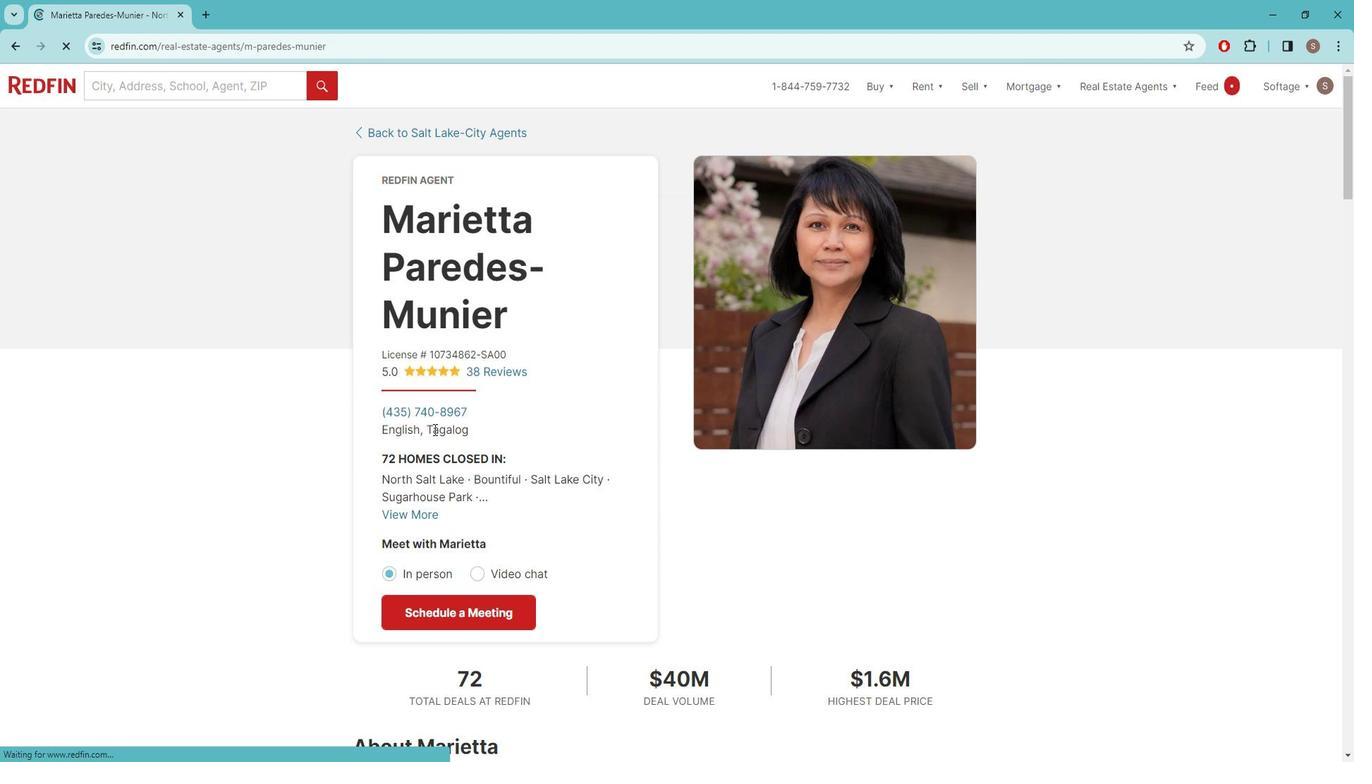 
Action: Mouse moved to (444, 420)
Screenshot: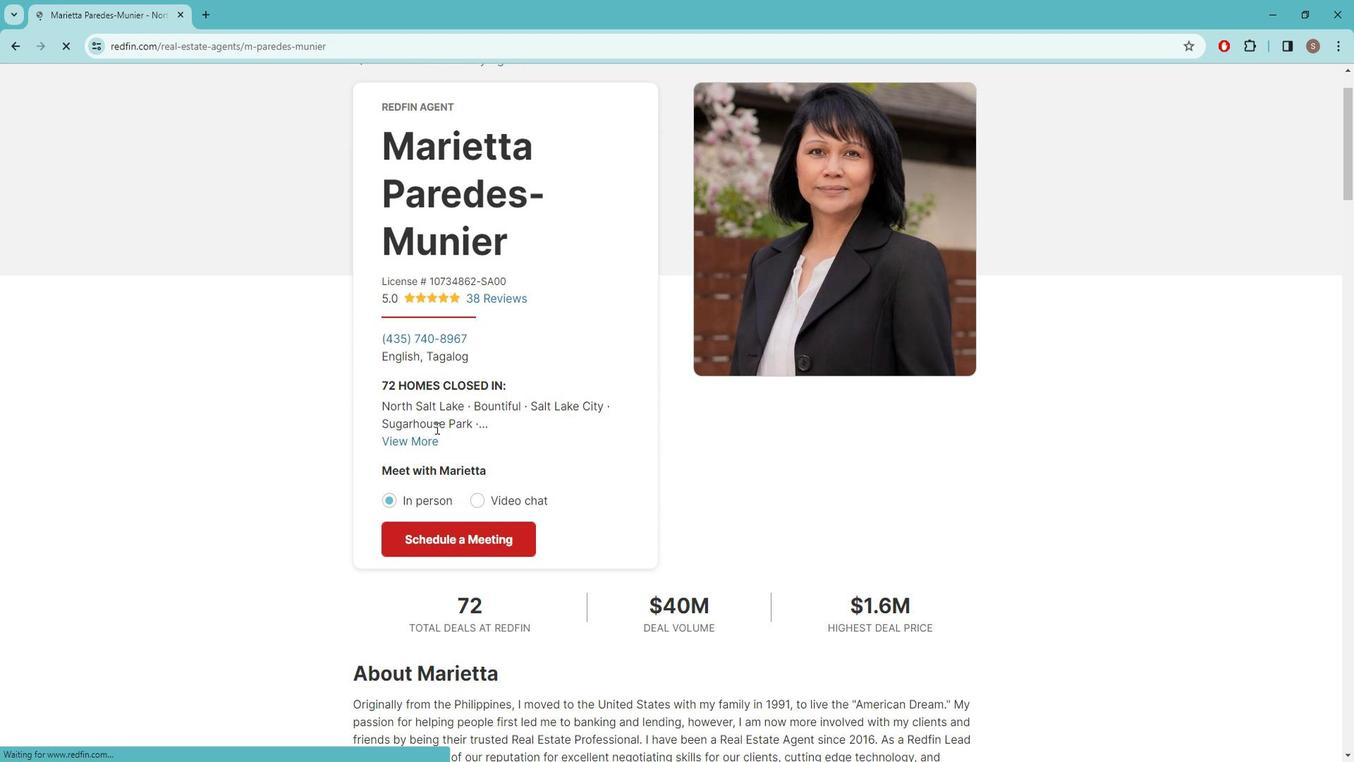 
Action: Mouse scrolled (444, 419) with delta (0, 0)
Screenshot: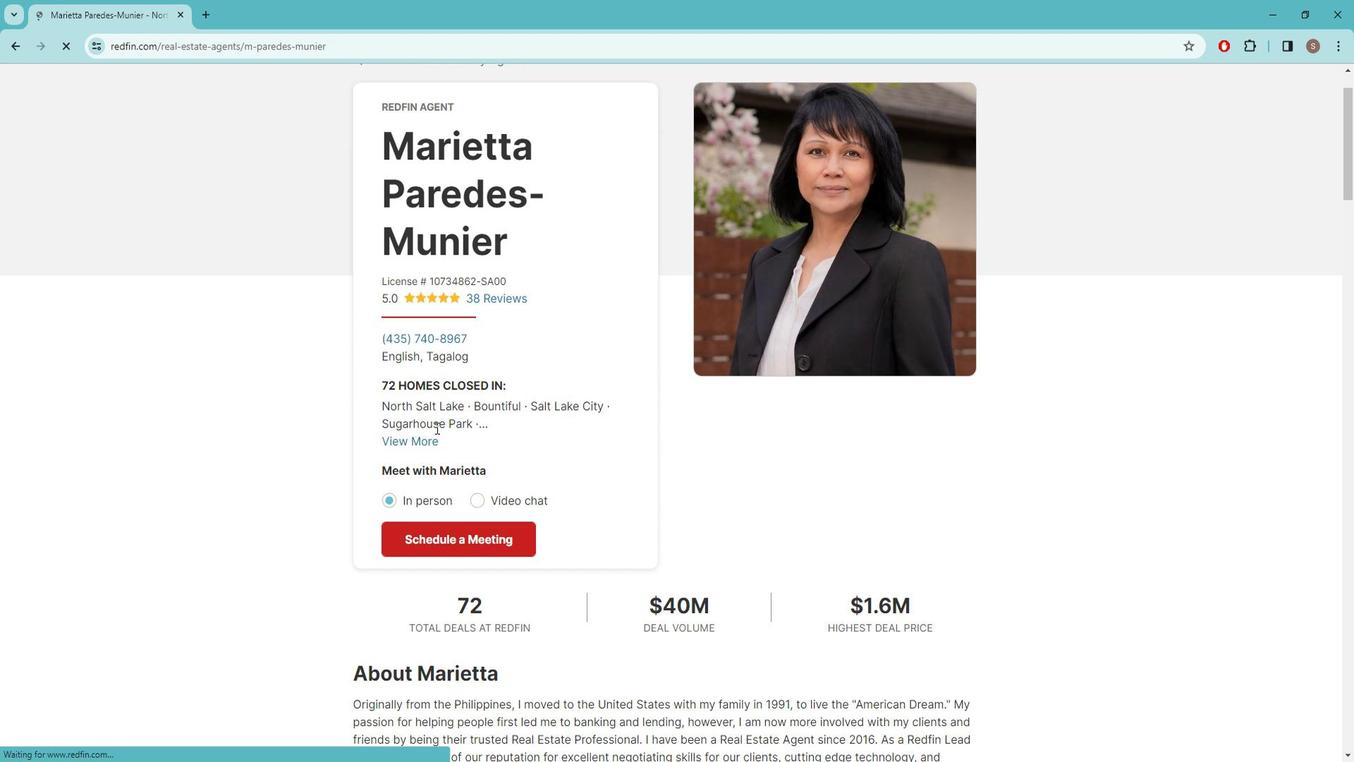 
Action: Mouse scrolled (444, 419) with delta (0, 0)
Screenshot: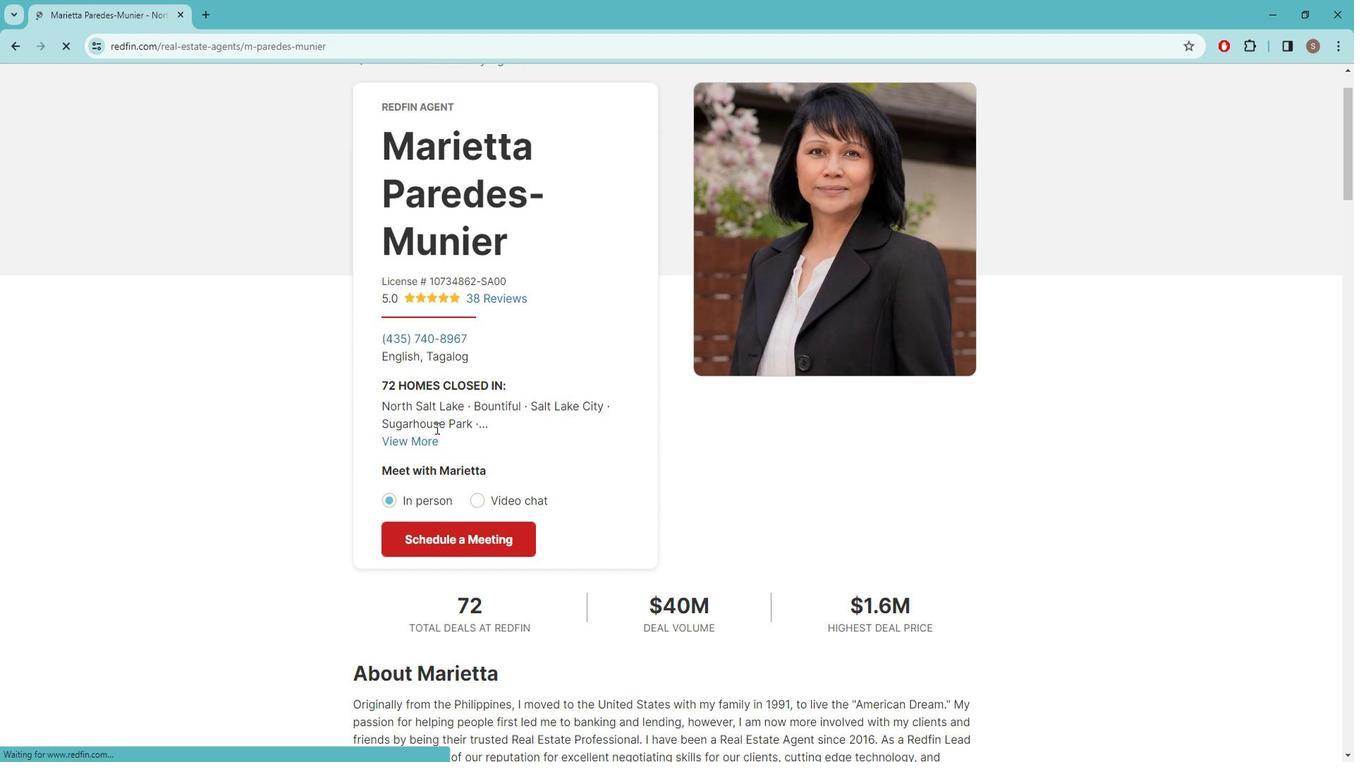 
Action: Mouse scrolled (444, 419) with delta (0, 0)
Screenshot: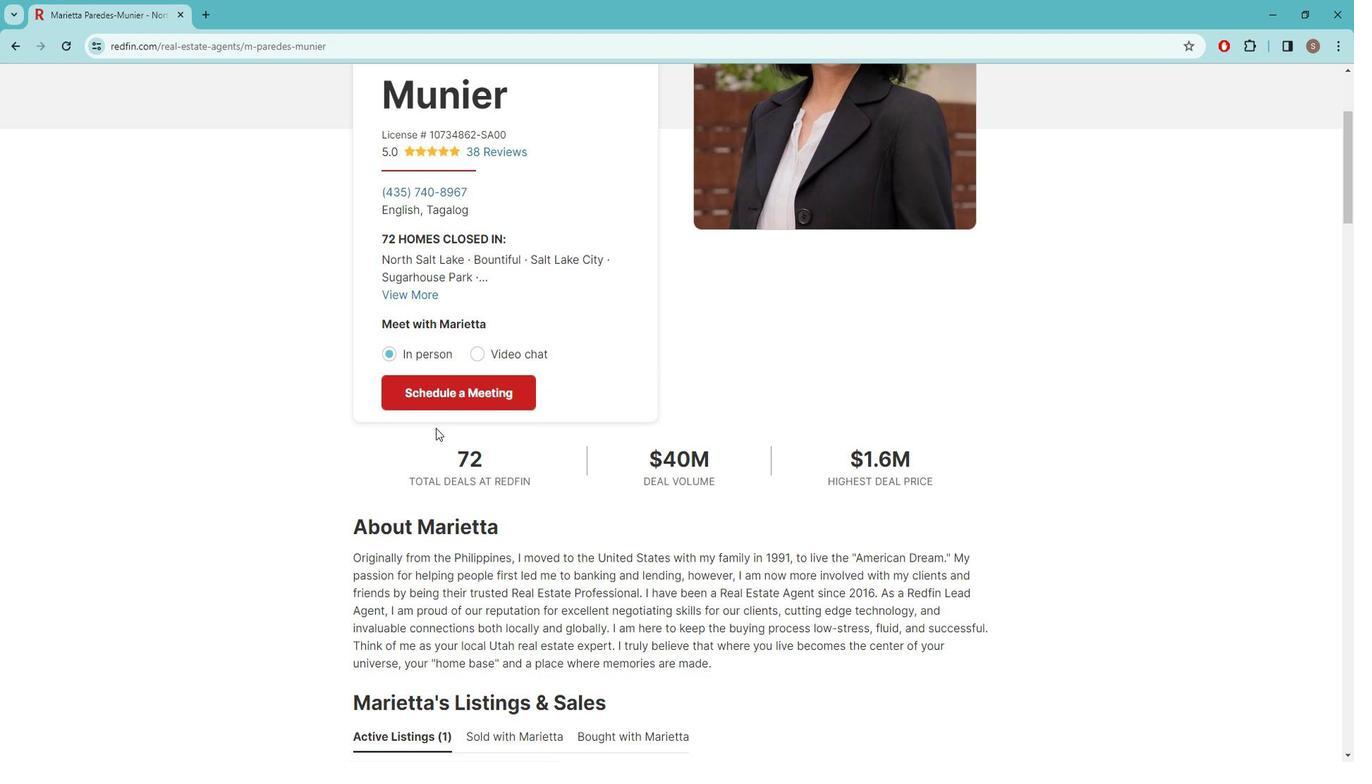 
Action: Mouse scrolled (444, 421) with delta (0, 0)
Screenshot: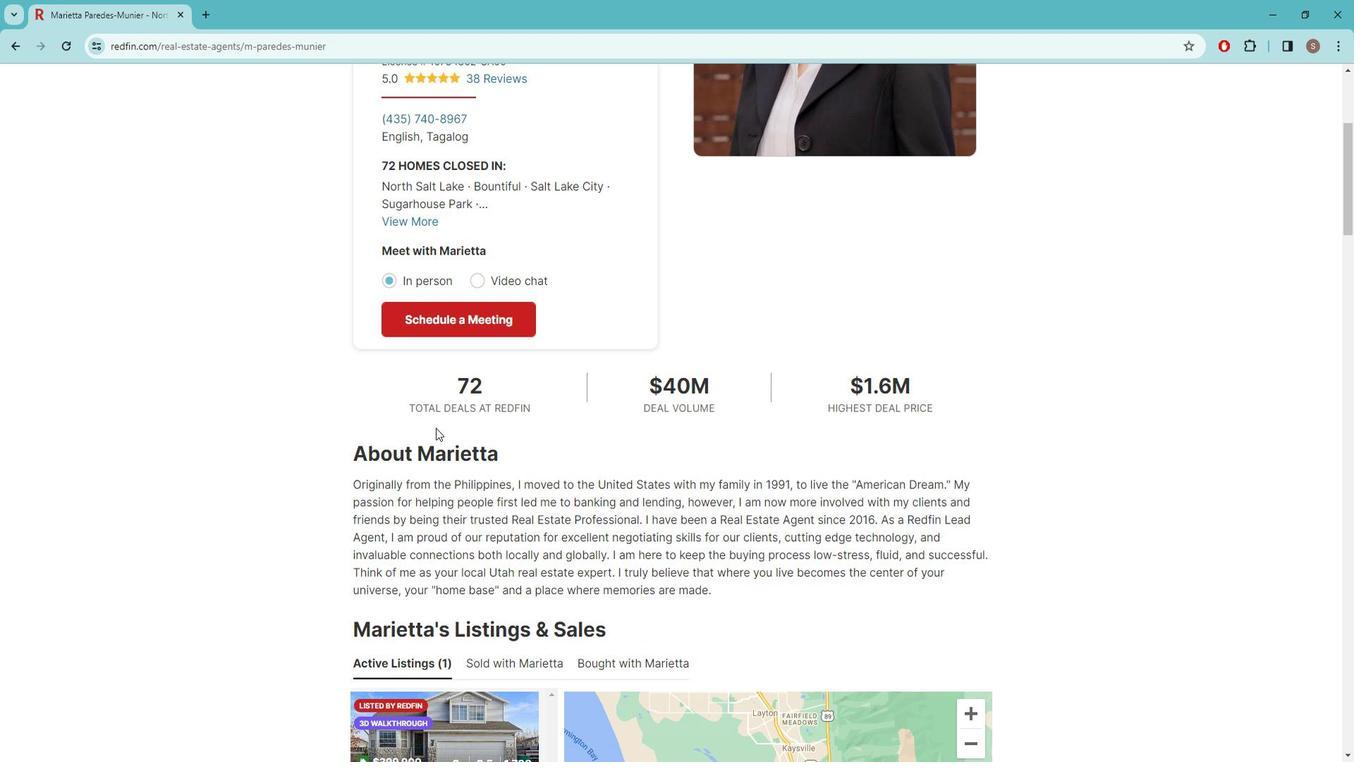
Action: Mouse scrolled (444, 421) with delta (0, 0)
Screenshot: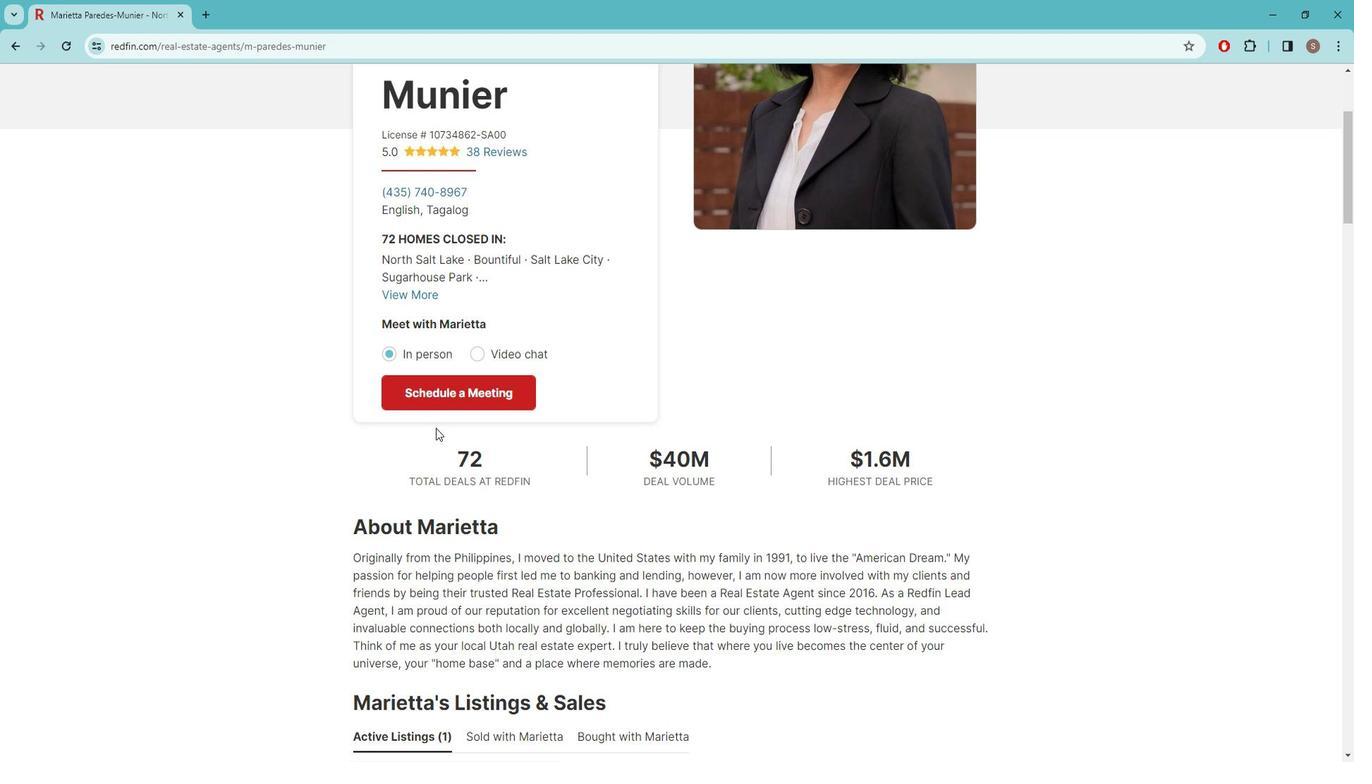 
Action: Mouse scrolled (444, 421) with delta (0, 0)
Screenshot: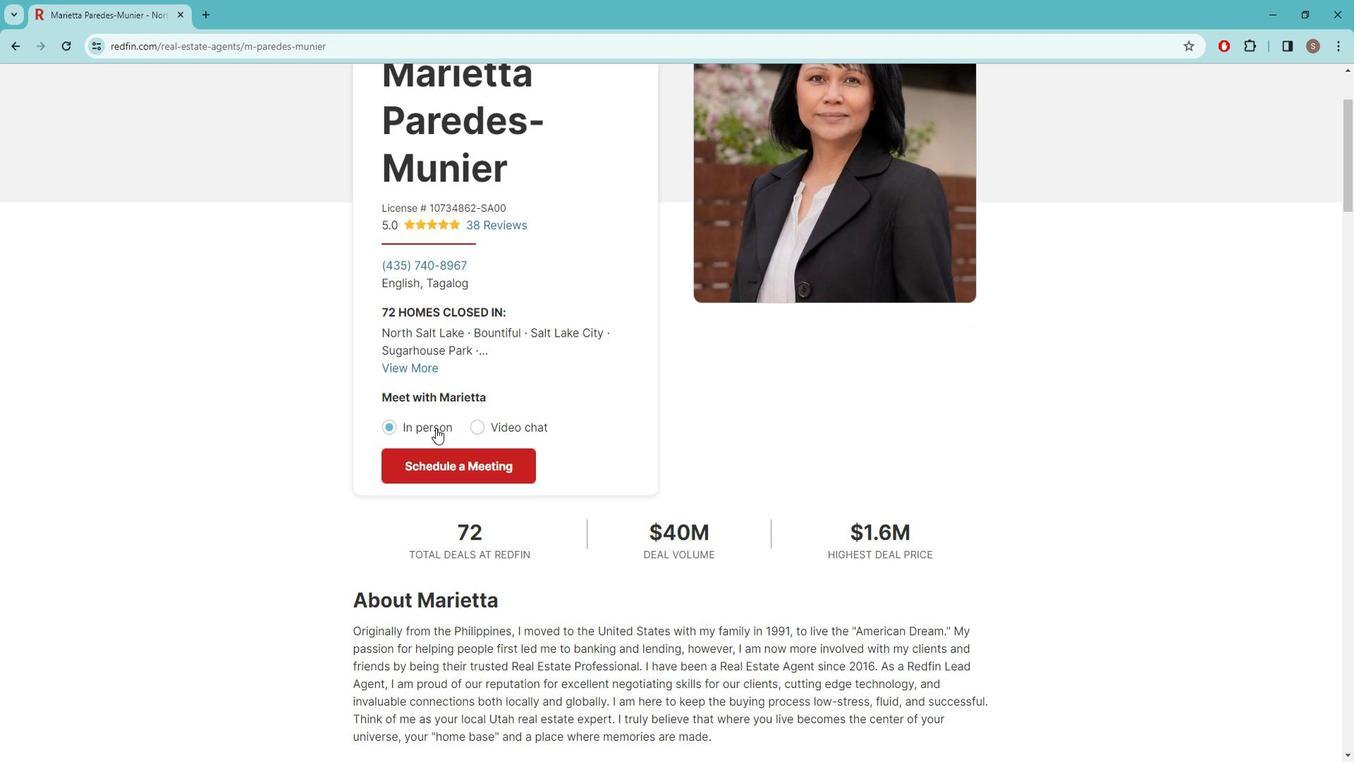 
Action: Mouse scrolled (444, 421) with delta (0, 0)
Screenshot: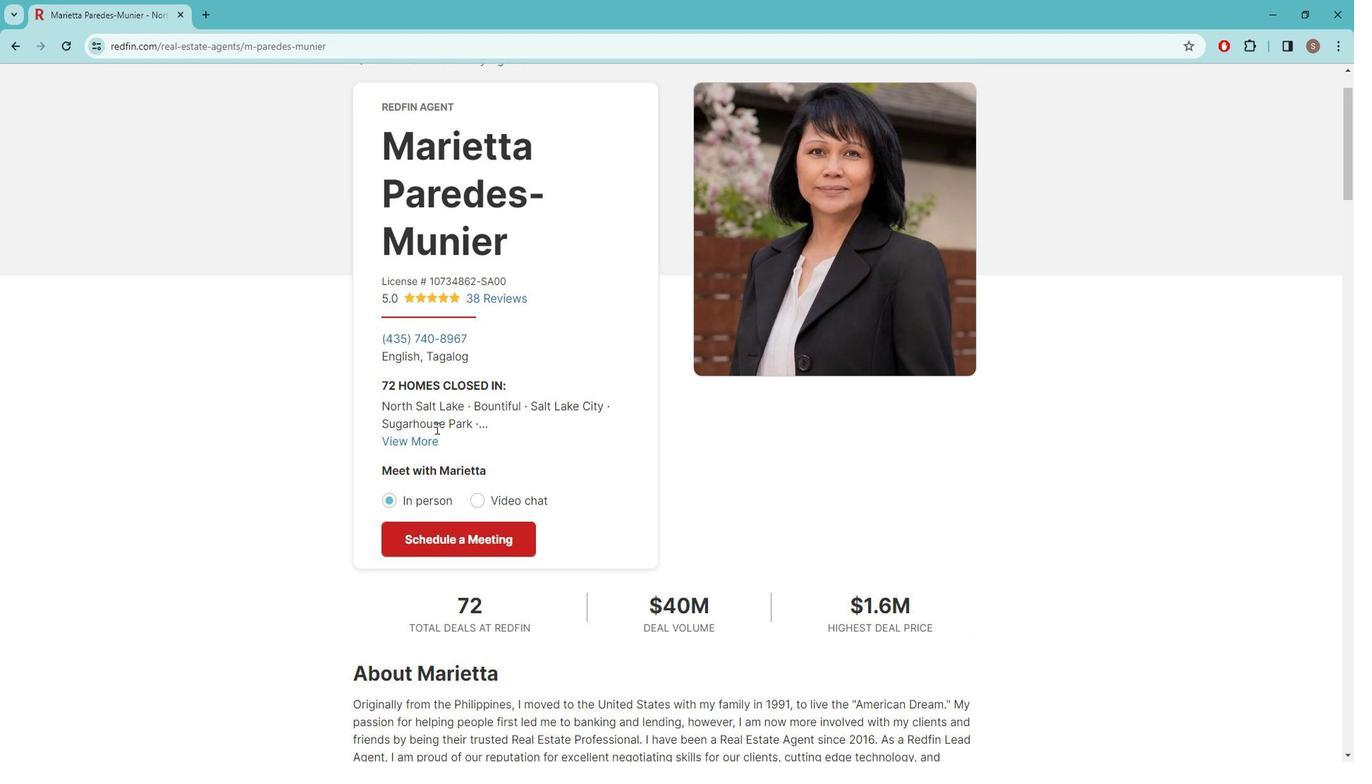 
Action: Mouse scrolled (444, 421) with delta (0, 0)
Screenshot: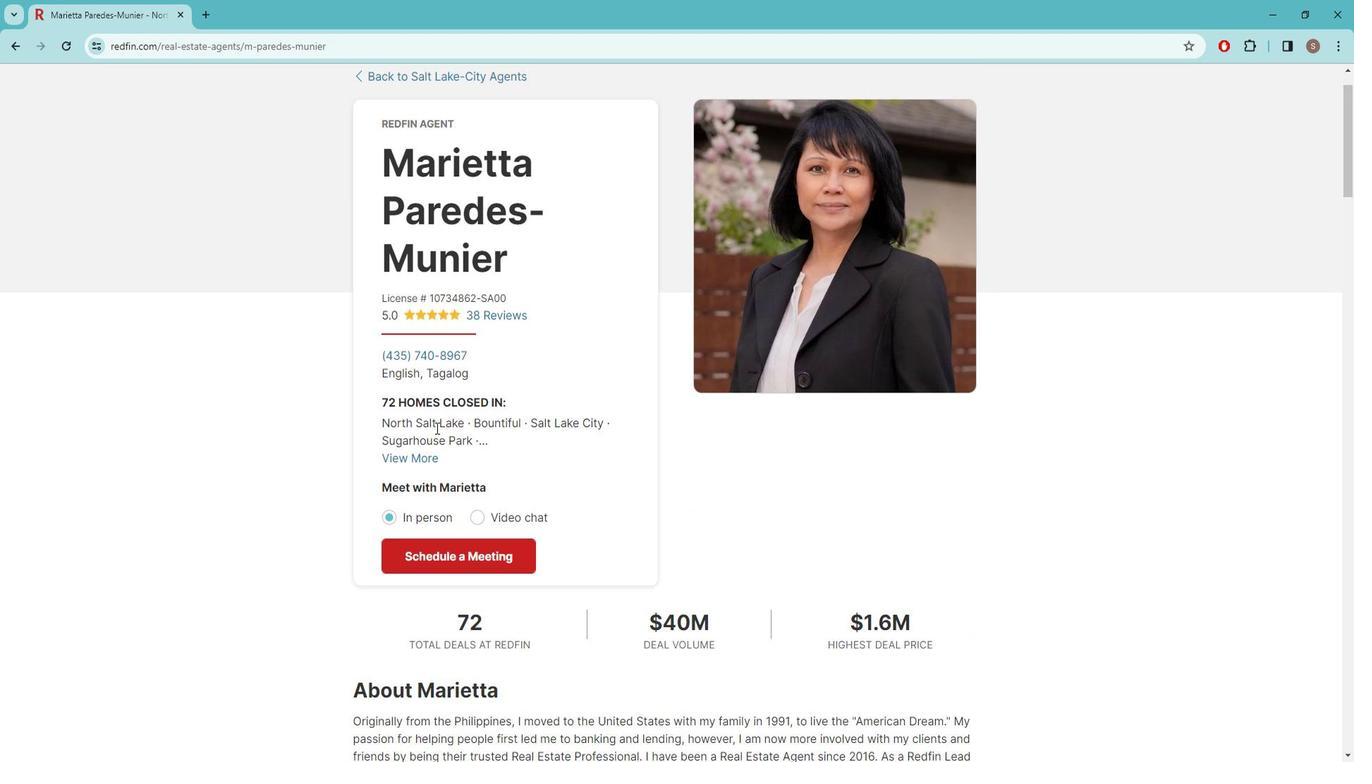 
Action: Mouse scrolled (444, 421) with delta (0, 0)
Screenshot: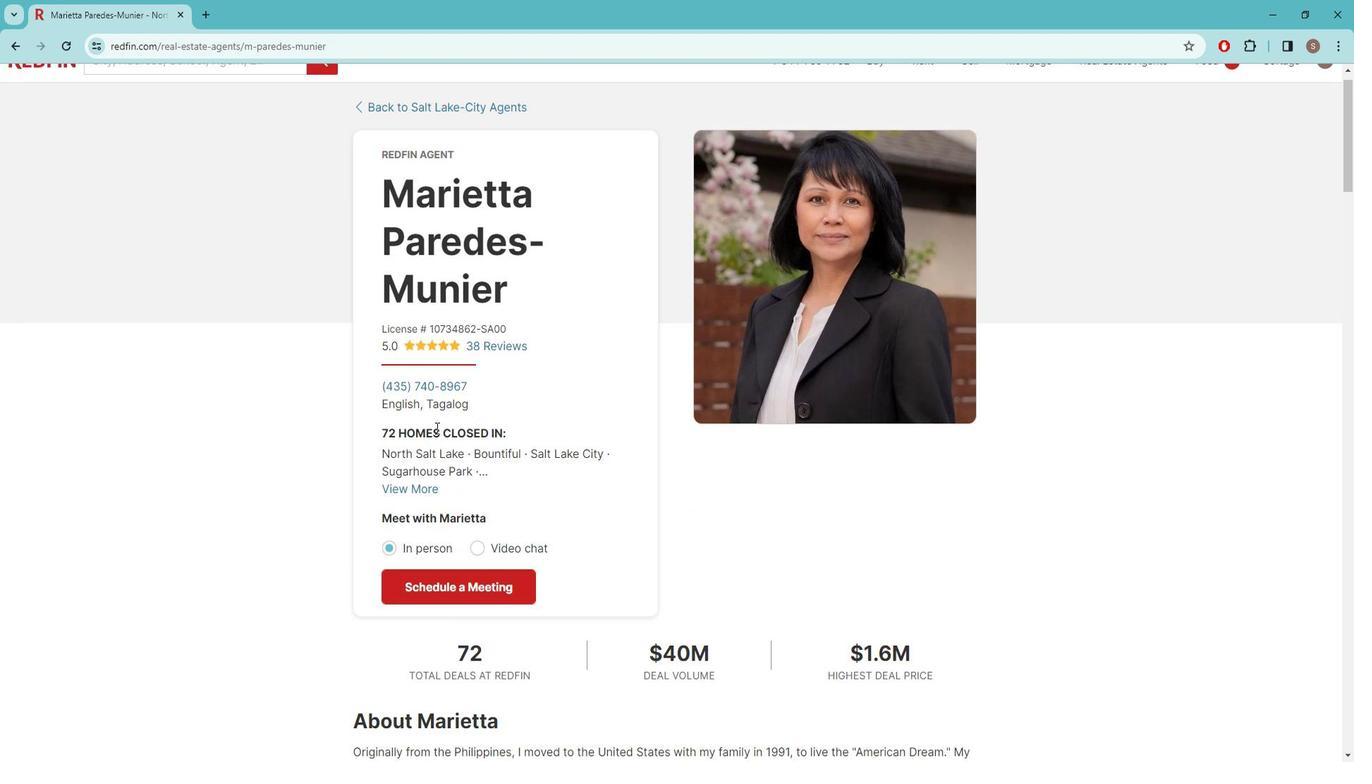
Action: Mouse scrolled (444, 421) with delta (0, 0)
Screenshot: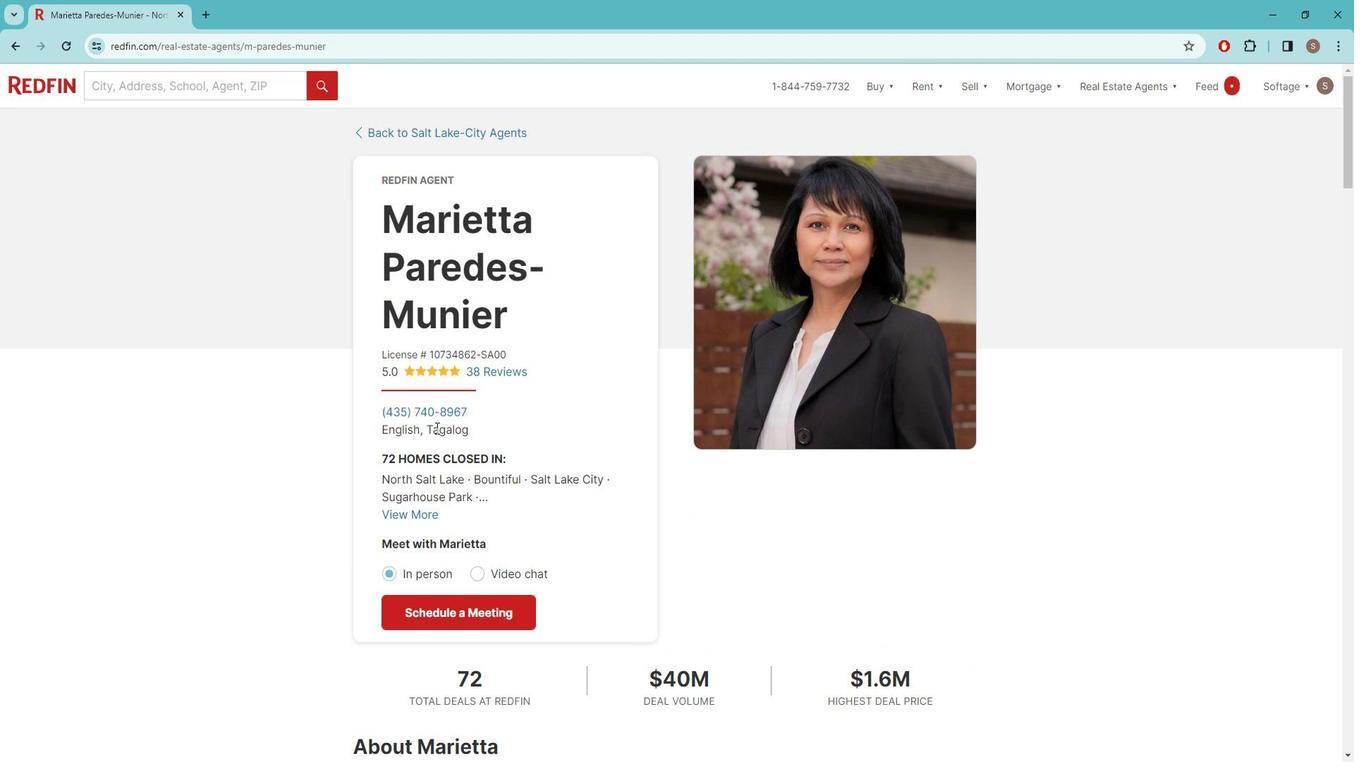 
Action: Mouse moved to (17, 51)
Screenshot: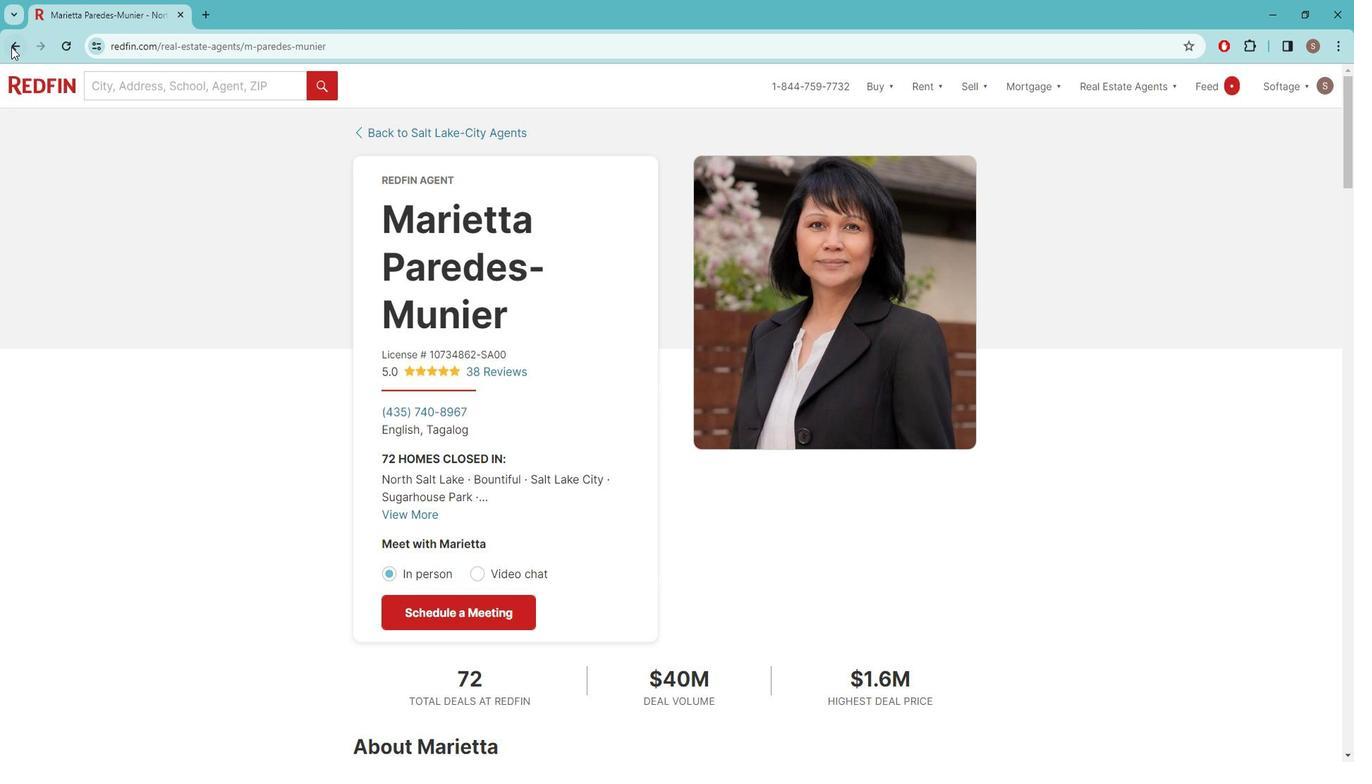 
Action: Mouse pressed left at (17, 51)
Screenshot: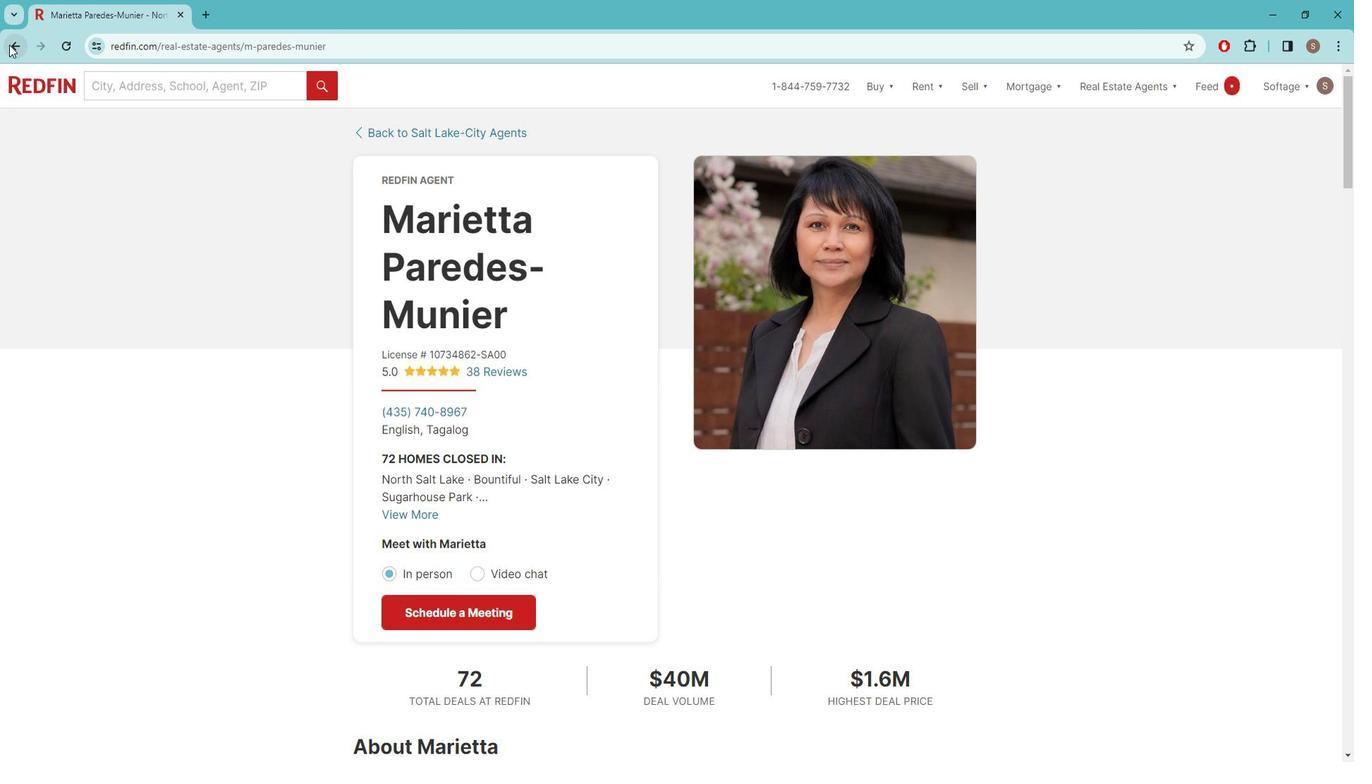 
Action: Mouse moved to (385, 347)
Screenshot: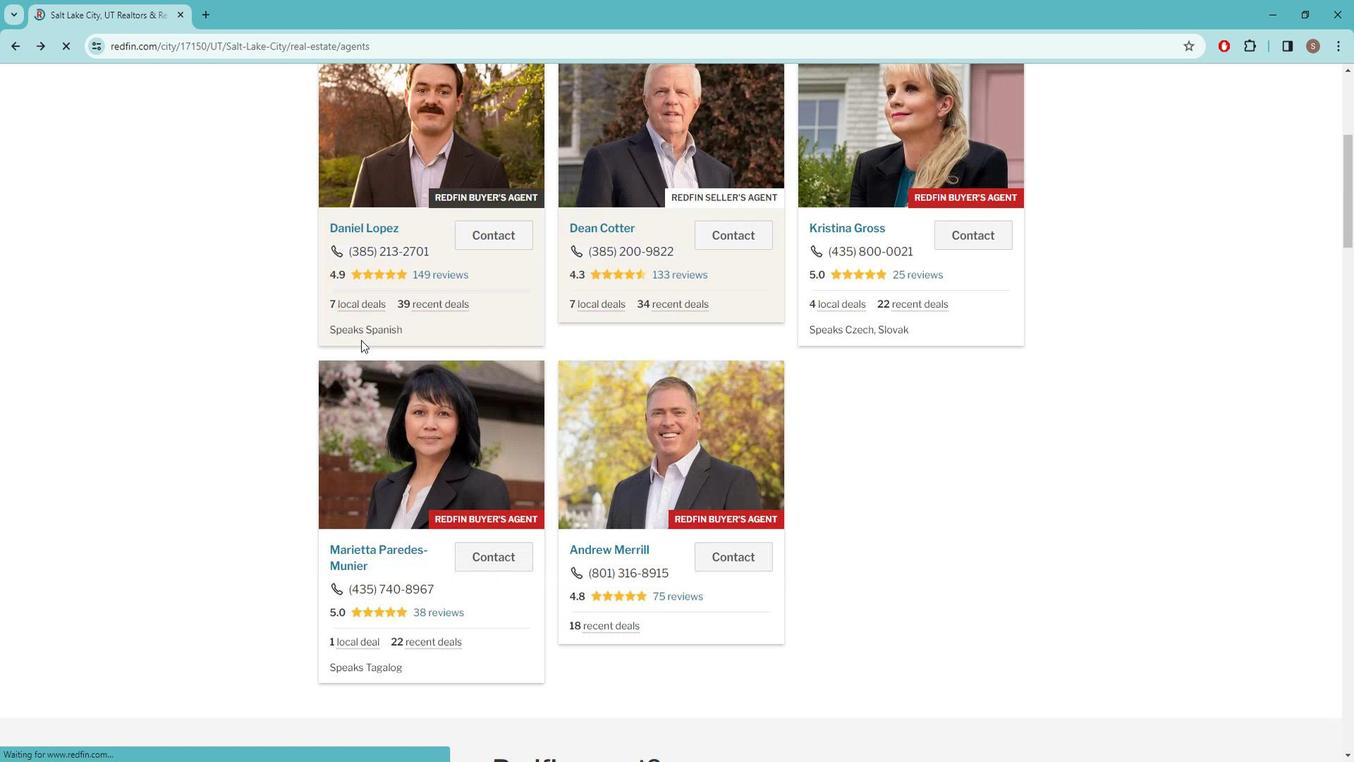 
